 Task: Go to Program & Features. Select Whole Food Market. Add to cart Organic Coffee Beans-3. Select Amazon Health. Add to cart Myrrh essential oil-2. Place order for Isabella Collins, _x000D_
St Rd #41_x000D_
Jasper, Florida(FL), 32052, Cell Number (386) 792-2339
Action: Mouse moved to (30, 84)
Screenshot: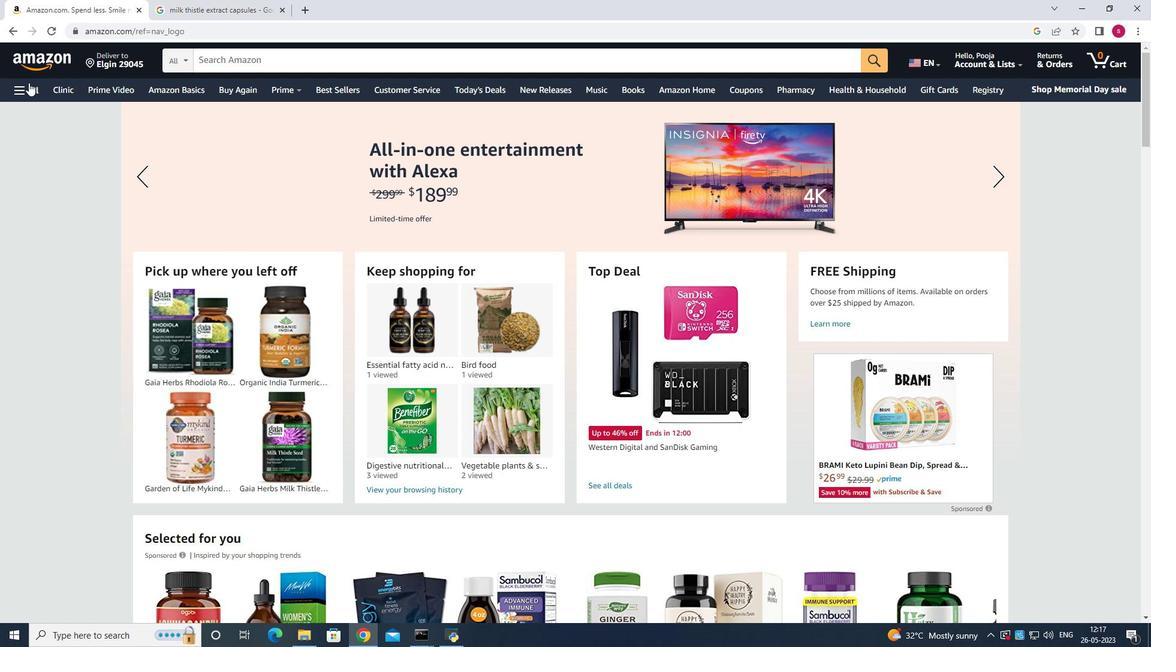 
Action: Mouse pressed left at (30, 84)
Screenshot: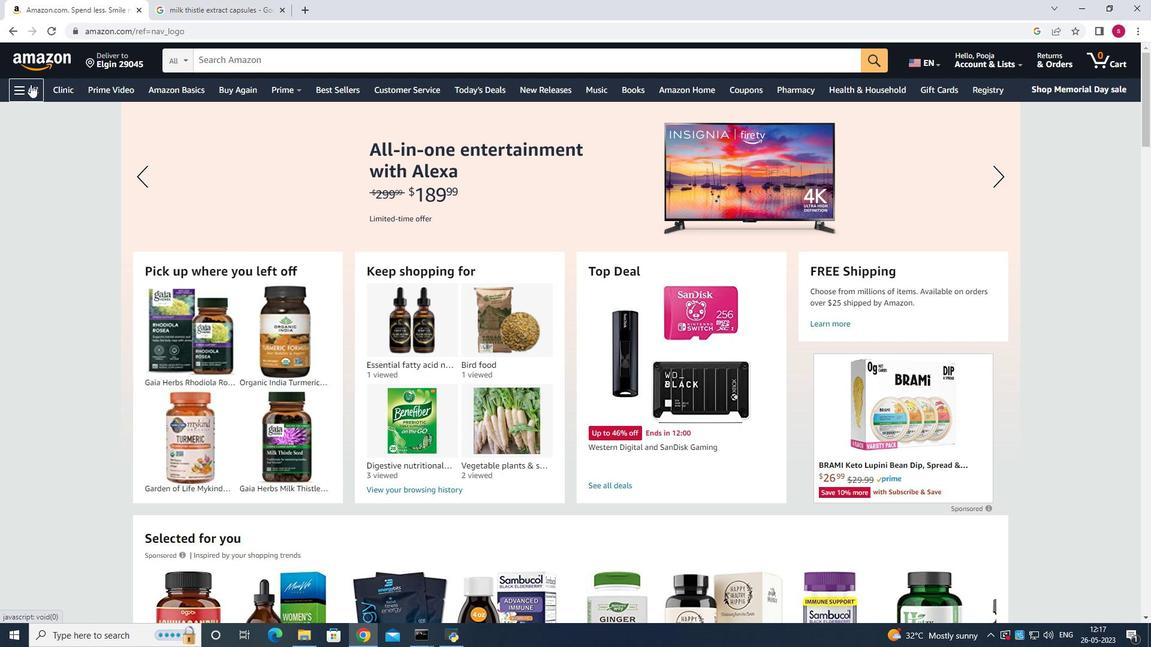 
Action: Mouse moved to (116, 214)
Screenshot: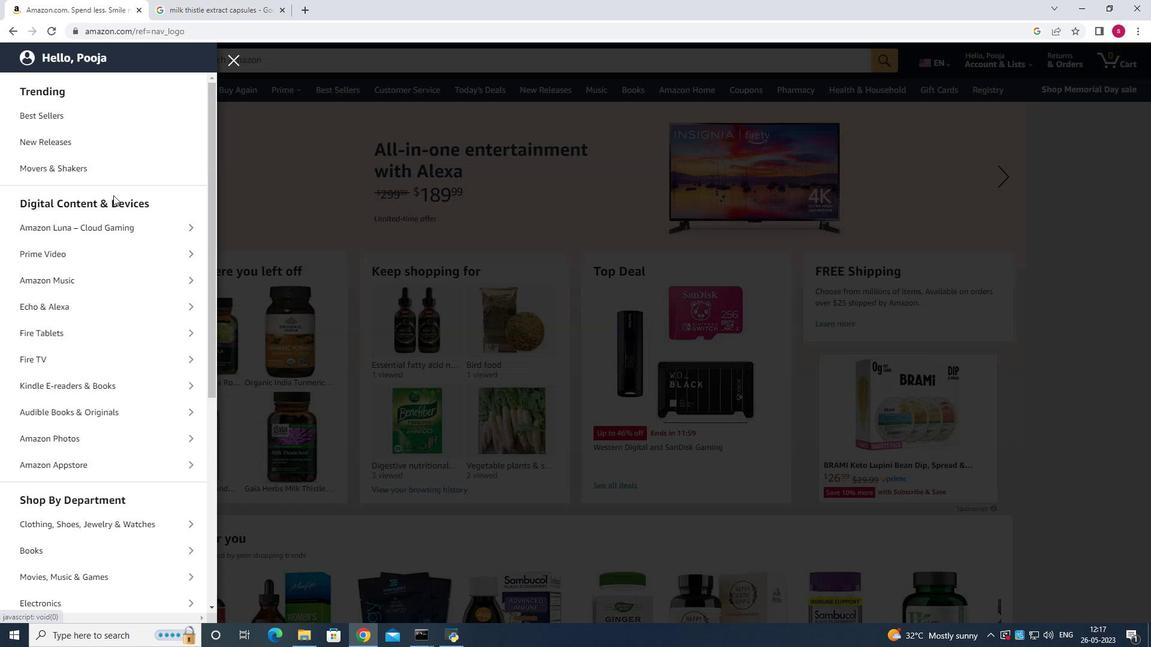 
Action: Mouse scrolled (116, 214) with delta (0, 0)
Screenshot: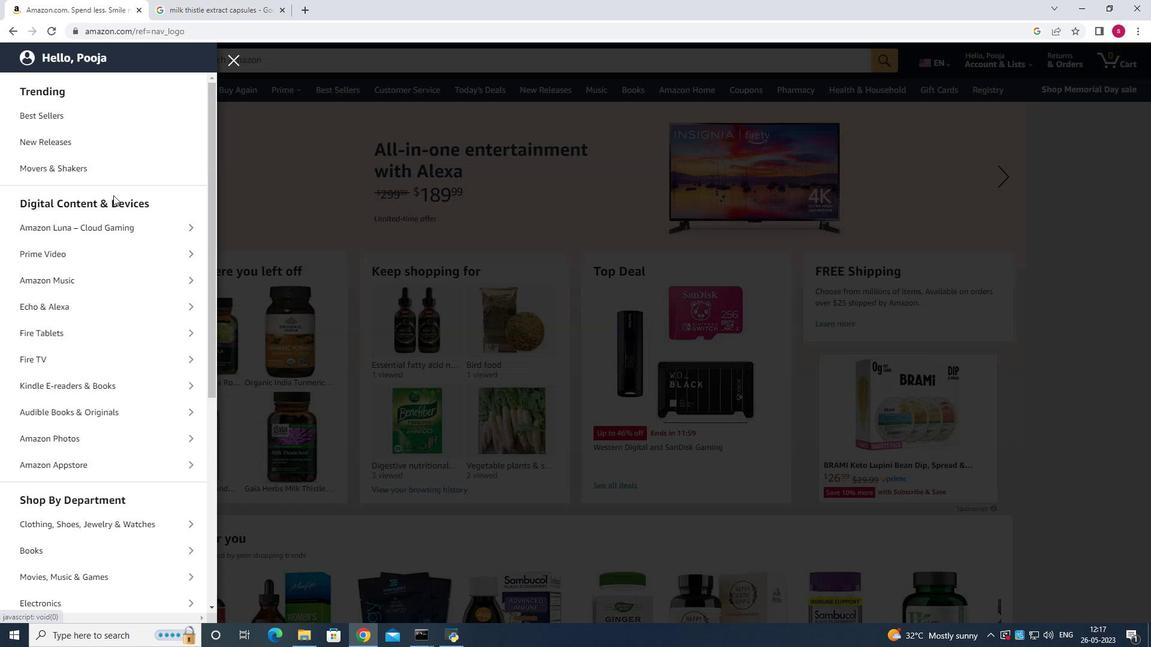 
Action: Mouse moved to (116, 222)
Screenshot: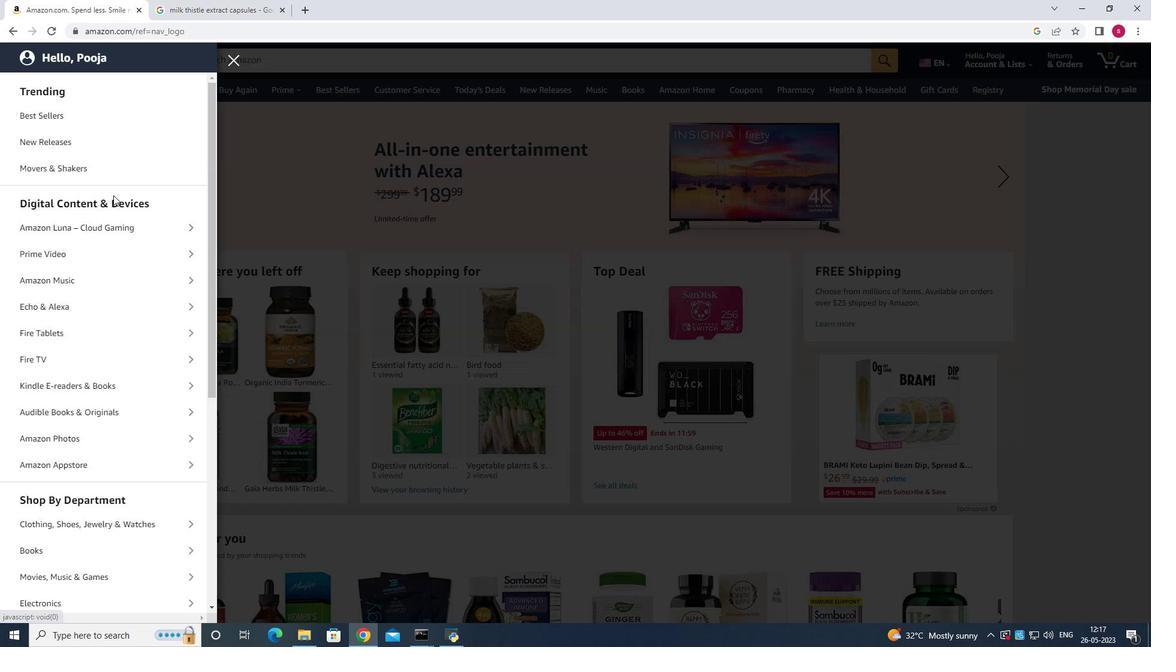 
Action: Mouse scrolled (116, 221) with delta (0, 0)
Screenshot: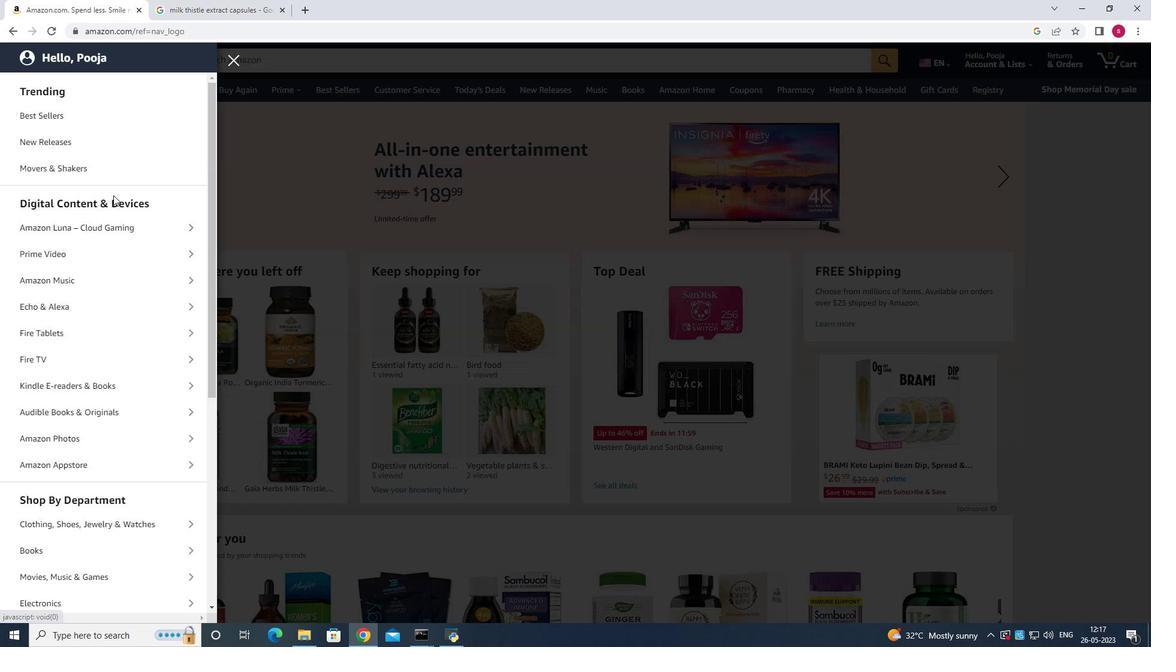 
Action: Mouse scrolled (116, 221) with delta (0, 0)
Screenshot: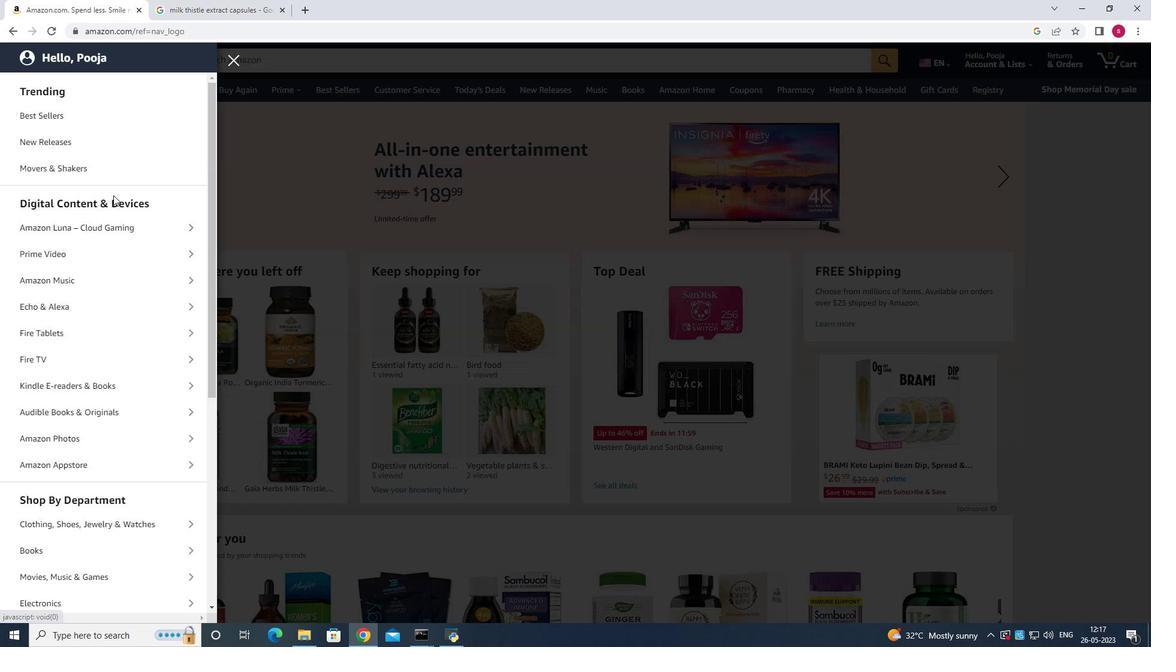 
Action: Mouse scrolled (116, 221) with delta (0, 0)
Screenshot: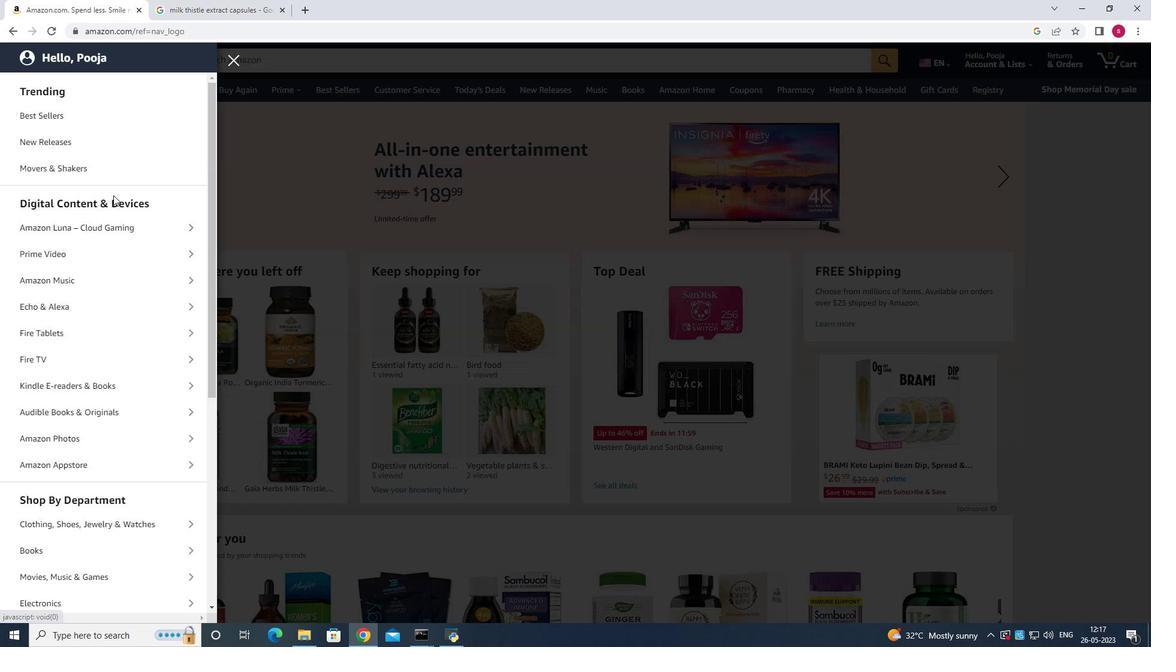
Action: Mouse scrolled (116, 221) with delta (0, 0)
Screenshot: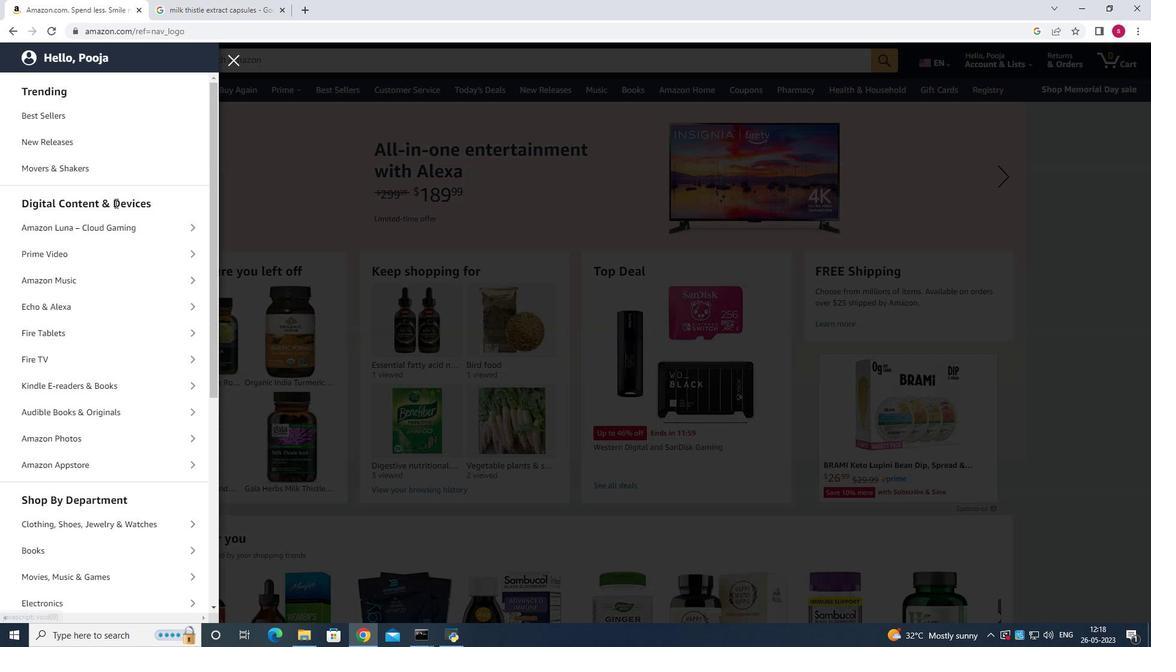 
Action: Mouse moved to (121, 386)
Screenshot: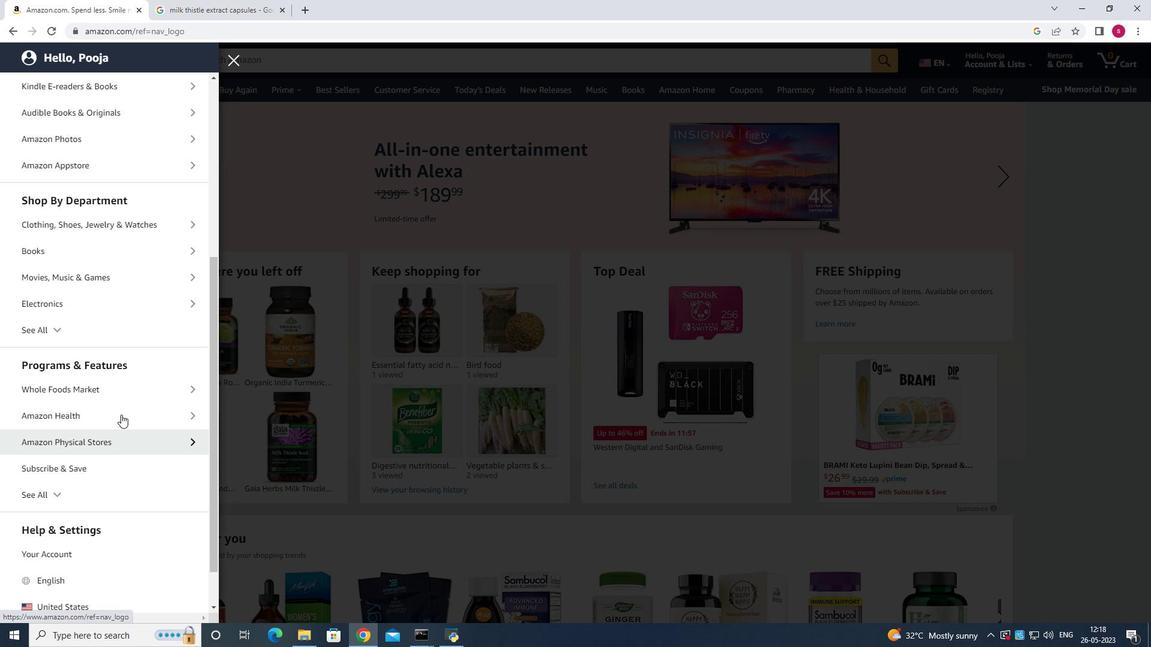 
Action: Mouse pressed left at (121, 386)
Screenshot: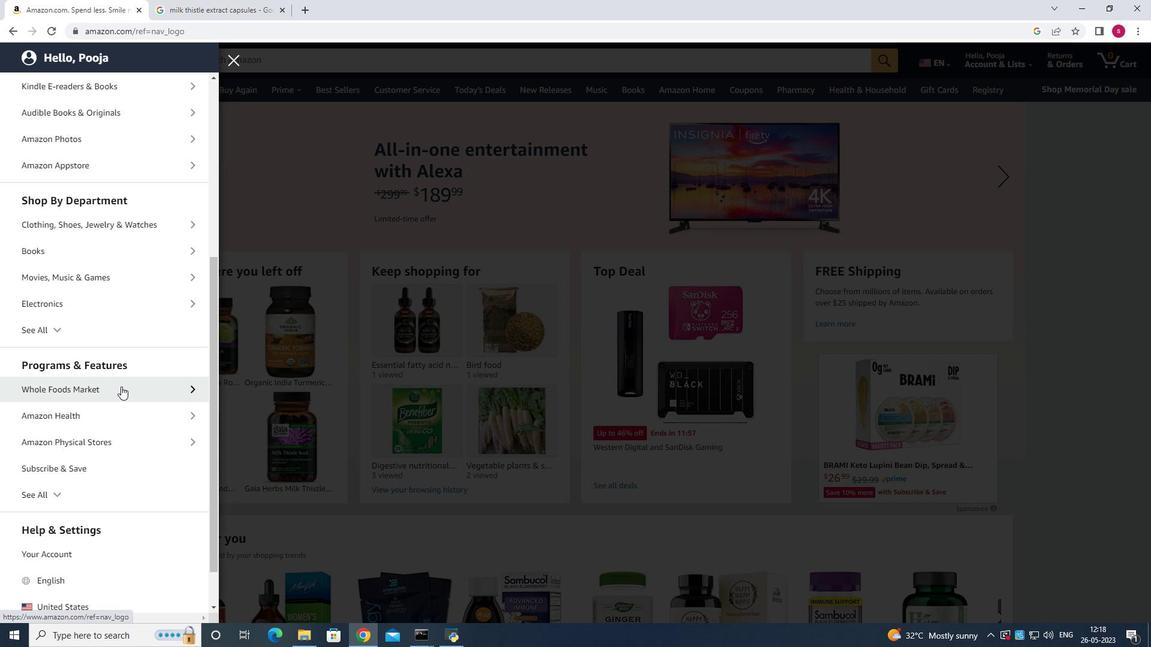 
Action: Mouse moved to (64, 137)
Screenshot: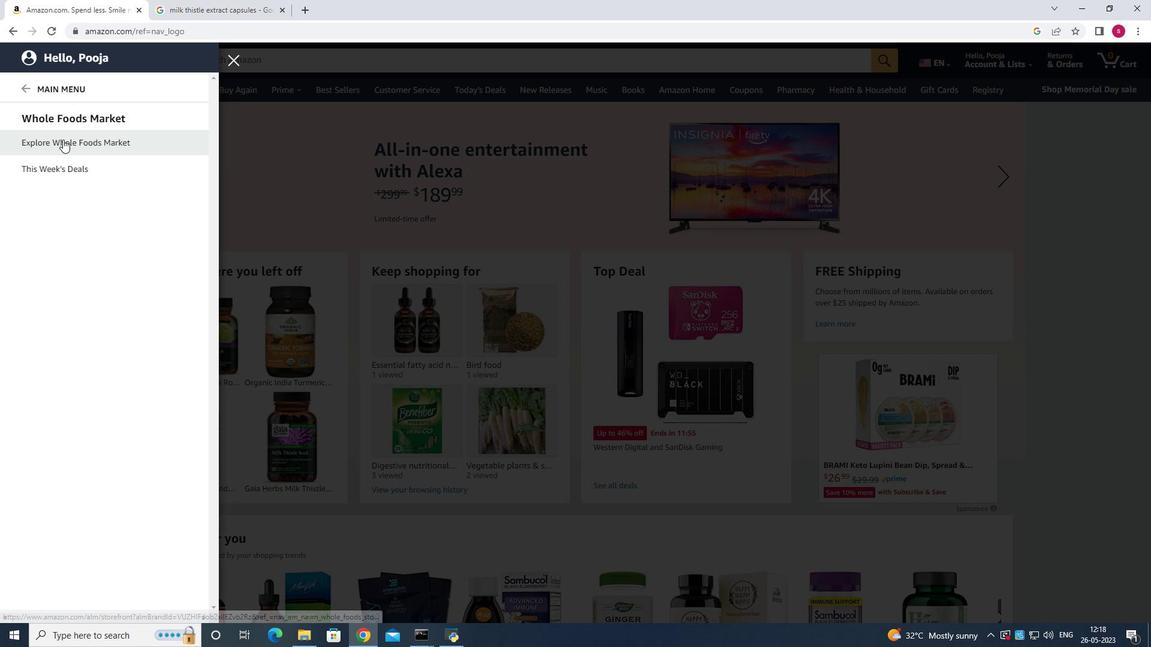 
Action: Mouse pressed left at (64, 137)
Screenshot: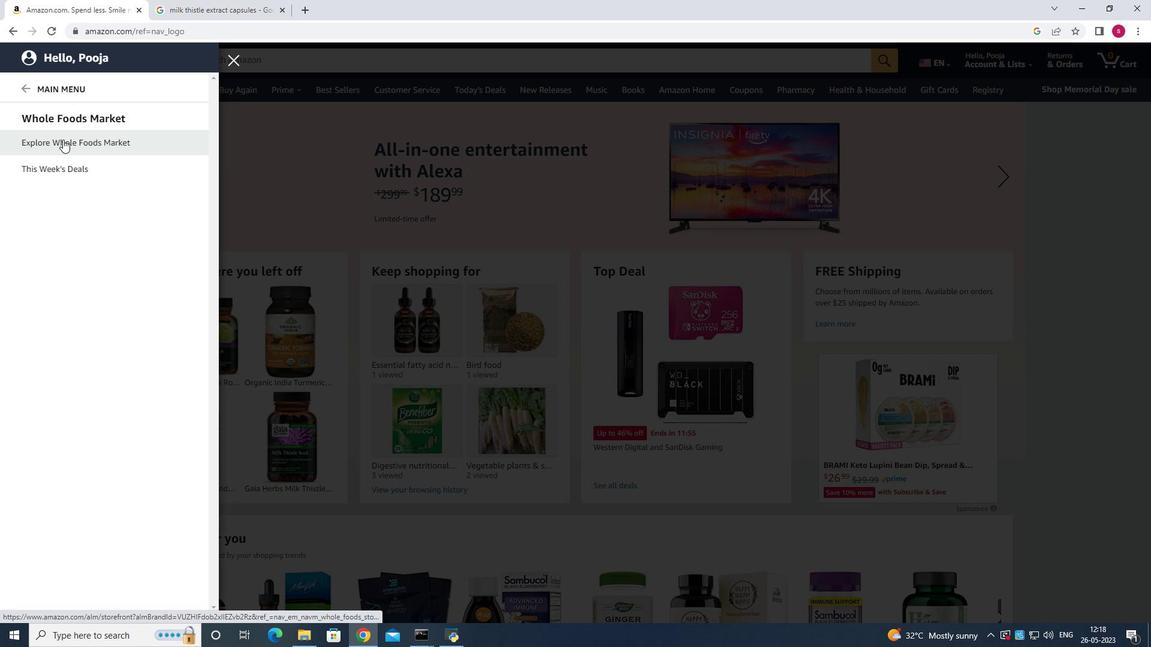 
Action: Mouse moved to (288, 52)
Screenshot: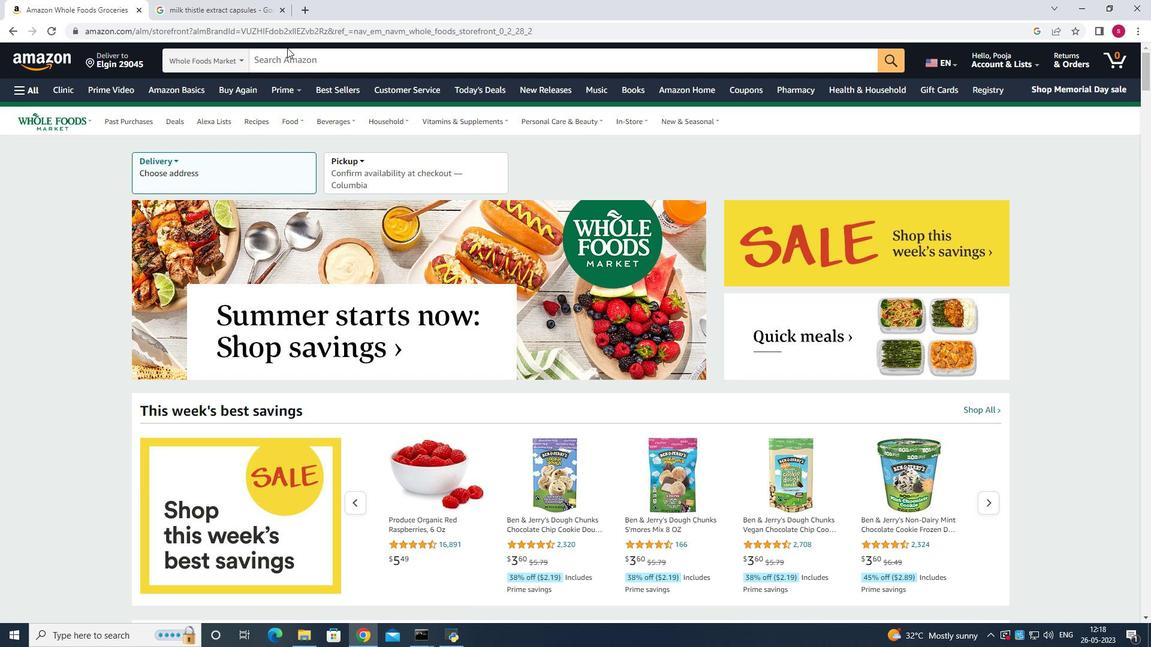 
Action: Mouse pressed left at (288, 52)
Screenshot: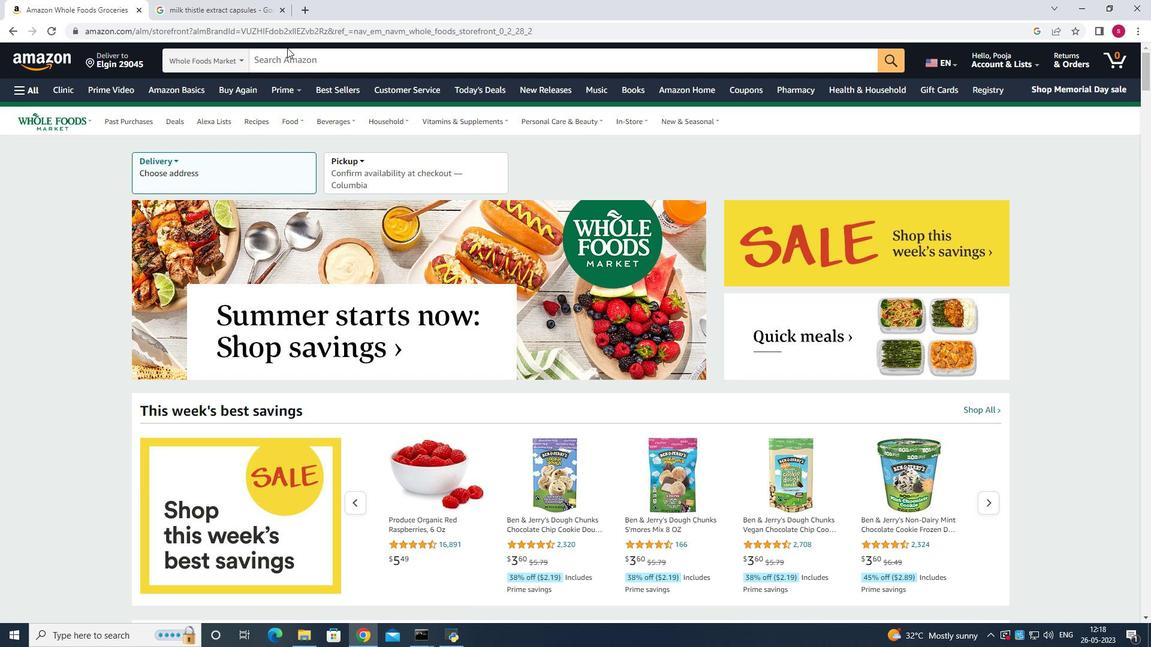 
Action: Mouse moved to (281, 76)
Screenshot: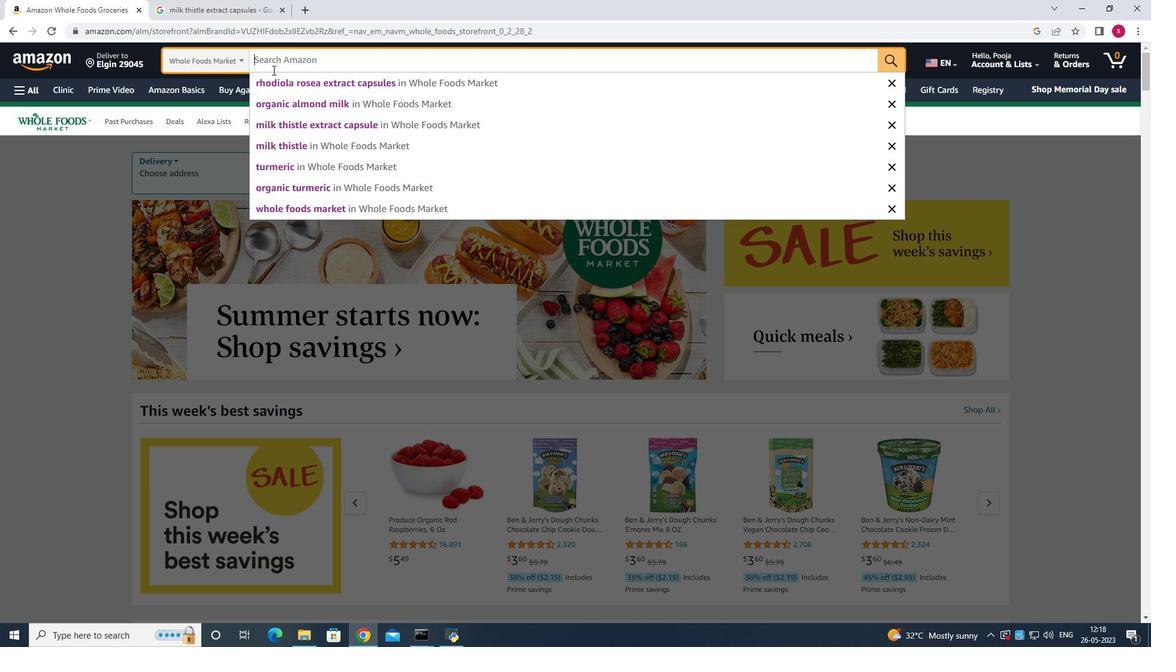 
Action: Key pressed <Key.shift>Coffee<Key.space>beans<Key.enter>
Screenshot: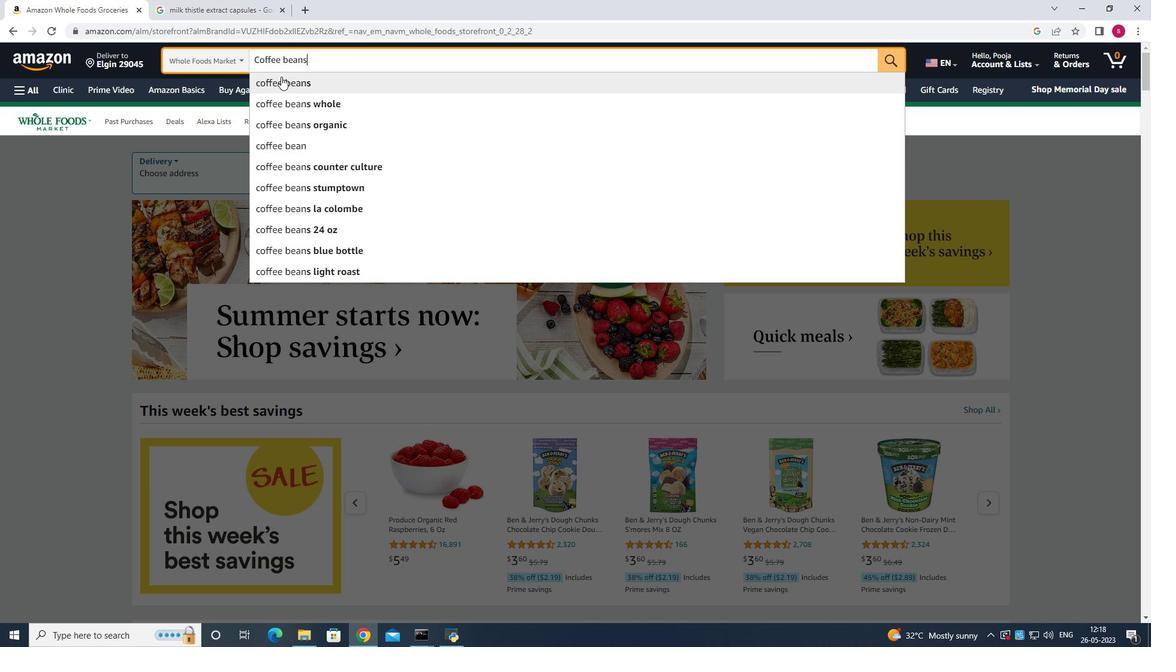 
Action: Mouse scrolled (281, 76) with delta (0, 0)
Screenshot: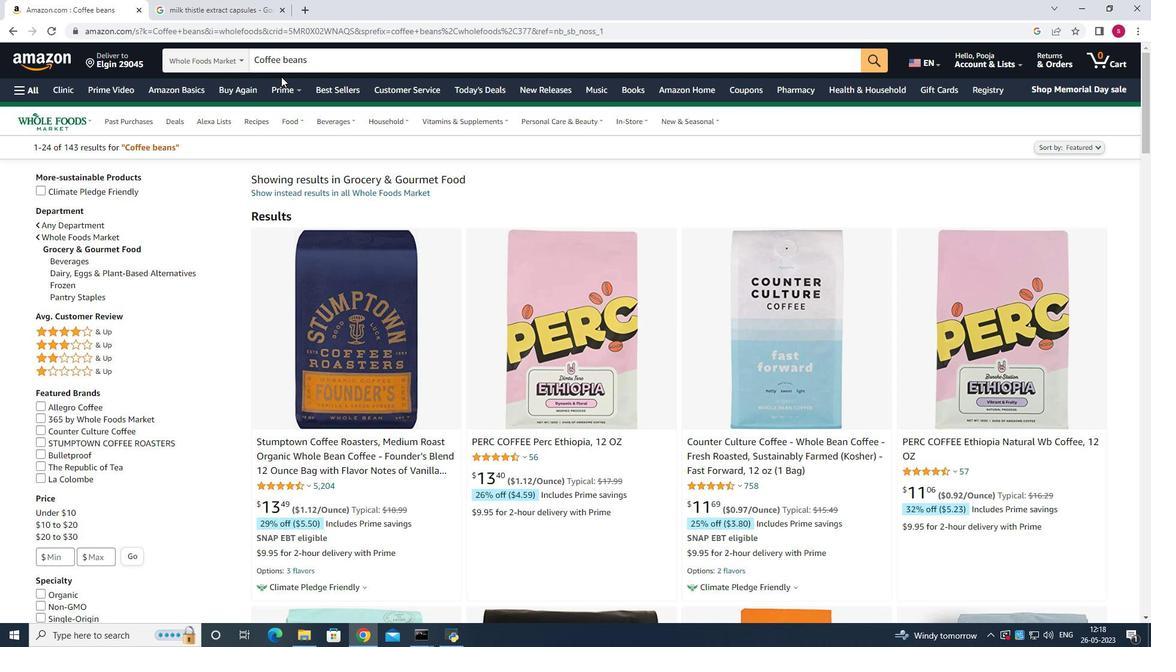 
Action: Mouse moved to (281, 77)
Screenshot: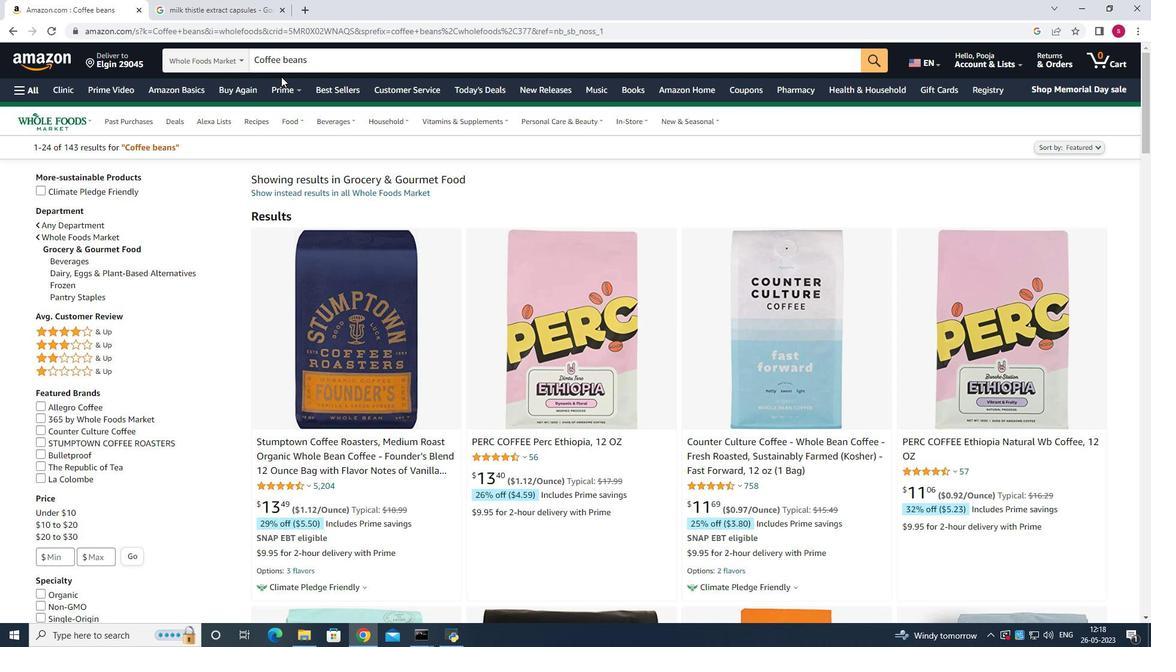 
Action: Mouse scrolled (281, 76) with delta (0, 0)
Screenshot: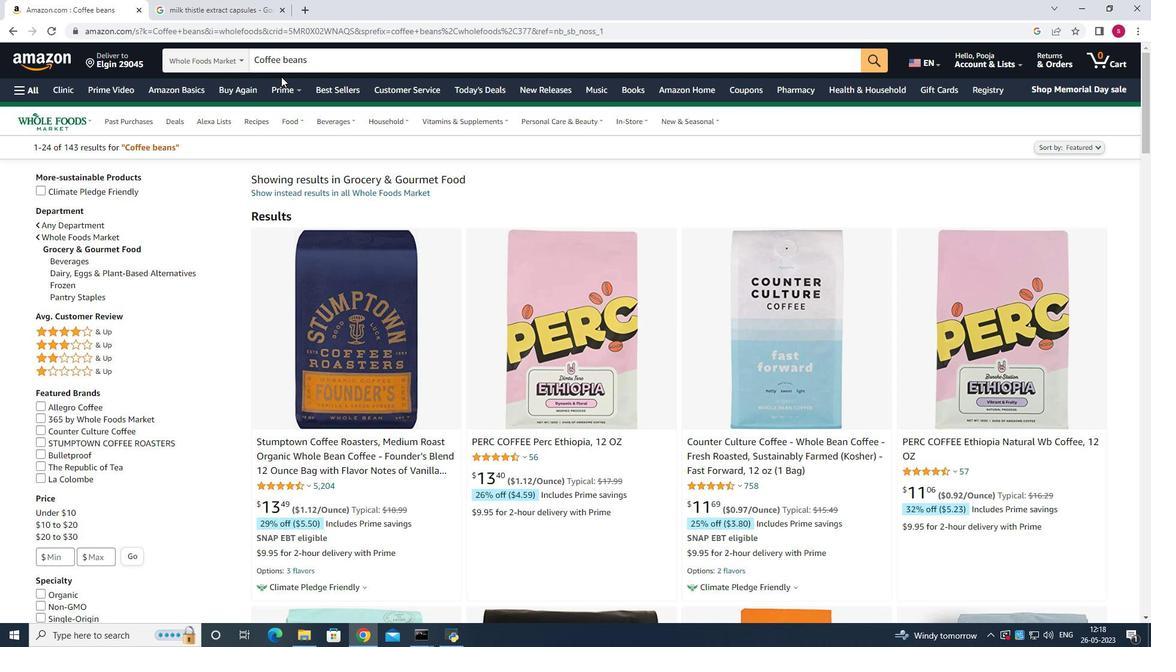 
Action: Mouse moved to (285, 85)
Screenshot: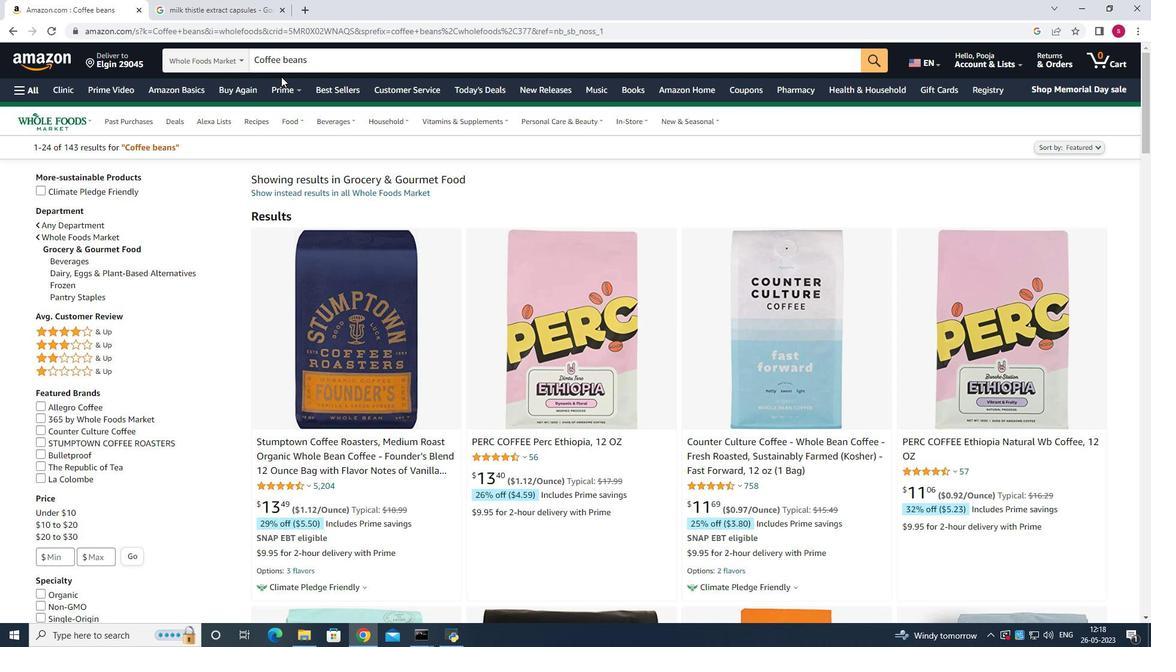 
Action: Mouse scrolled (285, 84) with delta (0, 0)
Screenshot: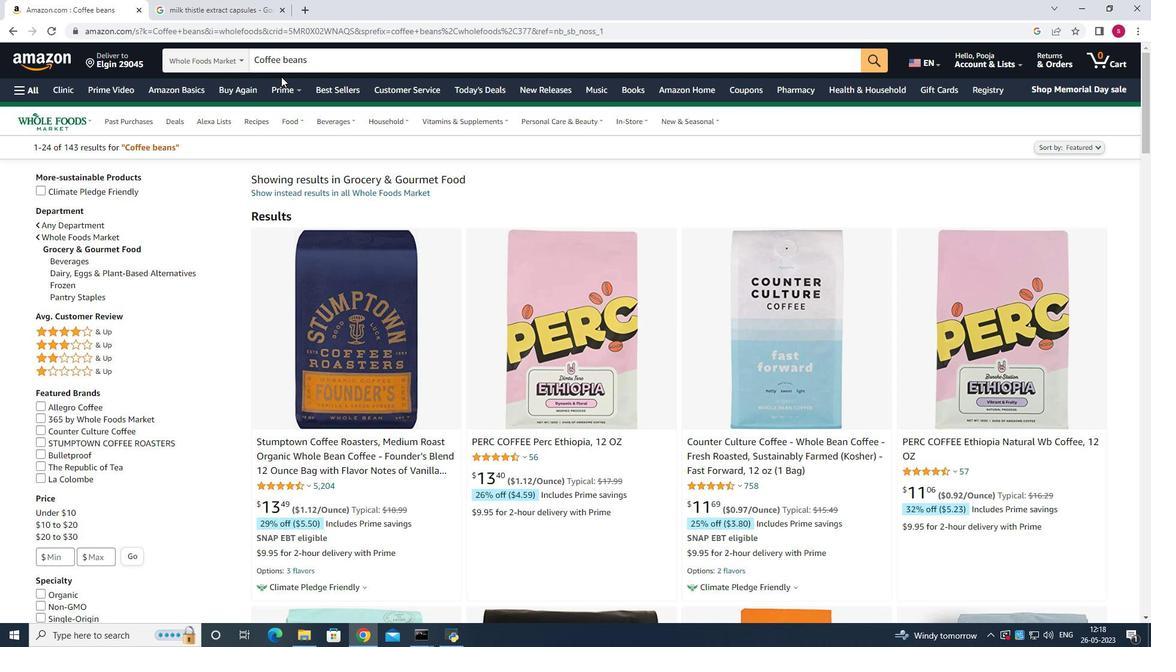 
Action: Mouse moved to (285, 85)
Screenshot: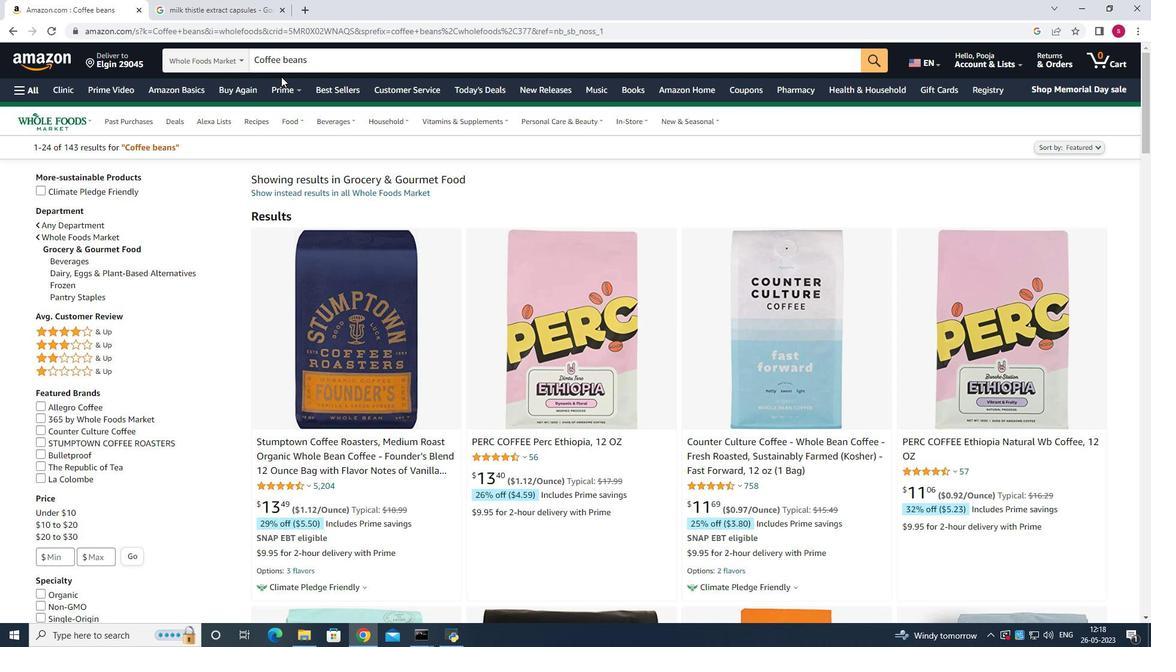 
Action: Mouse scrolled (285, 85) with delta (0, 0)
Screenshot: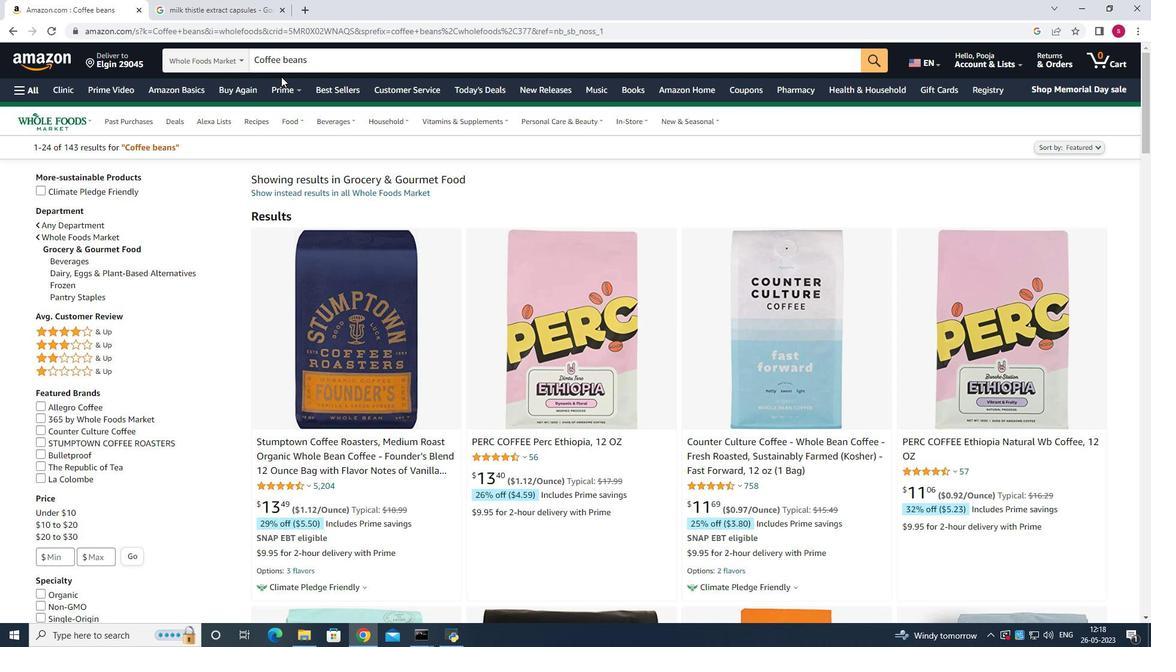 
Action: Mouse scrolled (285, 85) with delta (0, 0)
Screenshot: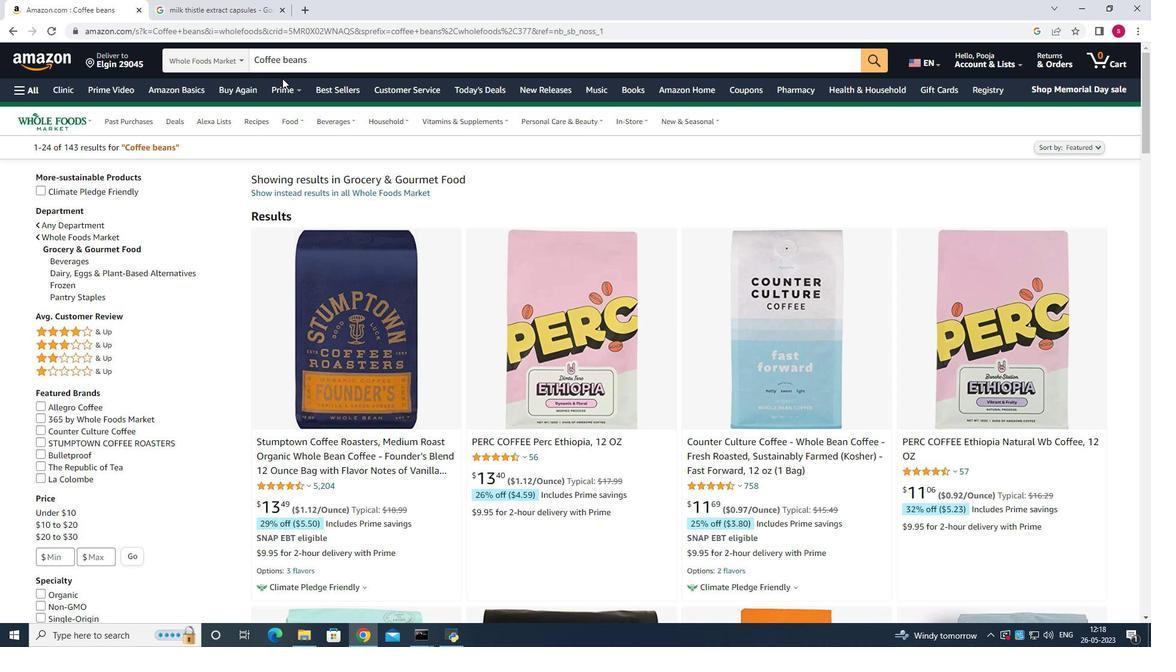 
Action: Mouse scrolled (285, 85) with delta (0, 0)
Screenshot: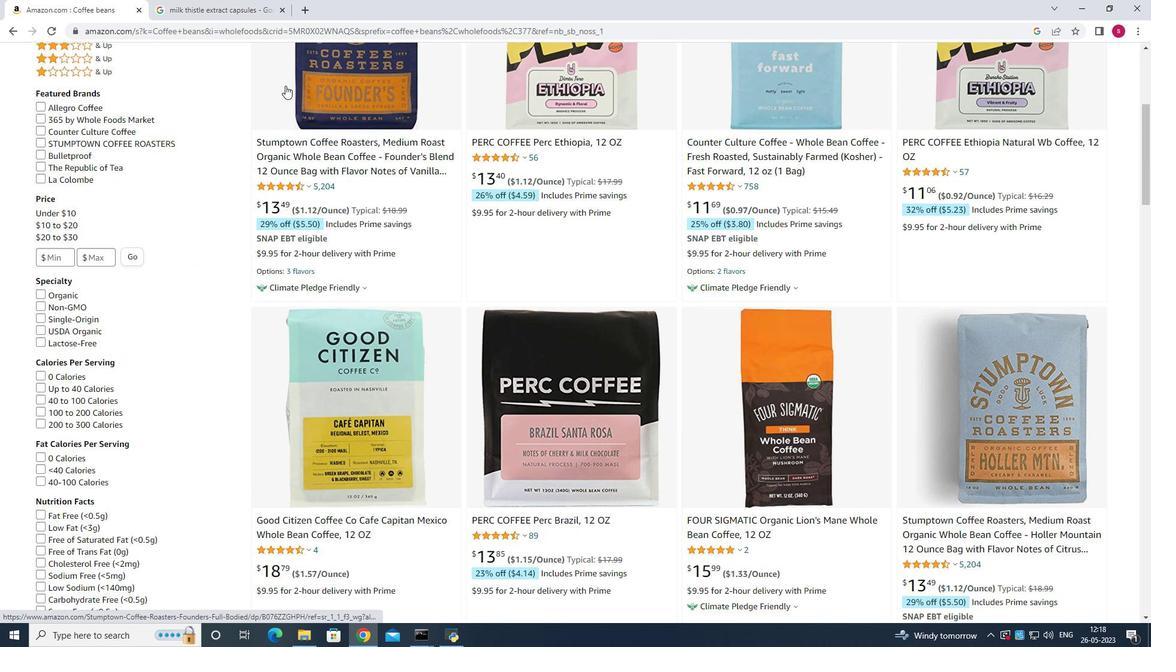 
Action: Mouse scrolled (285, 85) with delta (0, 0)
Screenshot: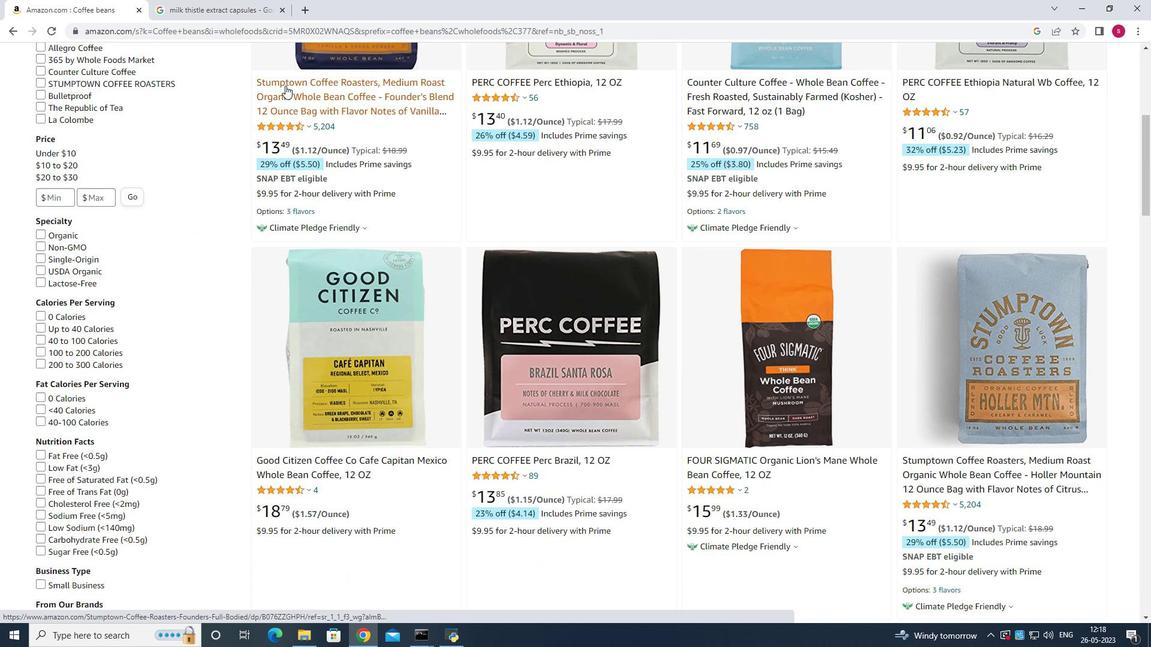 
Action: Mouse scrolled (285, 85) with delta (0, 0)
Screenshot: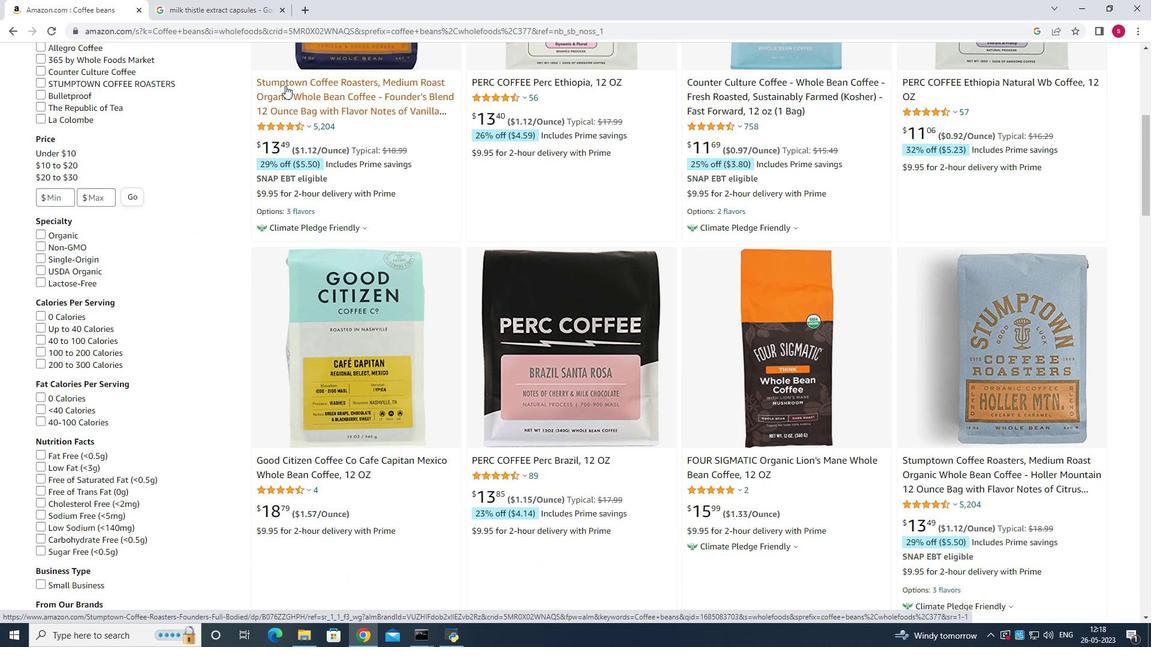 
Action: Mouse scrolled (285, 85) with delta (0, 0)
Screenshot: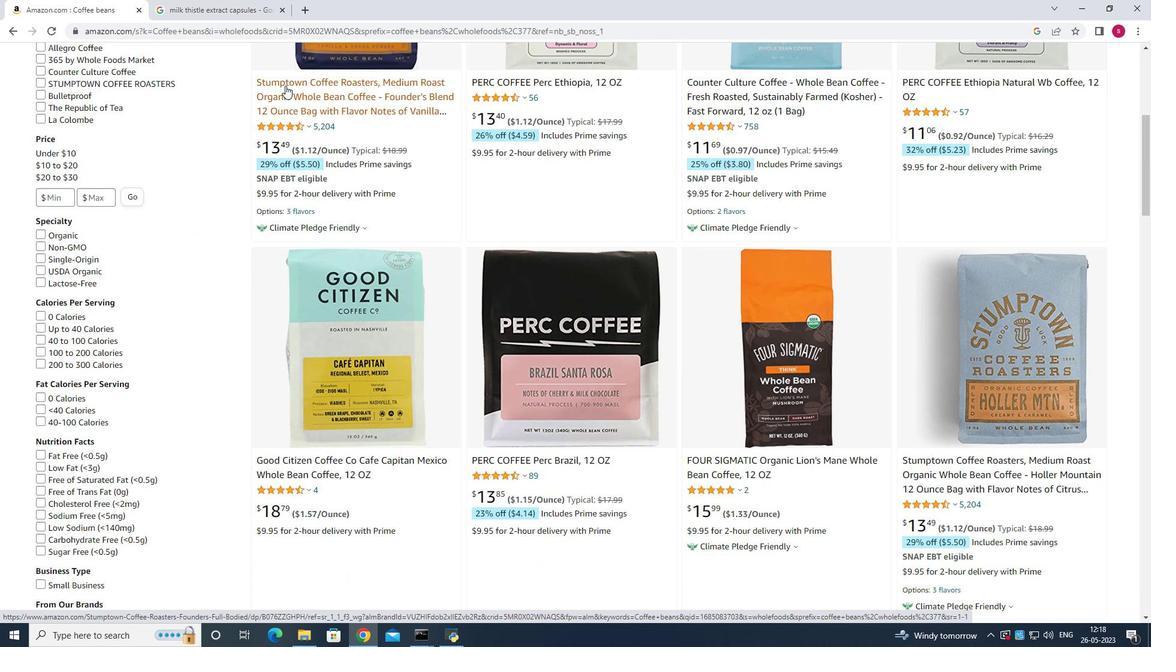 
Action: Mouse scrolled (285, 85) with delta (0, 0)
Screenshot: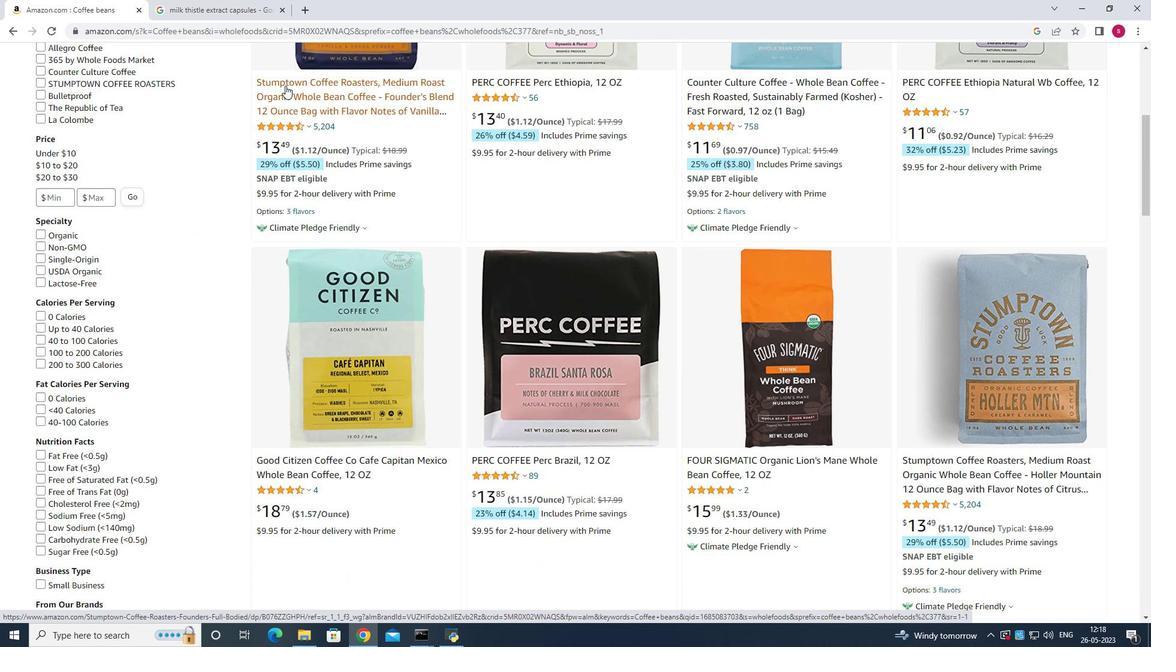 
Action: Mouse scrolled (285, 85) with delta (0, 0)
Screenshot: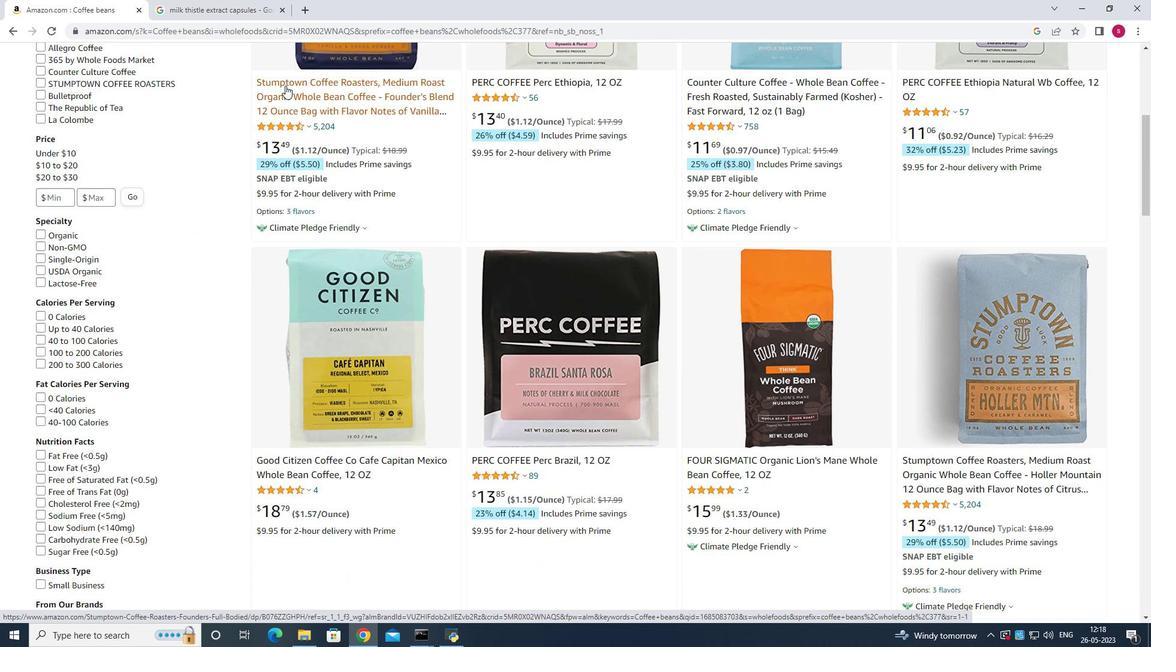 
Action: Mouse scrolled (285, 85) with delta (0, 0)
Screenshot: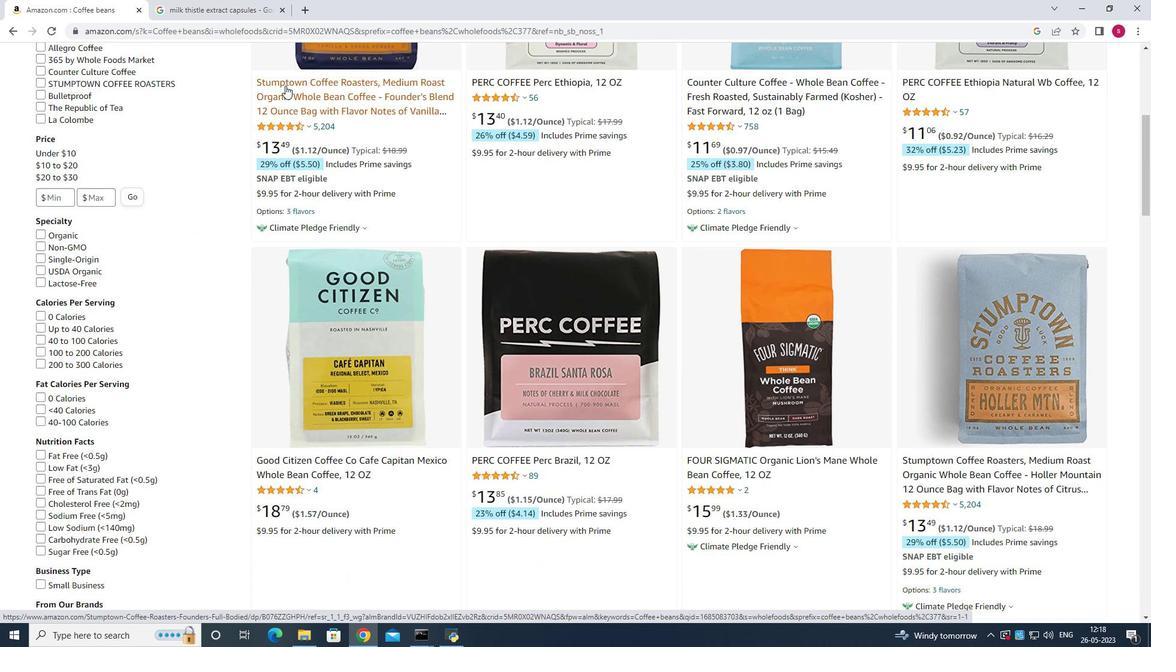 
Action: Mouse scrolled (285, 86) with delta (0, 0)
Screenshot: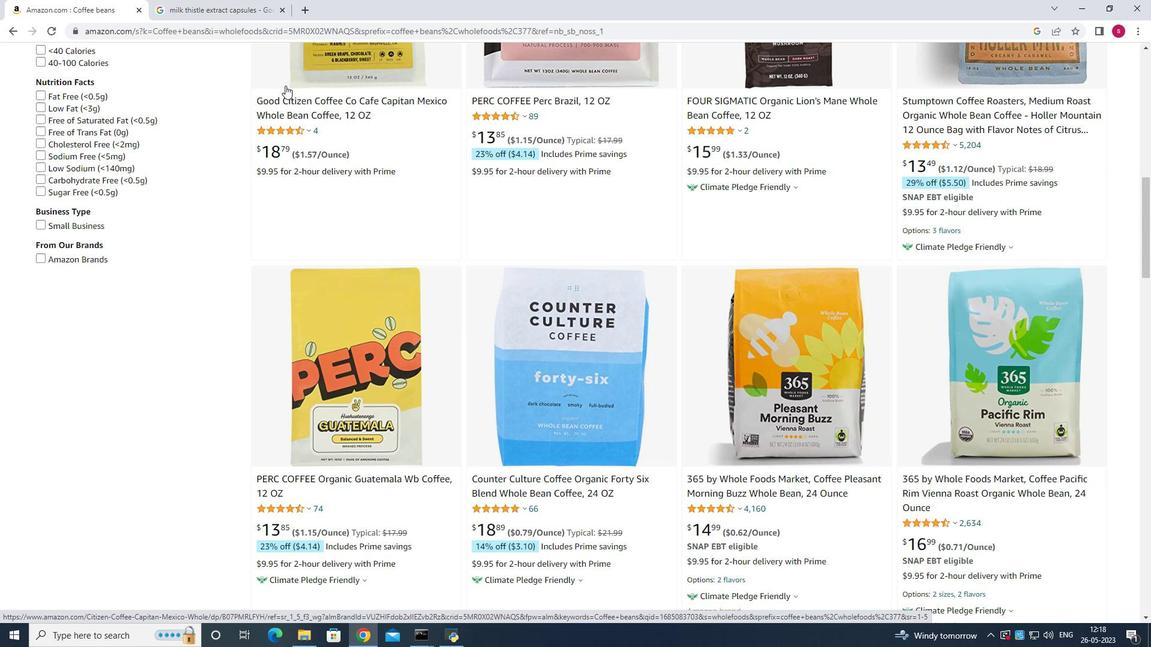 
Action: Mouse scrolled (285, 85) with delta (0, 0)
Screenshot: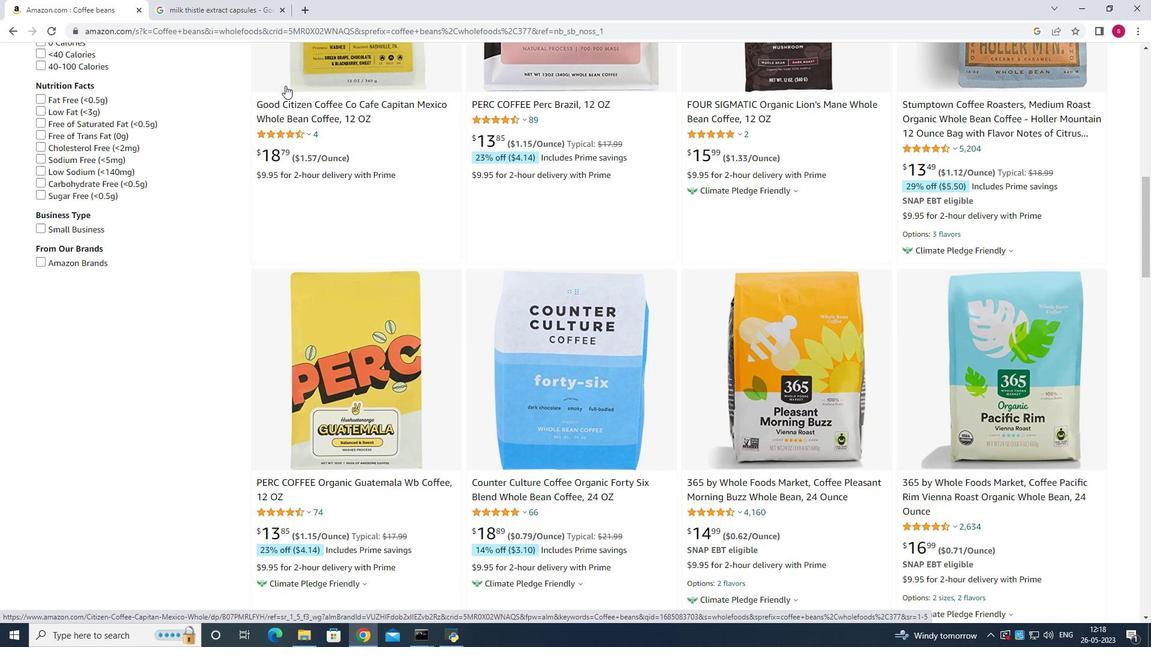 
Action: Mouse scrolled (285, 85) with delta (0, 0)
Screenshot: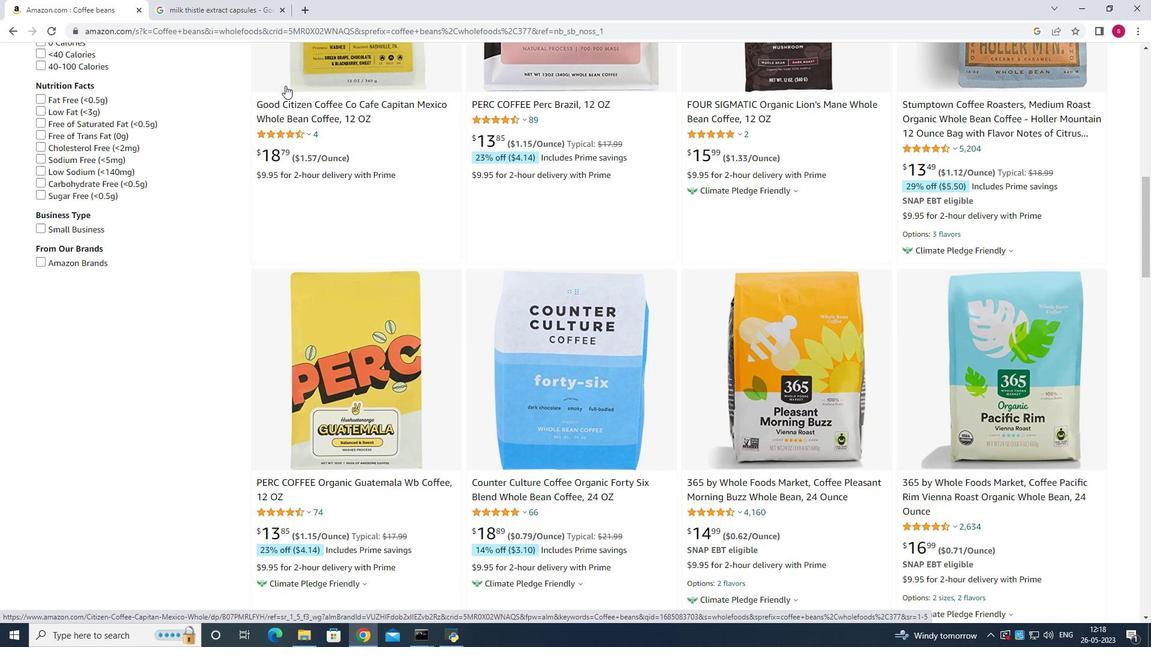 
Action: Mouse scrolled (285, 85) with delta (0, 0)
Screenshot: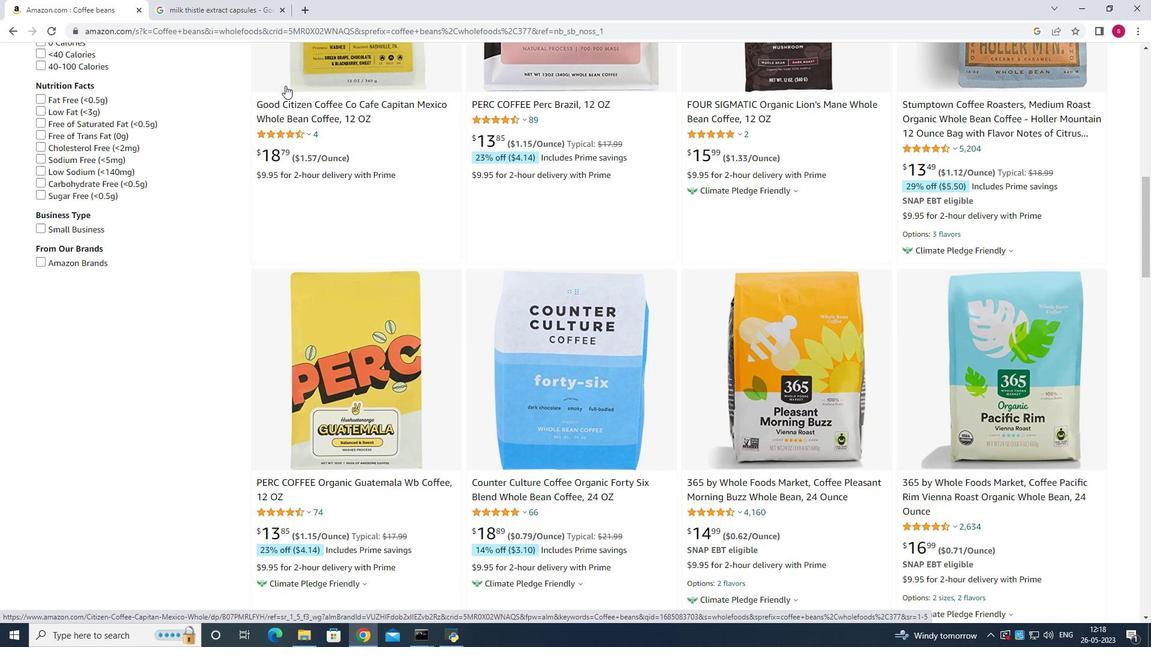
Action: Mouse scrolled (285, 84) with delta (0, -1)
Screenshot: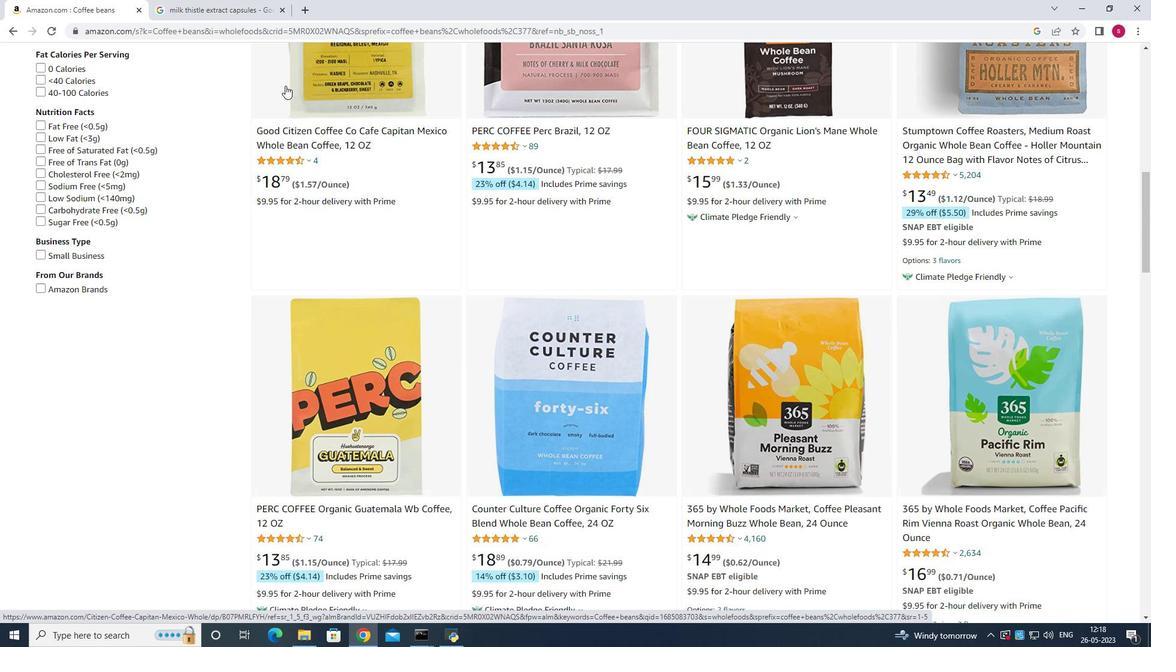 
Action: Mouse scrolled (285, 85) with delta (0, 0)
Screenshot: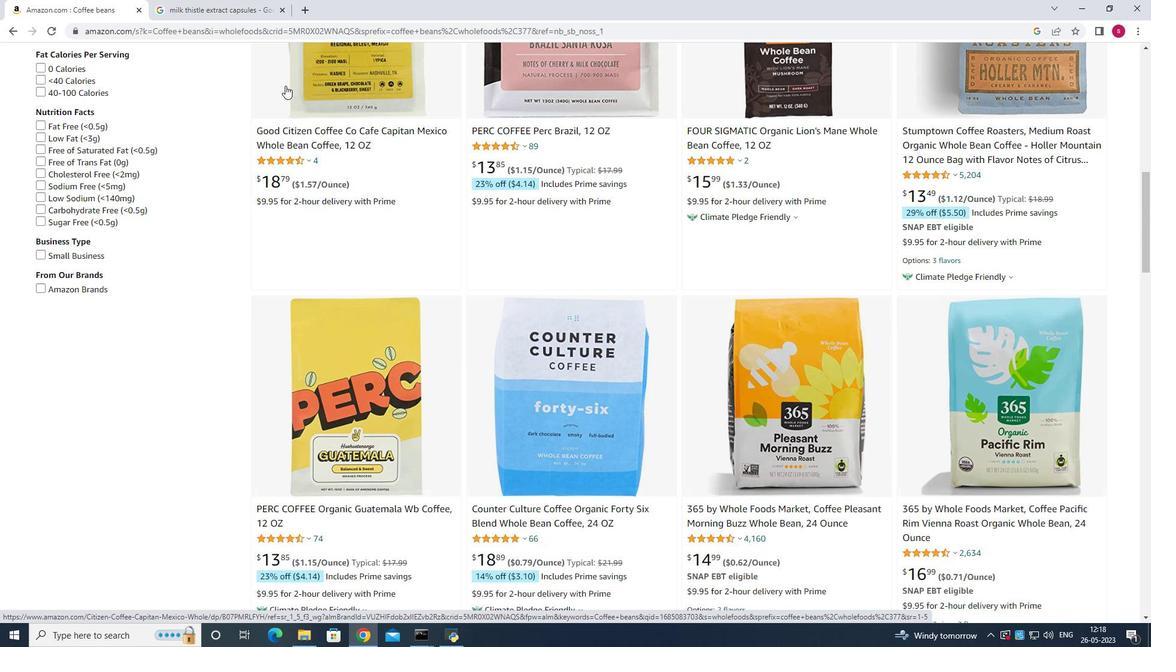 
Action: Mouse scrolled (285, 85) with delta (0, 0)
Screenshot: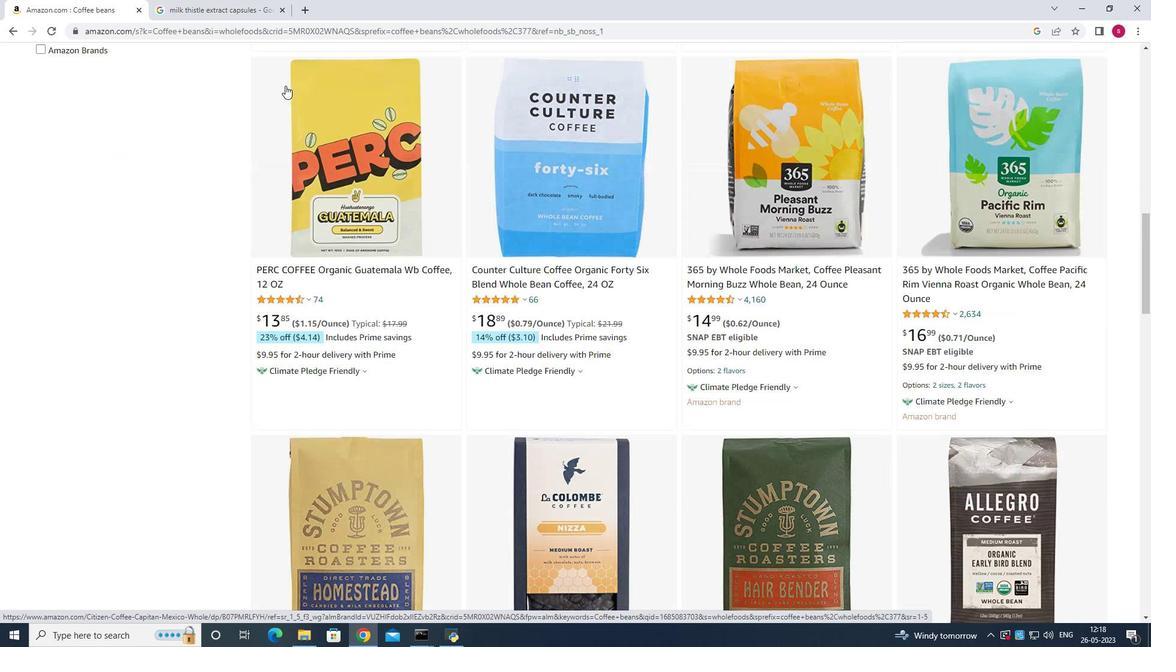 
Action: Mouse scrolled (285, 85) with delta (0, 0)
Screenshot: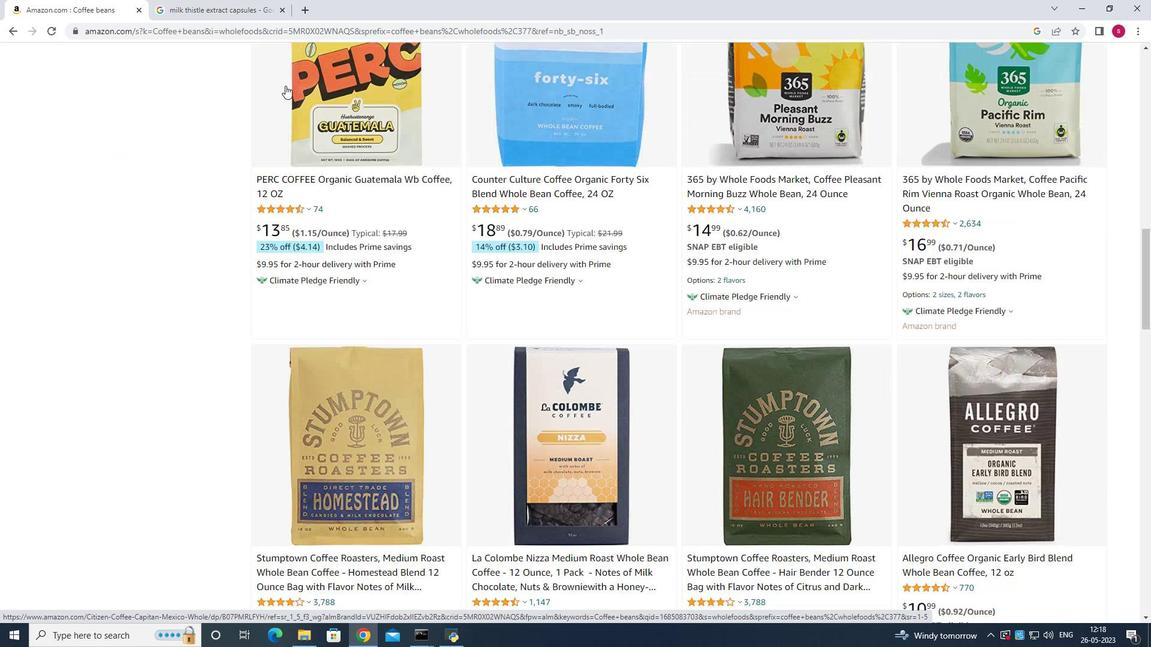 
Action: Mouse scrolled (285, 85) with delta (0, 0)
Screenshot: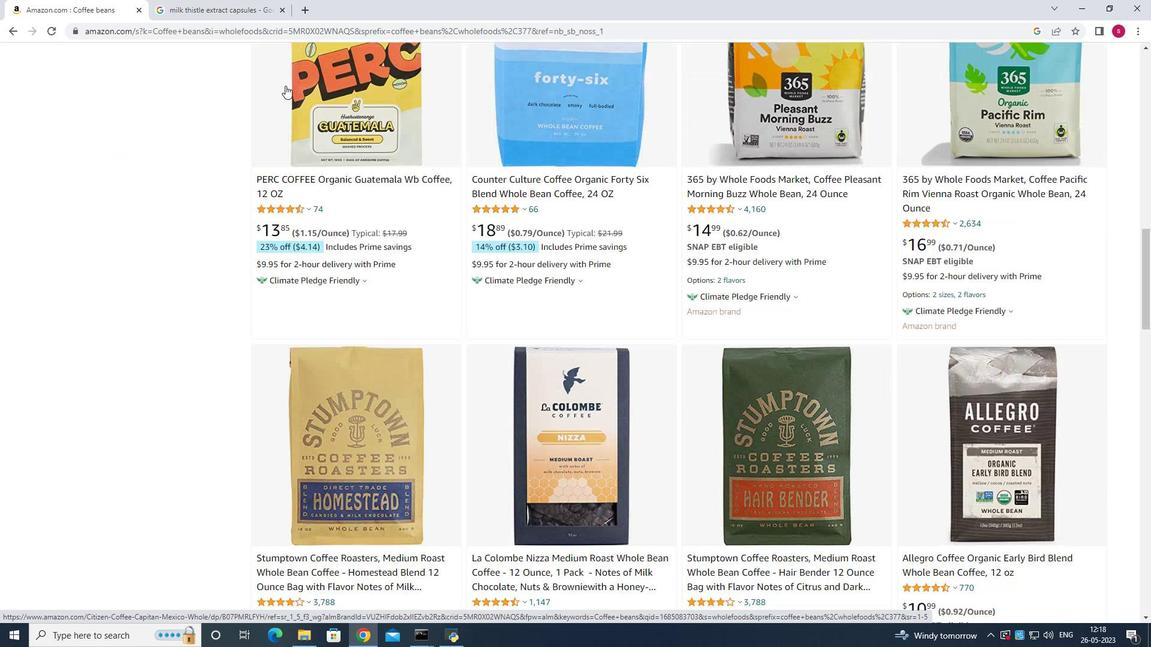 
Action: Mouse scrolled (285, 85) with delta (0, 0)
Screenshot: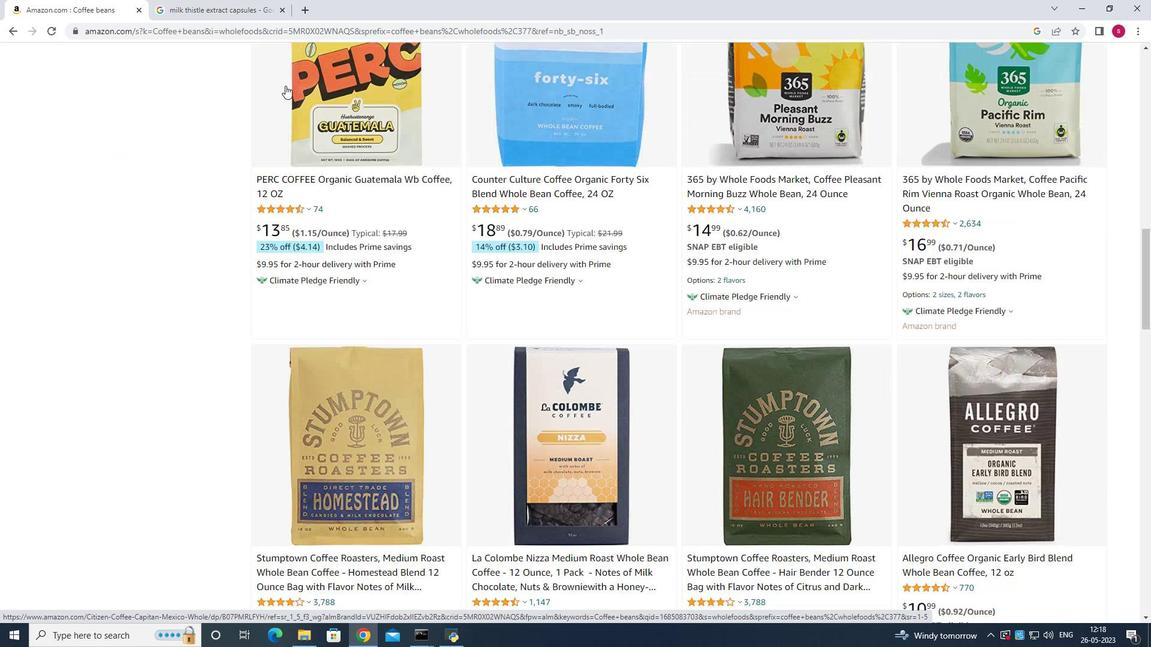 
Action: Mouse scrolled (285, 85) with delta (0, 0)
Screenshot: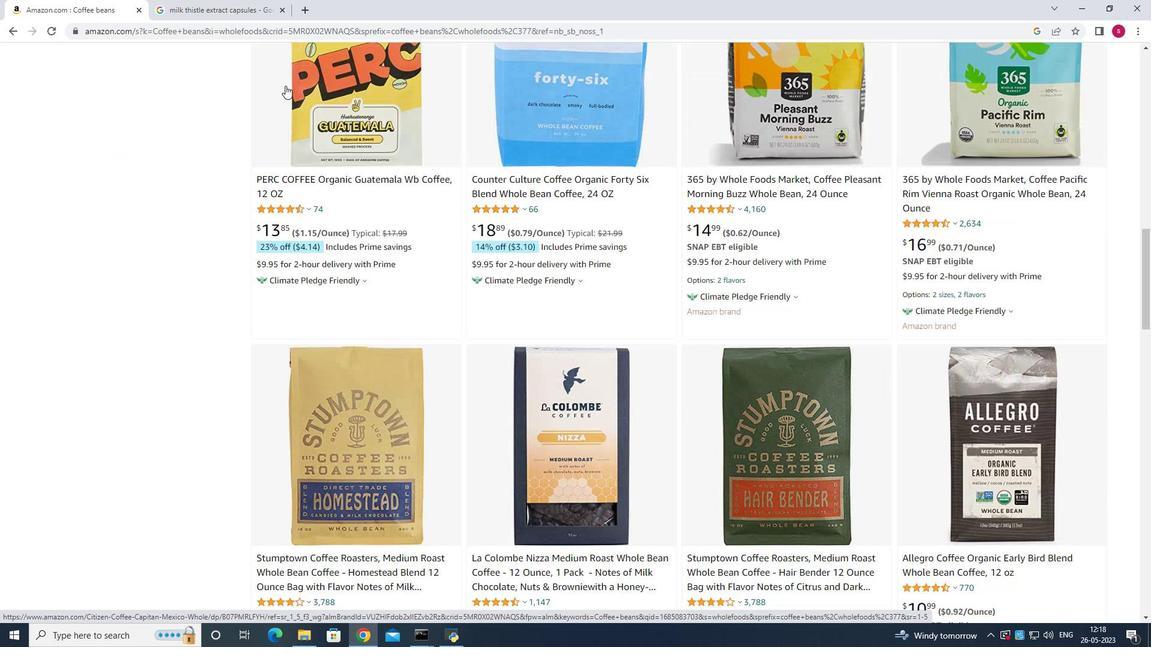 
Action: Mouse scrolled (285, 86) with delta (0, 0)
Screenshot: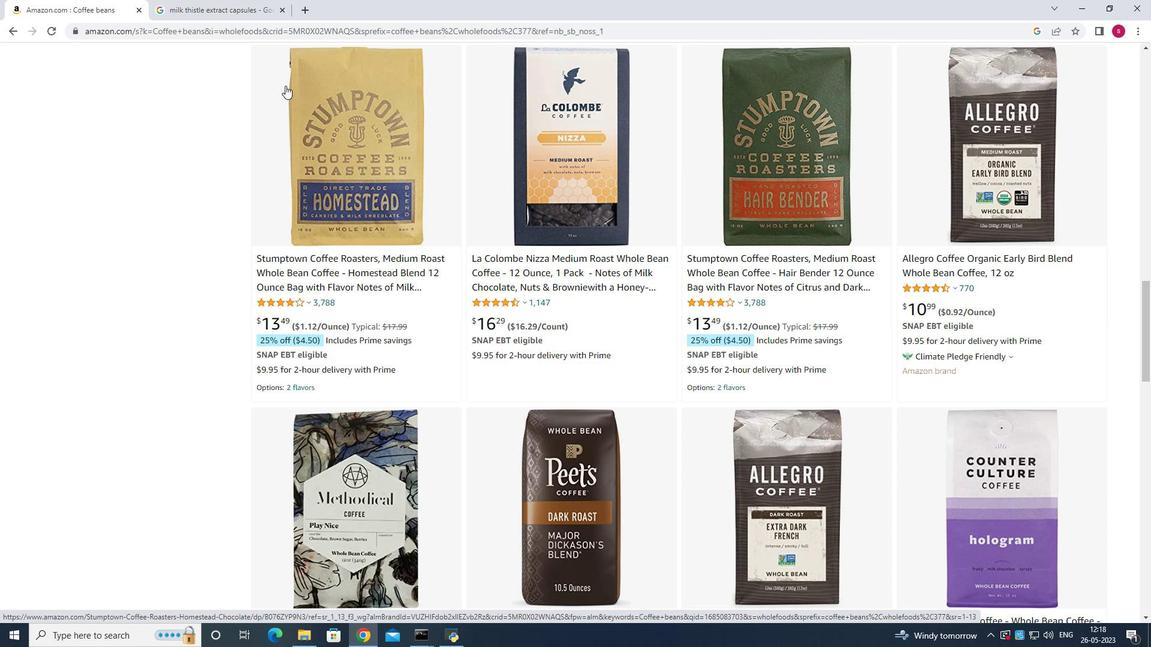 
Action: Mouse scrolled (285, 86) with delta (0, 0)
Screenshot: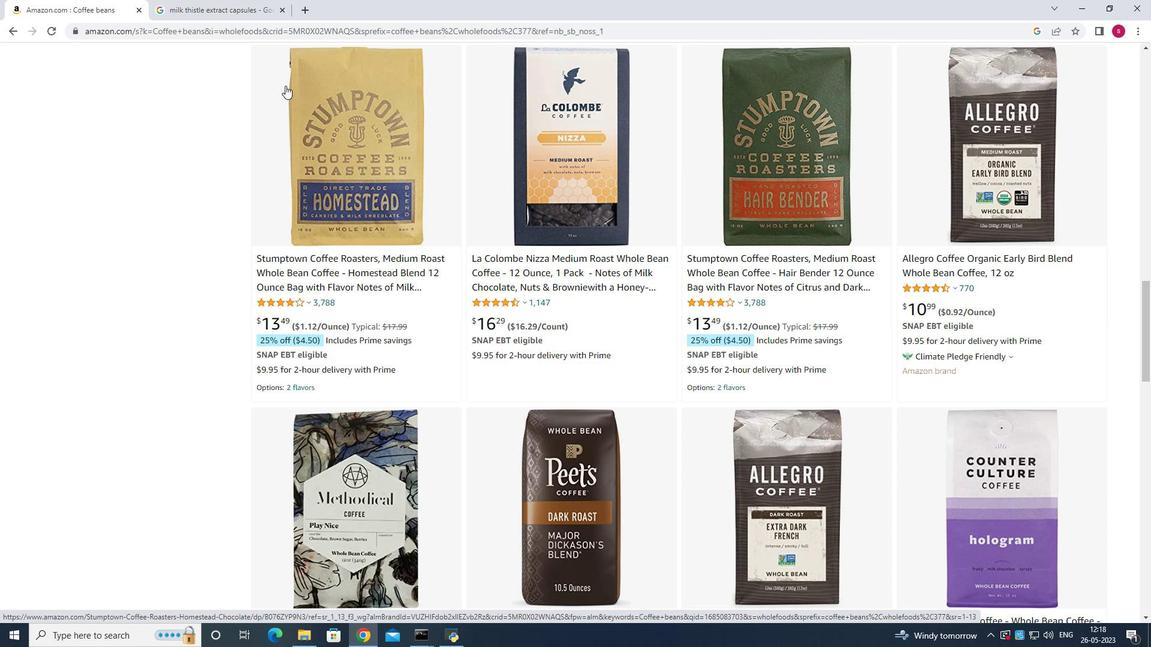 
Action: Mouse scrolled (285, 86) with delta (0, 0)
Screenshot: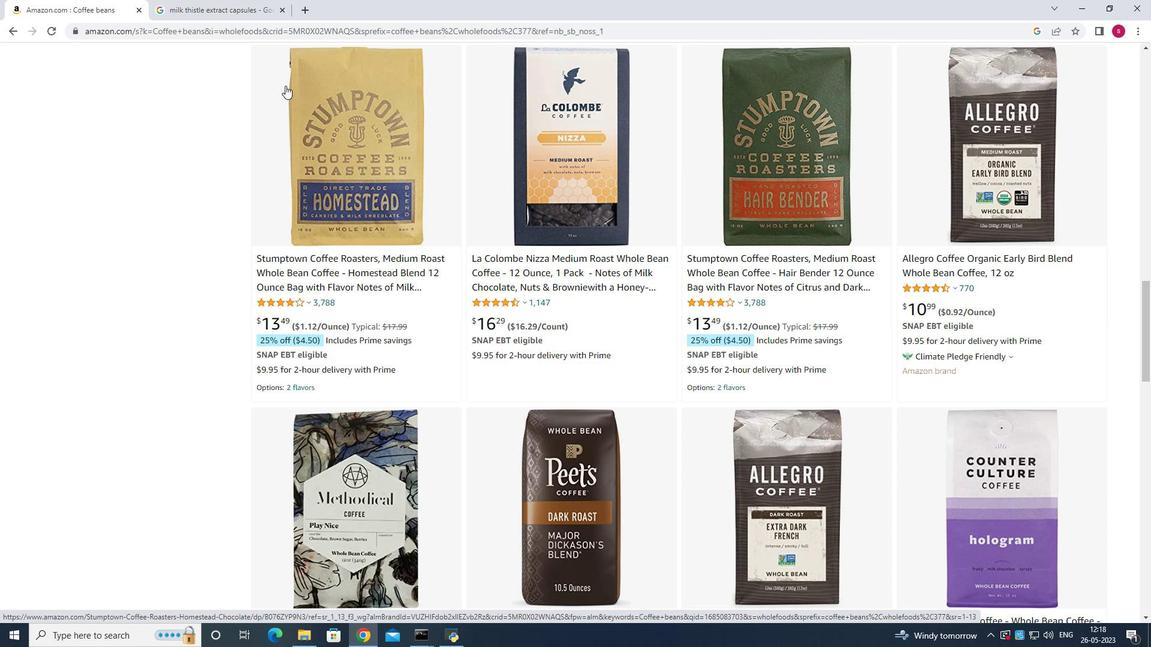 
Action: Mouse scrolled (285, 86) with delta (0, 0)
Screenshot: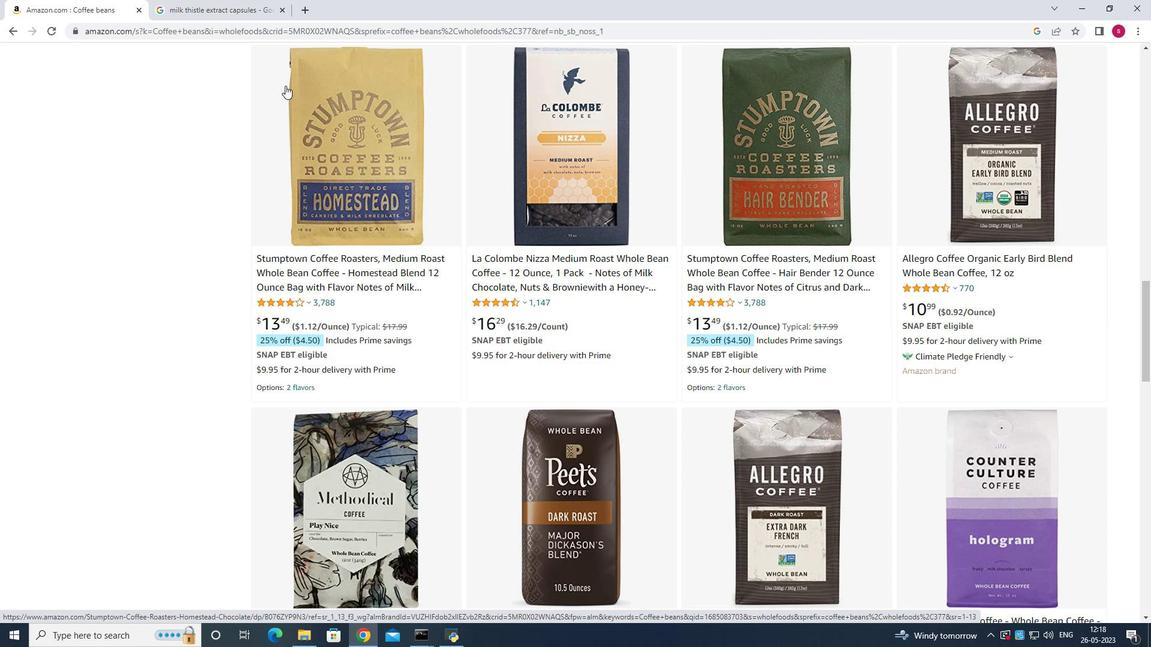 
Action: Mouse scrolled (285, 86) with delta (0, 0)
Screenshot: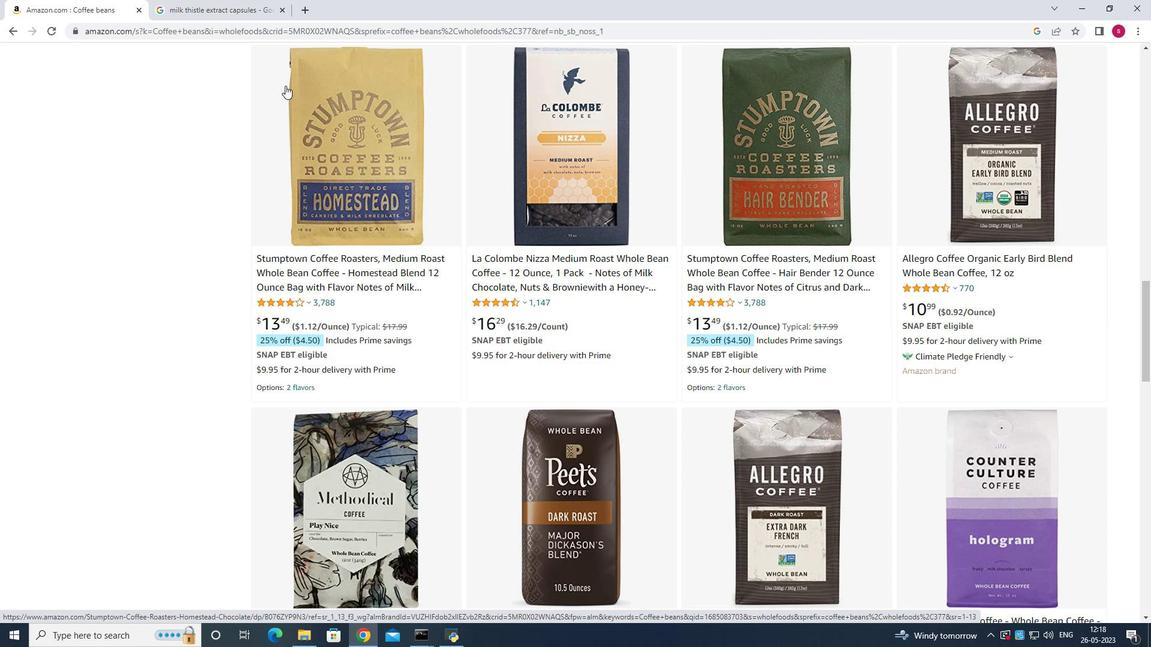 
Action: Mouse scrolled (285, 86) with delta (0, 0)
Screenshot: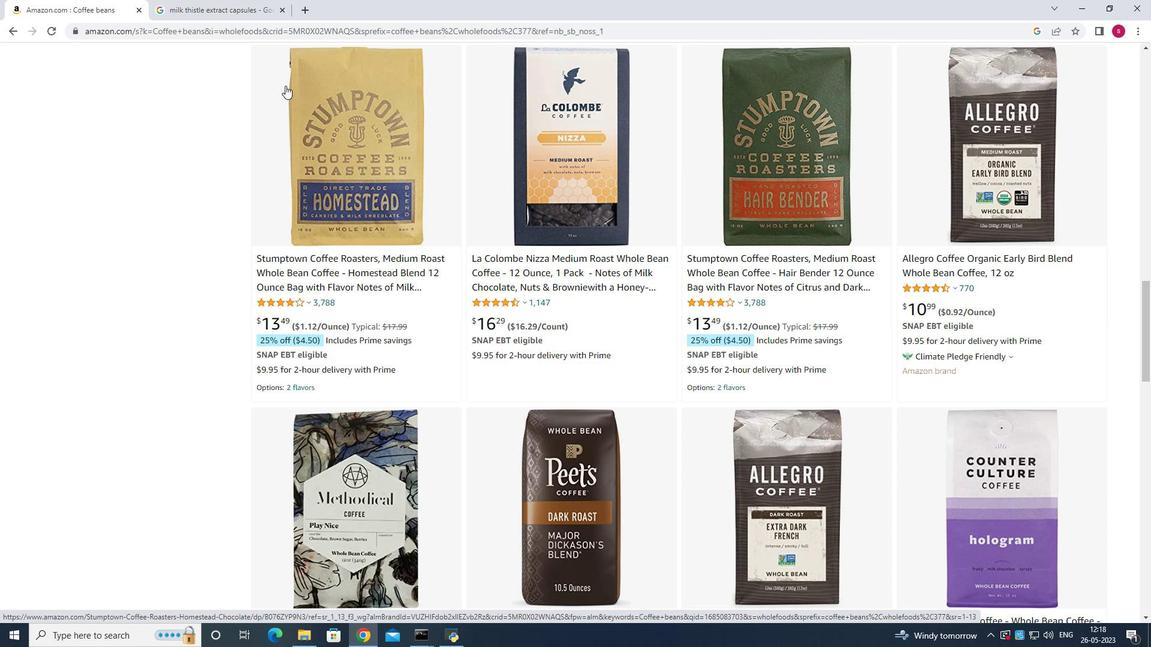
Action: Mouse scrolled (285, 86) with delta (0, 0)
Screenshot: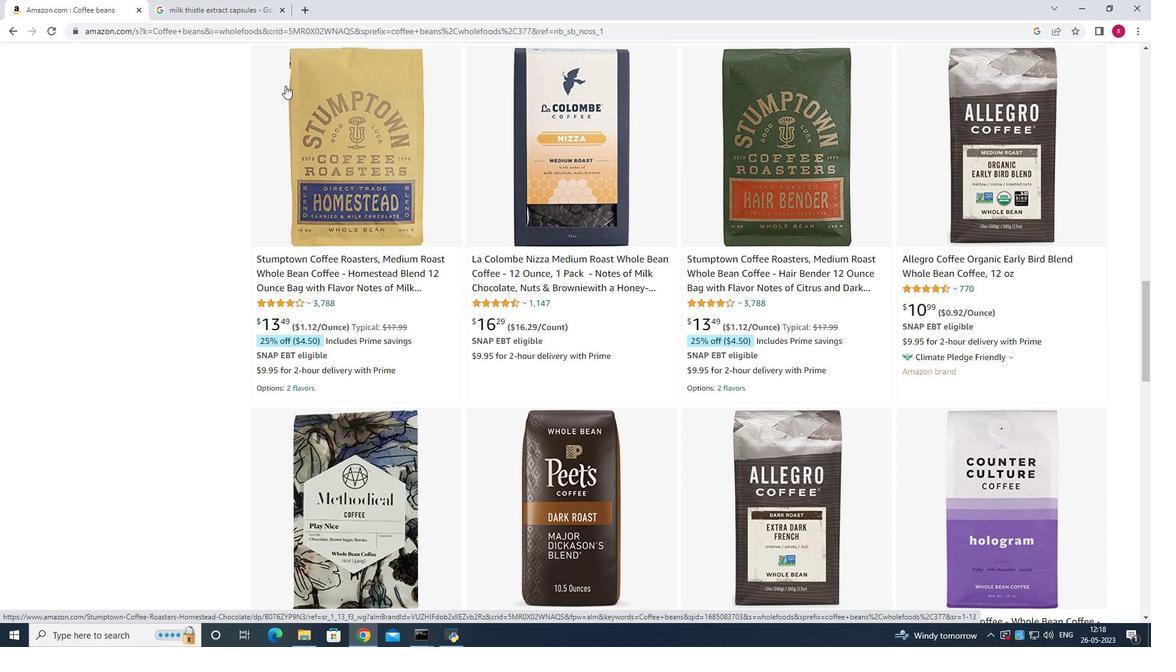 
Action: Mouse scrolled (285, 86) with delta (0, 0)
Screenshot: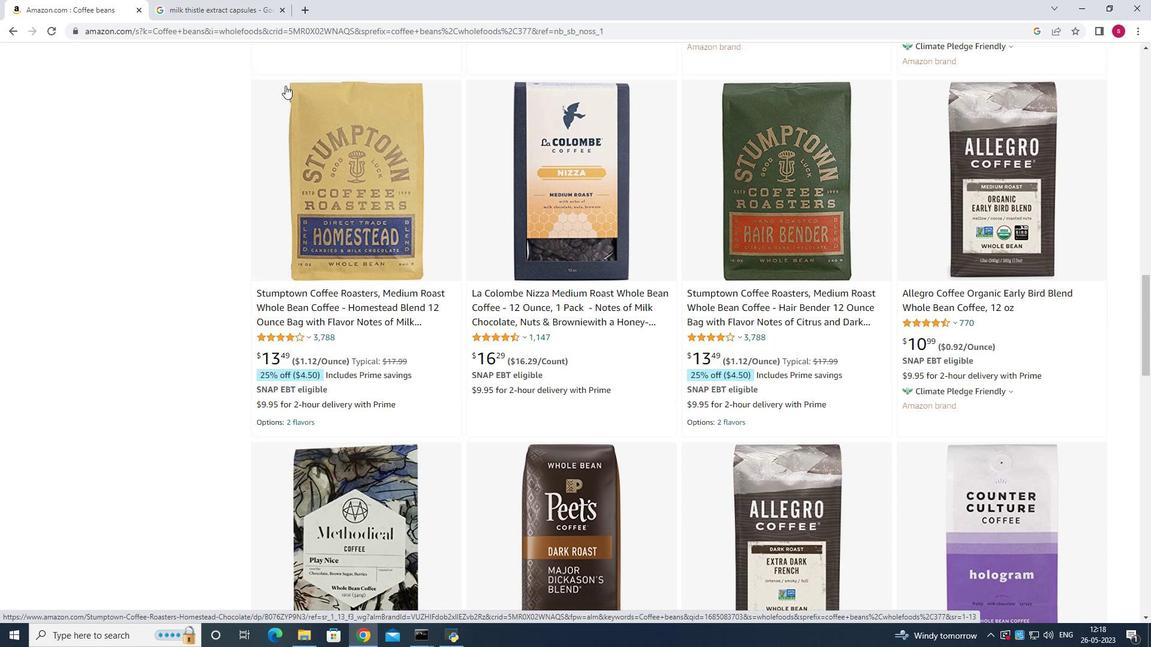 
Action: Mouse scrolled (285, 86) with delta (0, 0)
Screenshot: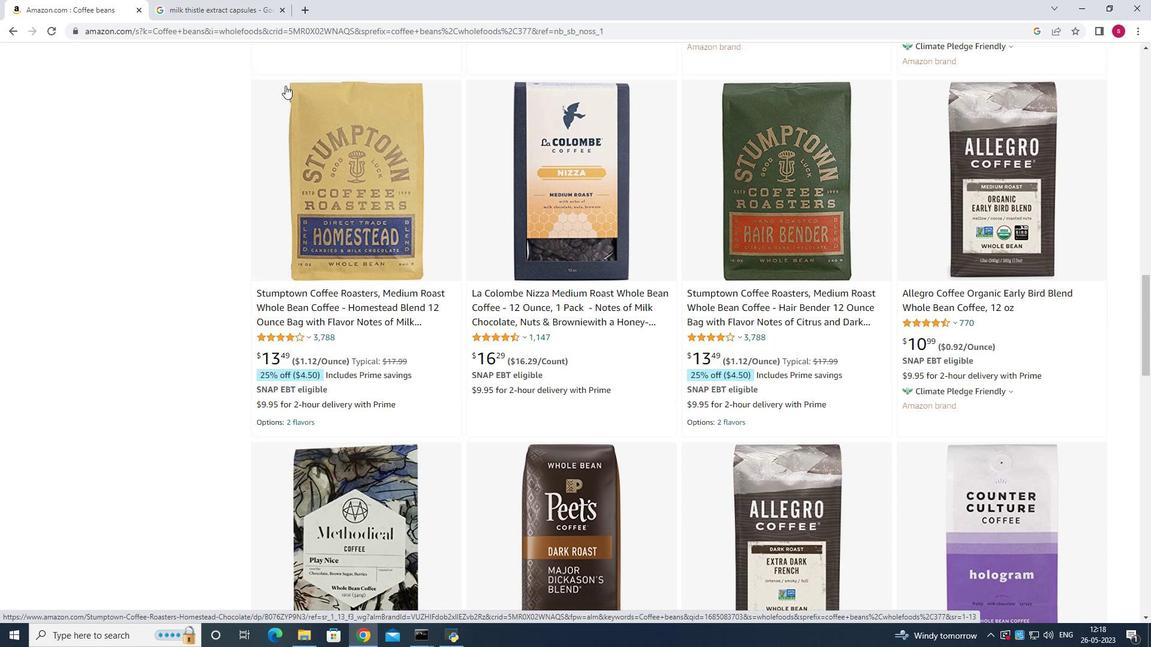 
Action: Mouse scrolled (285, 86) with delta (0, 0)
Screenshot: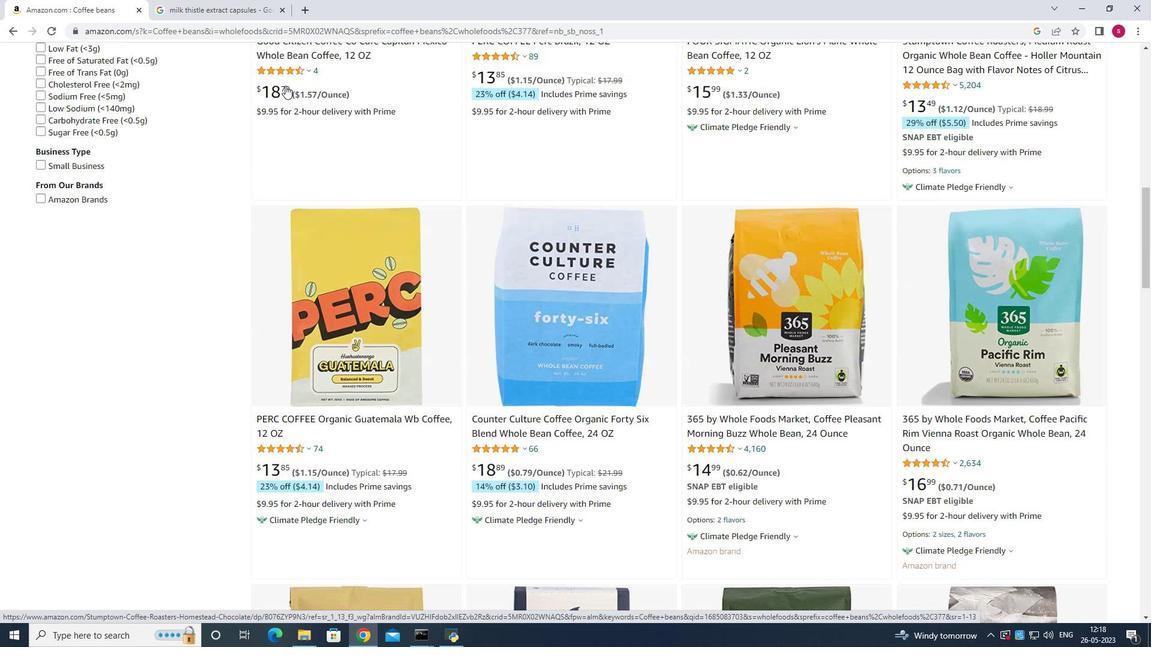 
Action: Mouse scrolled (285, 86) with delta (0, 0)
Screenshot: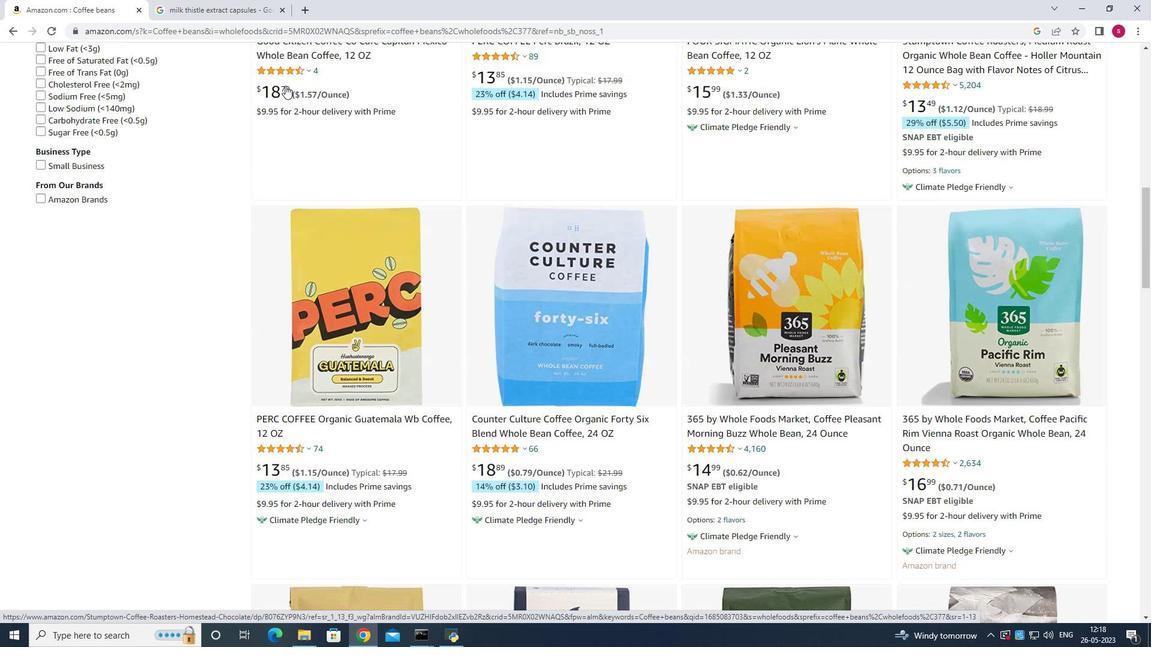 
Action: Mouse scrolled (285, 86) with delta (0, 0)
Screenshot: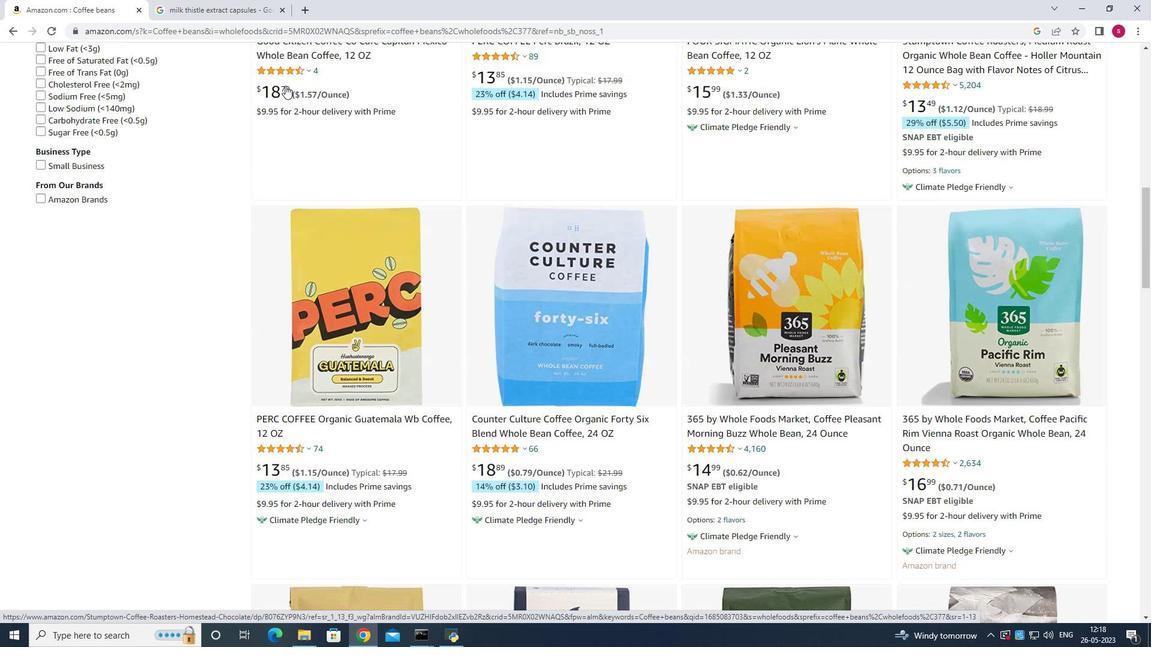 
Action: Mouse scrolled (285, 86) with delta (0, 0)
Screenshot: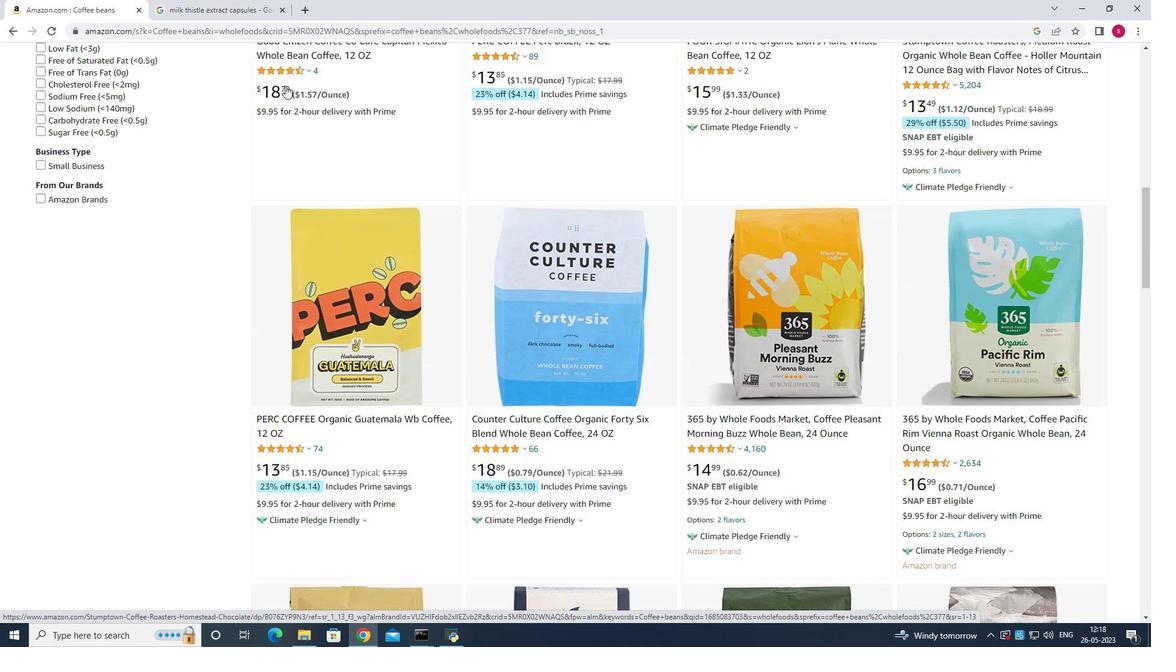 
Action: Mouse scrolled (285, 86) with delta (0, 0)
Screenshot: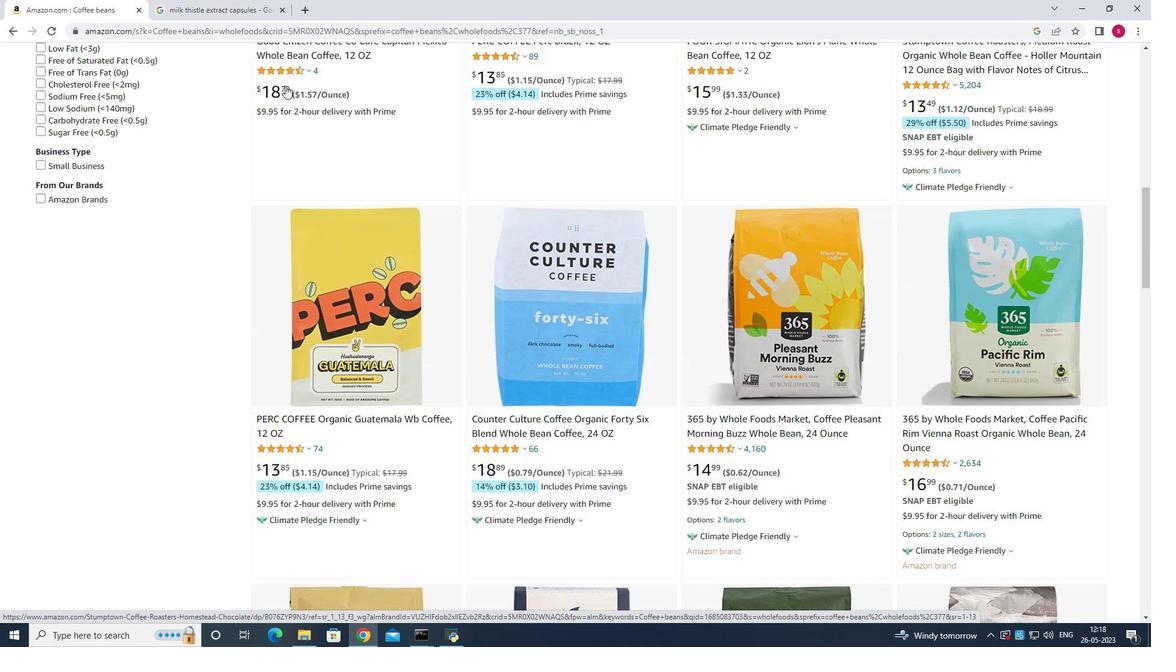 
Action: Mouse scrolled (285, 86) with delta (0, 0)
Screenshot: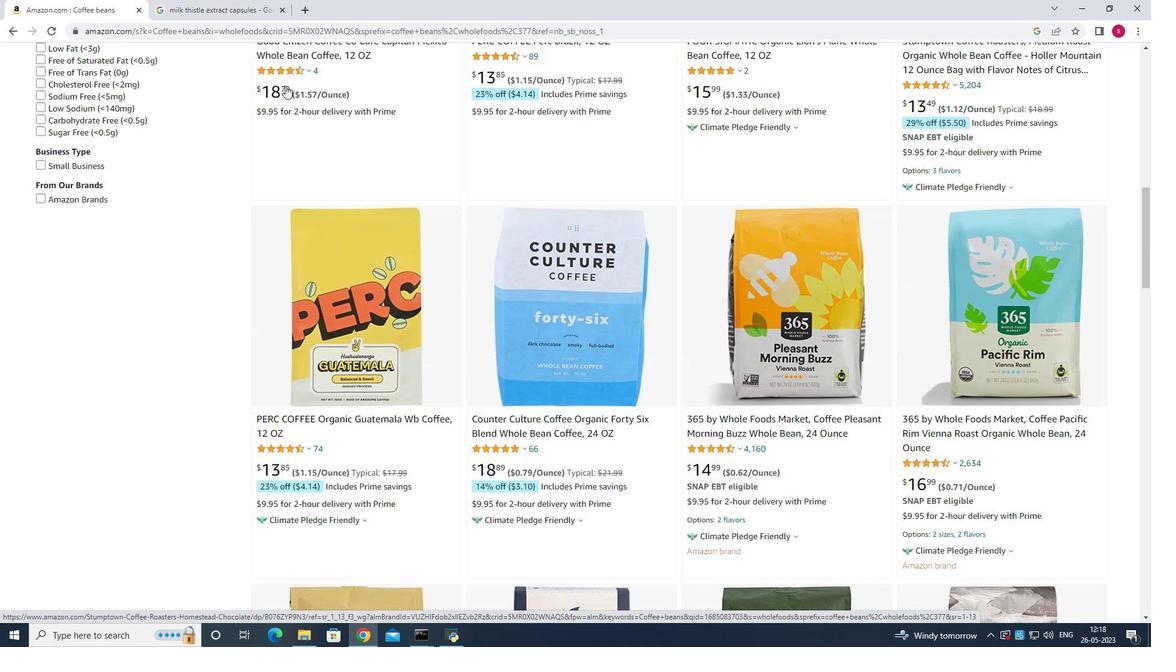 
Action: Mouse scrolled (285, 86) with delta (0, 0)
Screenshot: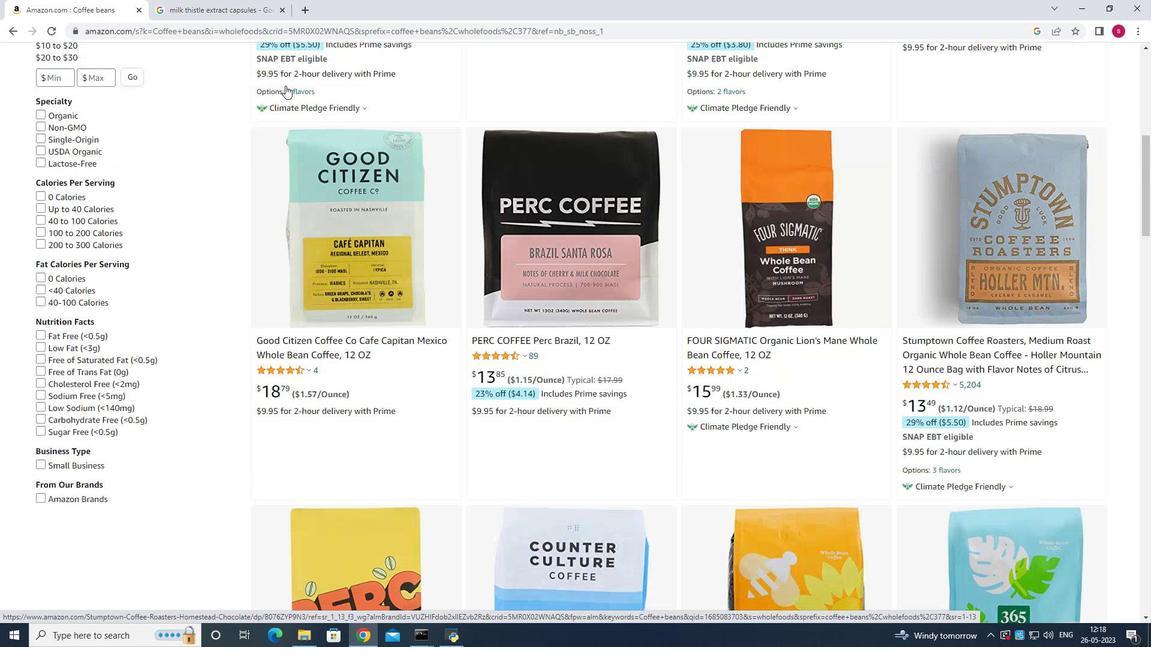 
Action: Mouse scrolled (285, 86) with delta (0, 0)
Screenshot: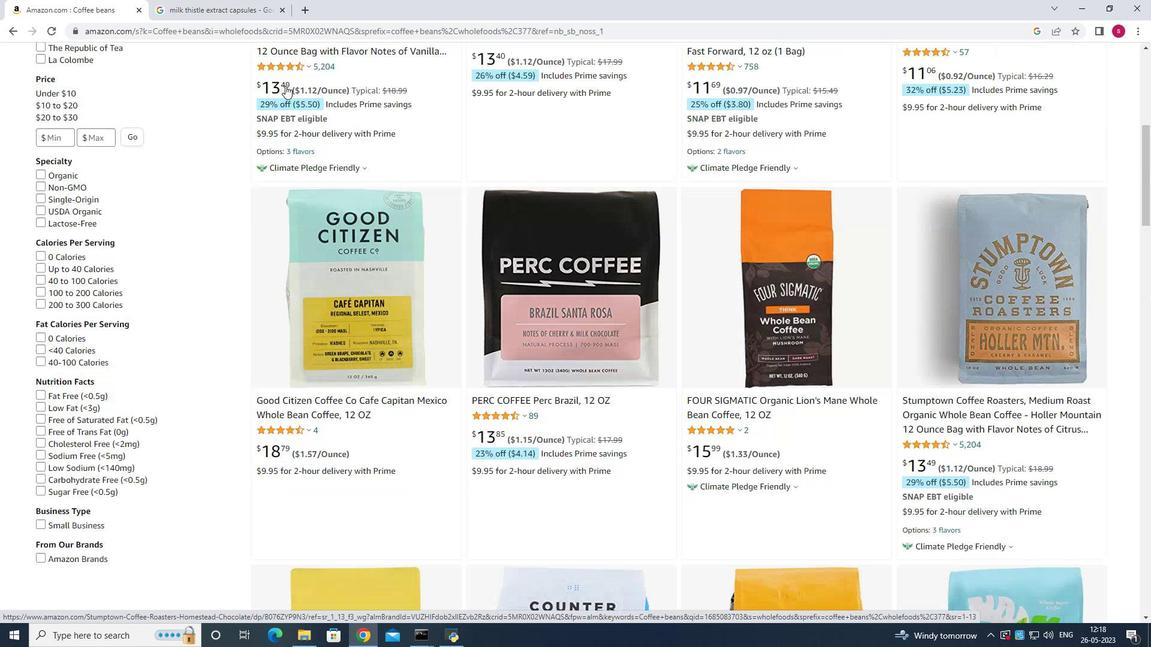 
Action: Mouse scrolled (285, 86) with delta (0, 0)
Screenshot: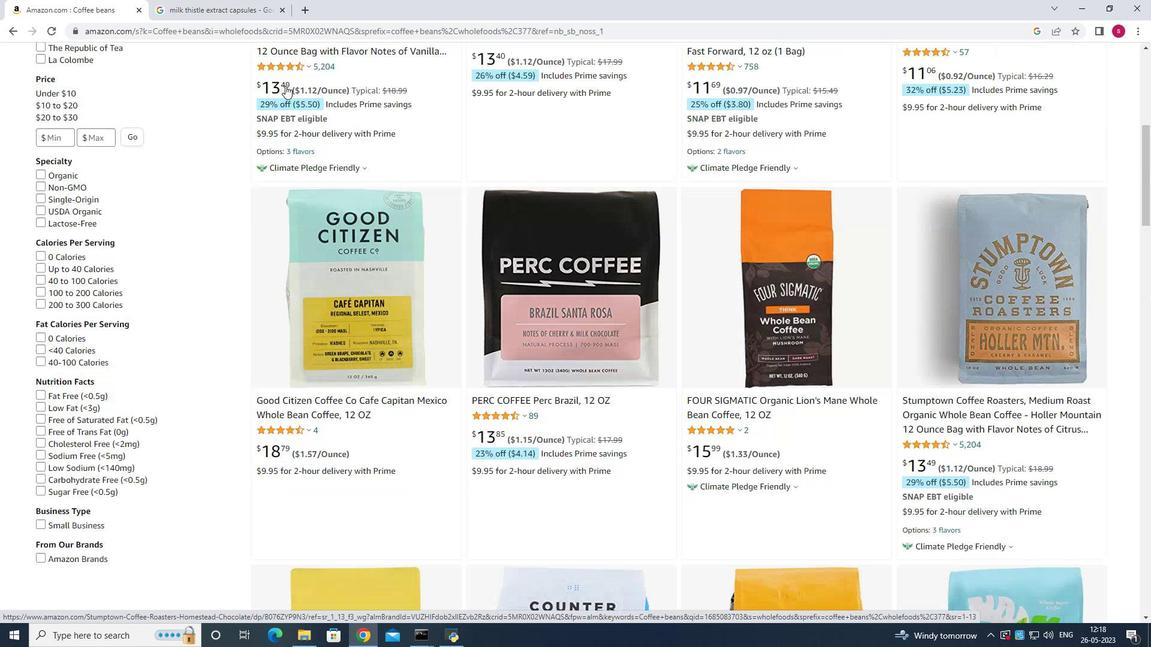
Action: Mouse scrolled (285, 86) with delta (0, 0)
Screenshot: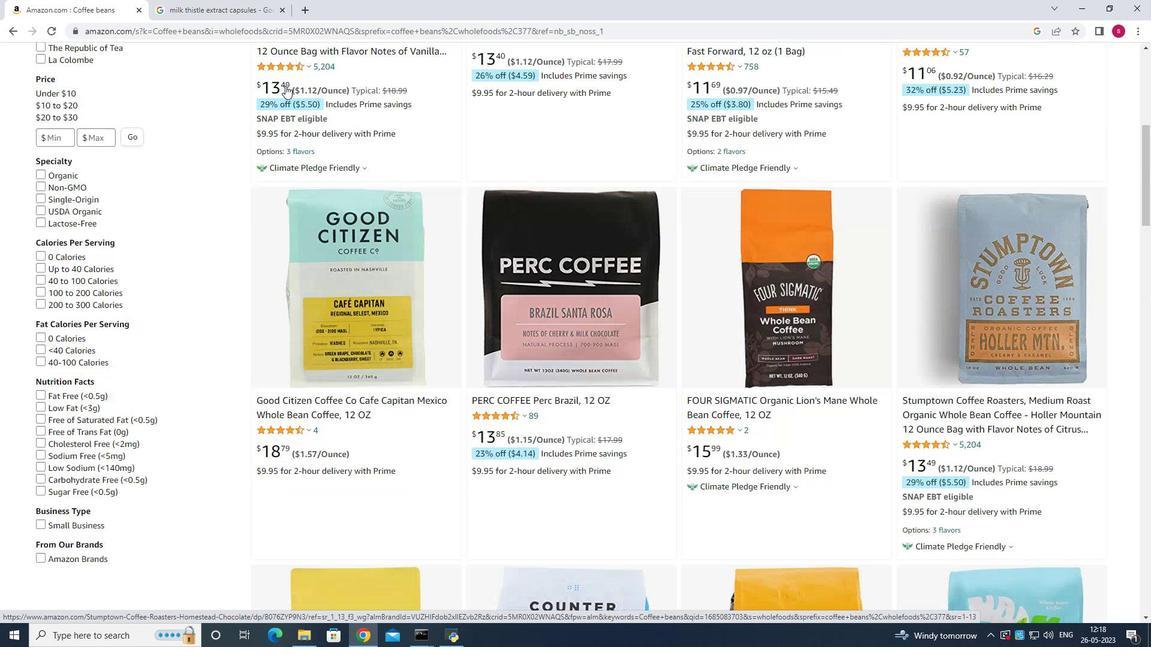 
Action: Mouse scrolled (285, 86) with delta (0, 0)
Screenshot: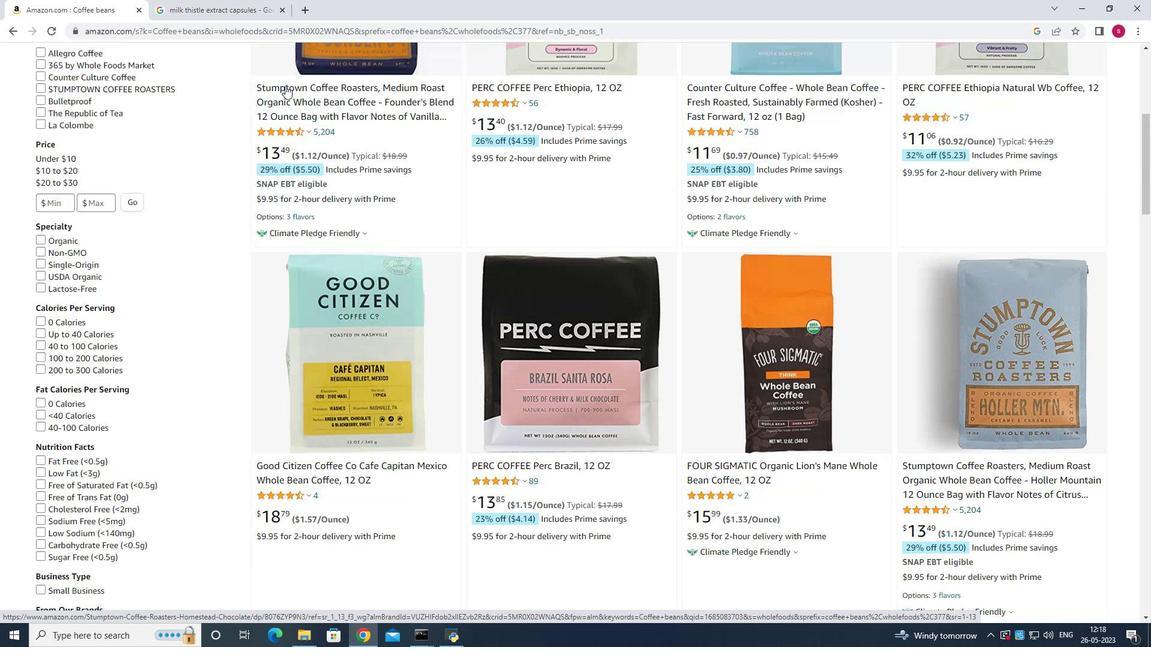 
Action: Mouse scrolled (285, 86) with delta (0, 0)
Screenshot: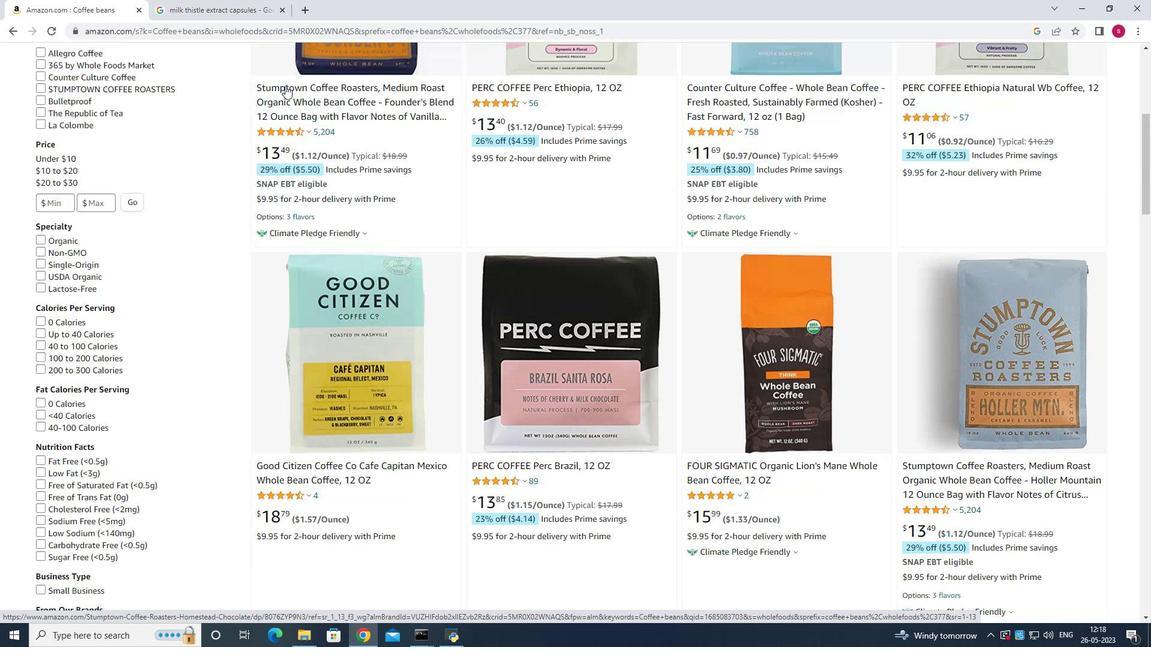 
Action: Mouse scrolled (285, 86) with delta (0, 0)
Screenshot: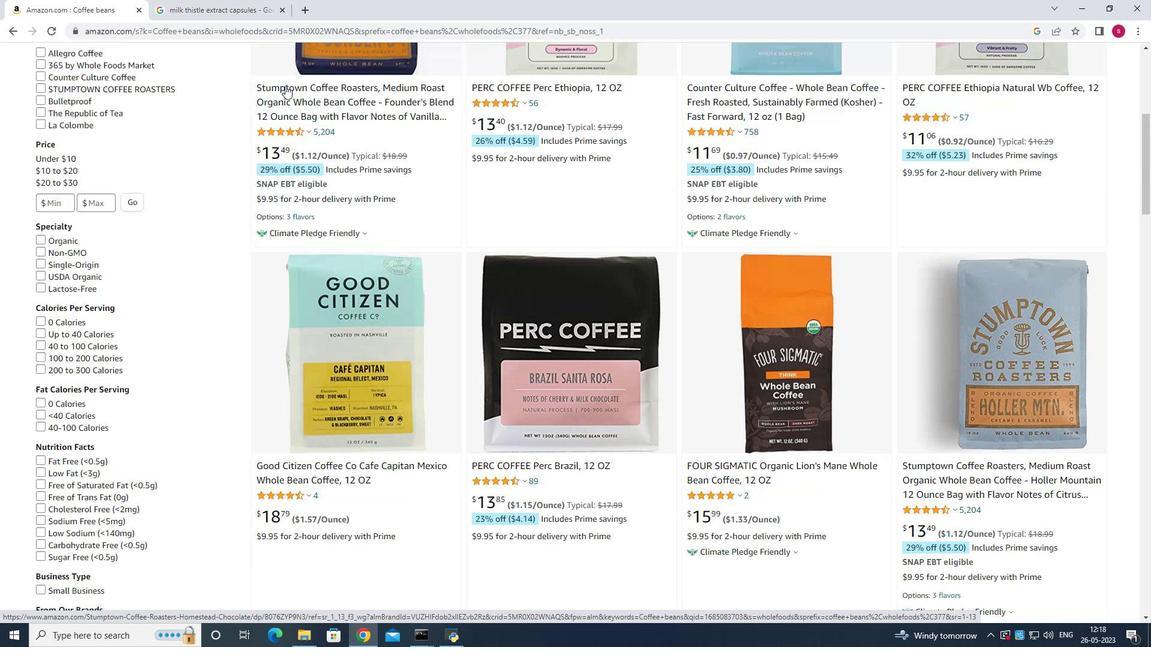 
Action: Mouse scrolled (285, 86) with delta (0, 0)
Screenshot: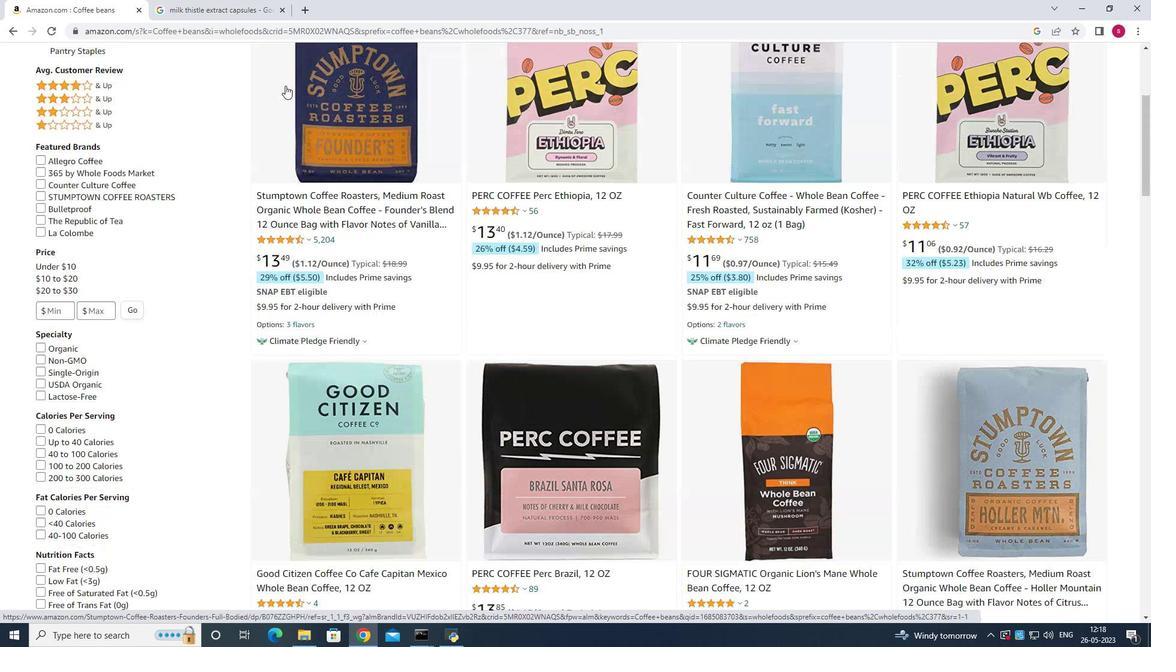 
Action: Mouse scrolled (285, 86) with delta (0, 0)
Screenshot: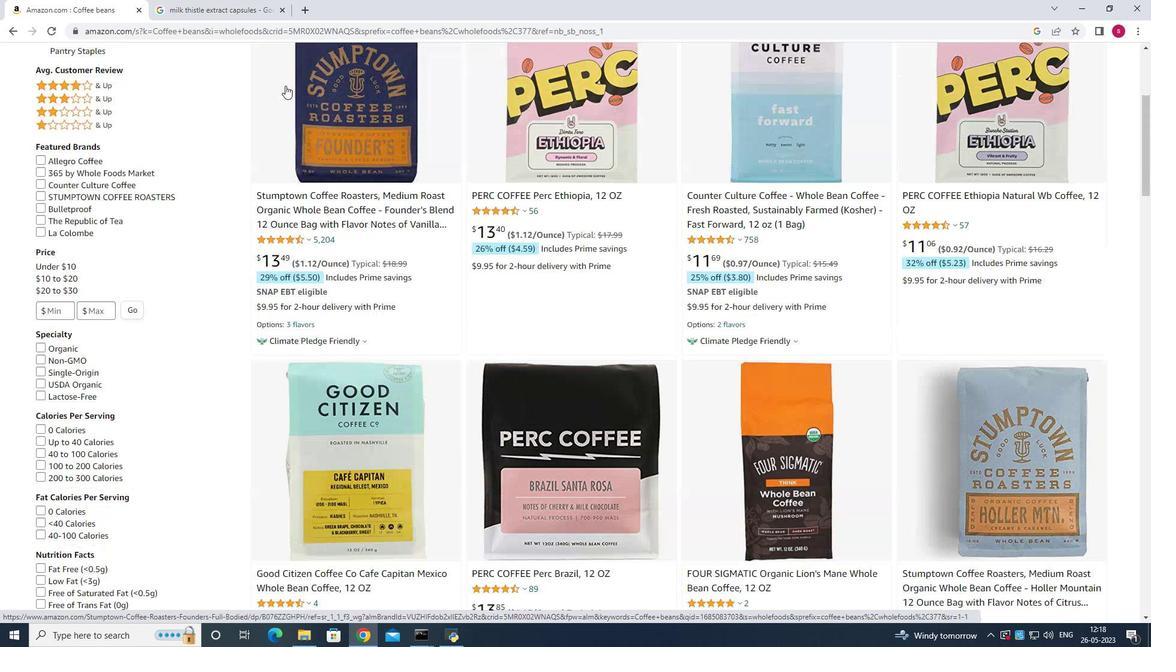 
Action: Mouse scrolled (285, 86) with delta (0, 0)
Screenshot: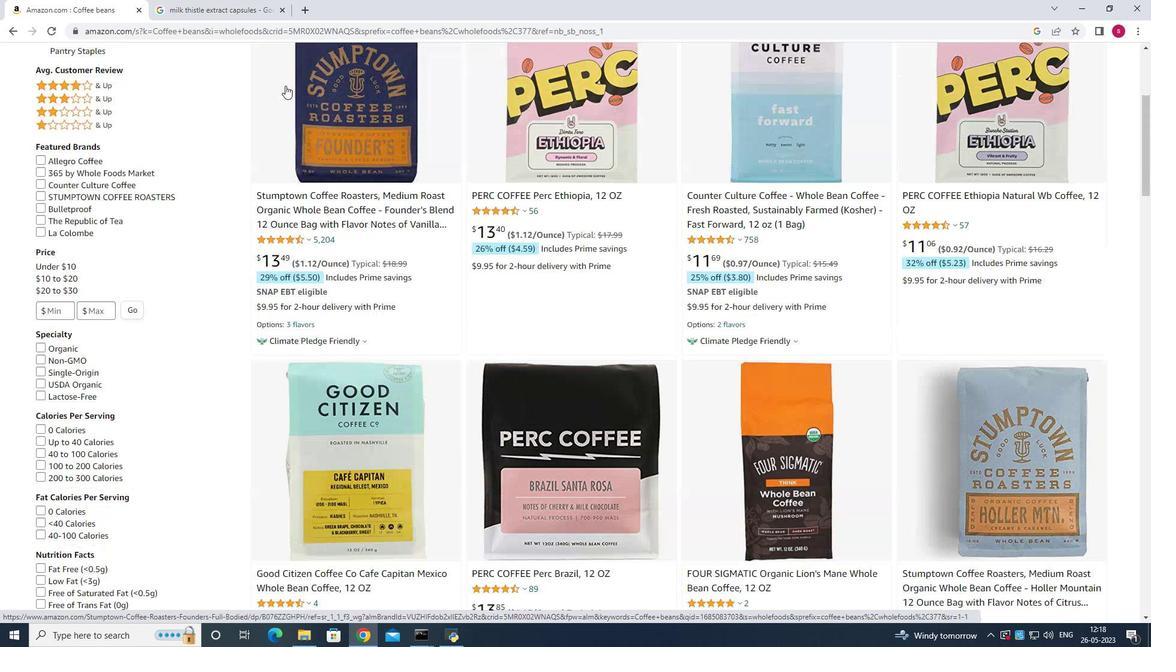 
Action: Mouse scrolled (285, 86) with delta (0, 0)
Screenshot: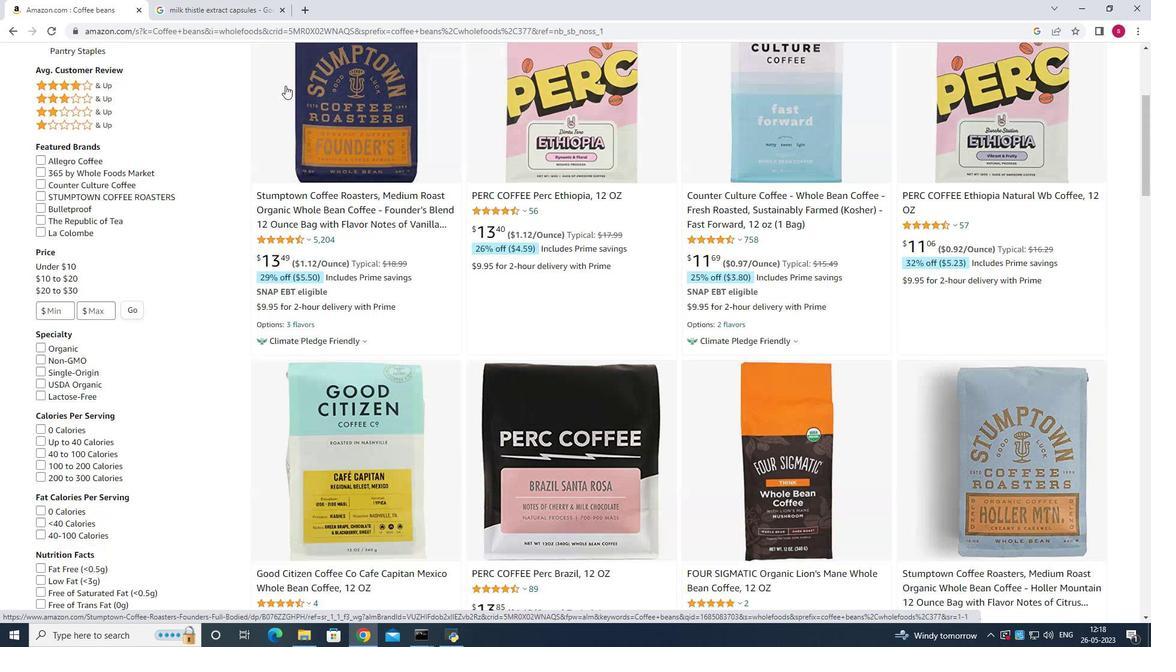 
Action: Mouse scrolled (285, 86) with delta (0, 0)
Screenshot: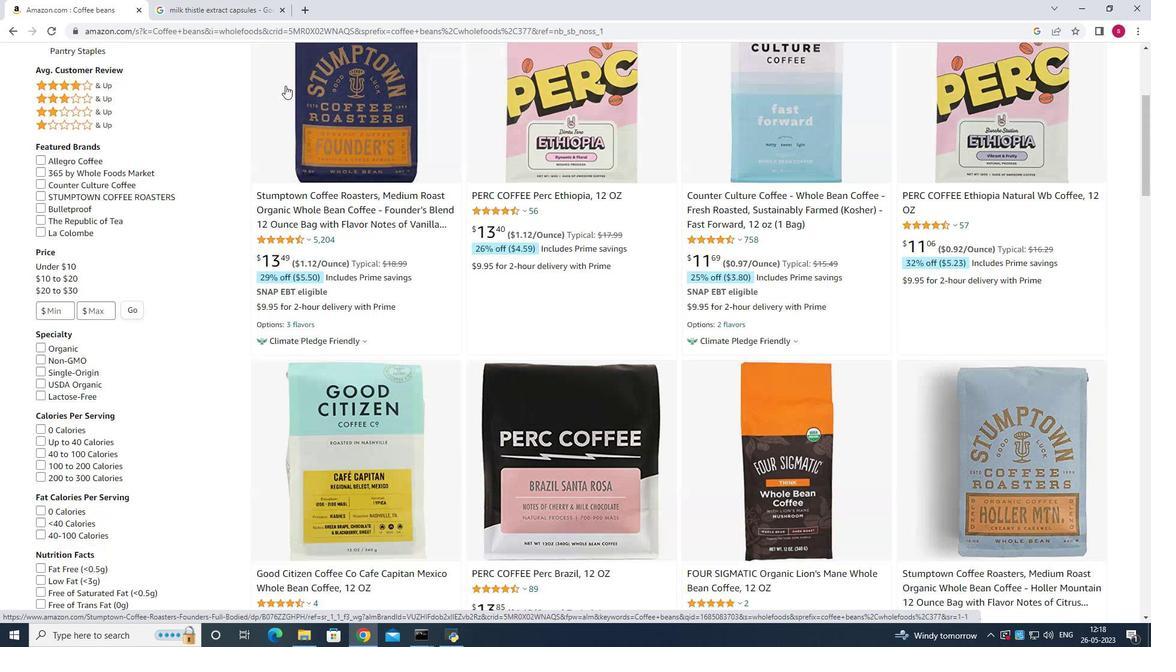 
Action: Mouse scrolled (285, 86) with delta (0, 0)
Screenshot: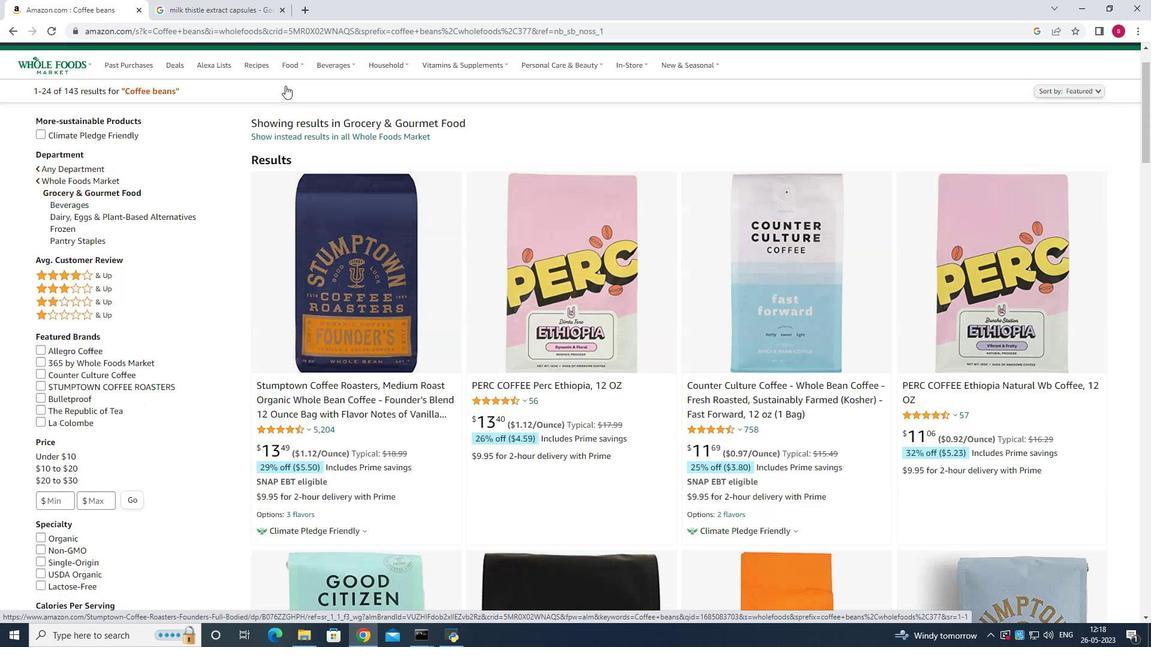 
Action: Mouse scrolled (285, 86) with delta (0, 0)
Screenshot: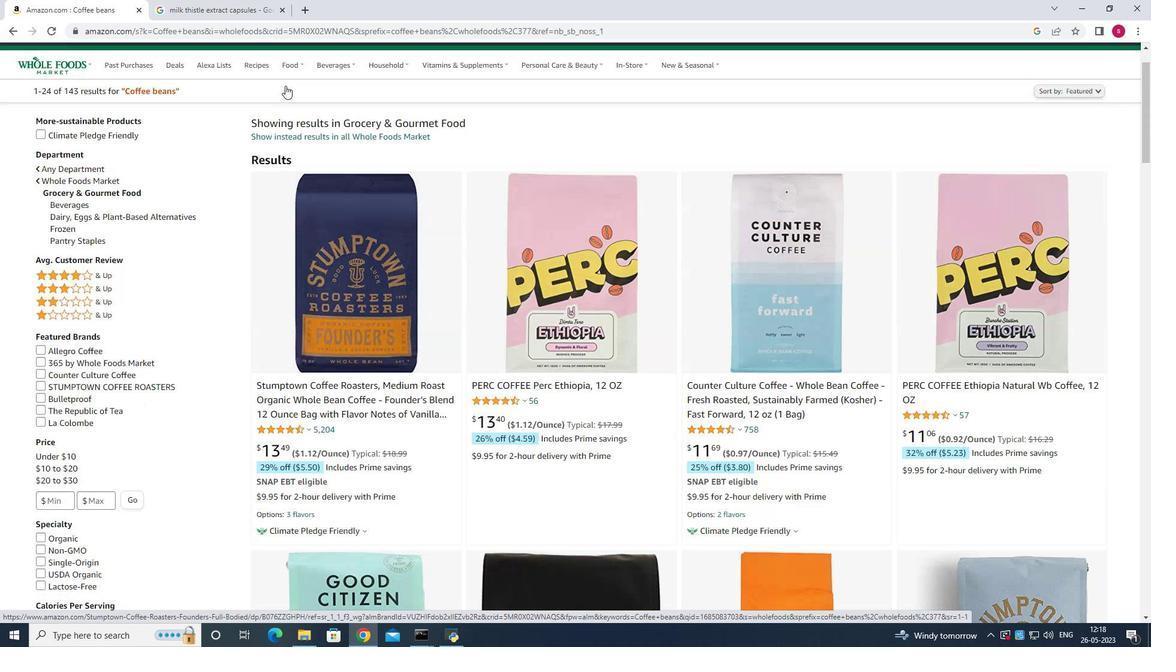 
Action: Mouse scrolled (285, 86) with delta (0, 0)
Screenshot: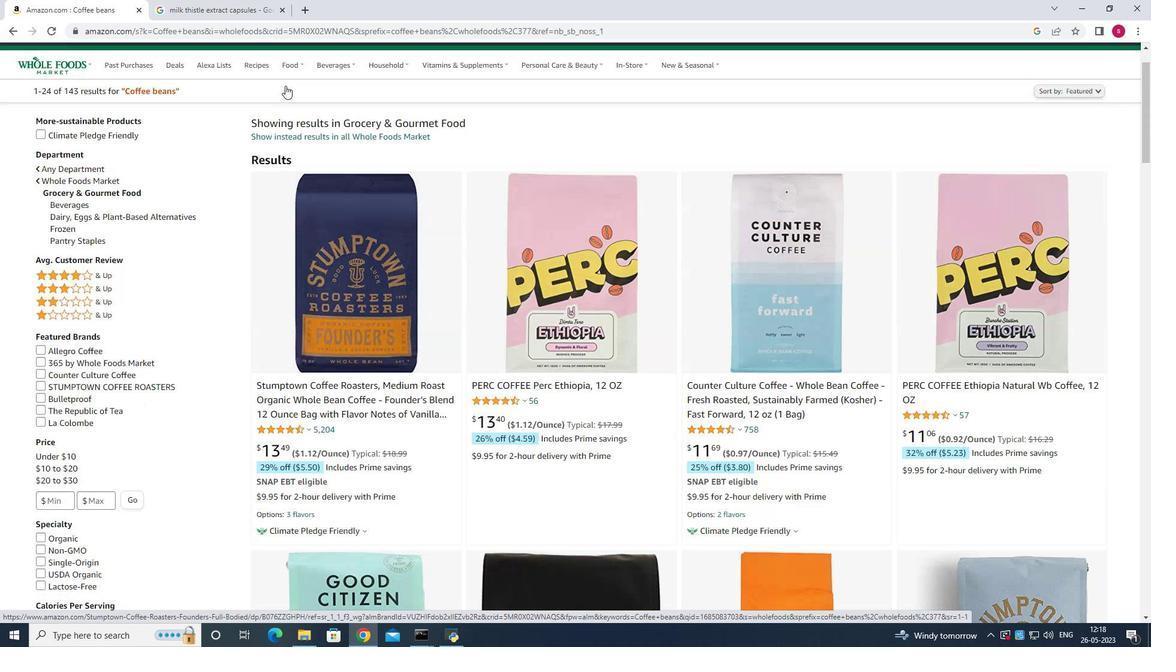 
Action: Mouse scrolled (285, 86) with delta (0, 0)
Screenshot: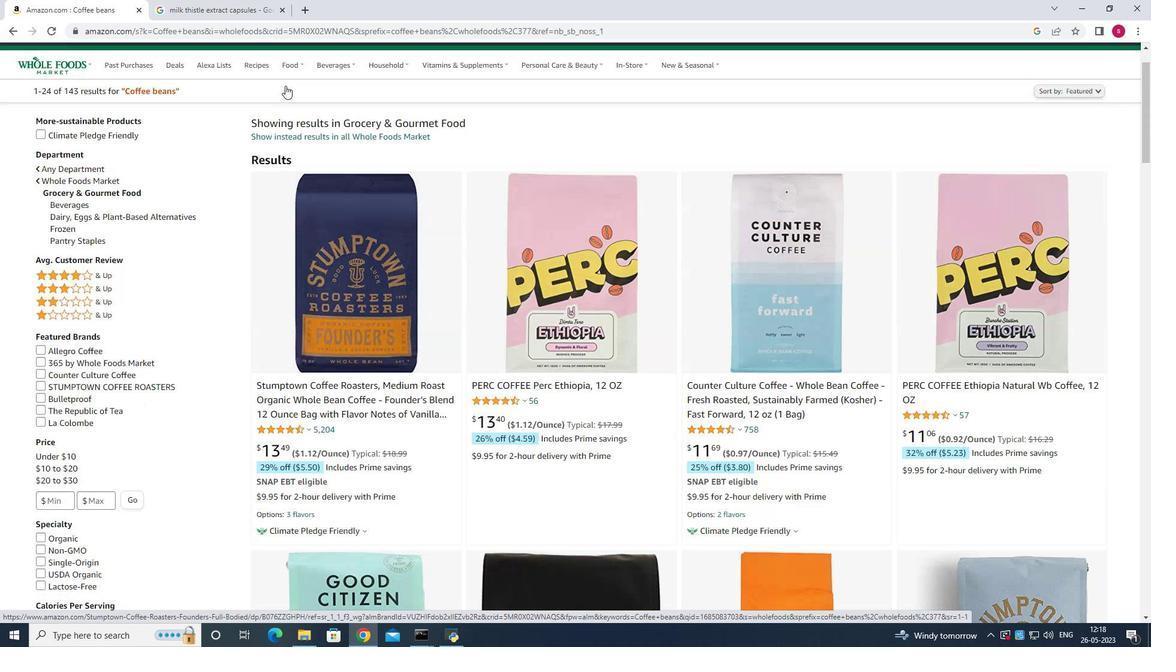 
Action: Mouse scrolled (285, 86) with delta (0, 0)
Screenshot: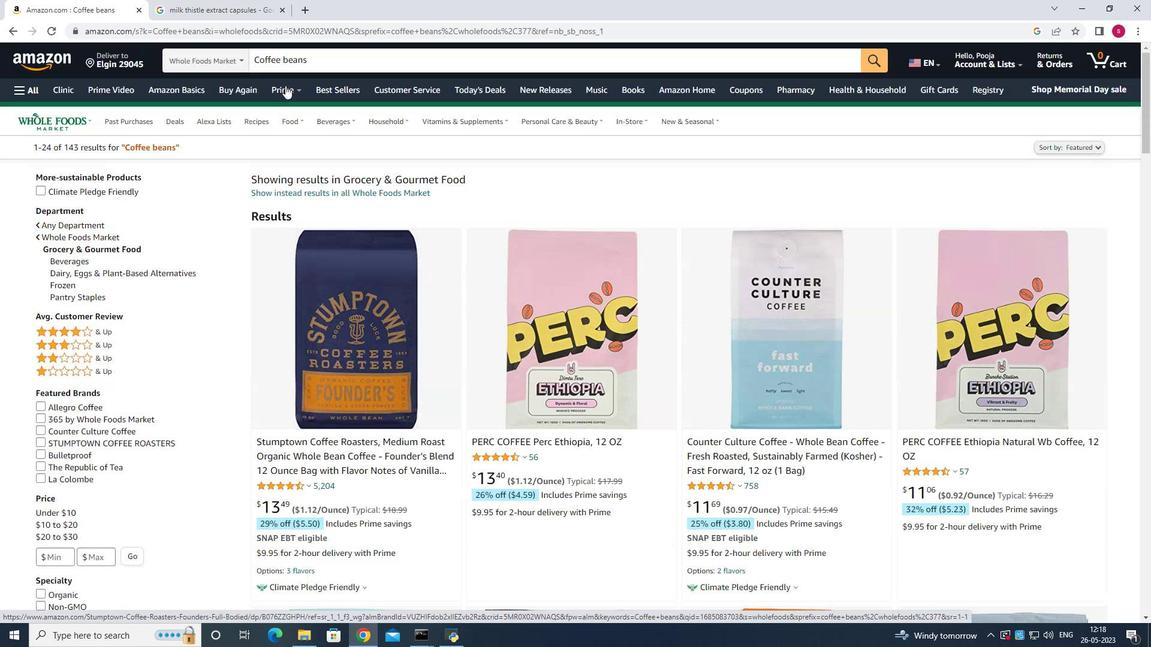 
Action: Mouse scrolled (285, 86) with delta (0, 0)
Screenshot: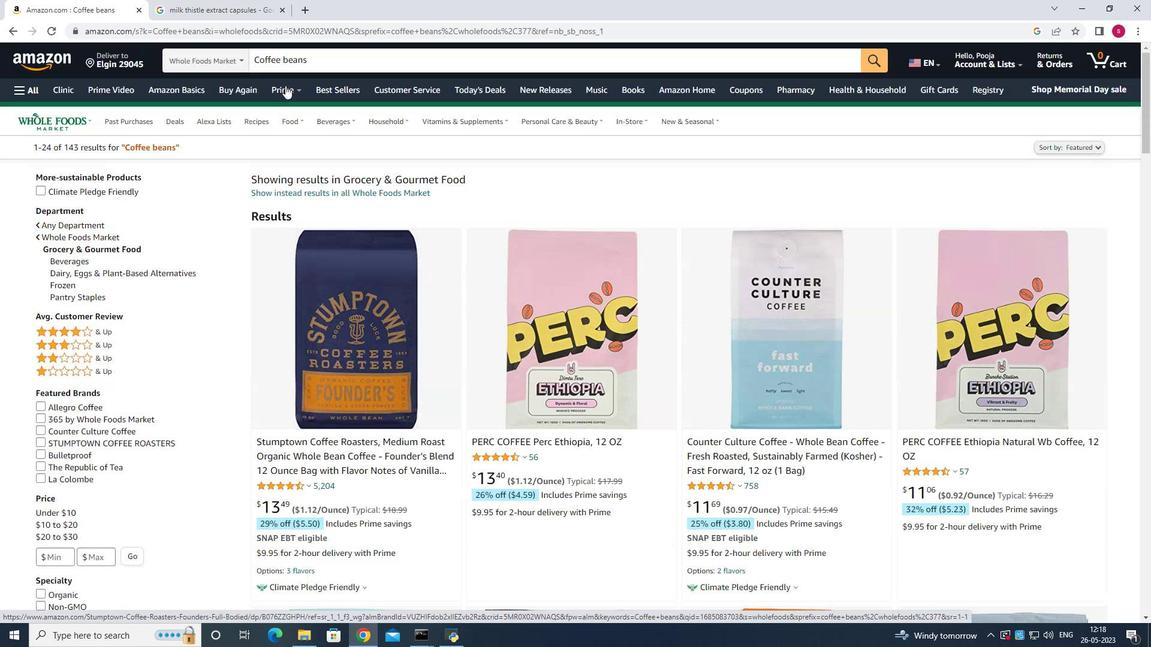 
Action: Mouse scrolled (285, 86) with delta (0, 0)
Screenshot: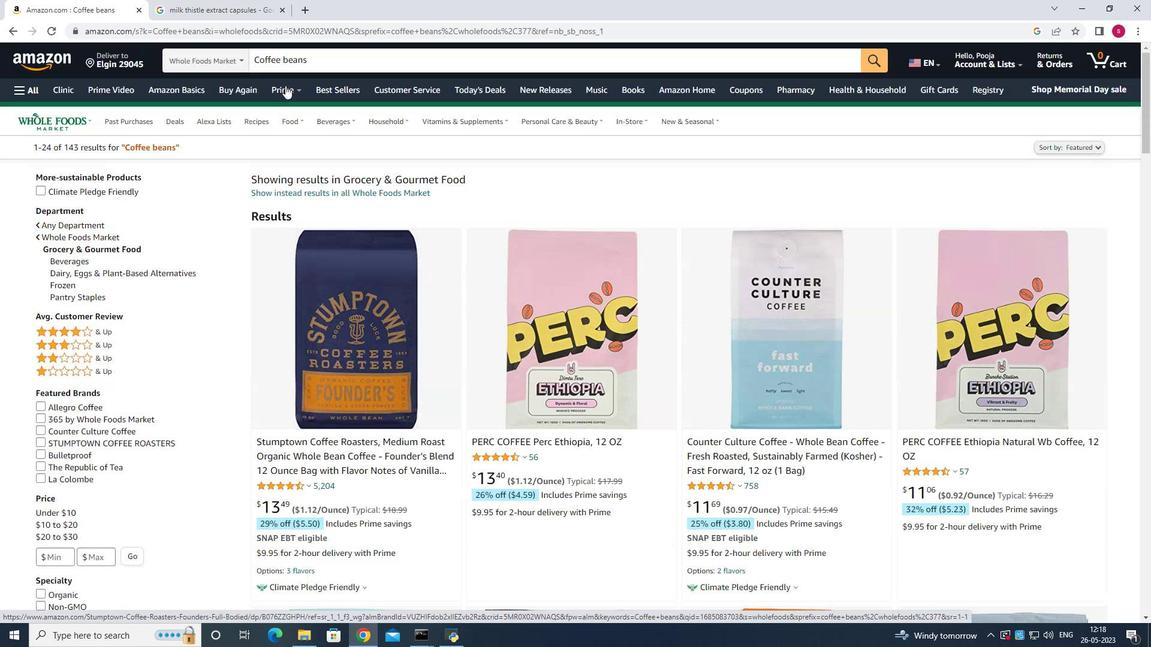 
Action: Mouse scrolled (285, 86) with delta (0, 0)
Screenshot: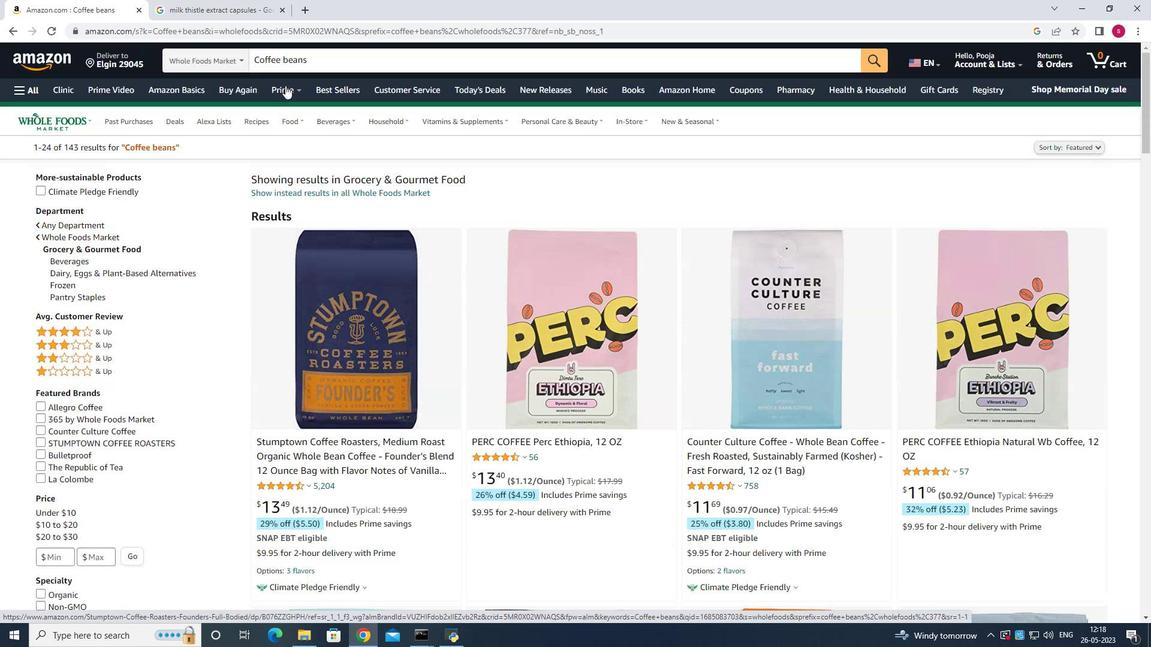 
Action: Mouse scrolled (285, 86) with delta (0, 0)
Screenshot: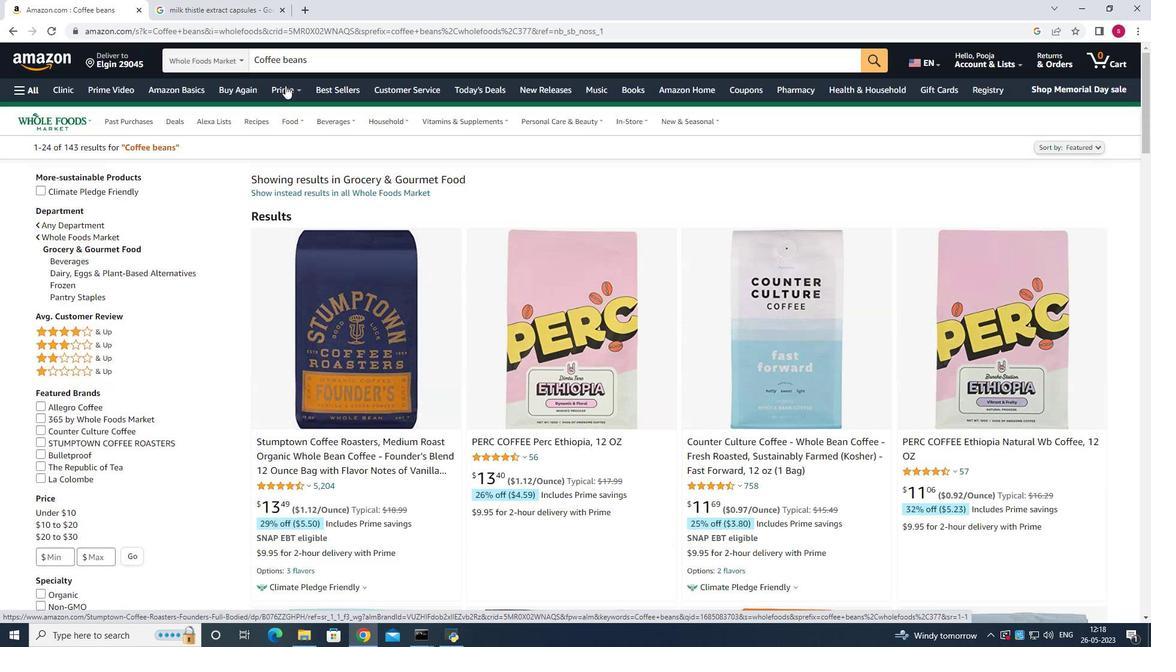 
Action: Mouse moved to (251, 61)
Screenshot: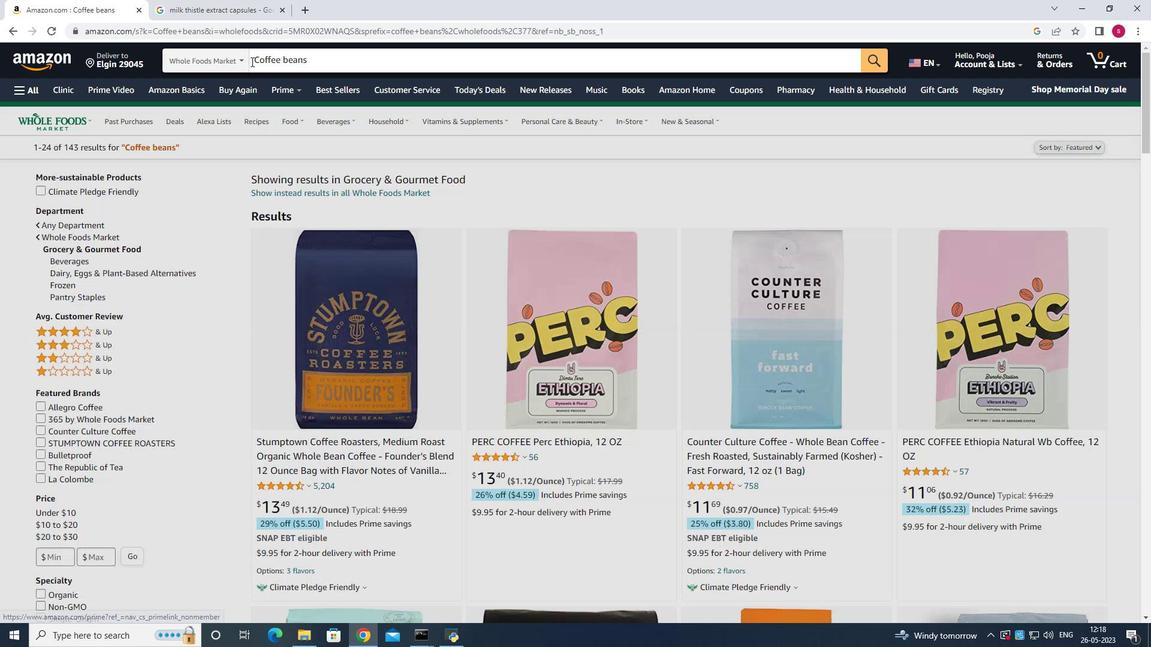 
Action: Mouse pressed left at (251, 61)
Screenshot: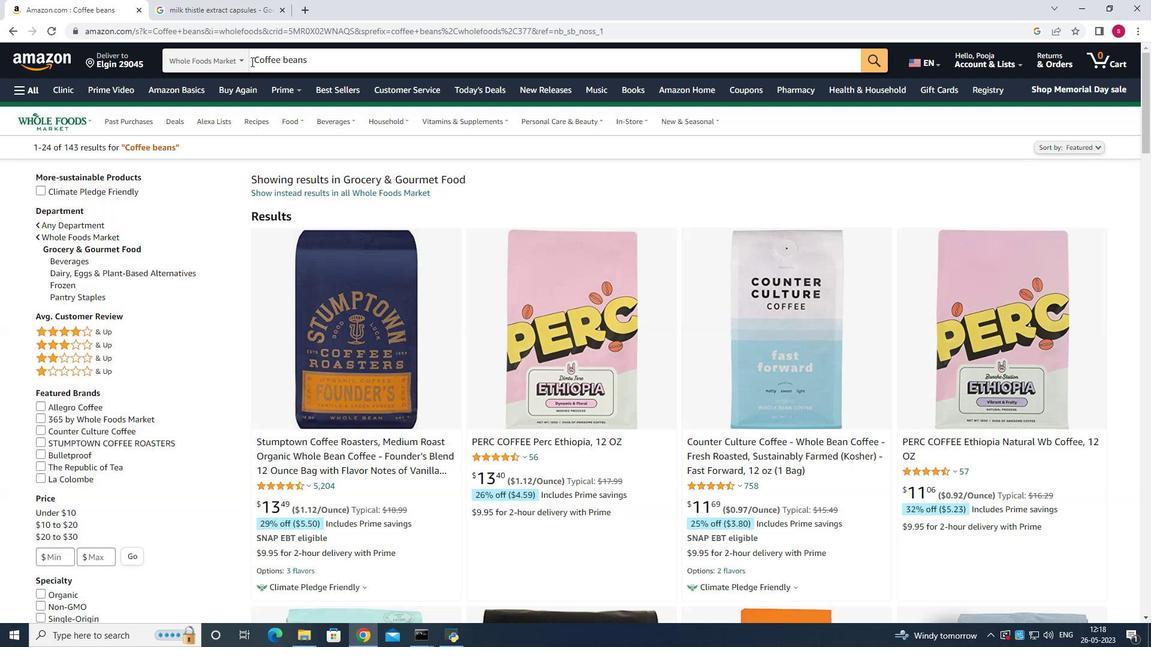 
Action: Mouse moved to (319, 235)
Screenshot: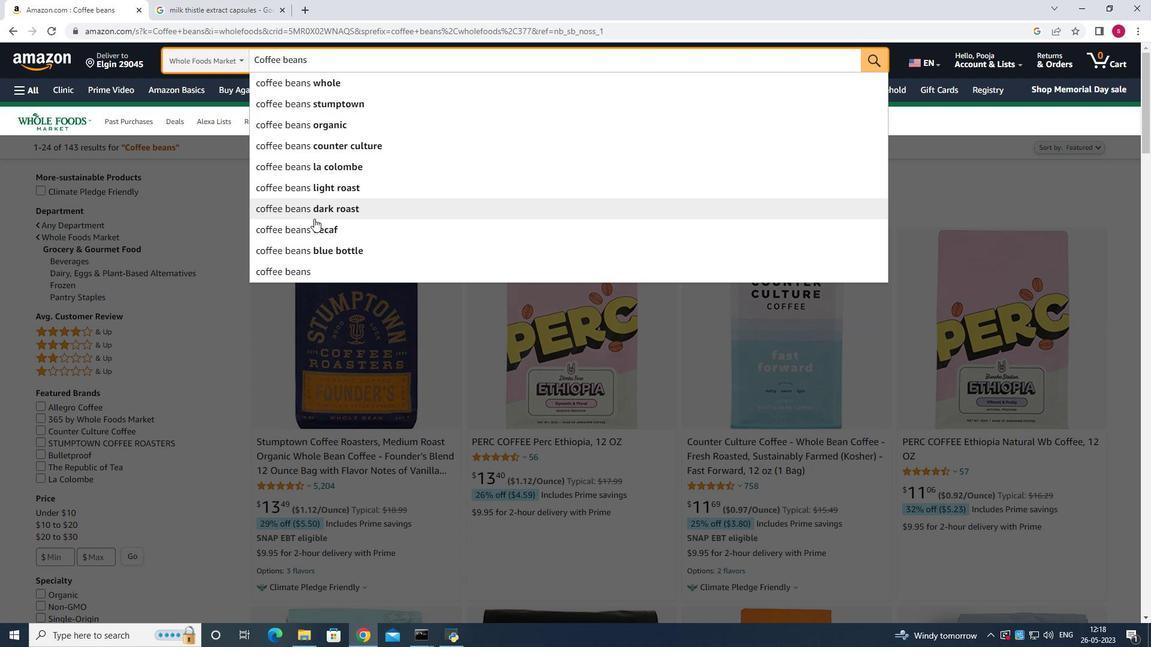 
Action: Key pressed organic<Key.space><Key.enter>
Screenshot: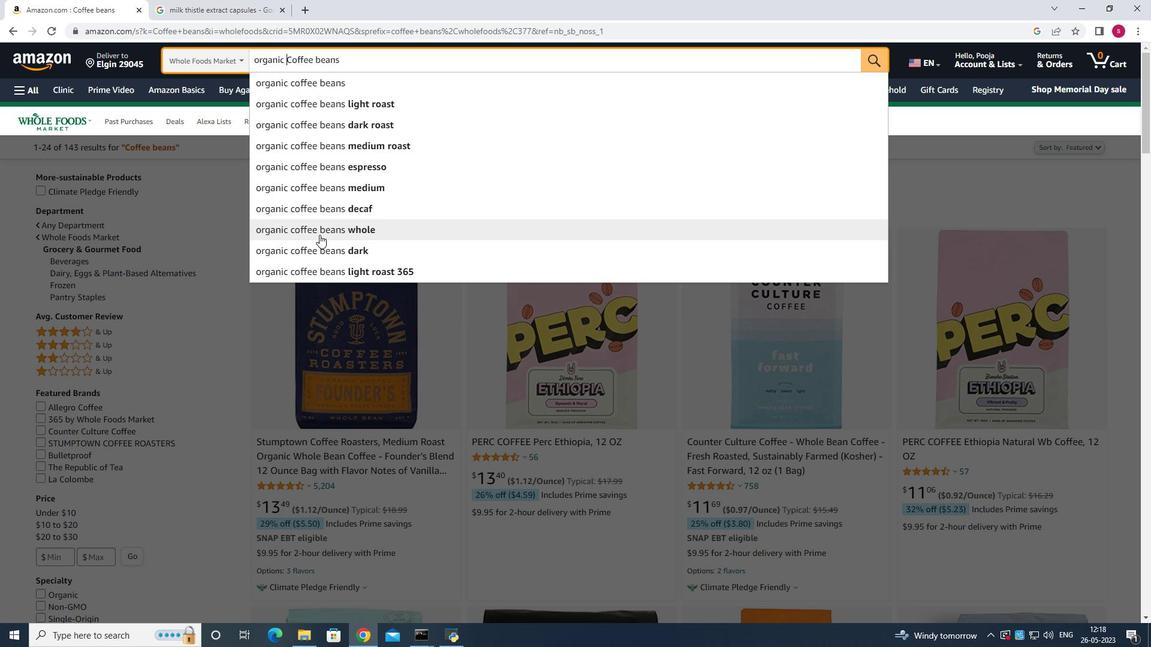 
Action: Mouse moved to (324, 236)
Screenshot: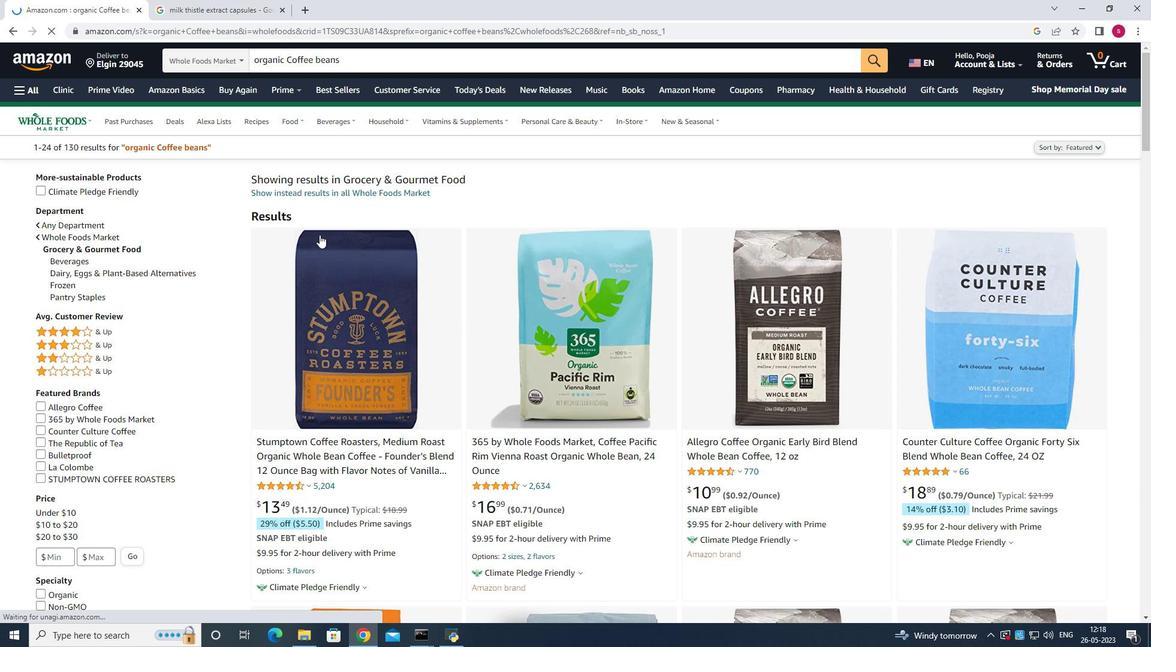 
Action: Mouse scrolled (324, 236) with delta (0, 0)
Screenshot: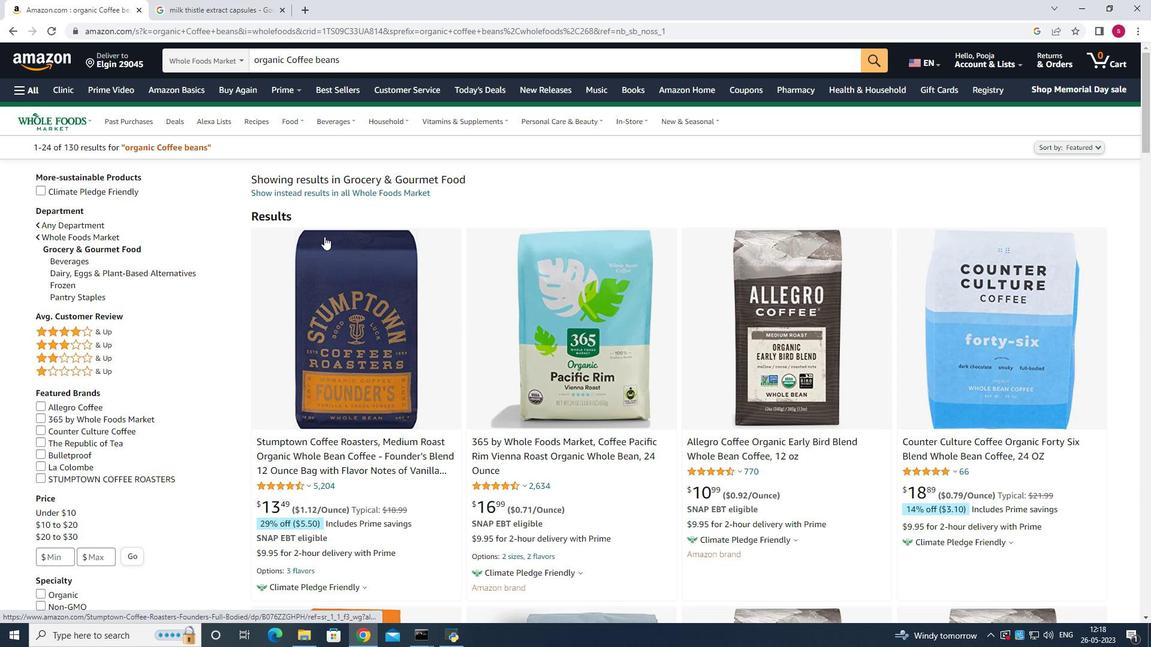 
Action: Mouse scrolled (324, 236) with delta (0, 0)
Screenshot: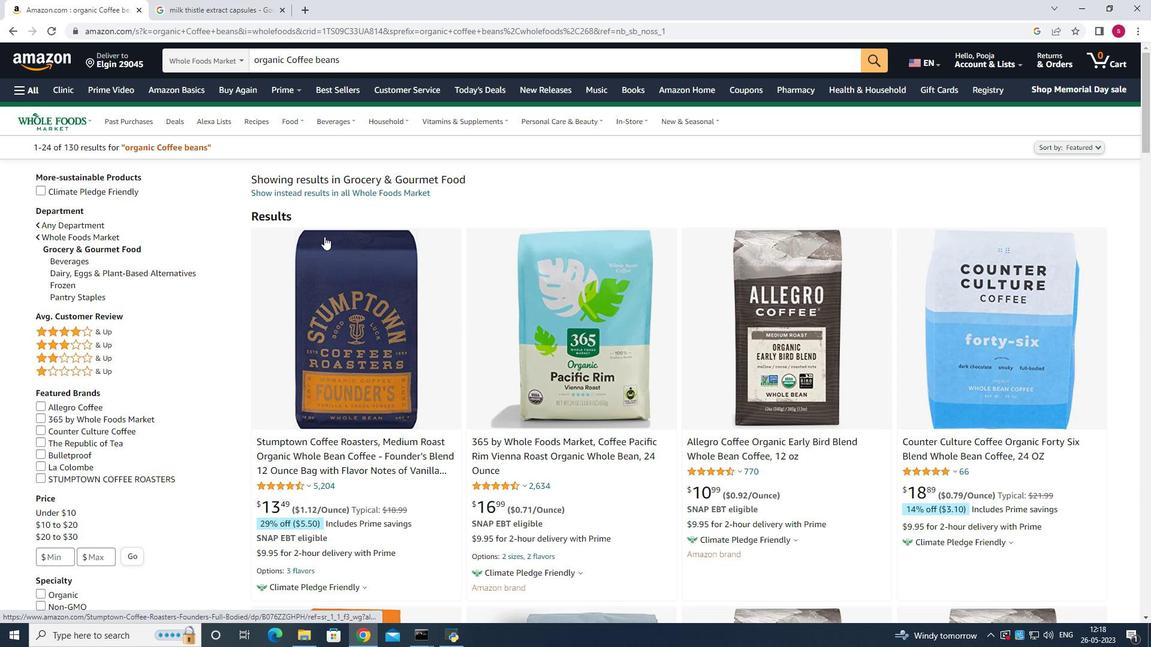 
Action: Mouse scrolled (324, 236) with delta (0, 0)
Screenshot: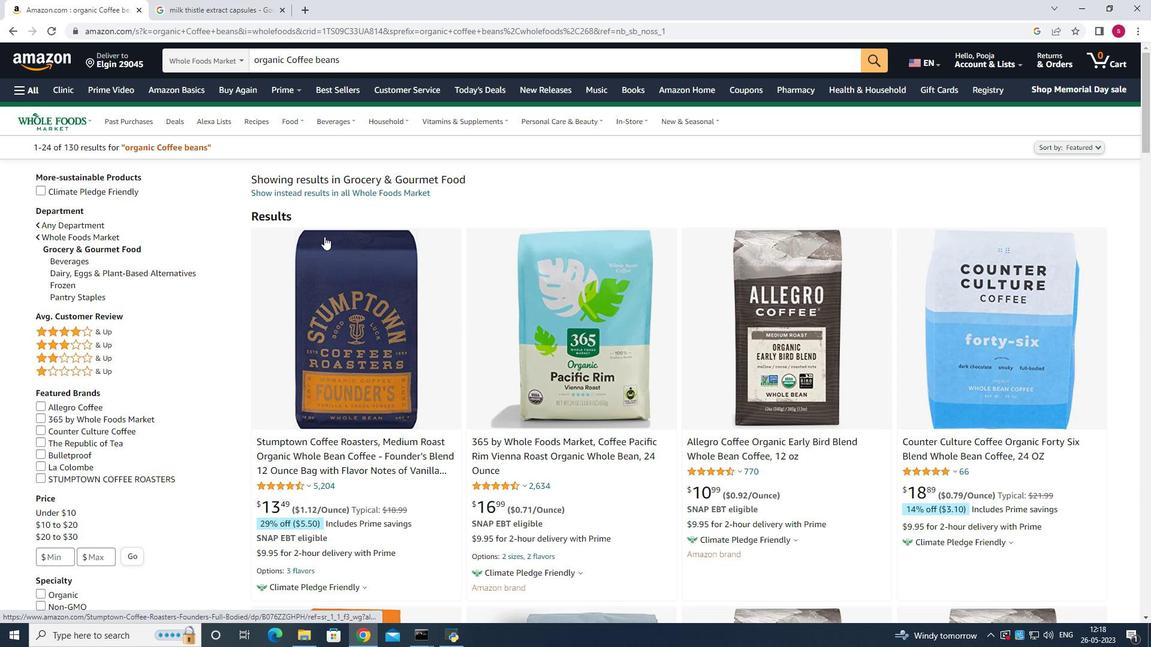 
Action: Mouse scrolled (324, 236) with delta (0, 0)
Screenshot: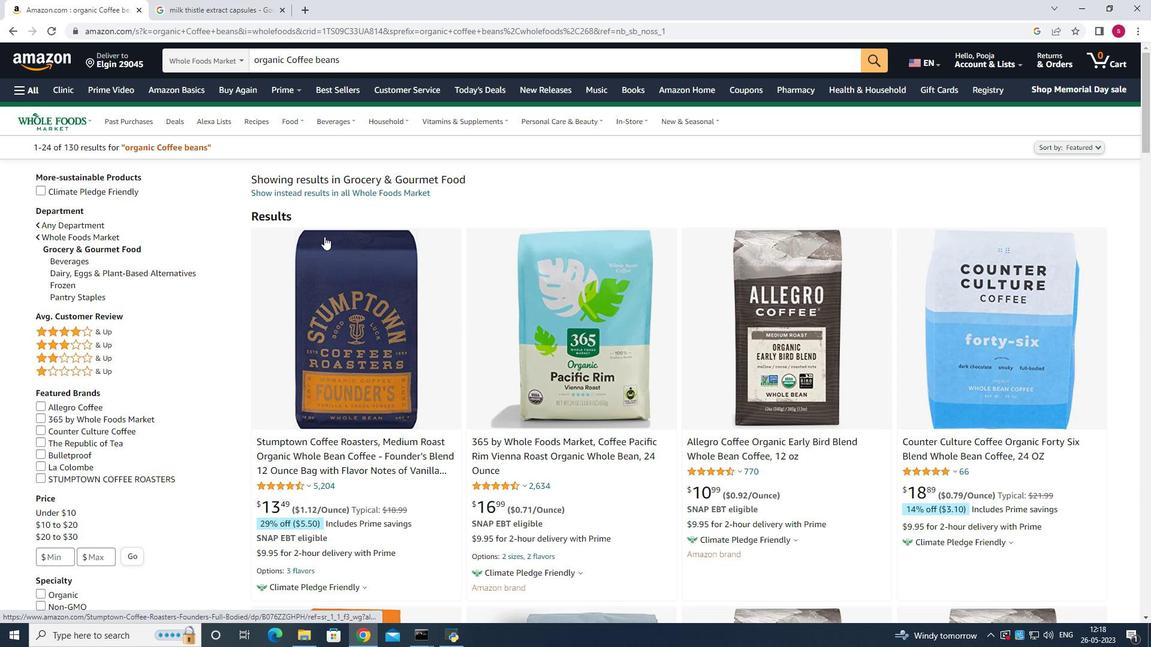 
Action: Mouse scrolled (324, 236) with delta (0, 0)
Screenshot: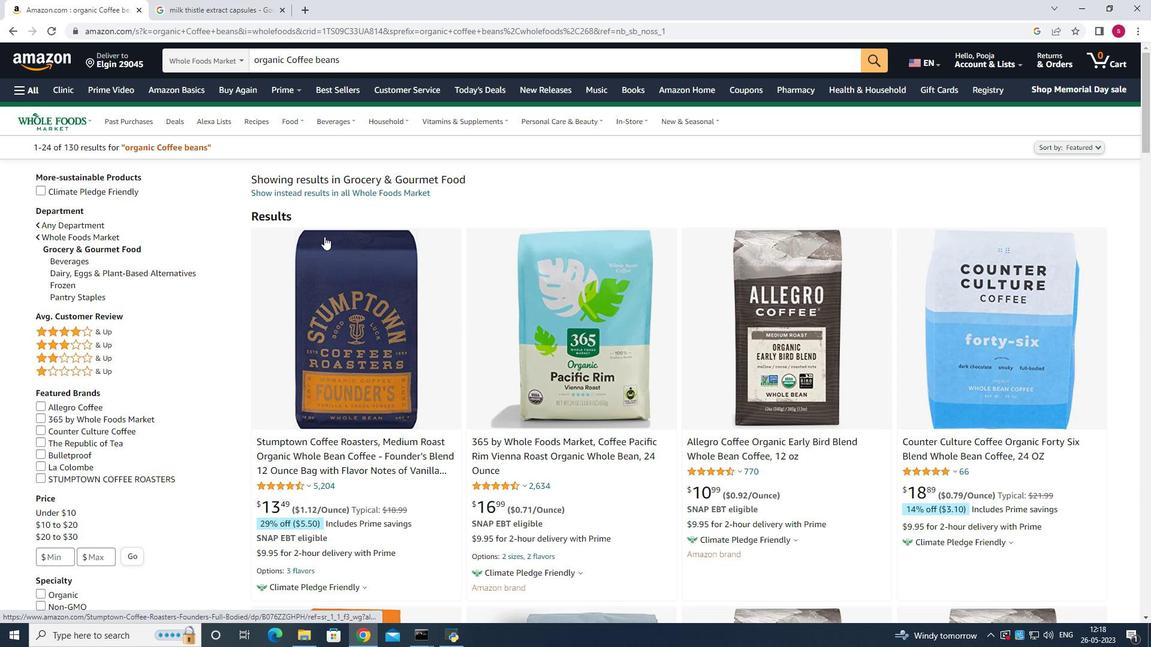
Action: Mouse scrolled (324, 236) with delta (0, 0)
Screenshot: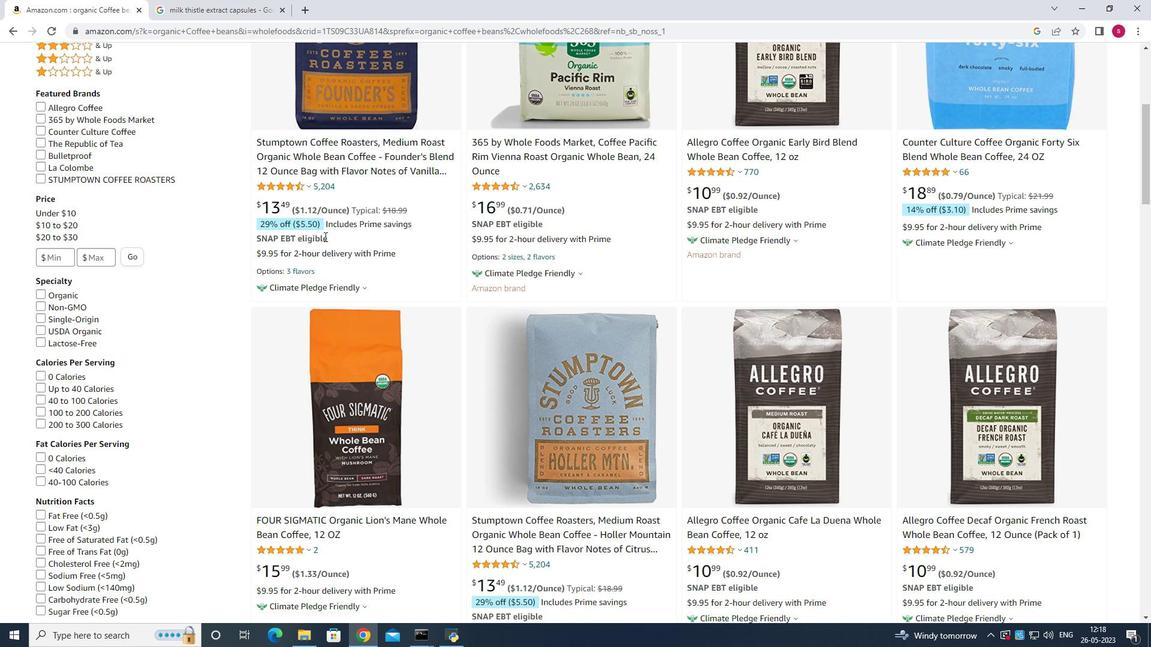 
Action: Mouse scrolled (324, 236) with delta (0, 0)
Screenshot: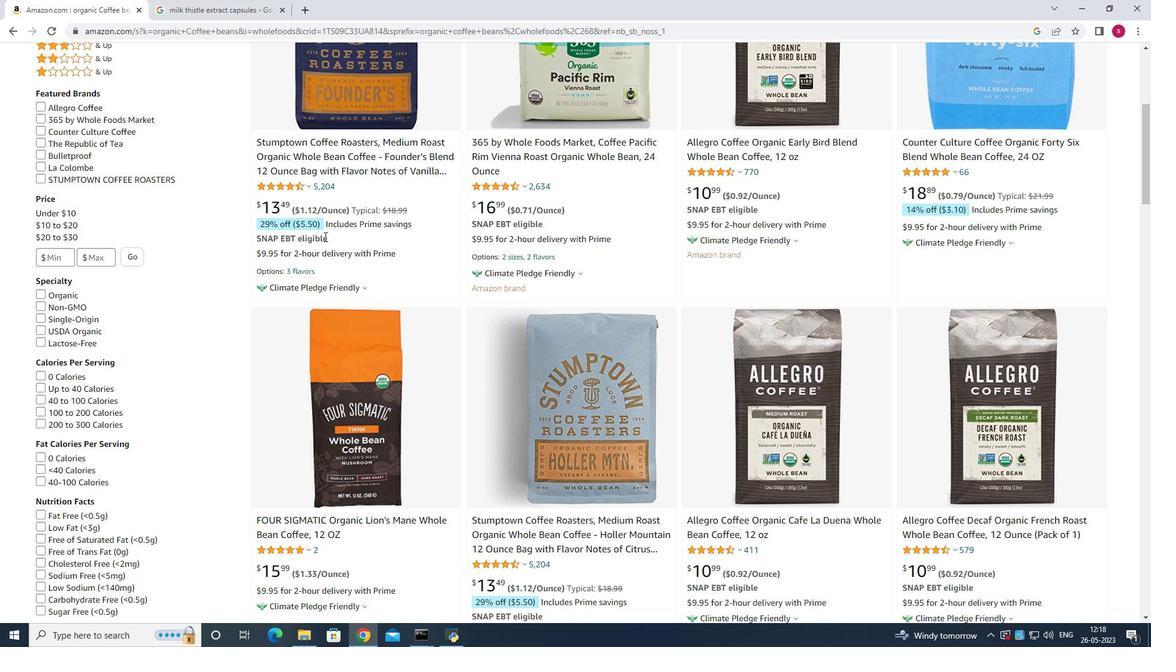 
Action: Mouse scrolled (324, 236) with delta (0, 0)
Screenshot: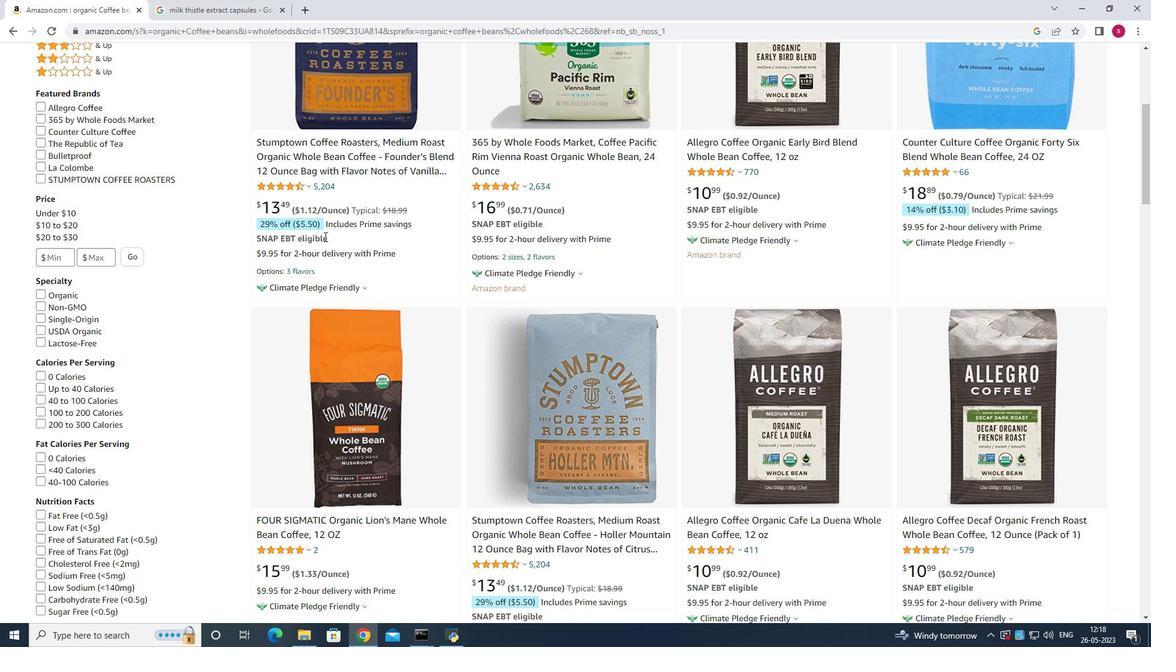 
Action: Mouse scrolled (324, 236) with delta (0, 0)
Screenshot: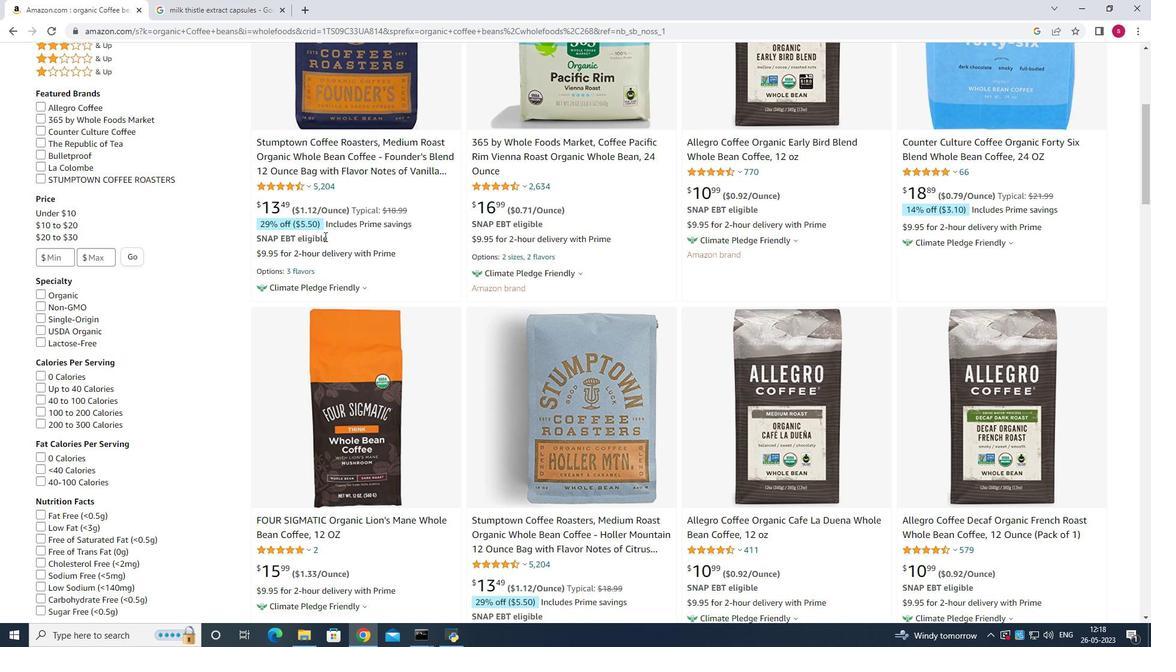 
Action: Mouse moved to (324, 236)
Screenshot: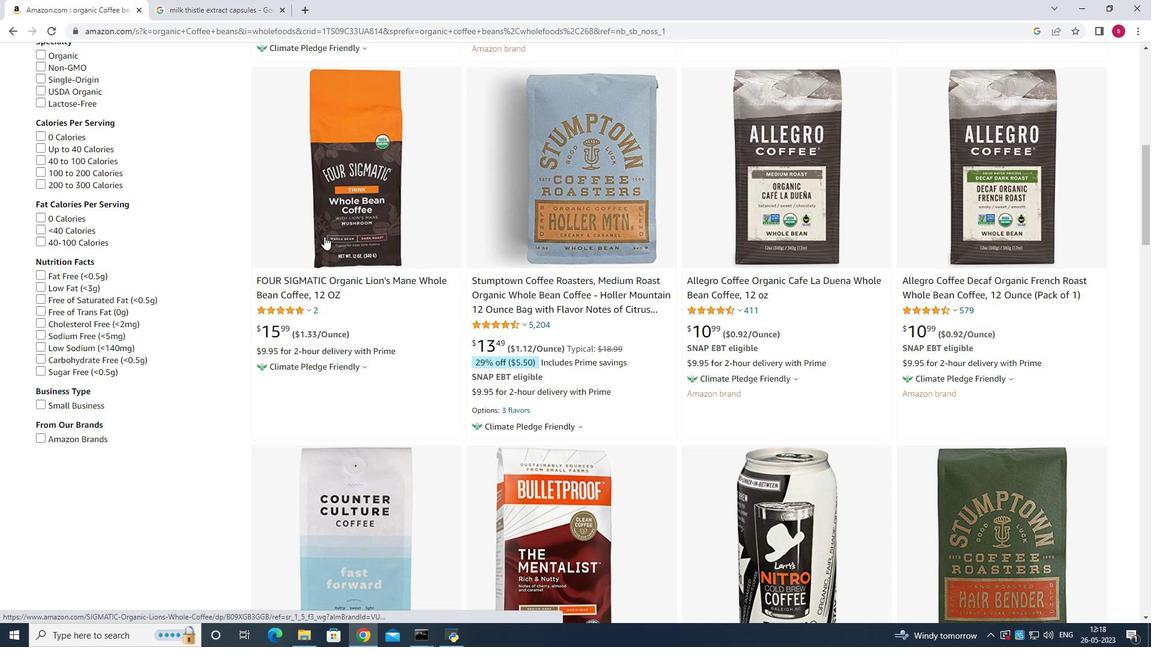 
Action: Mouse scrolled (324, 236) with delta (0, 0)
Screenshot: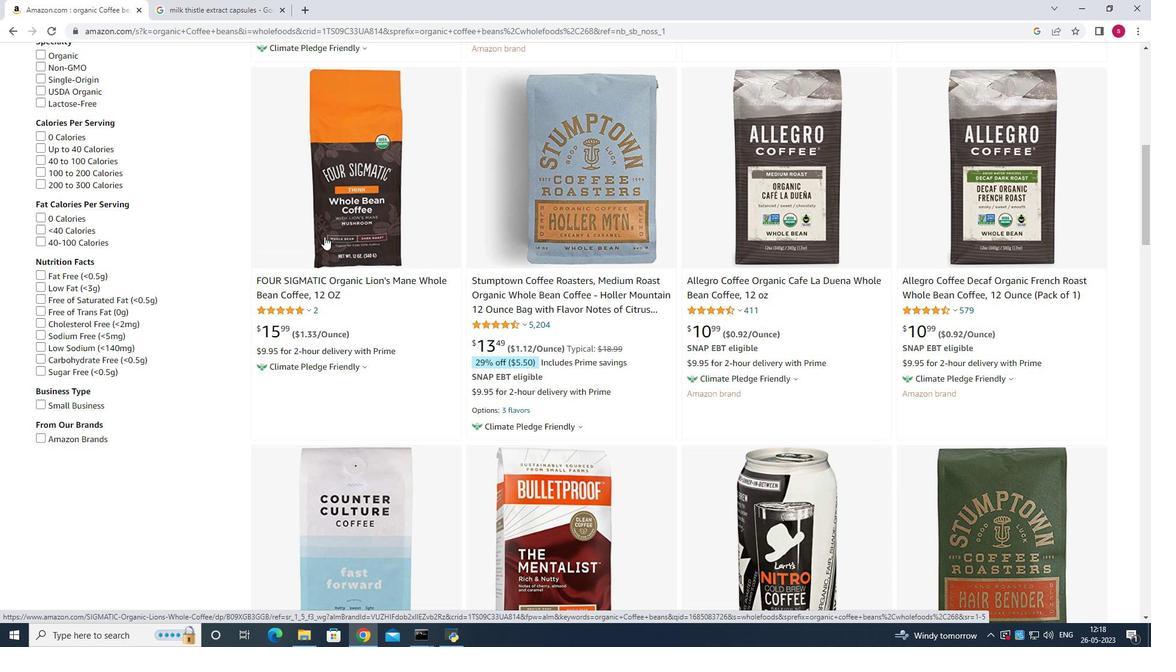 
Action: Mouse scrolled (324, 236) with delta (0, 0)
Screenshot: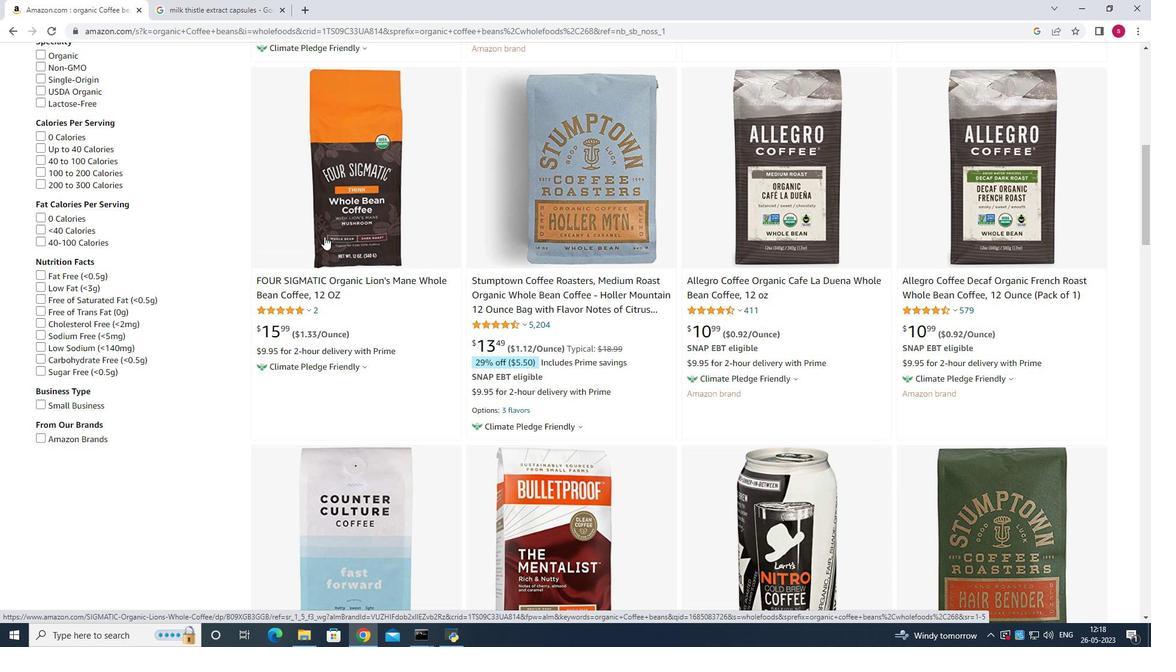 
Action: Mouse scrolled (324, 236) with delta (0, 0)
Screenshot: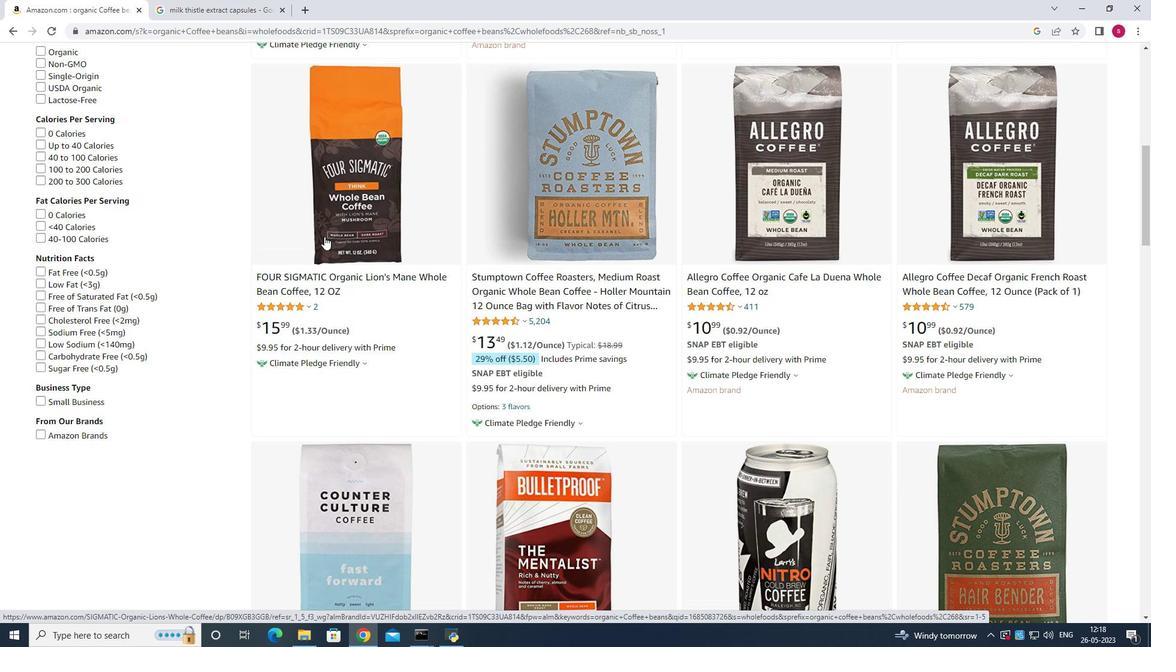 
Action: Mouse scrolled (324, 236) with delta (0, 0)
Screenshot: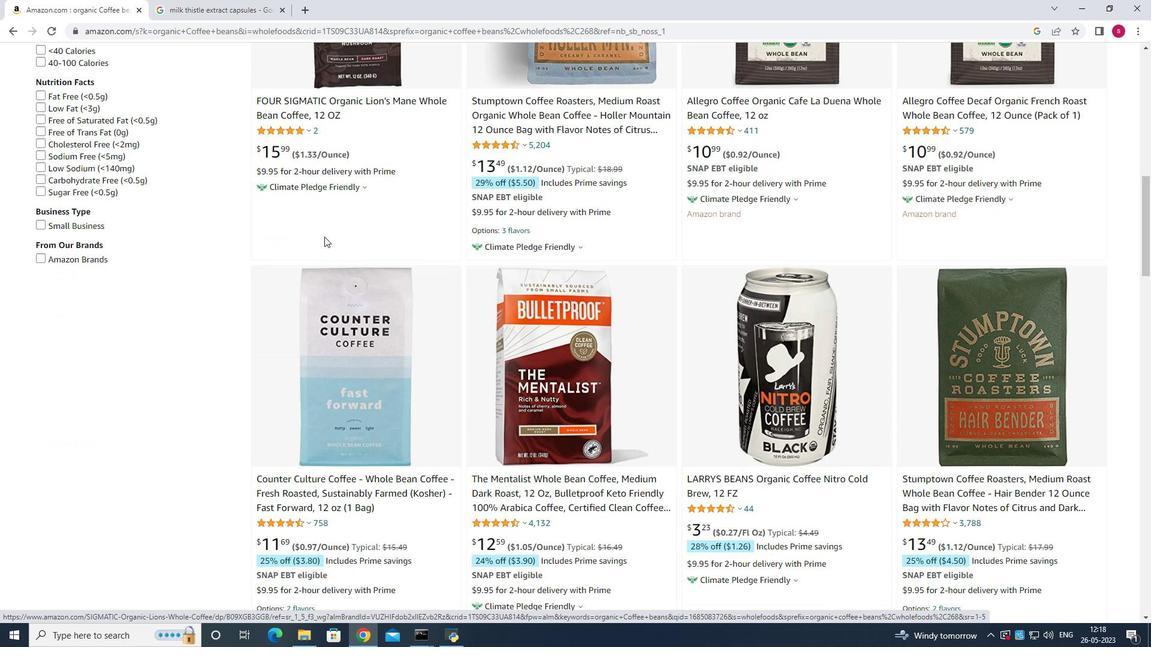 
Action: Mouse scrolled (324, 236) with delta (0, 0)
Screenshot: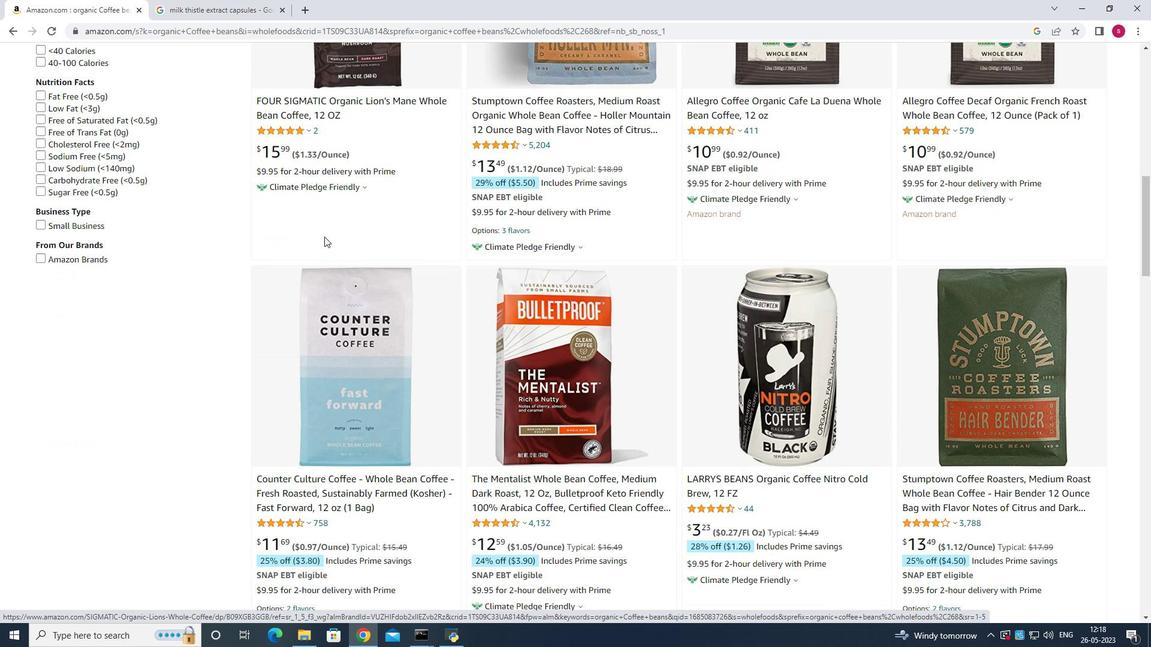 
Action: Mouse scrolled (324, 236) with delta (0, 0)
Screenshot: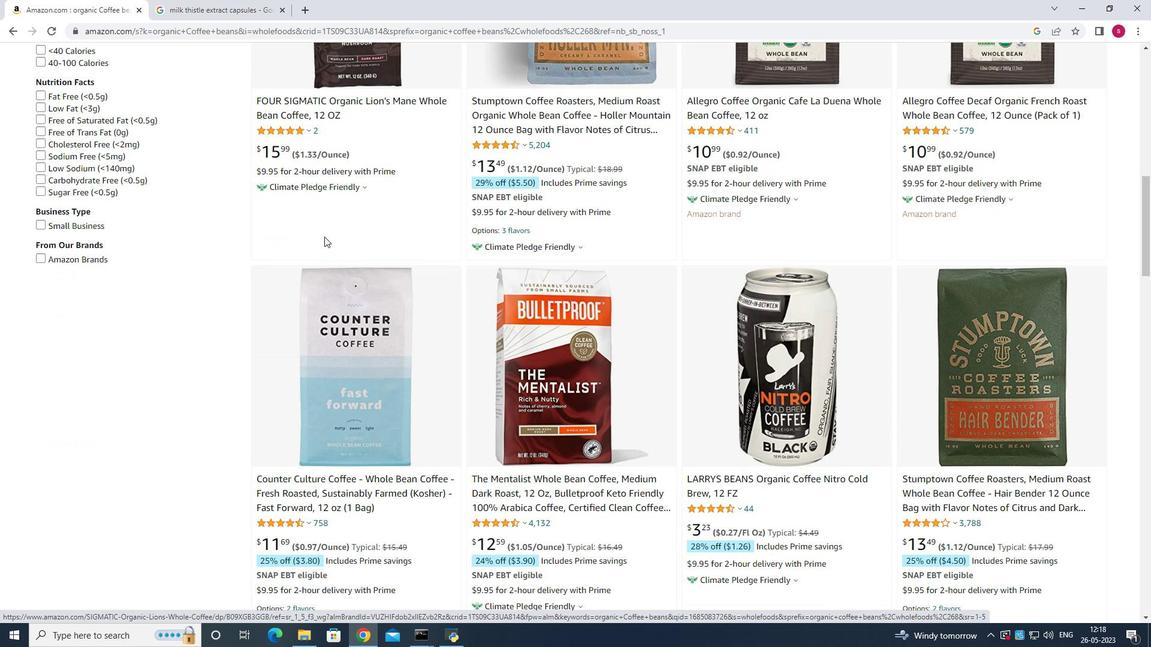 
Action: Mouse scrolled (324, 236) with delta (0, 0)
Screenshot: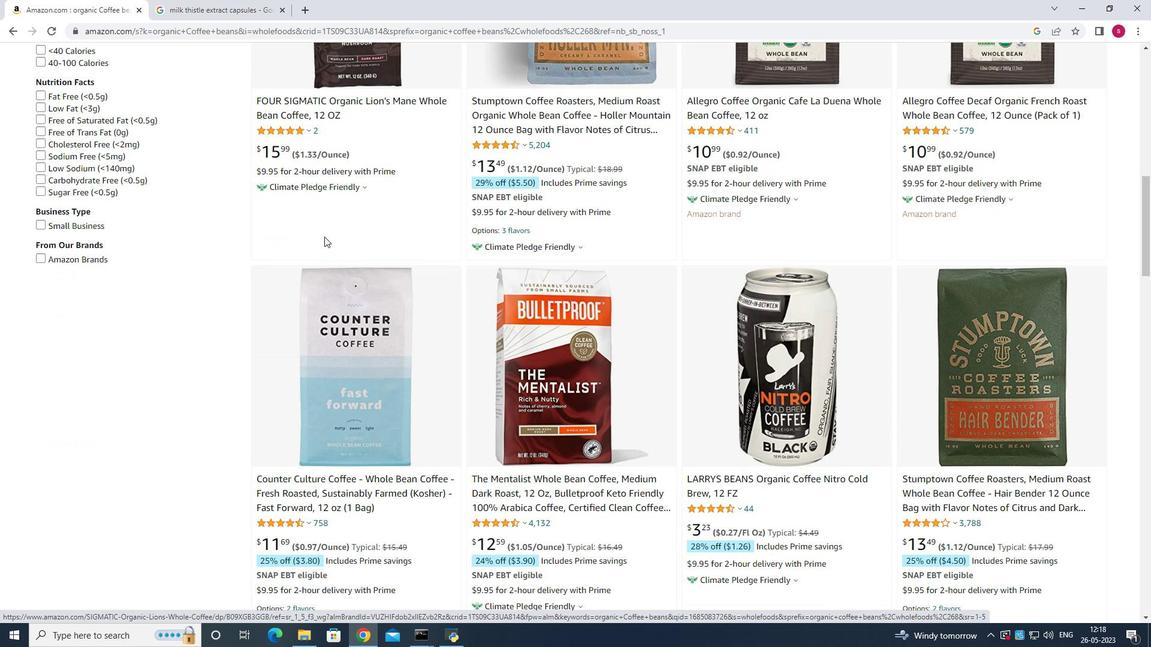 
Action: Mouse scrolled (324, 236) with delta (0, 0)
Screenshot: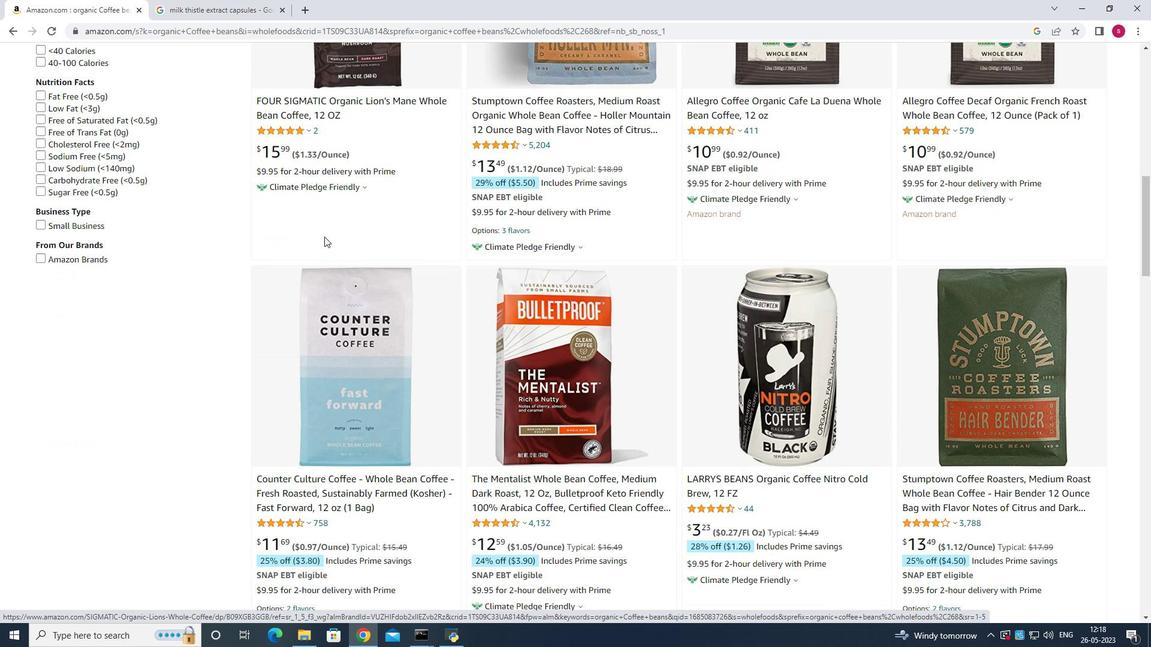 
Action: Mouse moved to (323, 236)
Screenshot: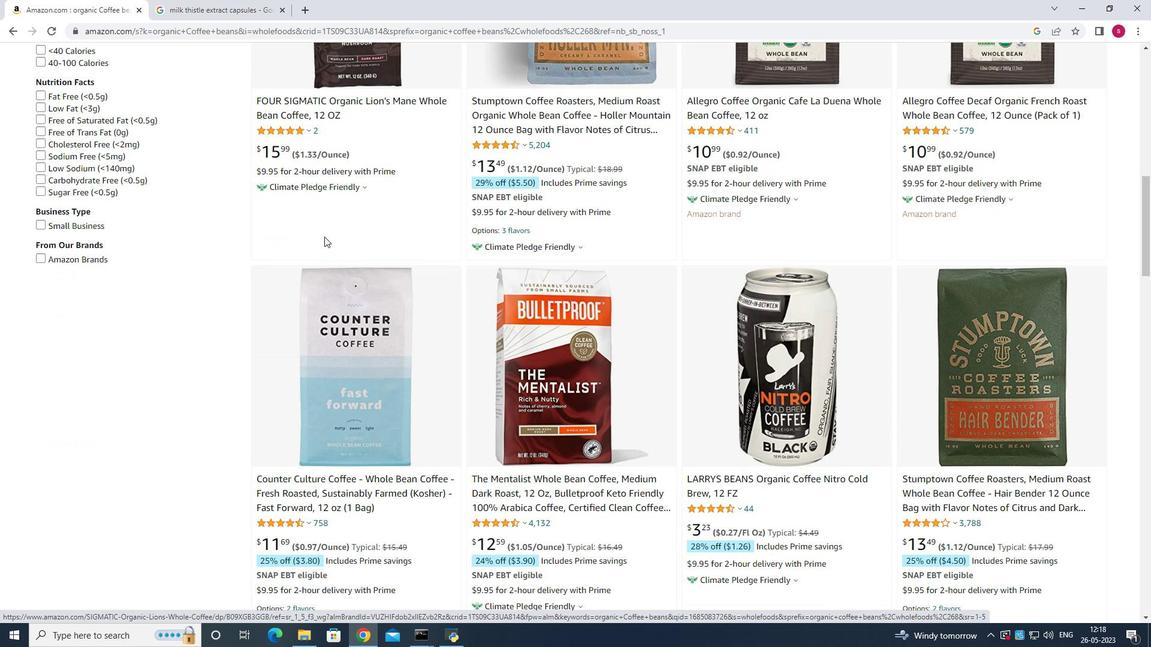 
Action: Mouse scrolled (323, 236) with delta (0, 0)
Screenshot: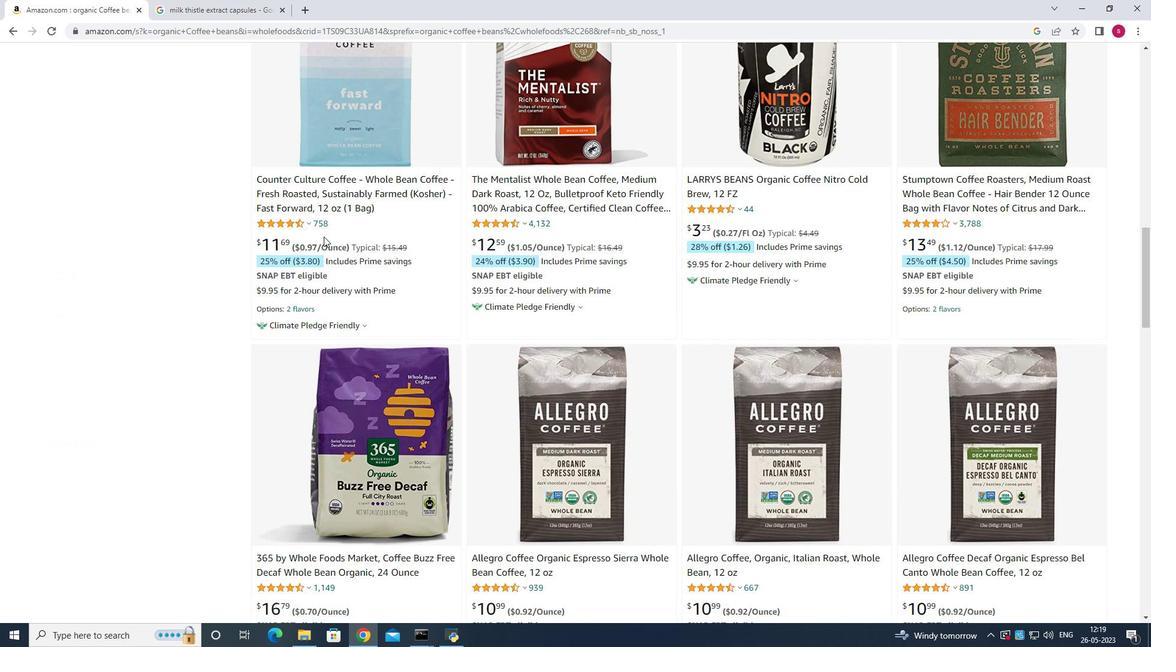 
Action: Mouse scrolled (323, 236) with delta (0, 0)
Screenshot: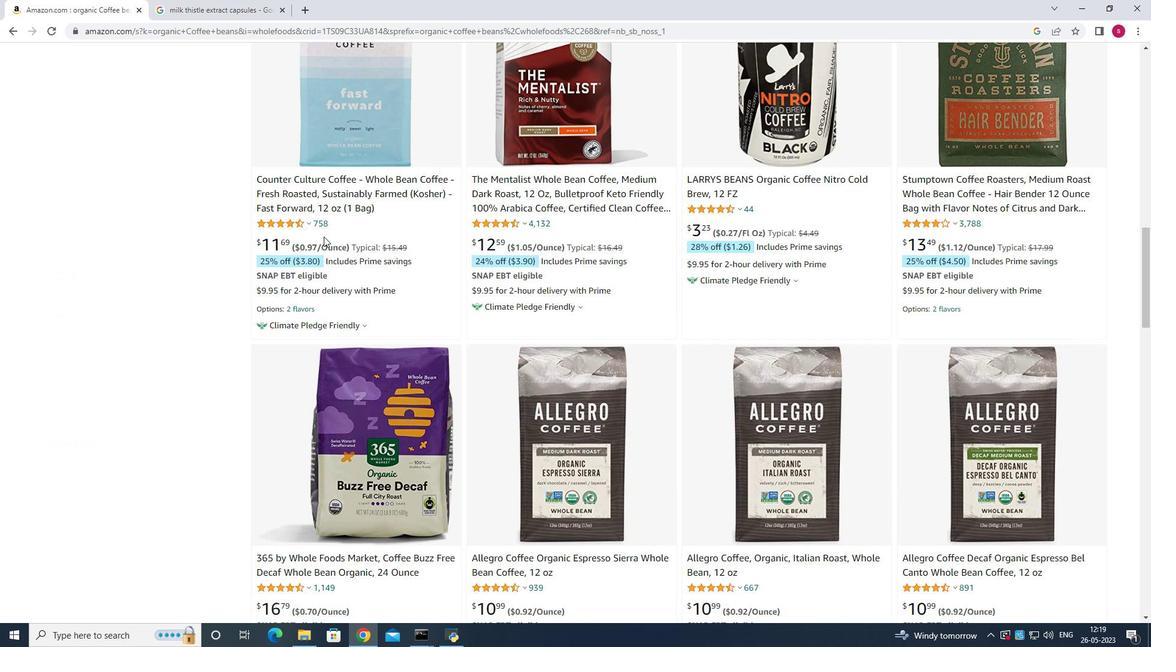 
Action: Mouse scrolled (323, 236) with delta (0, 0)
Screenshot: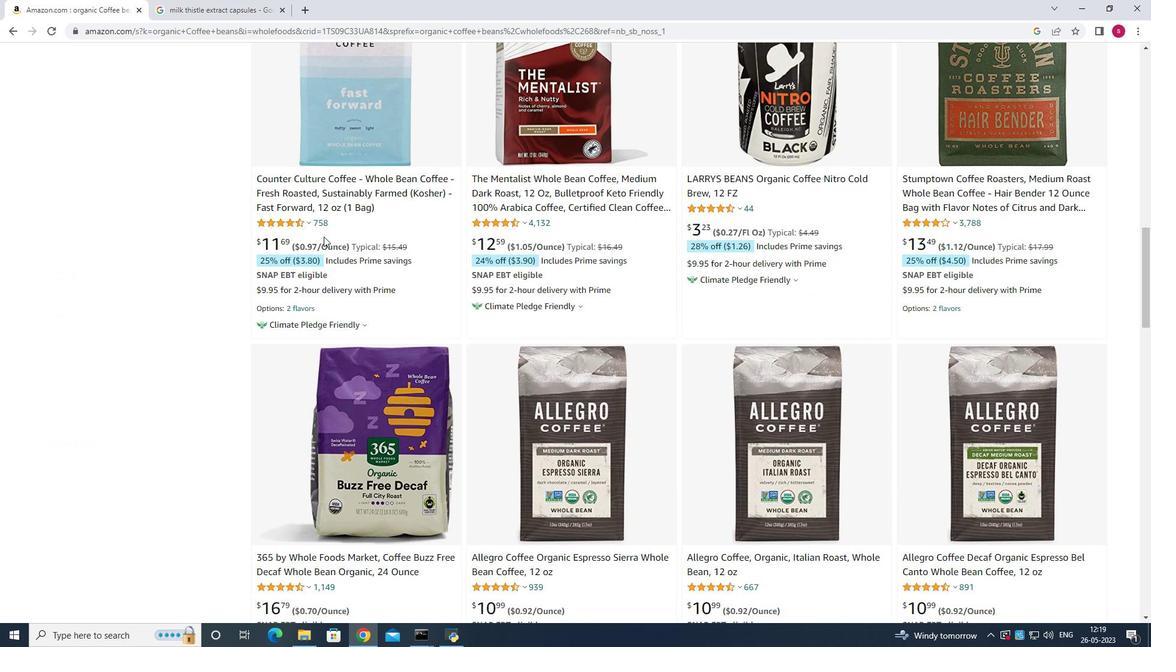 
Action: Mouse scrolled (323, 236) with delta (0, 0)
Screenshot: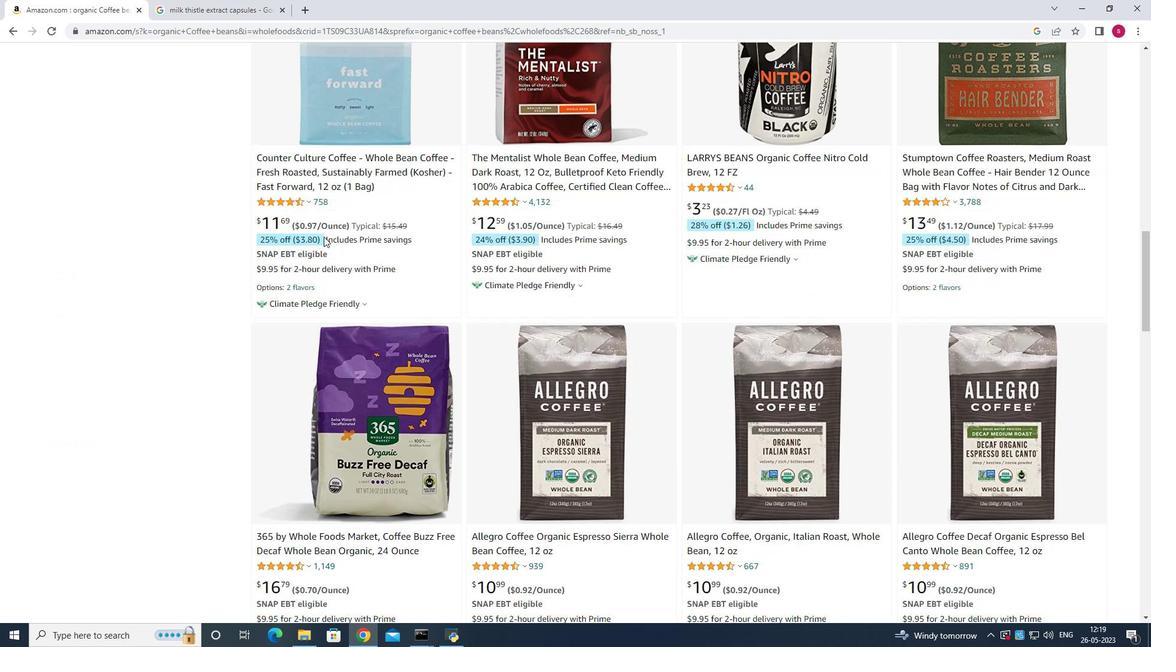 
Action: Mouse scrolled (323, 236) with delta (0, 0)
Screenshot: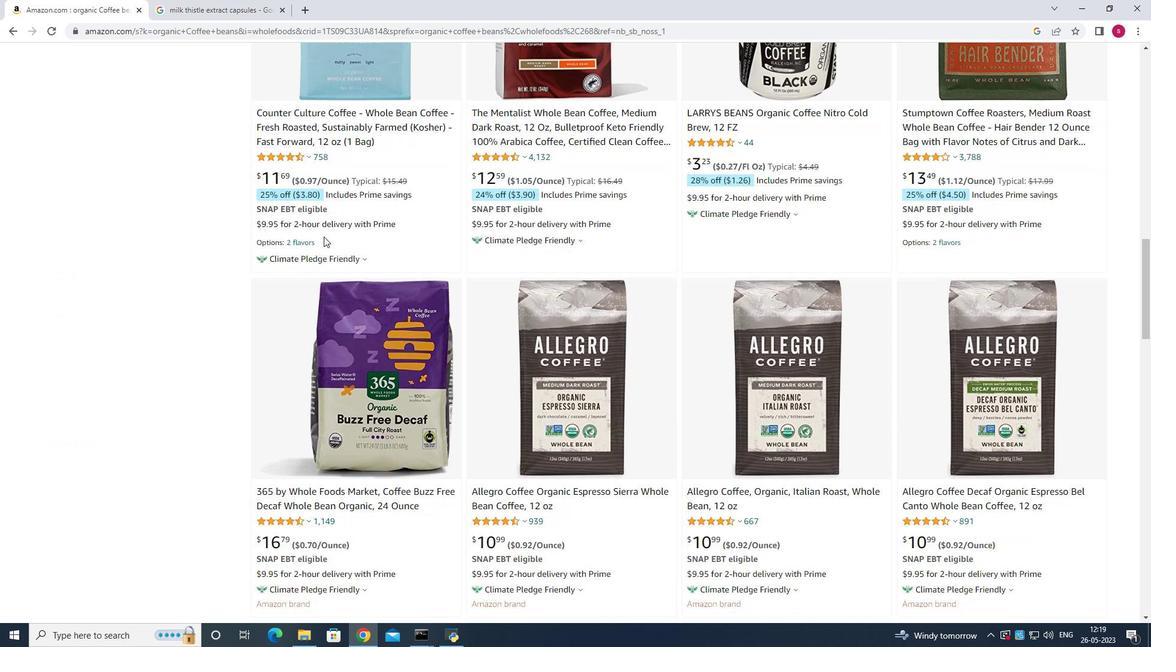 
Action: Mouse moved to (319, 239)
Screenshot: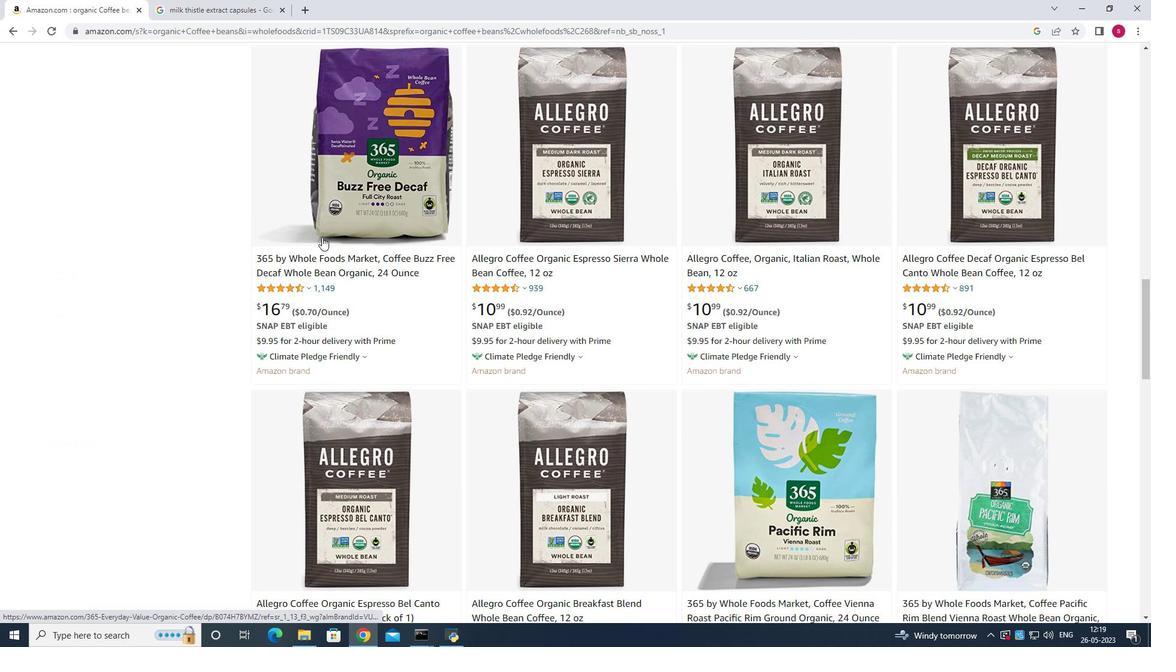 
Action: Mouse scrolled (319, 239) with delta (0, 0)
Screenshot: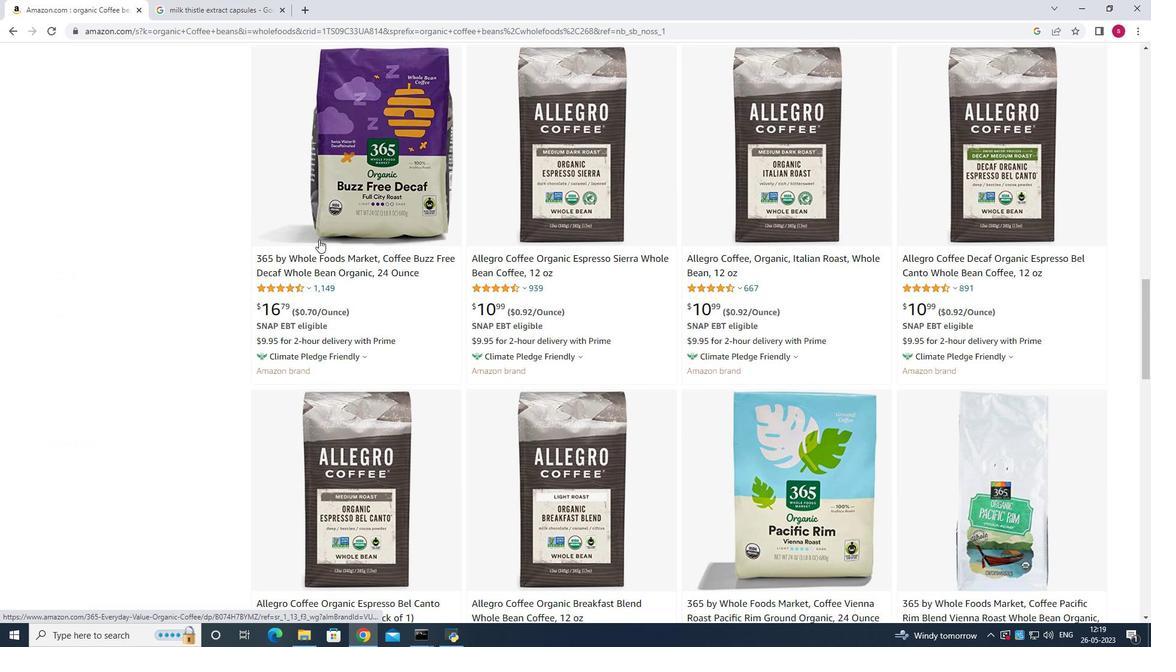 
Action: Mouse scrolled (319, 239) with delta (0, 0)
Screenshot: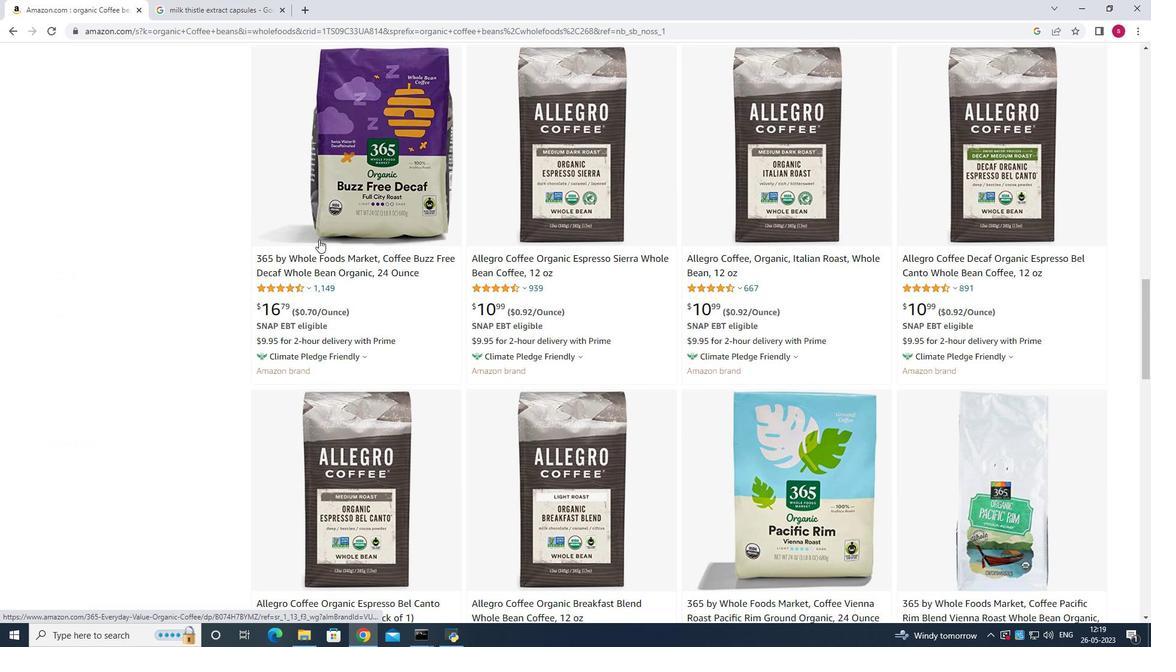 
Action: Mouse scrolled (319, 239) with delta (0, 0)
Screenshot: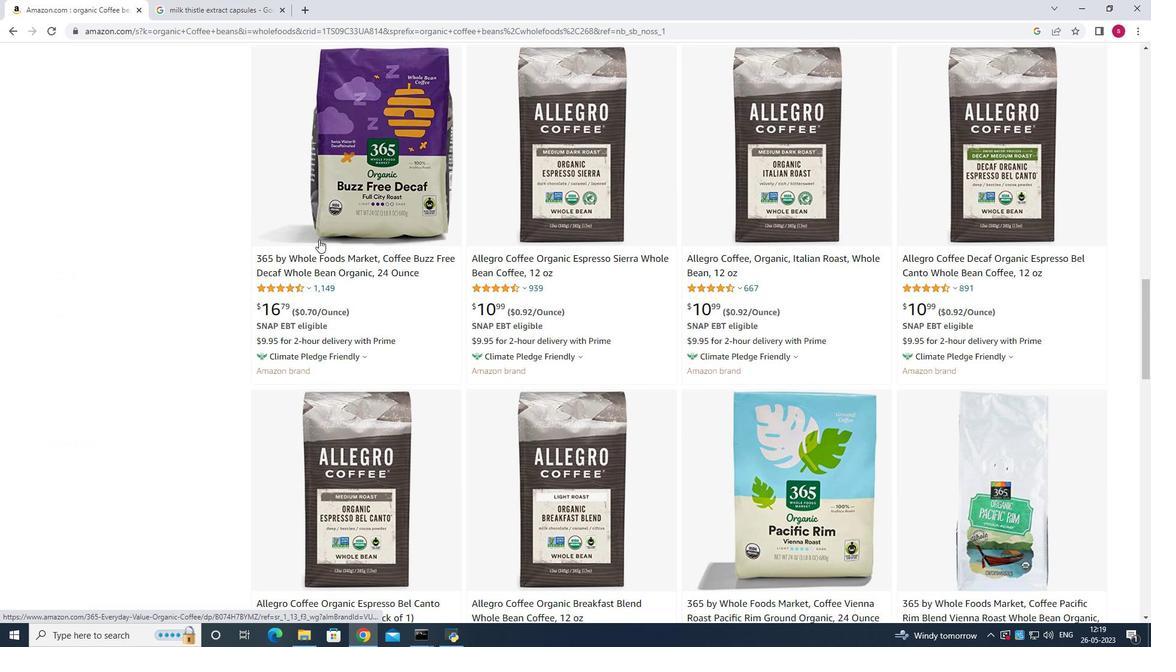 
Action: Mouse scrolled (319, 239) with delta (0, 0)
Screenshot: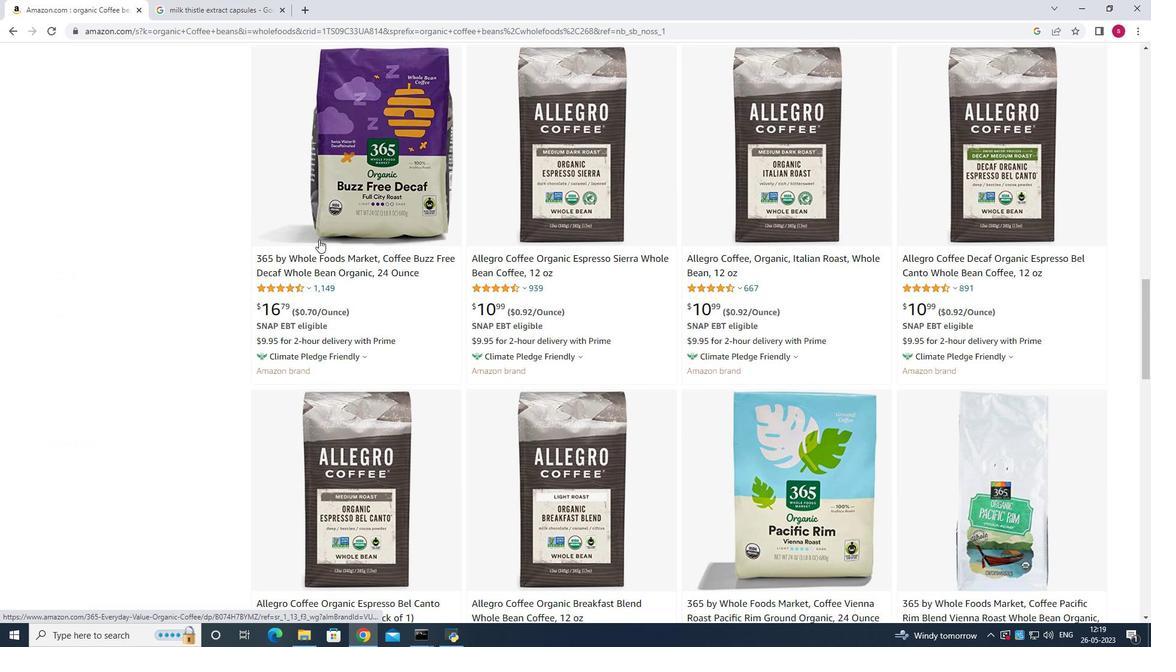 
Action: Mouse scrolled (319, 239) with delta (0, 0)
Screenshot: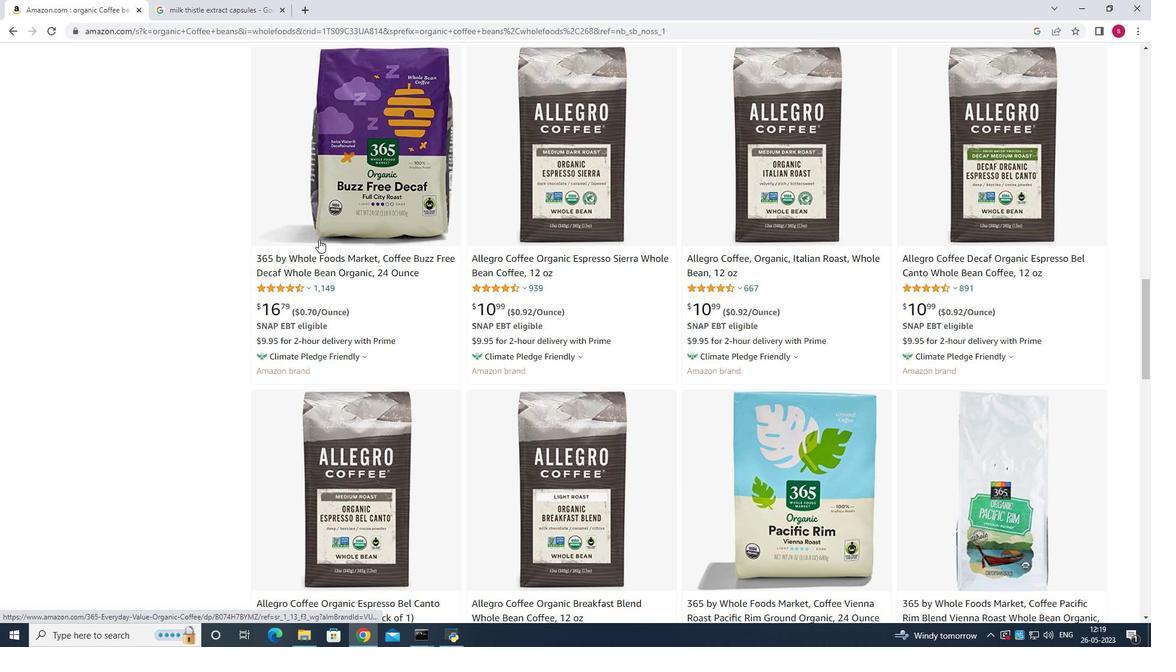 
Action: Mouse scrolled (319, 239) with delta (0, 0)
Screenshot: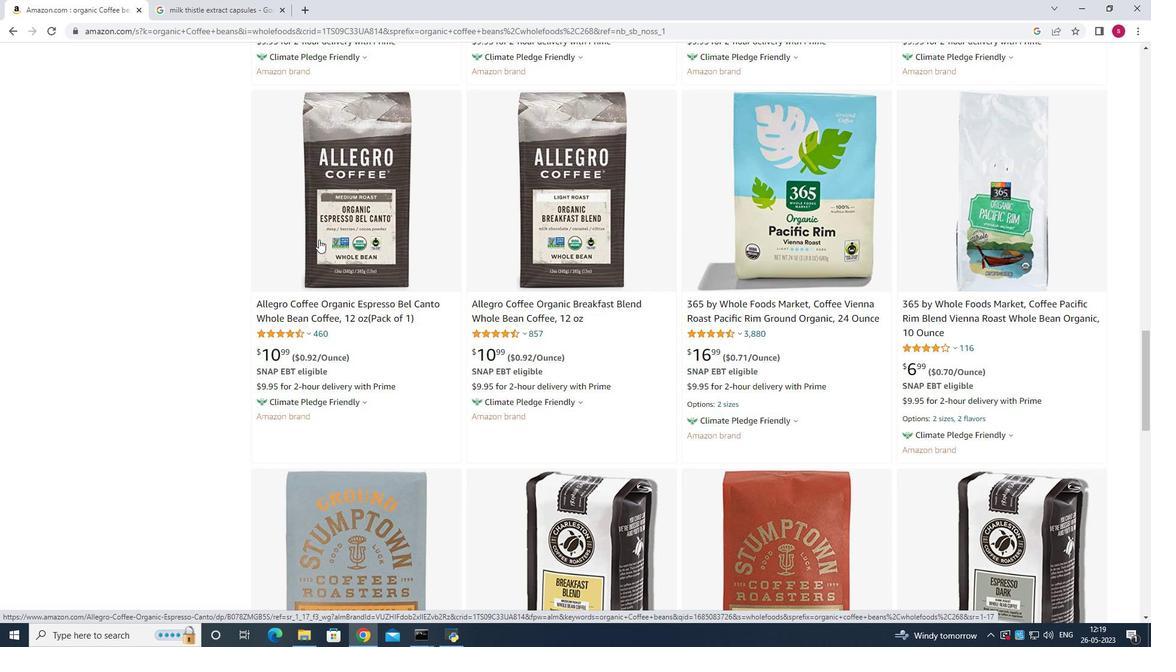 
Action: Mouse scrolled (319, 239) with delta (0, 0)
Screenshot: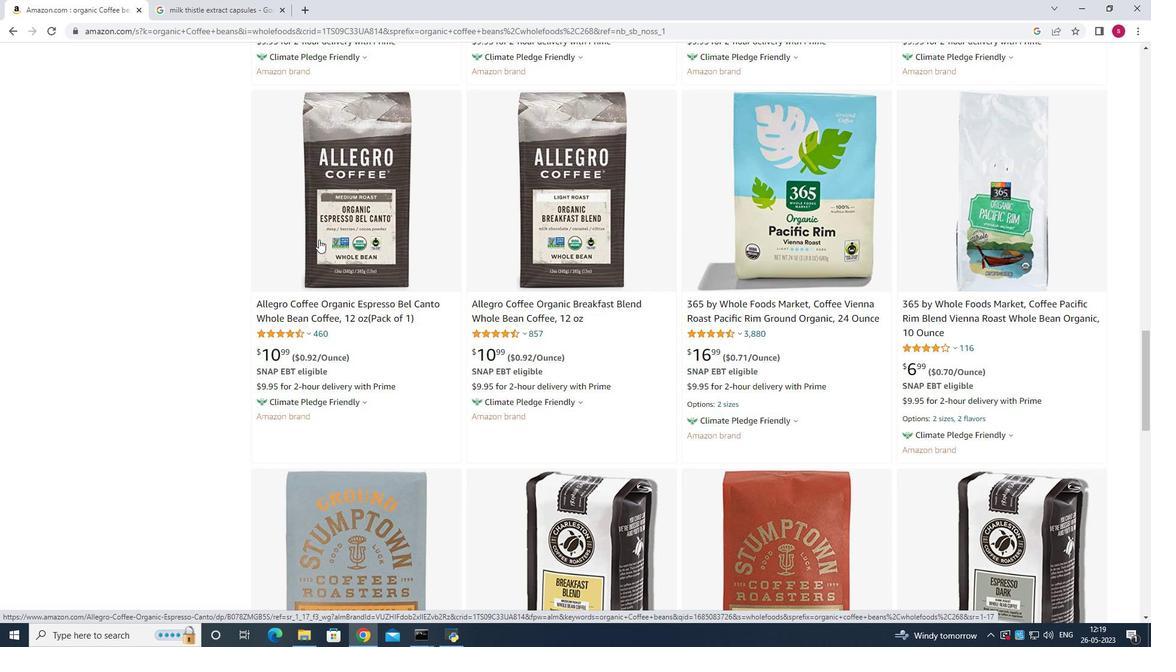 
Action: Mouse scrolled (319, 239) with delta (0, 0)
Screenshot: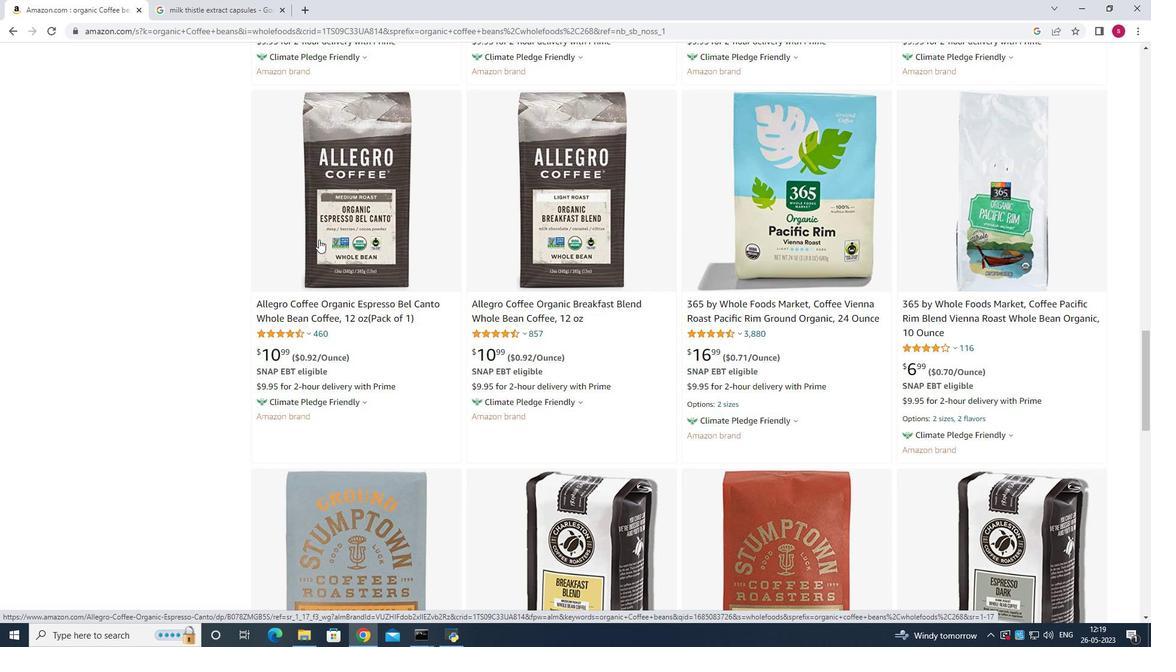 
Action: Mouse scrolled (319, 239) with delta (0, 0)
Screenshot: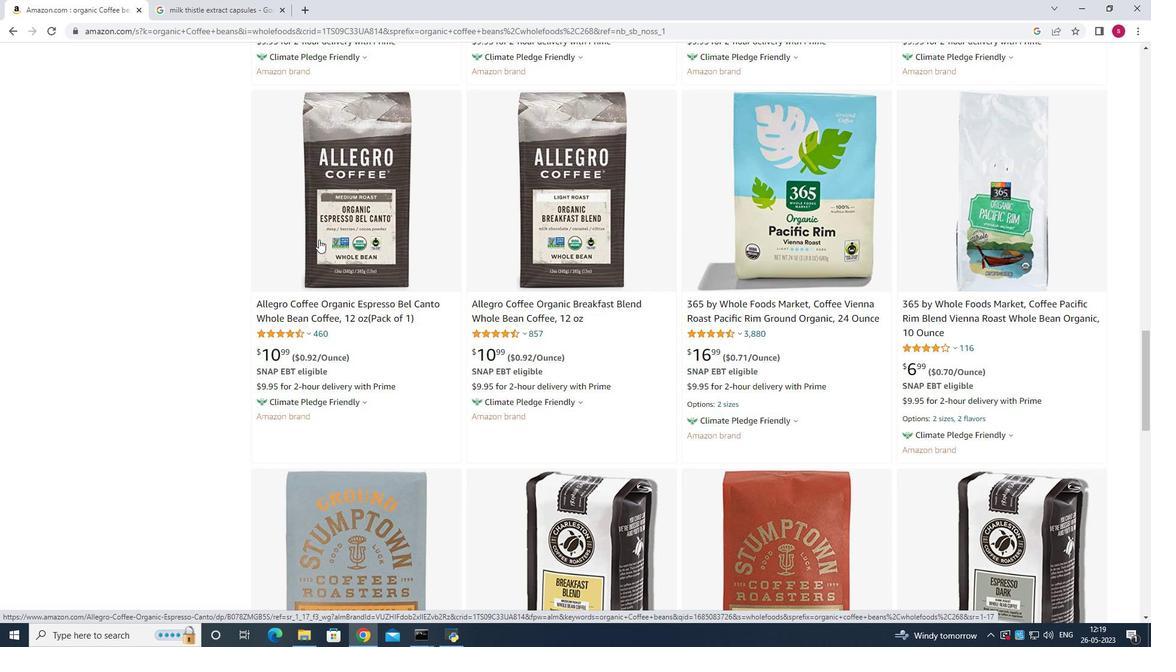 
Action: Mouse scrolled (319, 239) with delta (0, 0)
Screenshot: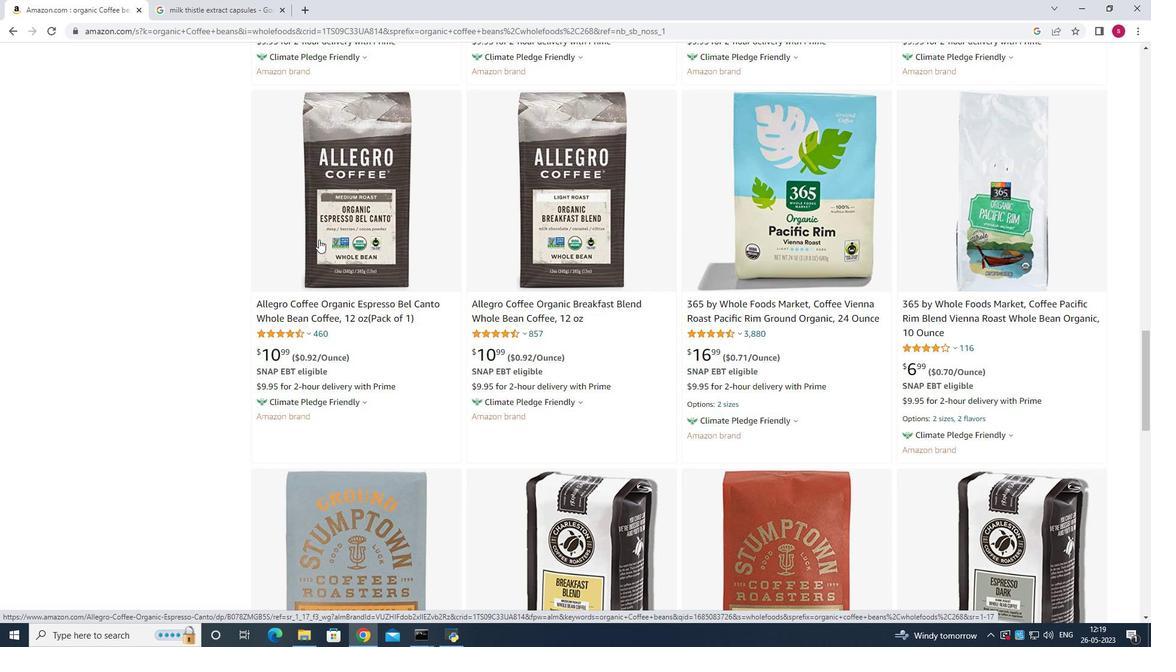
Action: Mouse scrolled (319, 239) with delta (0, 0)
Screenshot: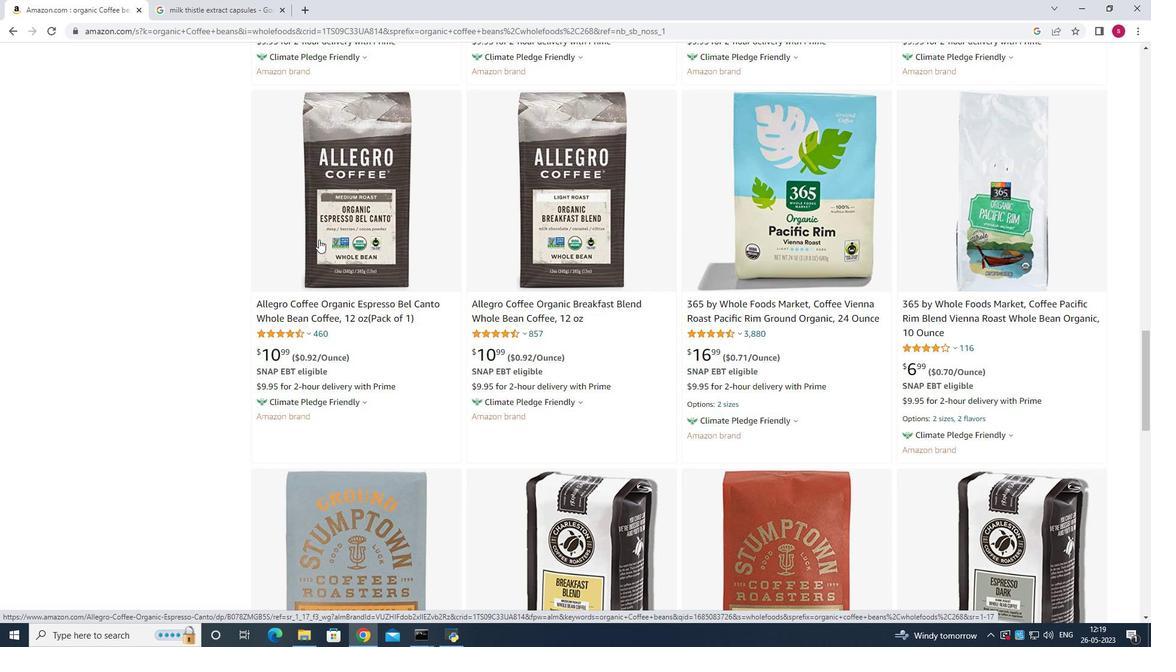 
Action: Mouse scrolled (319, 240) with delta (0, 0)
Screenshot: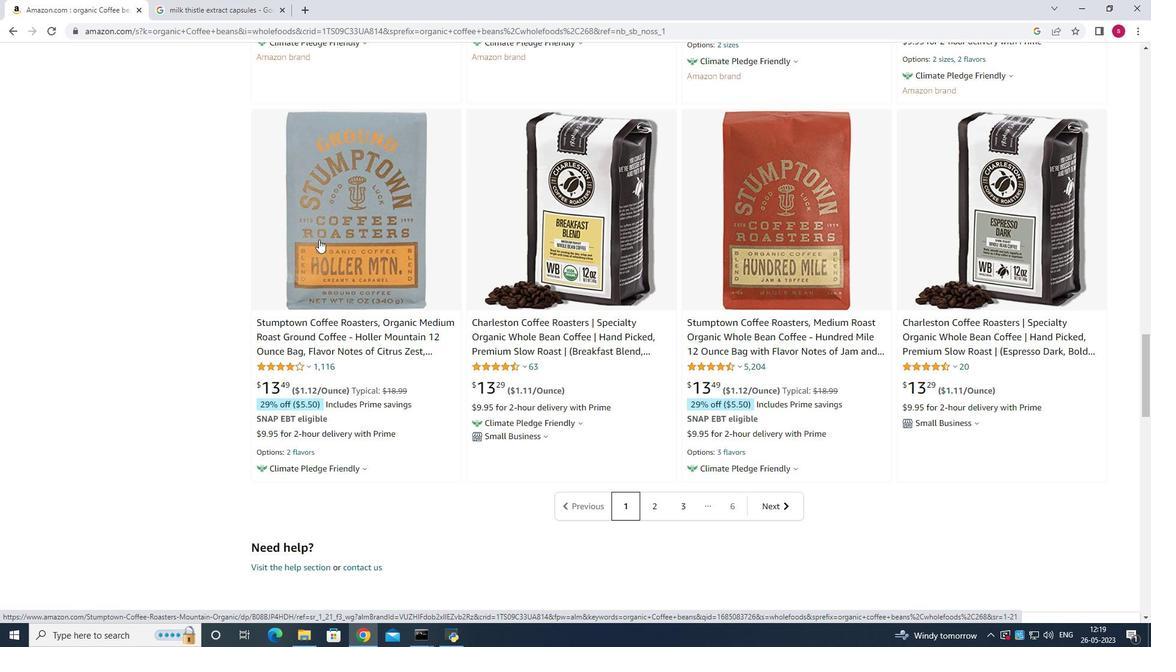 
Action: Mouse scrolled (319, 240) with delta (0, 0)
Screenshot: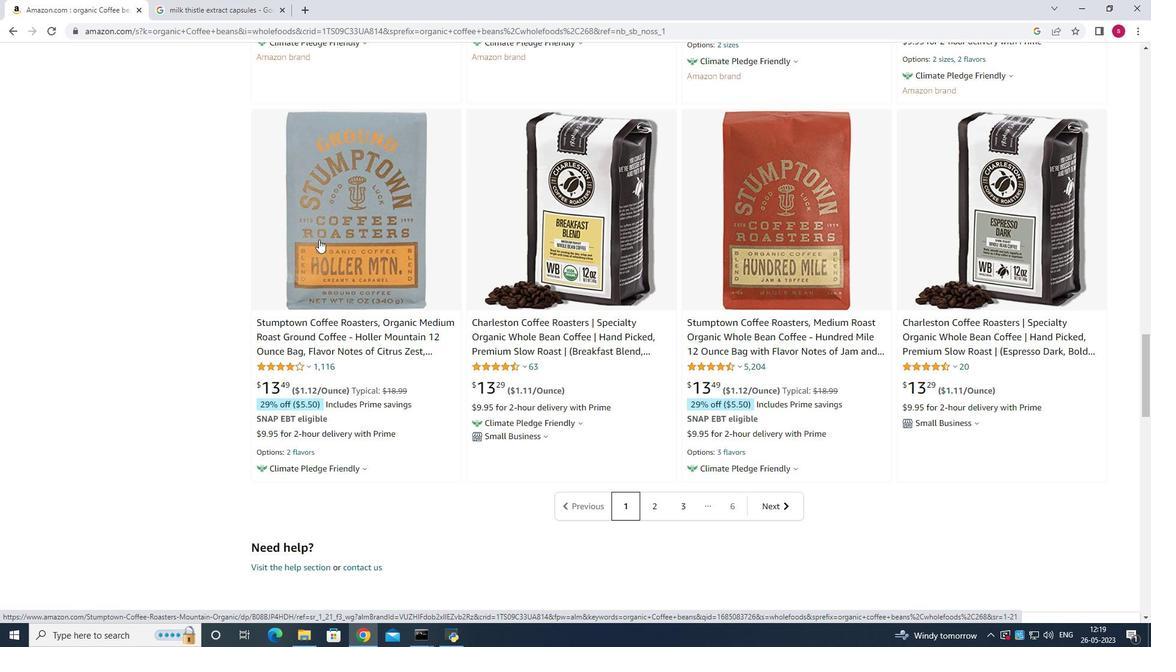 
Action: Mouse moved to (563, 283)
Screenshot: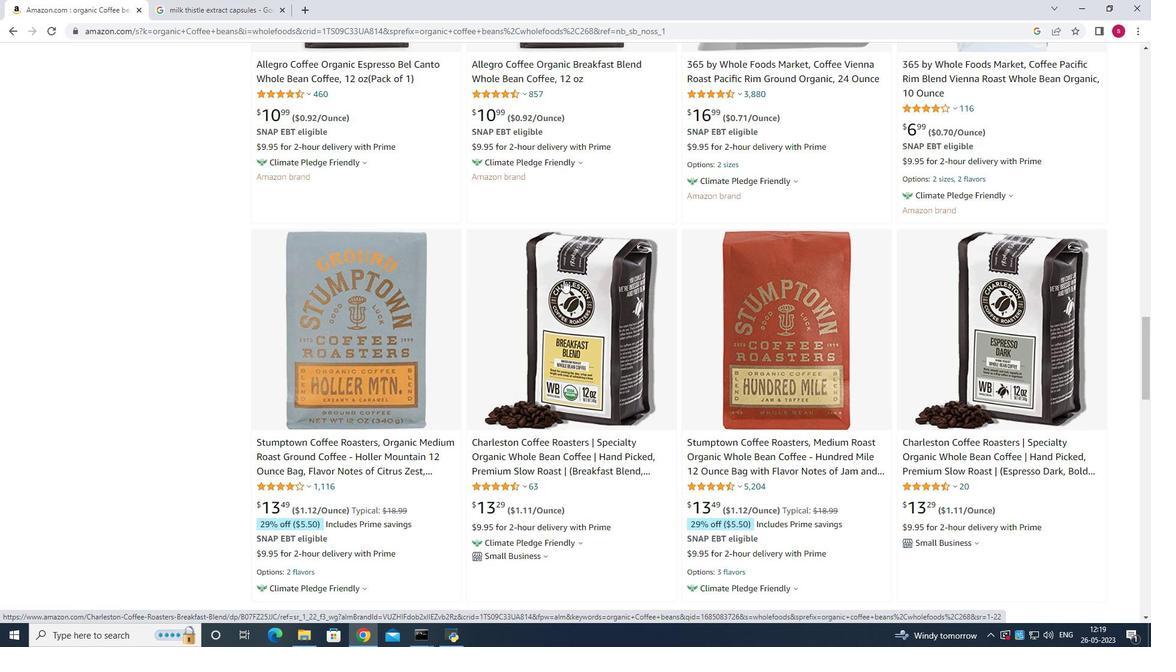 
Action: Mouse scrolled (563, 283) with delta (0, 0)
Screenshot: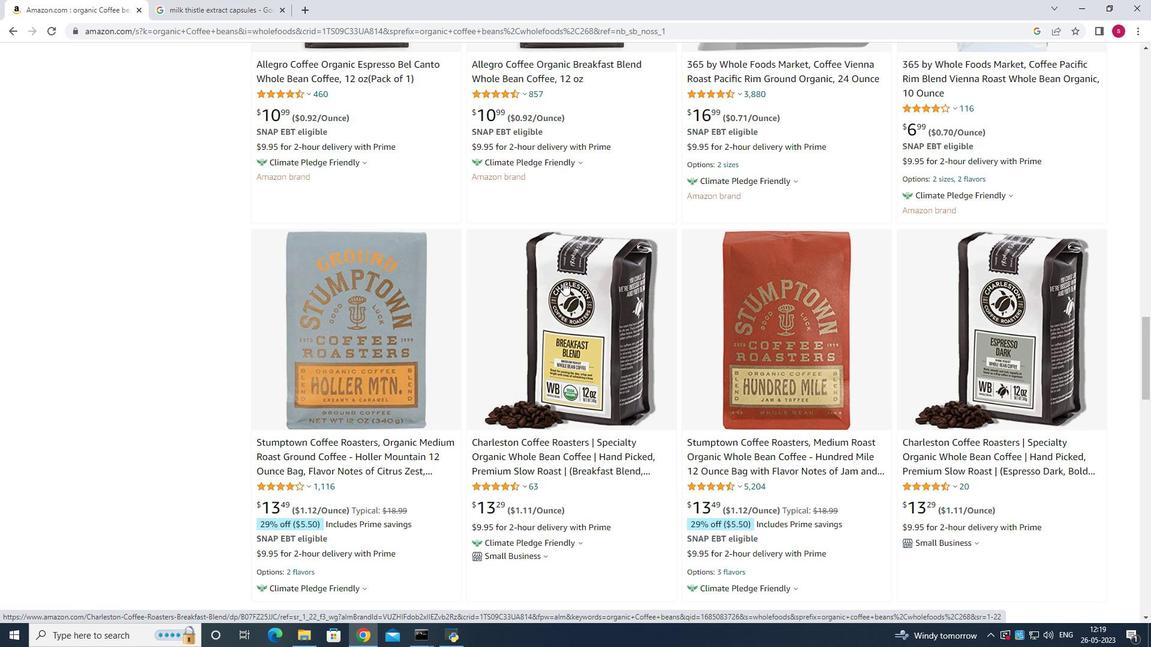 
Action: Mouse scrolled (563, 283) with delta (0, 0)
Screenshot: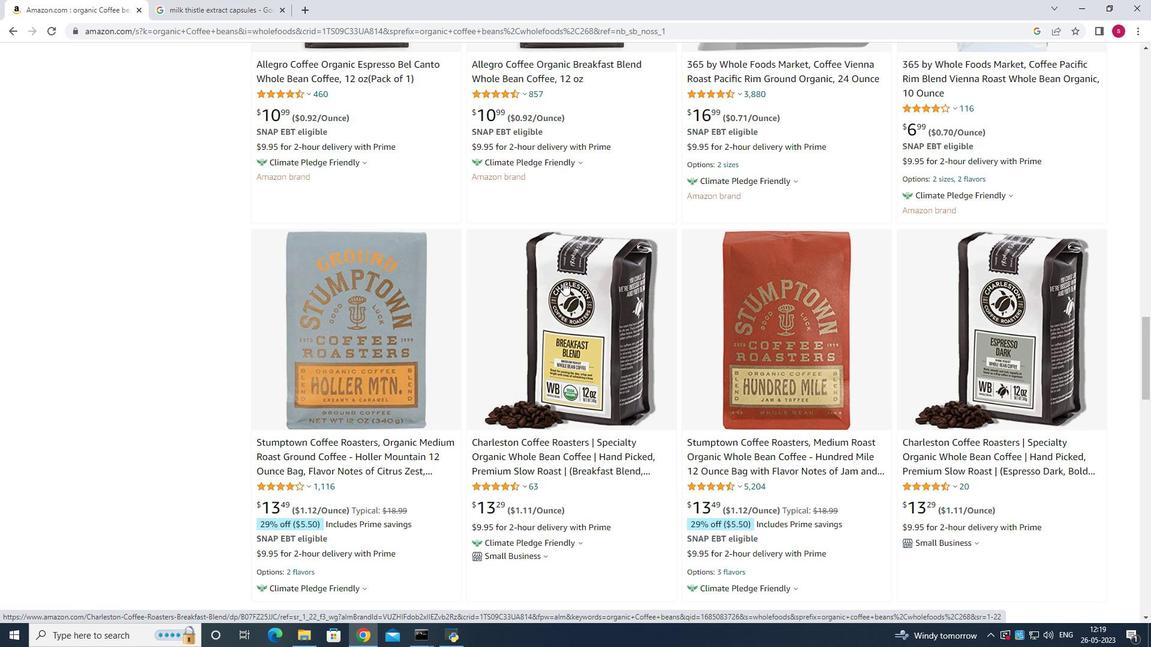 
Action: Mouse scrolled (563, 283) with delta (0, 0)
Screenshot: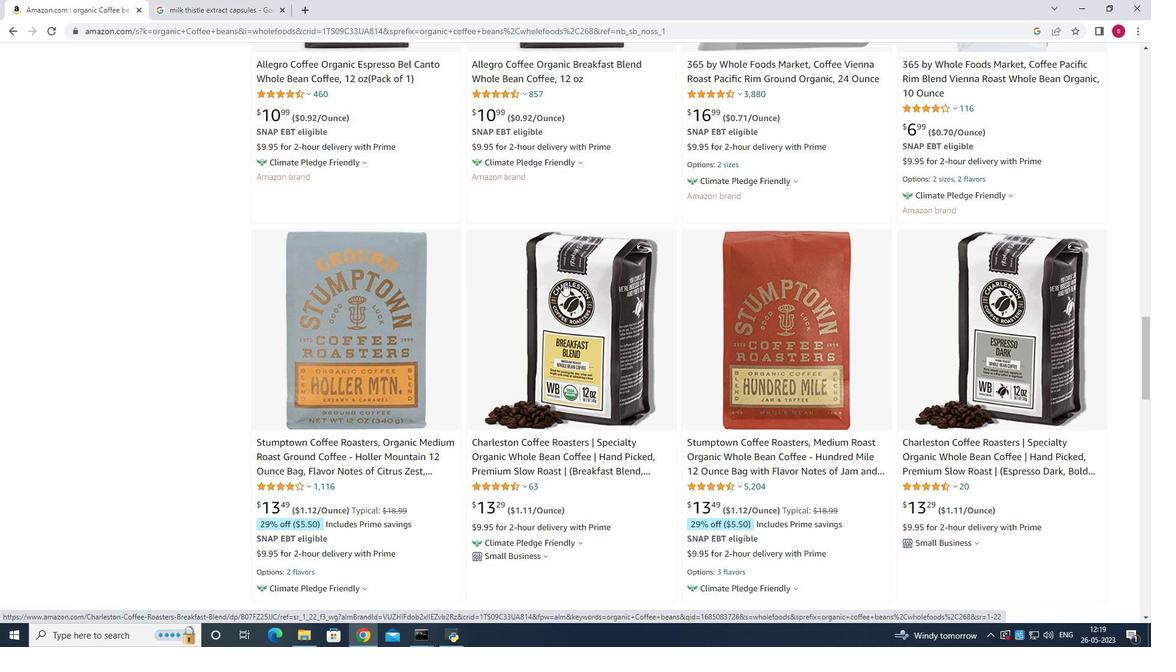 
Action: Mouse scrolled (563, 283) with delta (0, 0)
Screenshot: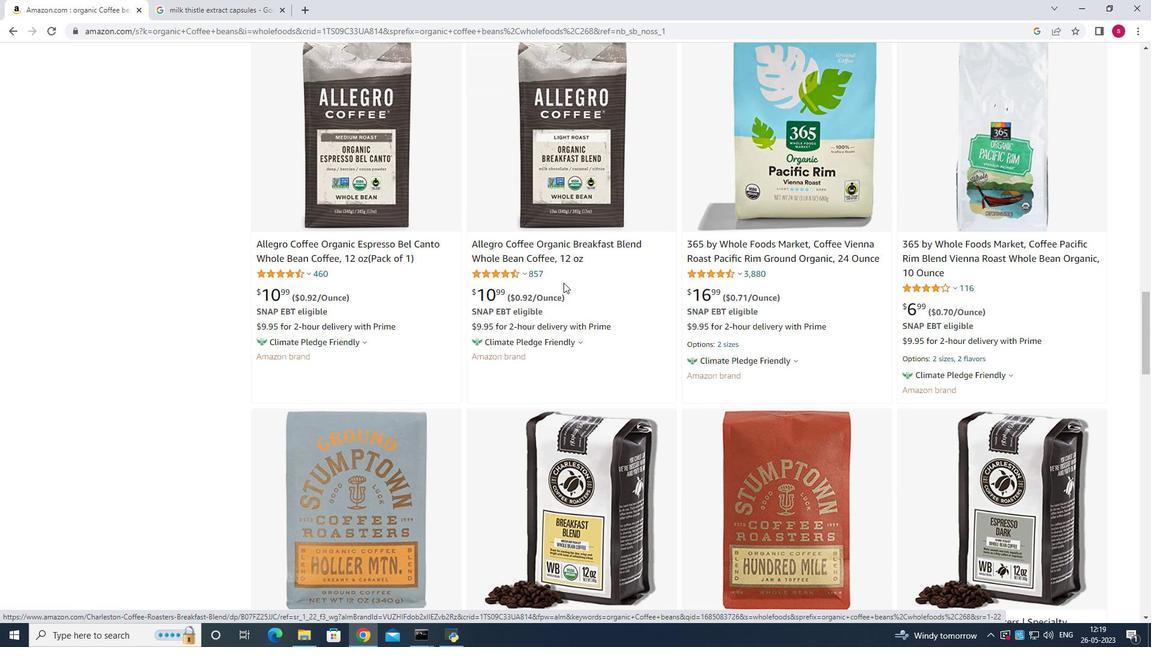 
Action: Mouse scrolled (563, 283) with delta (0, 0)
Screenshot: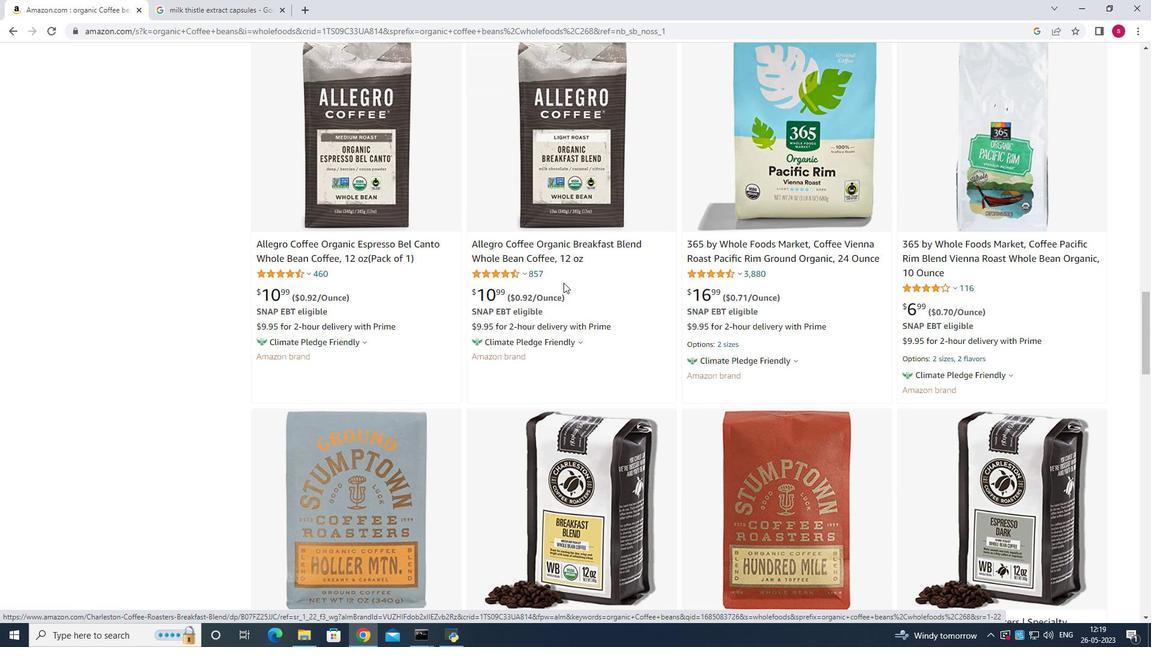 
Action: Mouse scrolled (563, 283) with delta (0, 0)
Screenshot: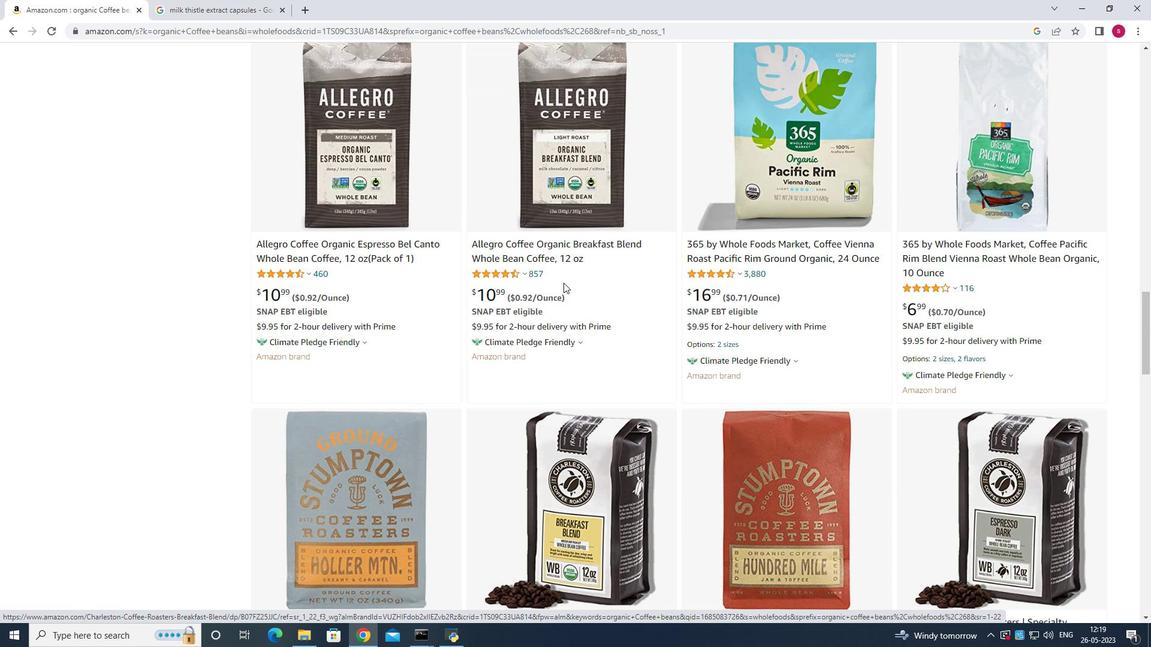 
Action: Mouse scrolled (563, 283) with delta (0, 0)
Screenshot: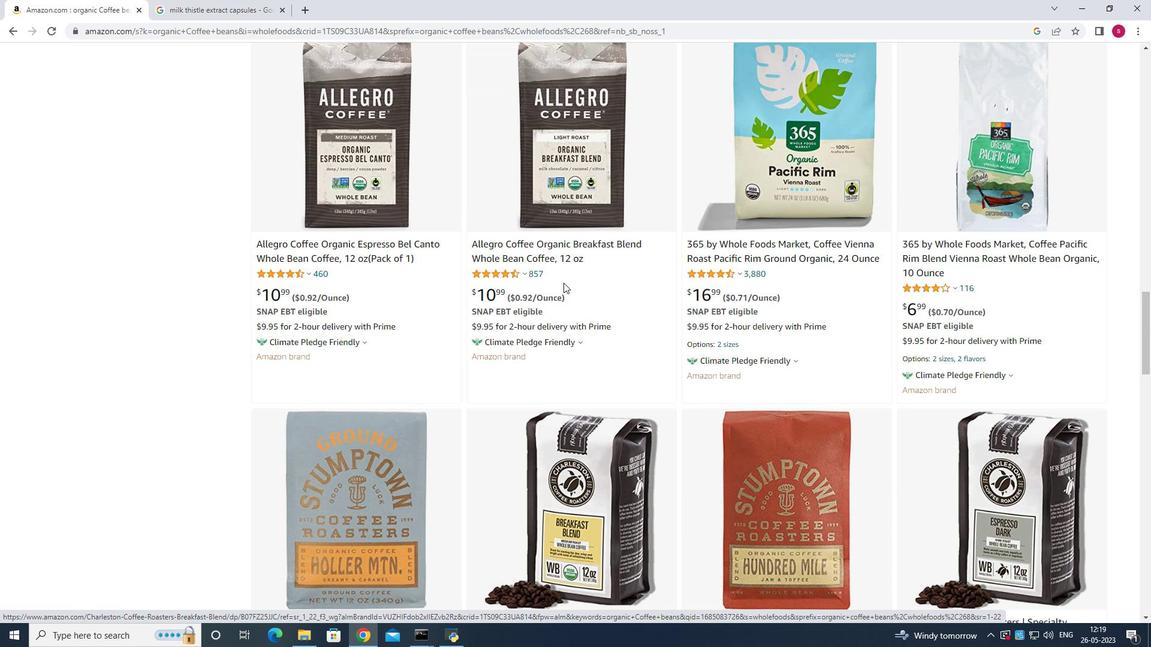 
Action: Mouse scrolled (563, 283) with delta (0, 0)
Screenshot: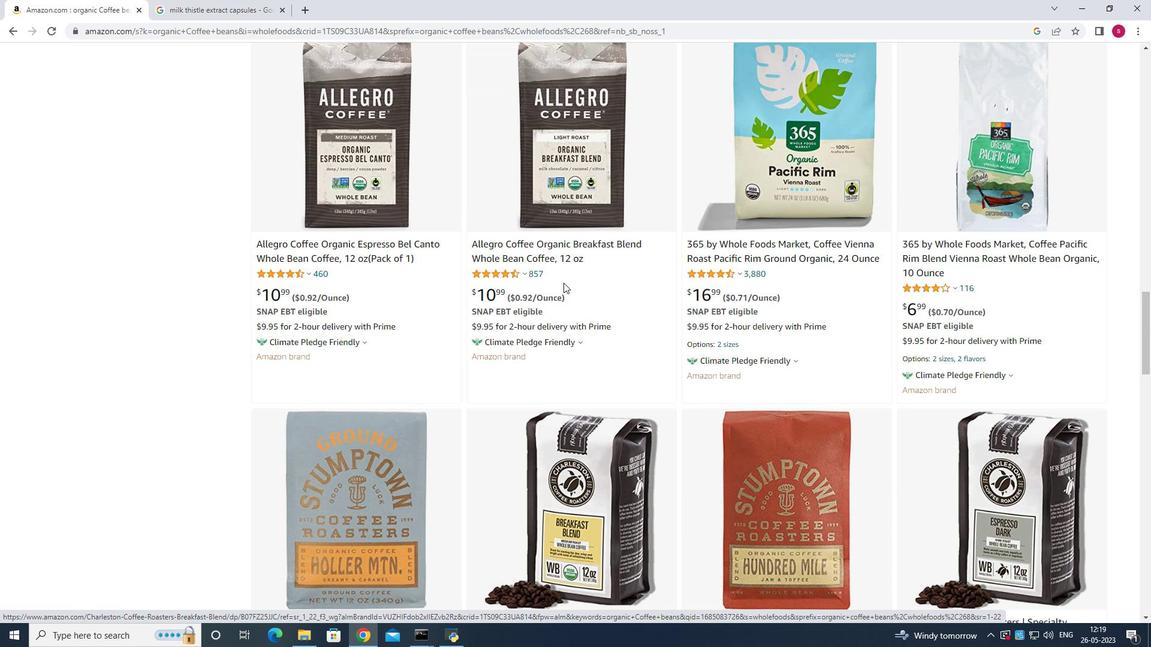 
Action: Mouse scrolled (563, 283) with delta (0, 0)
Screenshot: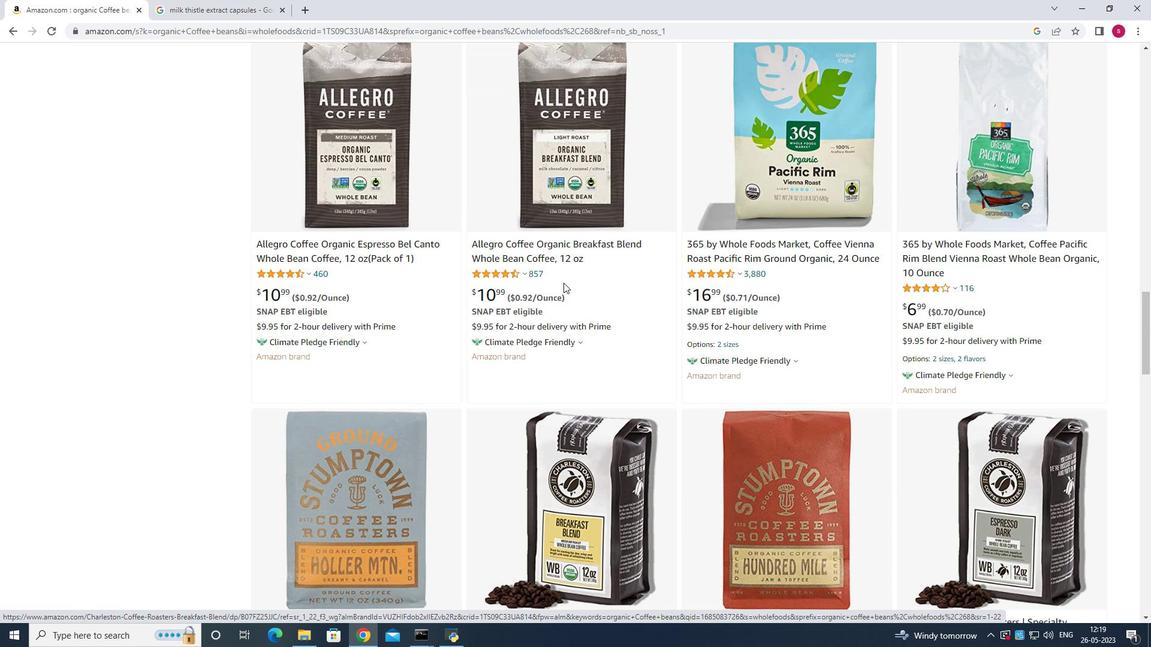 
Action: Mouse scrolled (563, 283) with delta (0, 0)
Screenshot: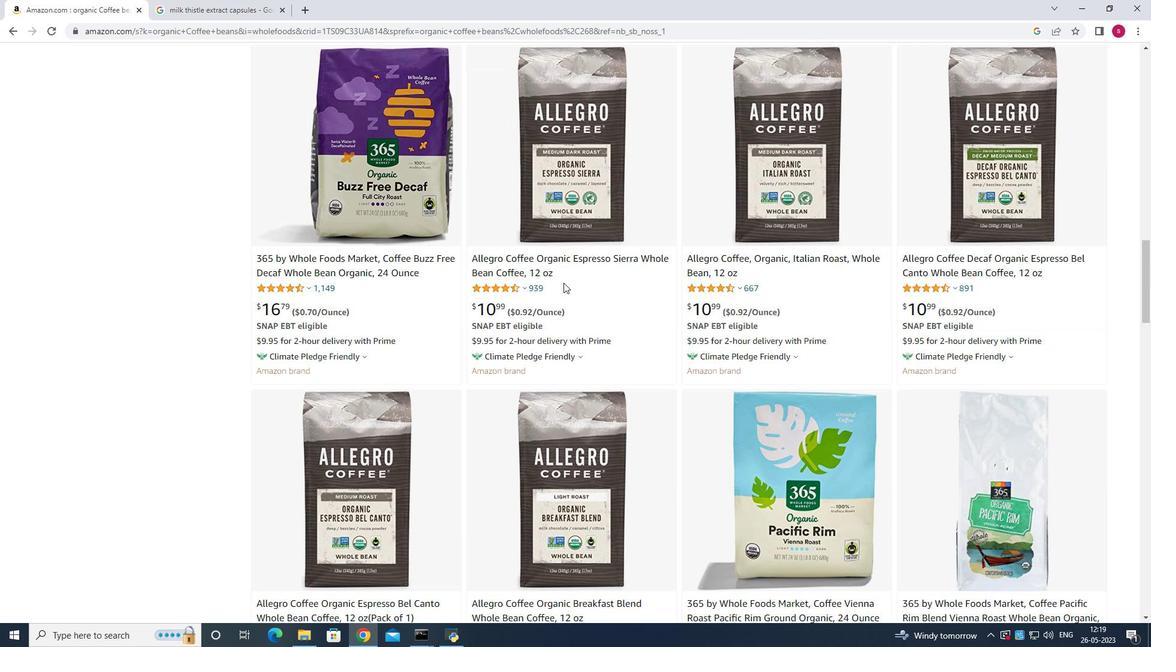 
Action: Mouse scrolled (563, 283) with delta (0, 0)
Screenshot: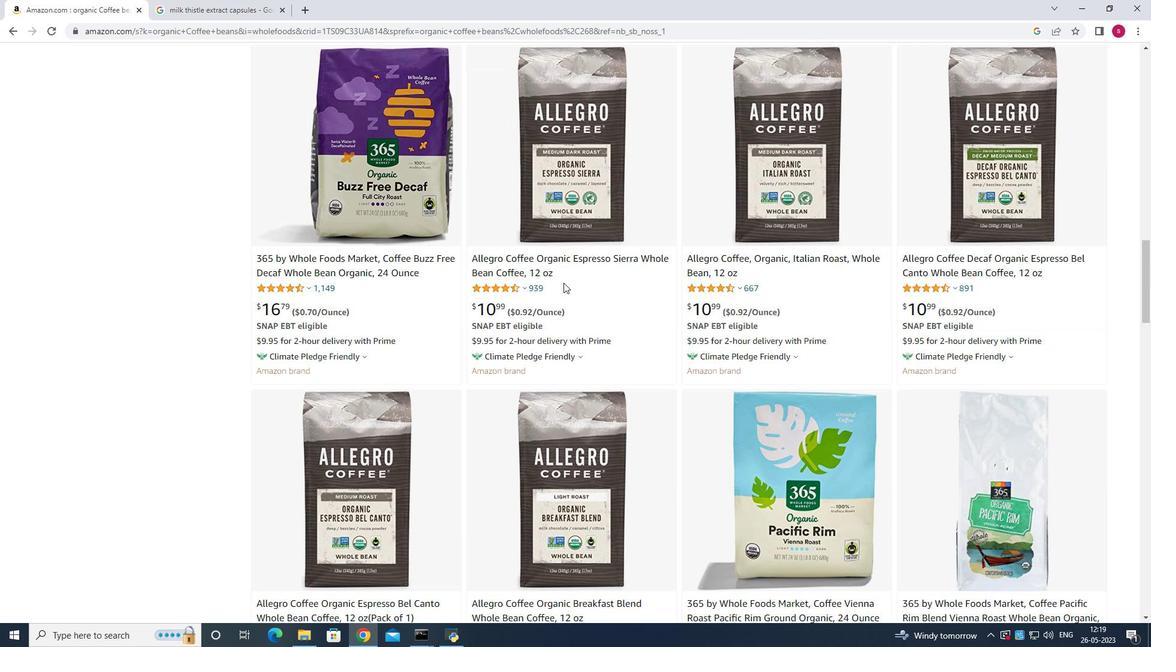 
Action: Mouse scrolled (563, 283) with delta (0, 0)
Screenshot: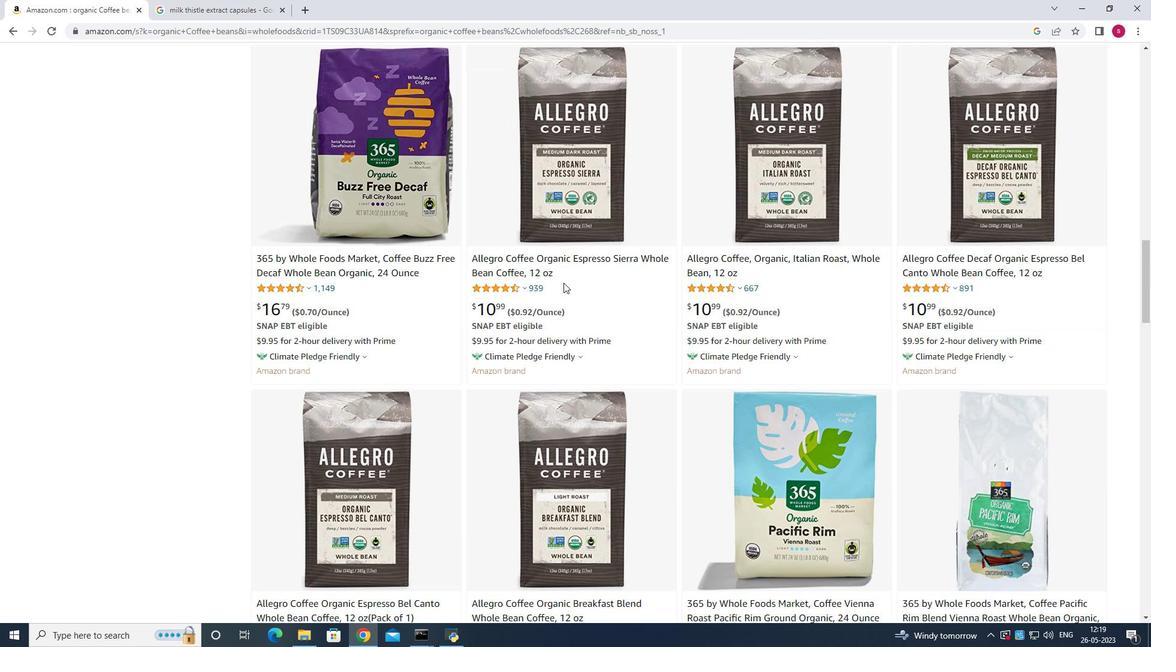 
Action: Mouse scrolled (563, 283) with delta (0, 0)
Screenshot: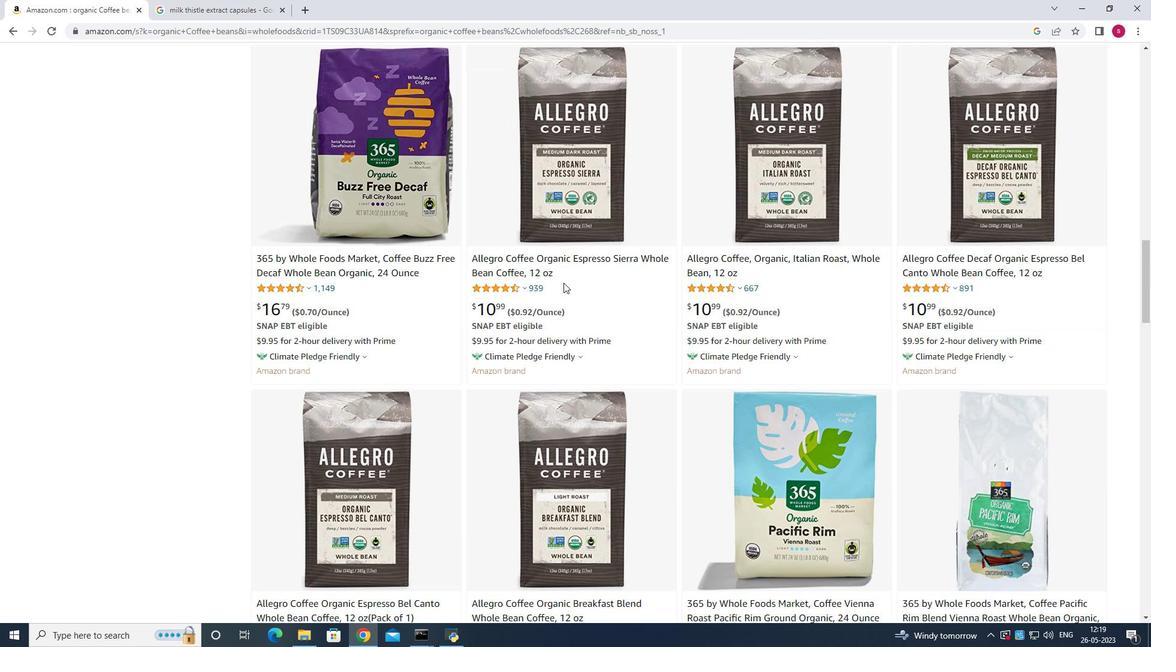 
Action: Mouse scrolled (563, 283) with delta (0, 0)
Screenshot: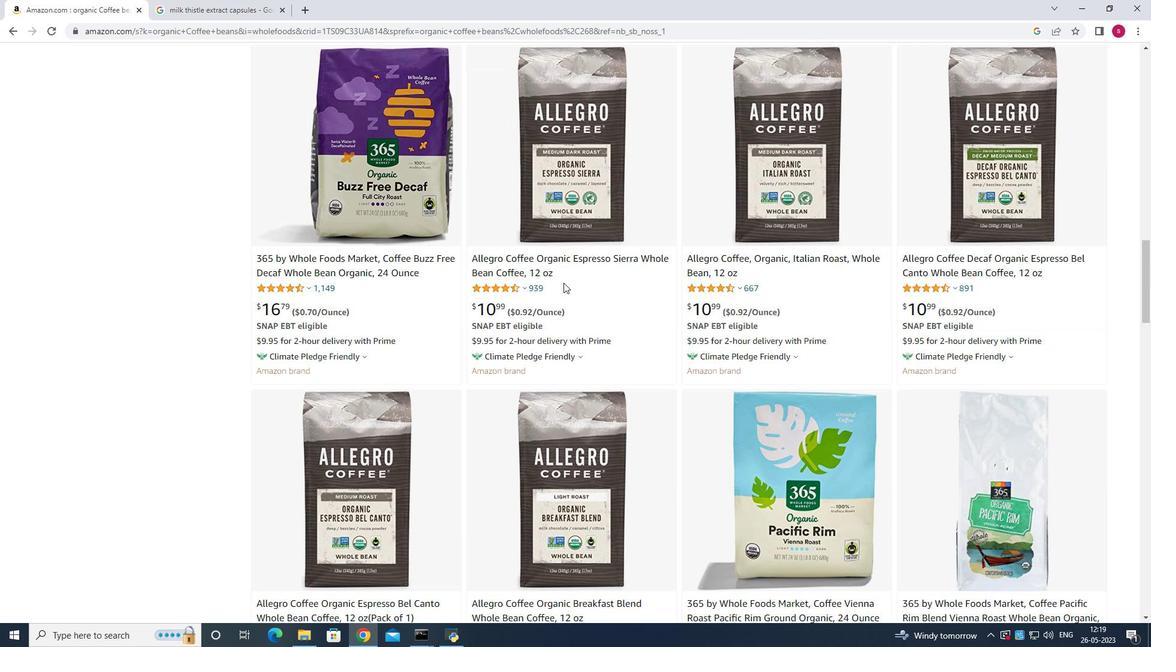 
Action: Mouse scrolled (563, 283) with delta (0, 0)
Screenshot: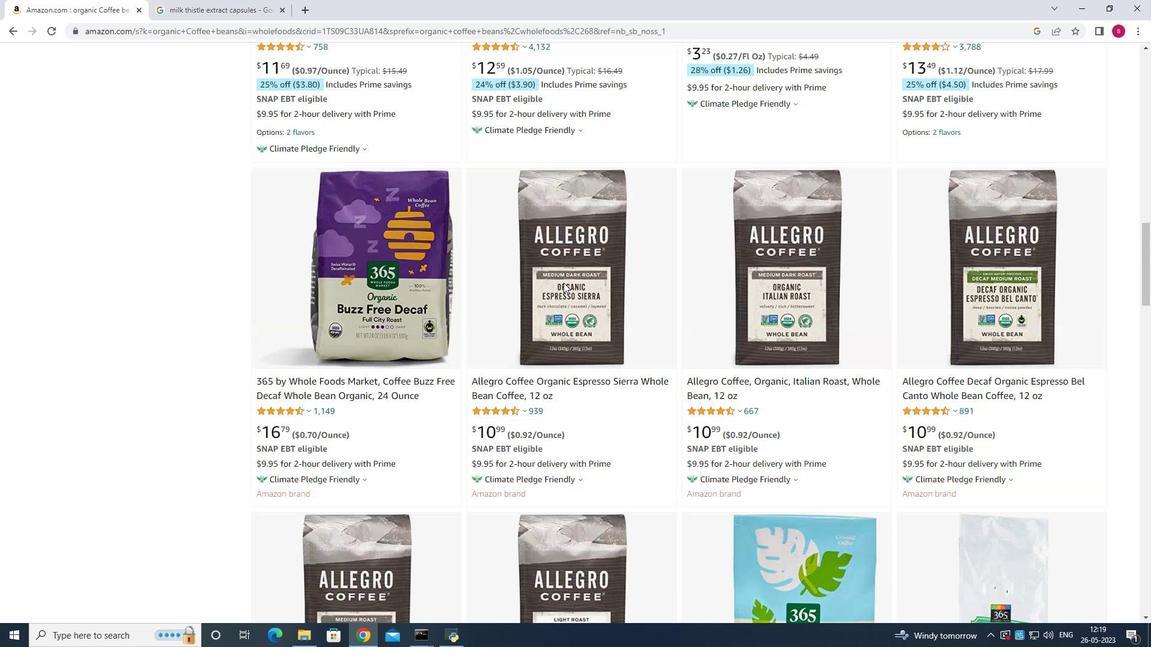 
Action: Mouse scrolled (563, 283) with delta (0, 0)
Screenshot: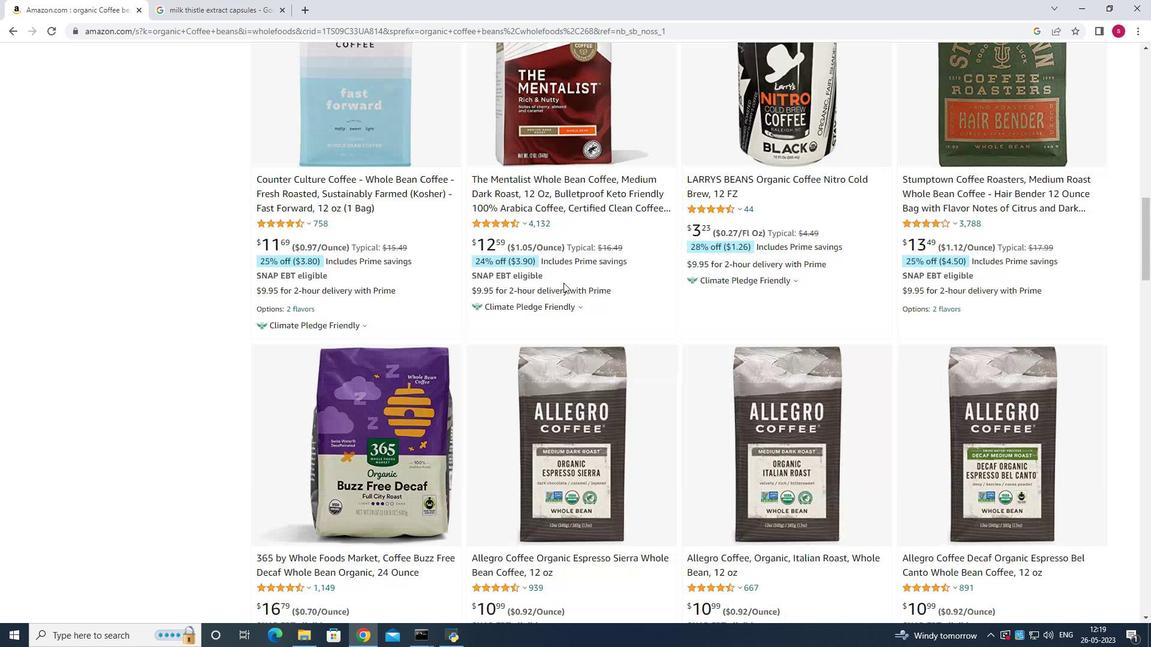 
Action: Mouse scrolled (563, 283) with delta (0, 0)
Screenshot: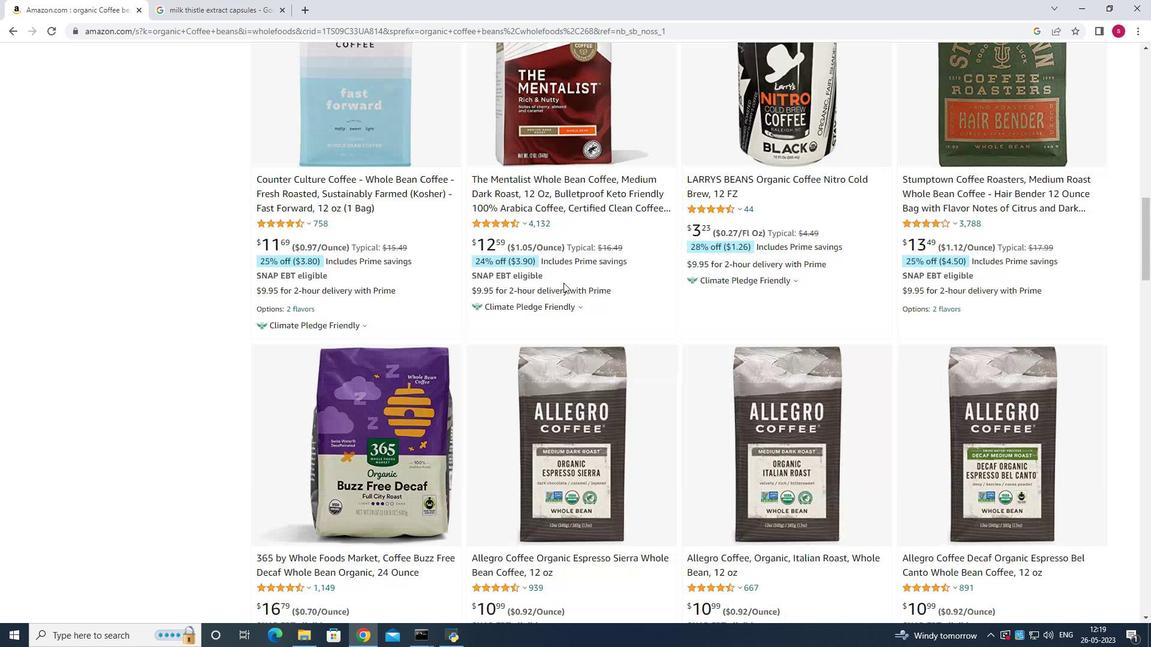 
Action: Mouse scrolled (563, 283) with delta (0, 0)
Screenshot: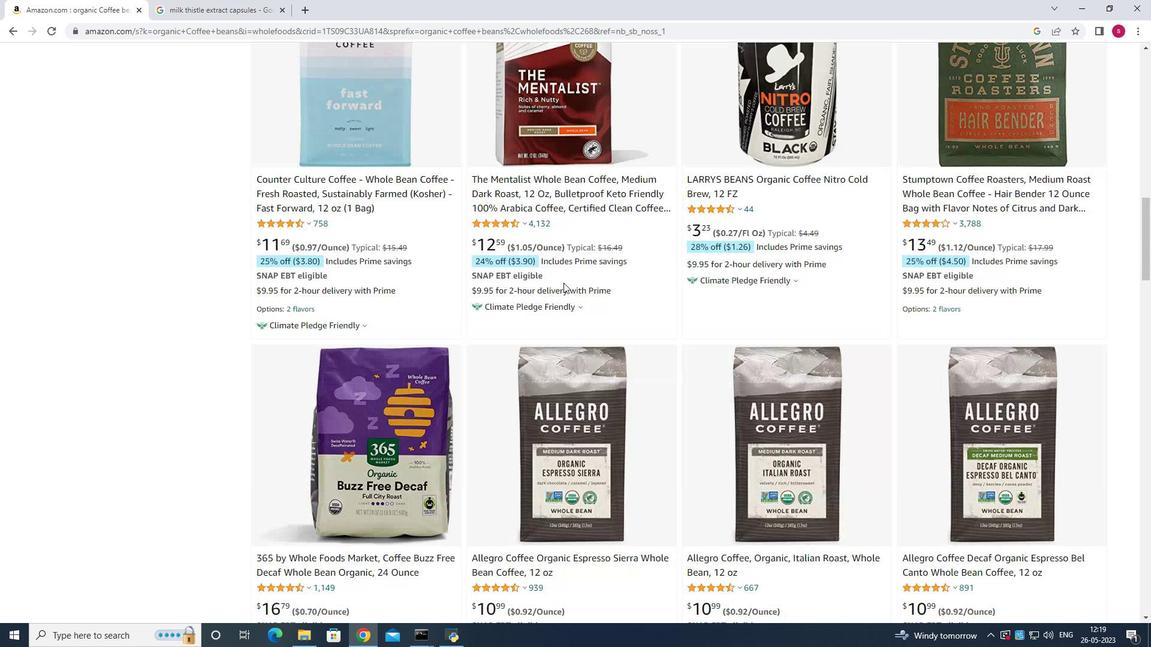 
Action: Mouse scrolled (563, 283) with delta (0, 0)
Screenshot: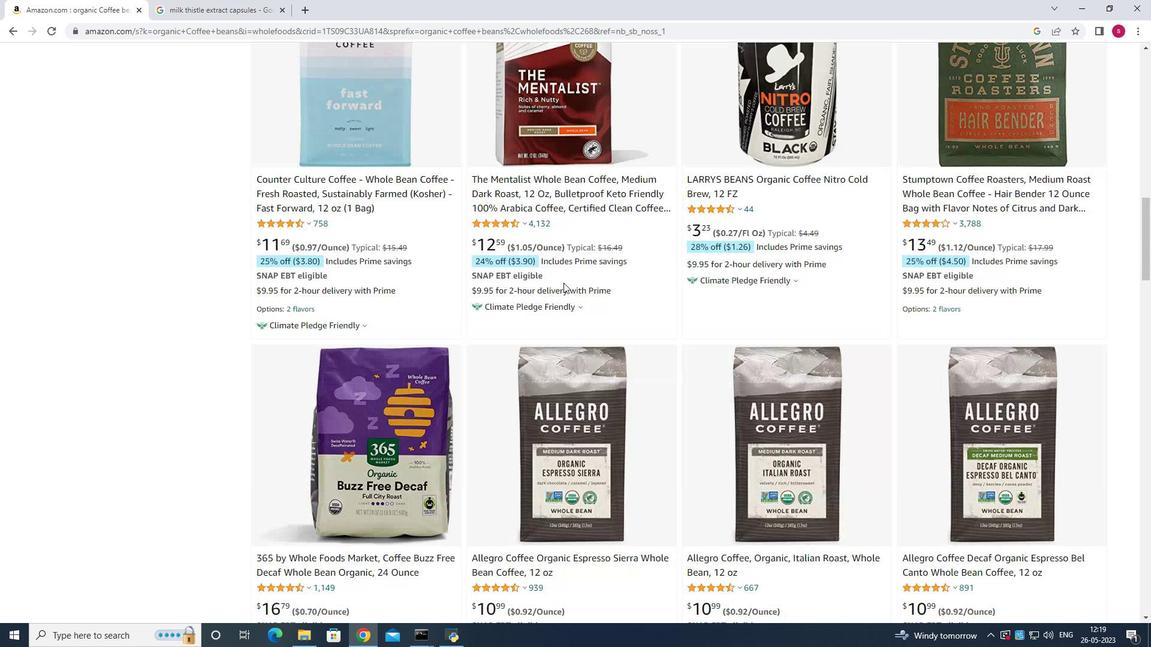 
Action: Mouse scrolled (563, 283) with delta (0, 0)
Screenshot: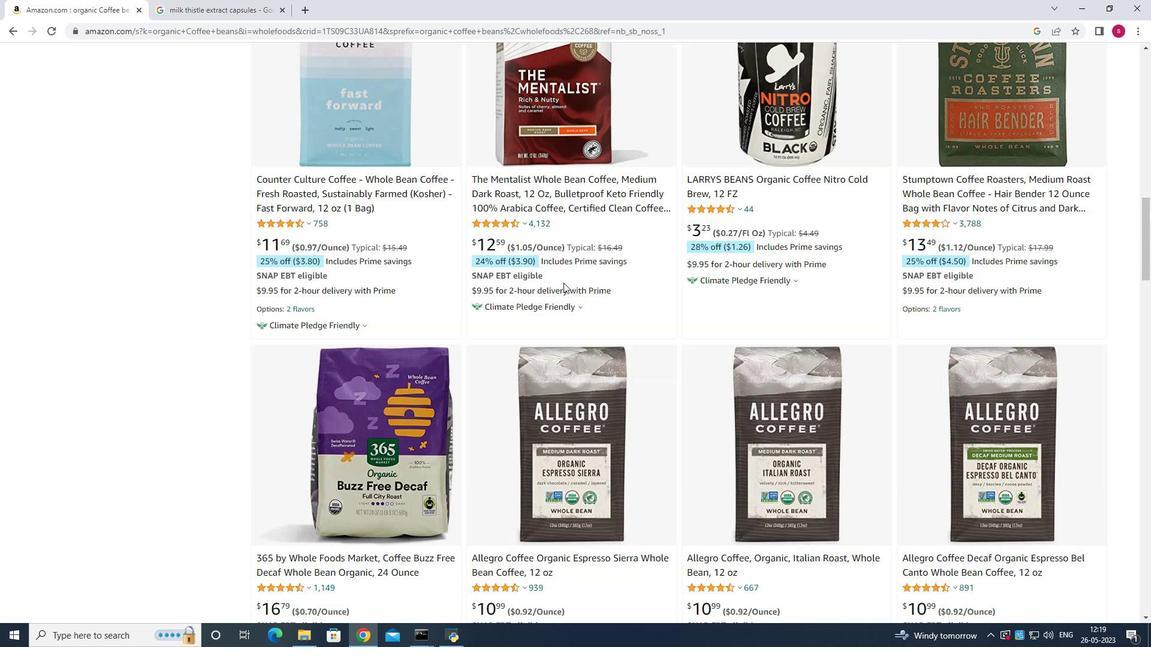 
Action: Mouse scrolled (563, 283) with delta (0, 0)
Screenshot: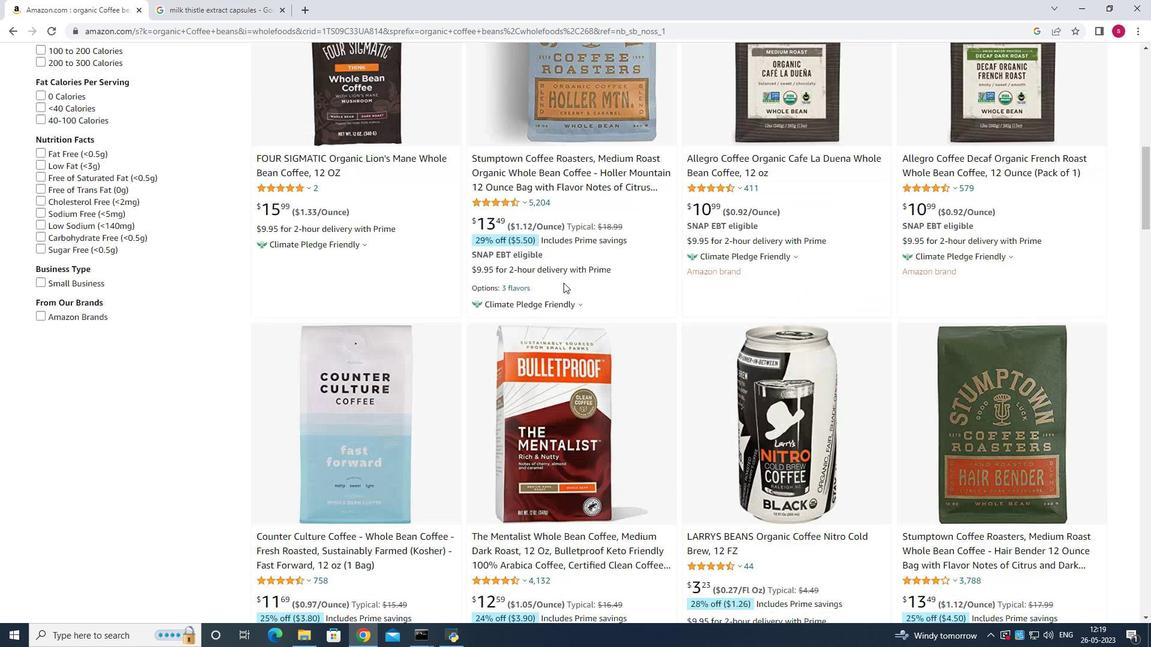 
Action: Mouse scrolled (563, 283) with delta (0, 0)
Screenshot: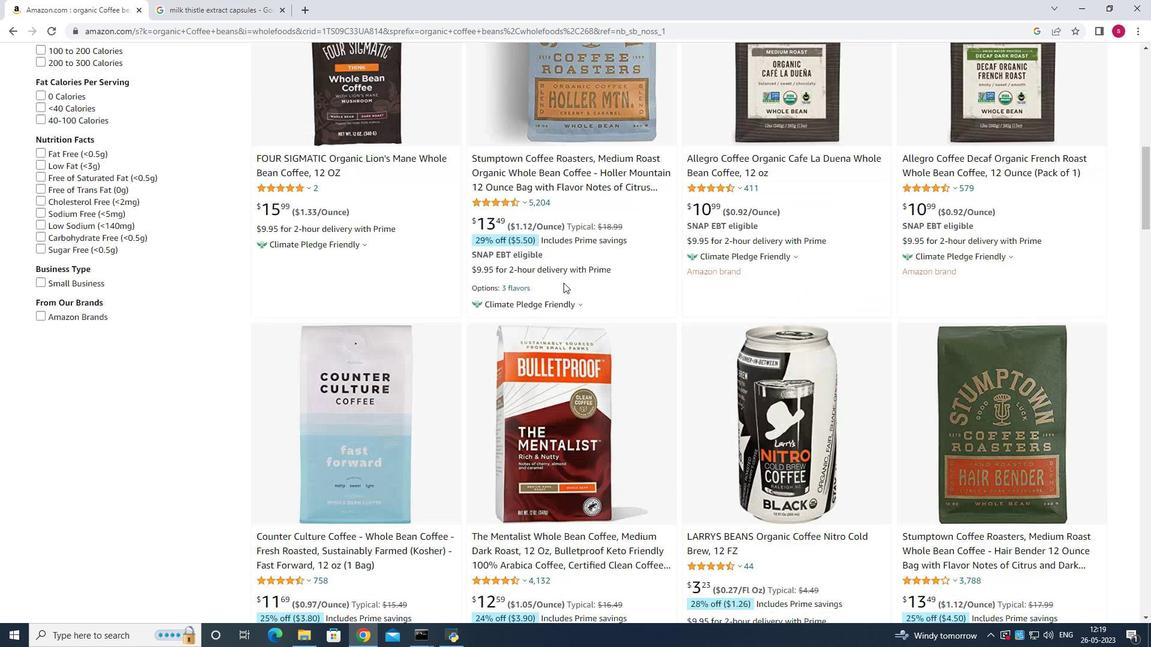
Action: Mouse scrolled (563, 283) with delta (0, 0)
Screenshot: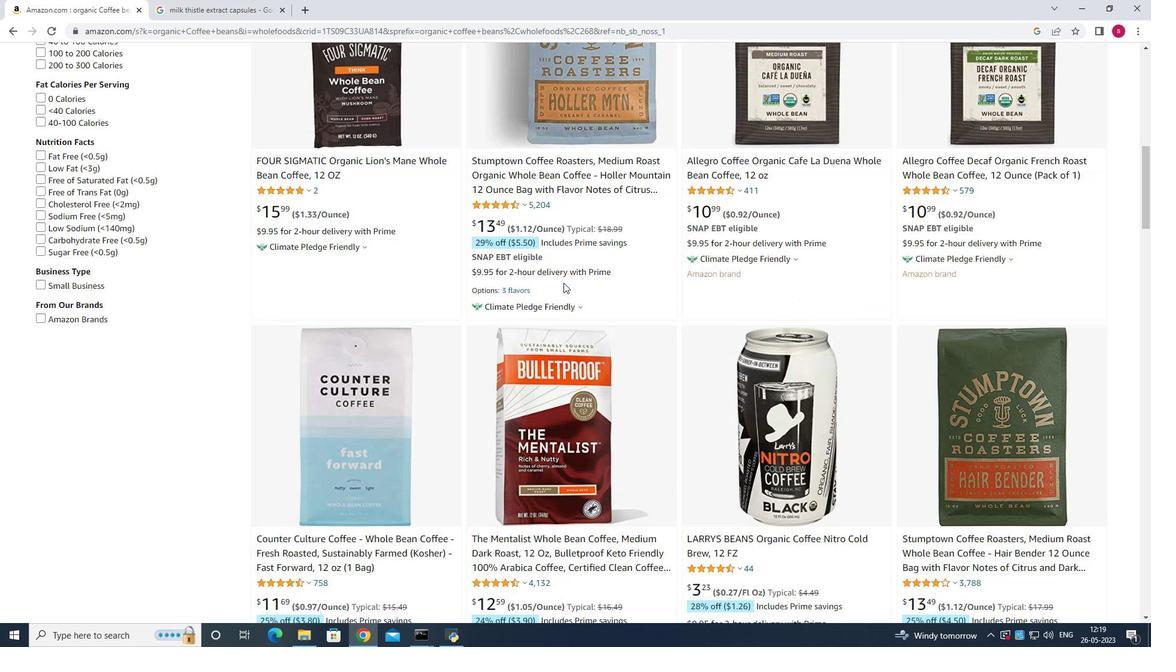 
Action: Mouse scrolled (563, 283) with delta (0, 0)
Screenshot: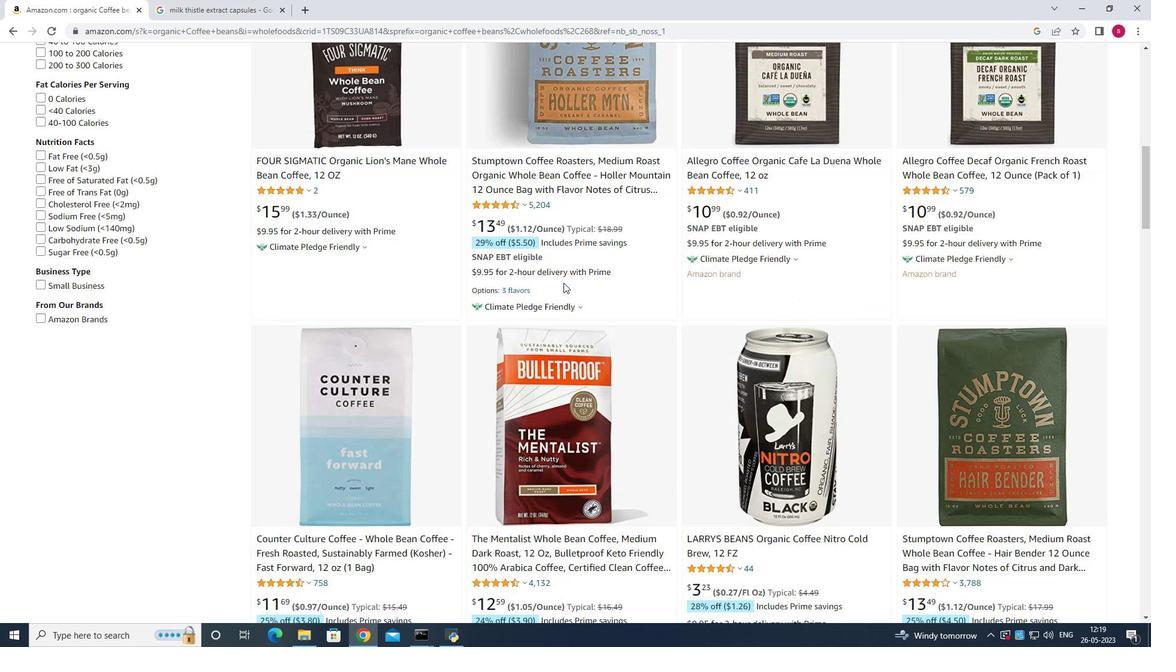 
Action: Mouse scrolled (563, 283) with delta (0, 0)
Screenshot: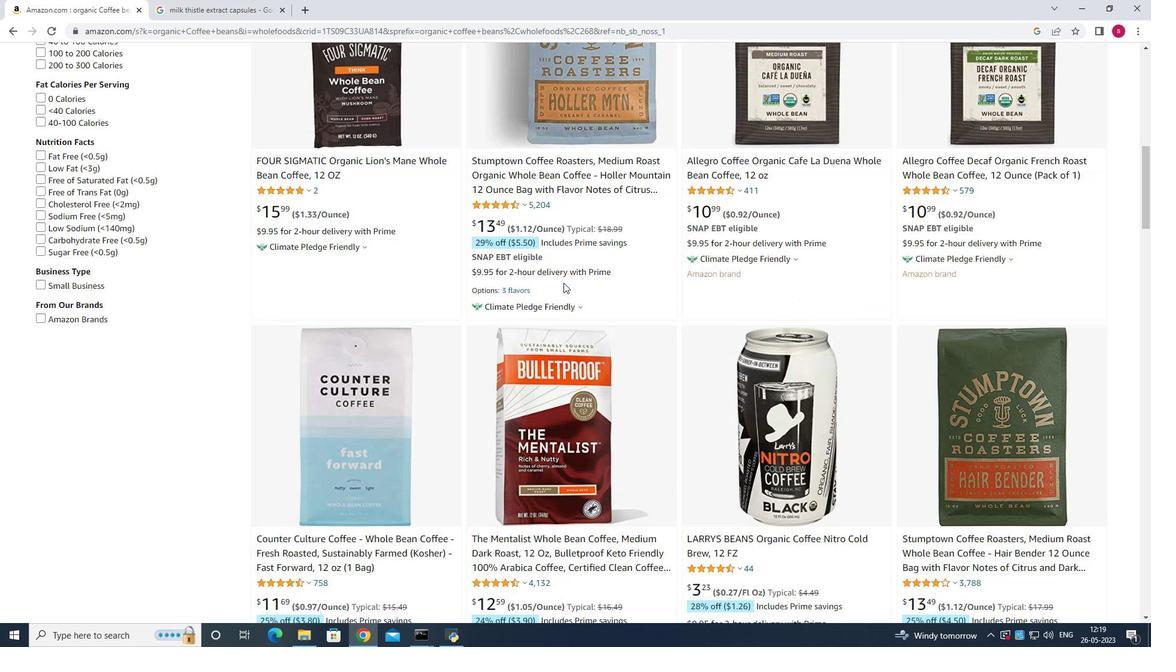
Action: Mouse scrolled (563, 283) with delta (0, 0)
Screenshot: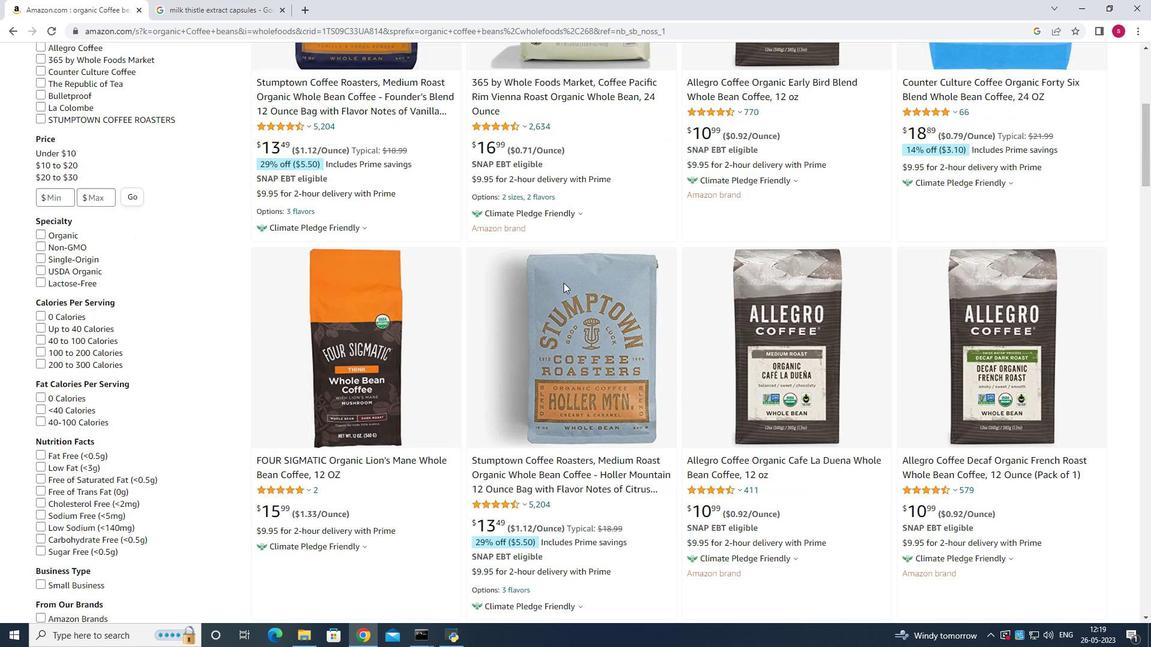 
Action: Mouse scrolled (563, 283) with delta (0, 0)
Screenshot: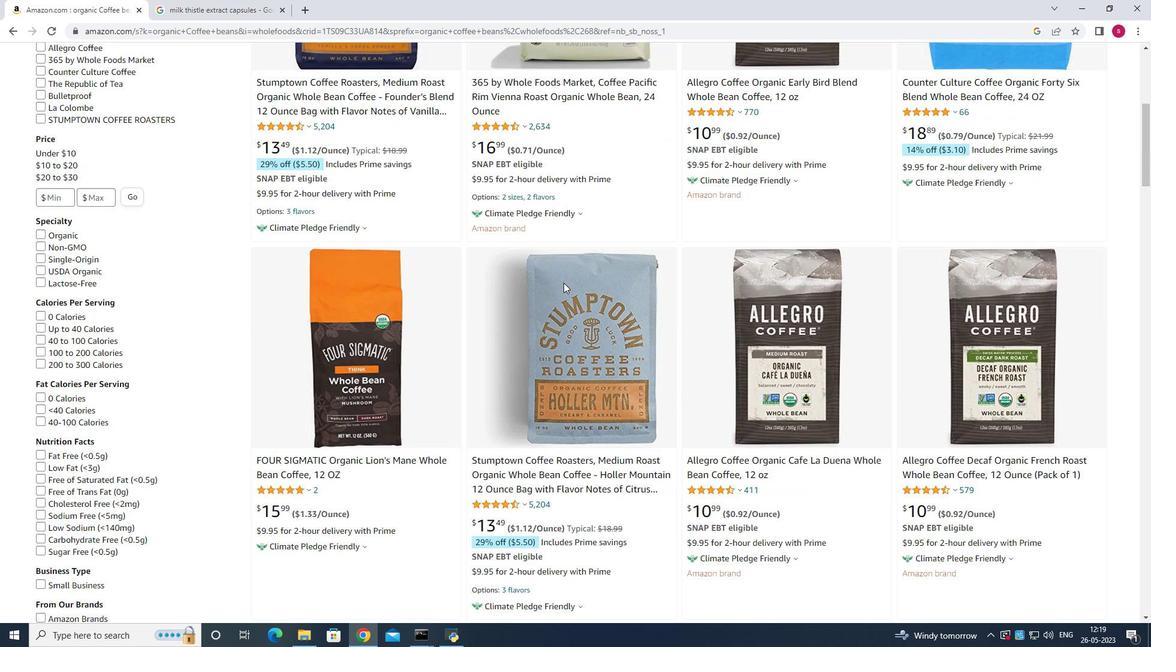 
Action: Mouse scrolled (563, 283) with delta (0, 0)
Screenshot: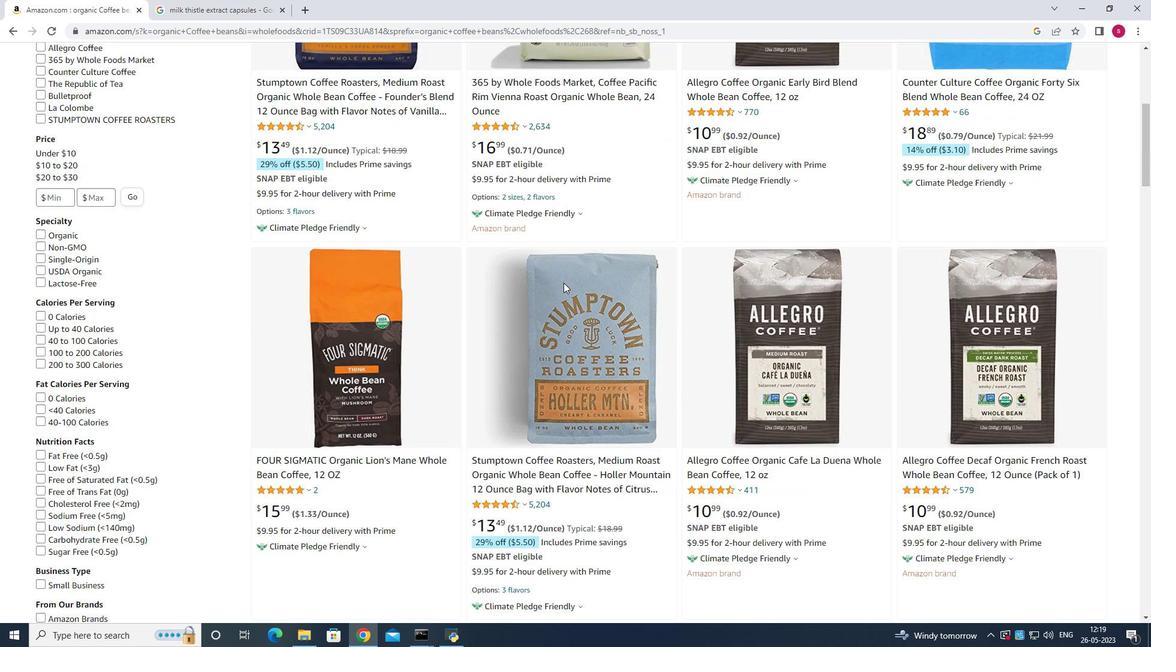 
Action: Mouse scrolled (563, 283) with delta (0, 0)
Screenshot: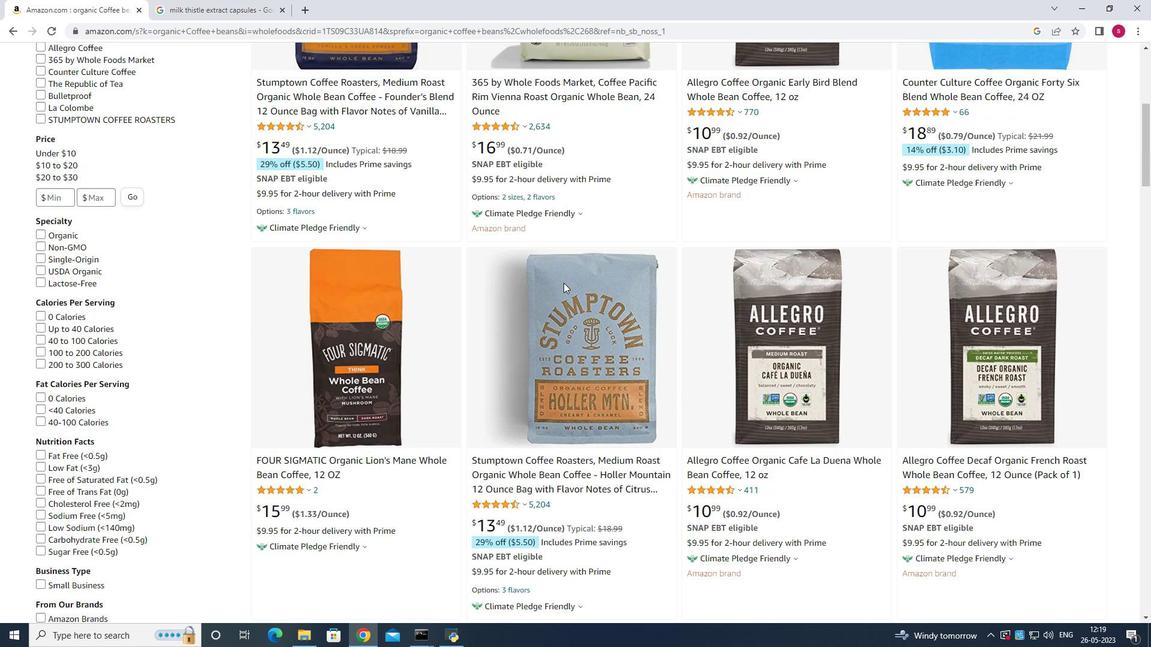 
Action: Mouse scrolled (563, 283) with delta (0, 0)
Screenshot: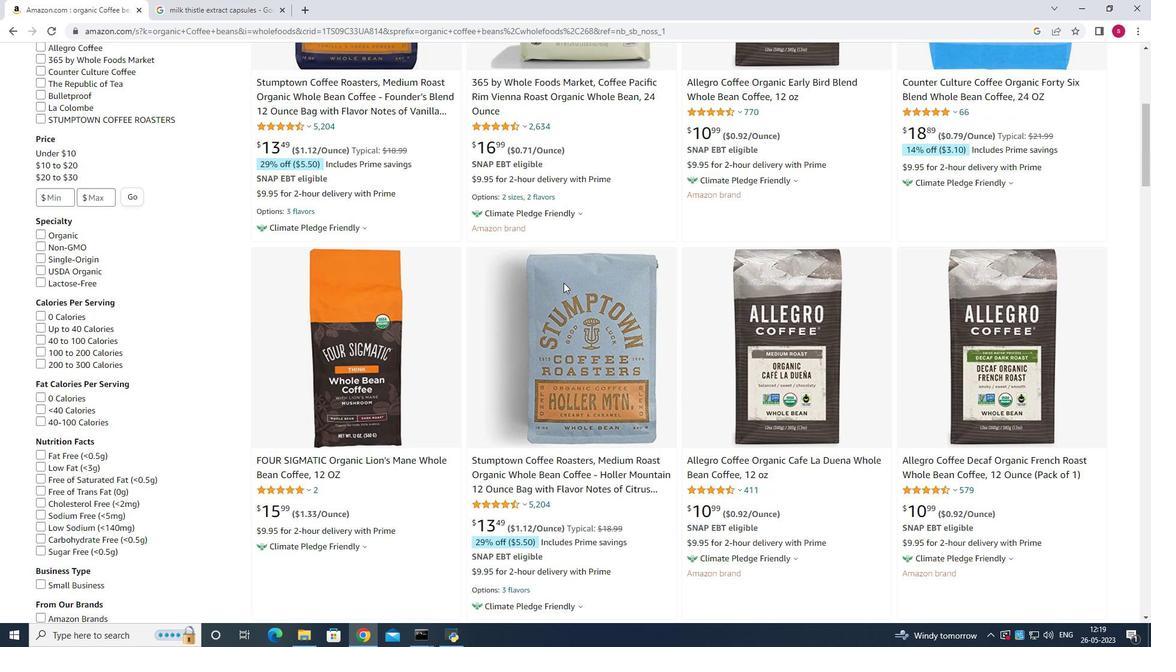 
Action: Mouse scrolled (563, 283) with delta (0, 0)
Screenshot: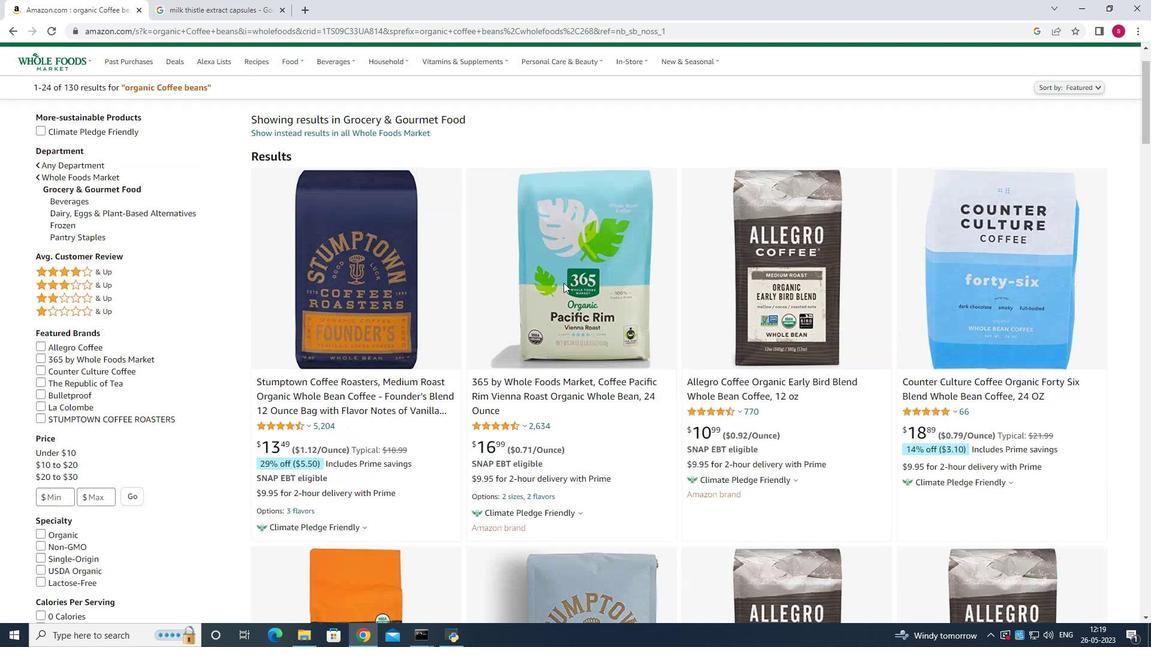 
Action: Mouse scrolled (563, 283) with delta (0, 0)
Screenshot: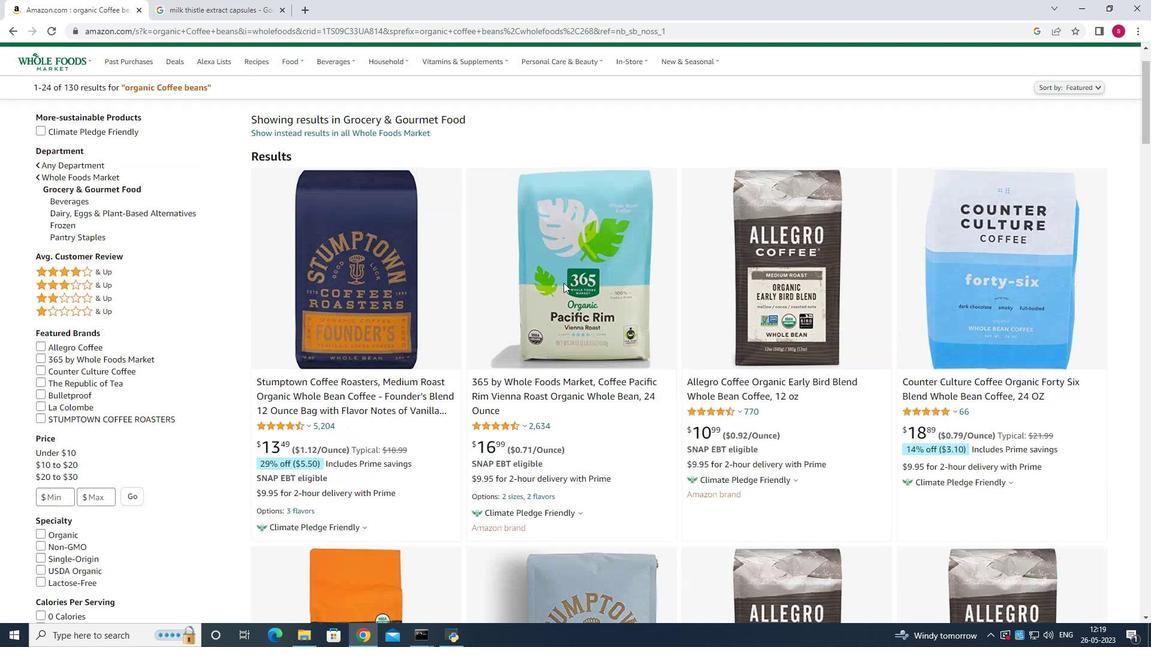 
Action: Mouse scrolled (563, 283) with delta (0, 0)
Screenshot: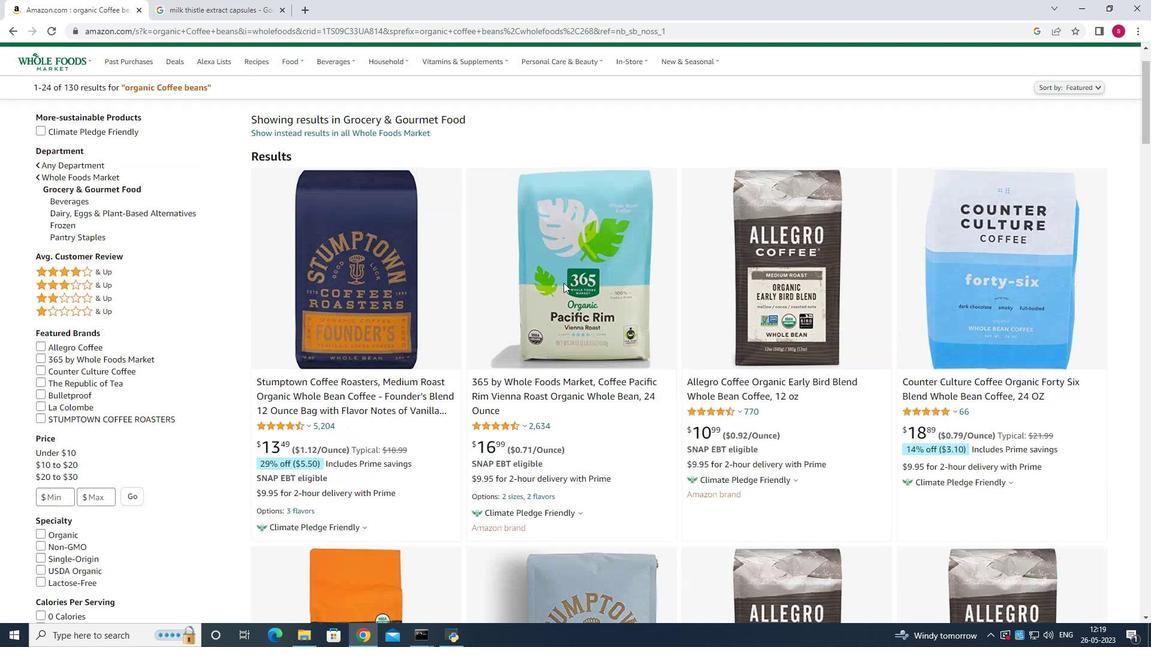
Action: Mouse scrolled (563, 283) with delta (0, 0)
Screenshot: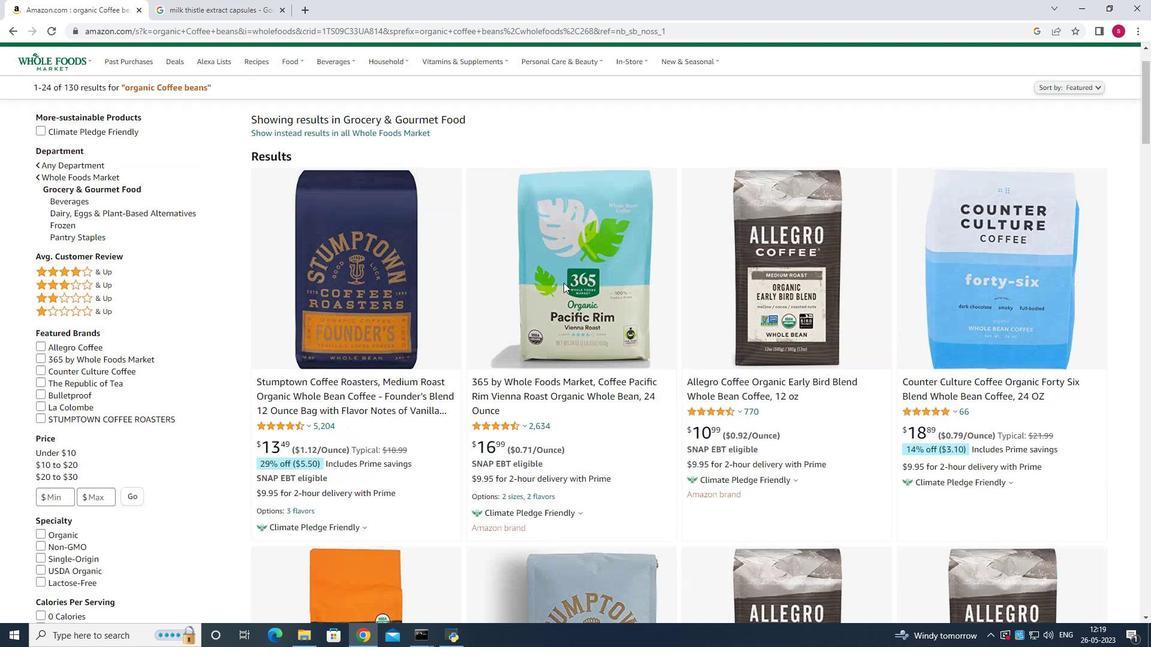
Action: Mouse scrolled (563, 283) with delta (0, 0)
Screenshot: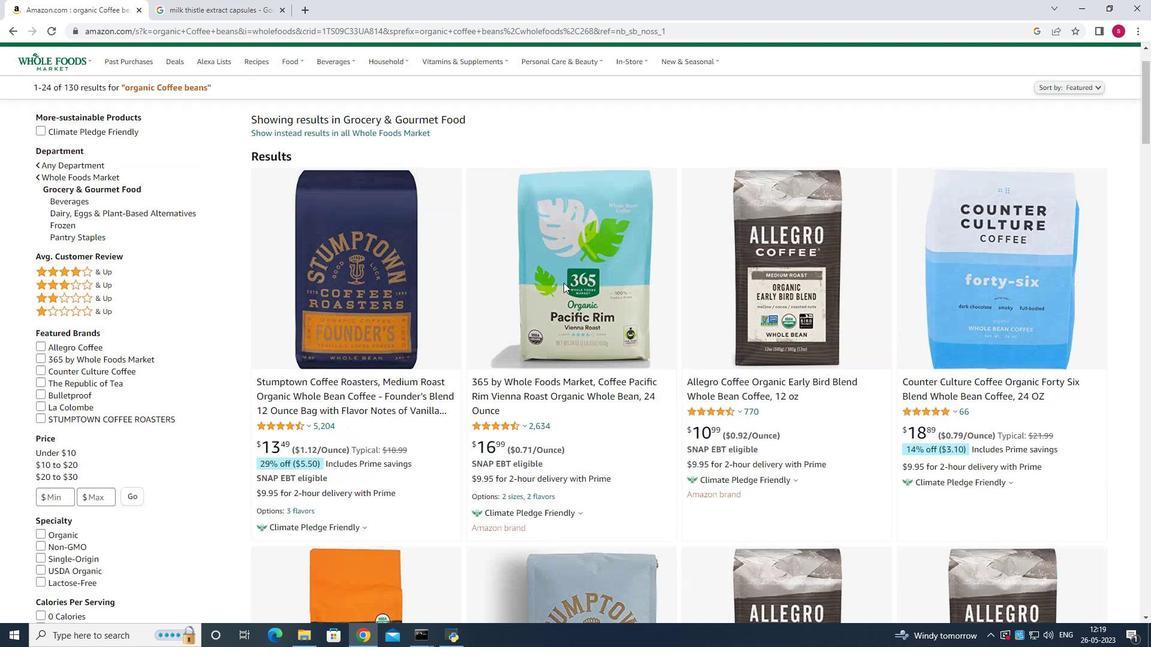 
Action: Mouse scrolled (563, 283) with delta (0, 0)
Screenshot: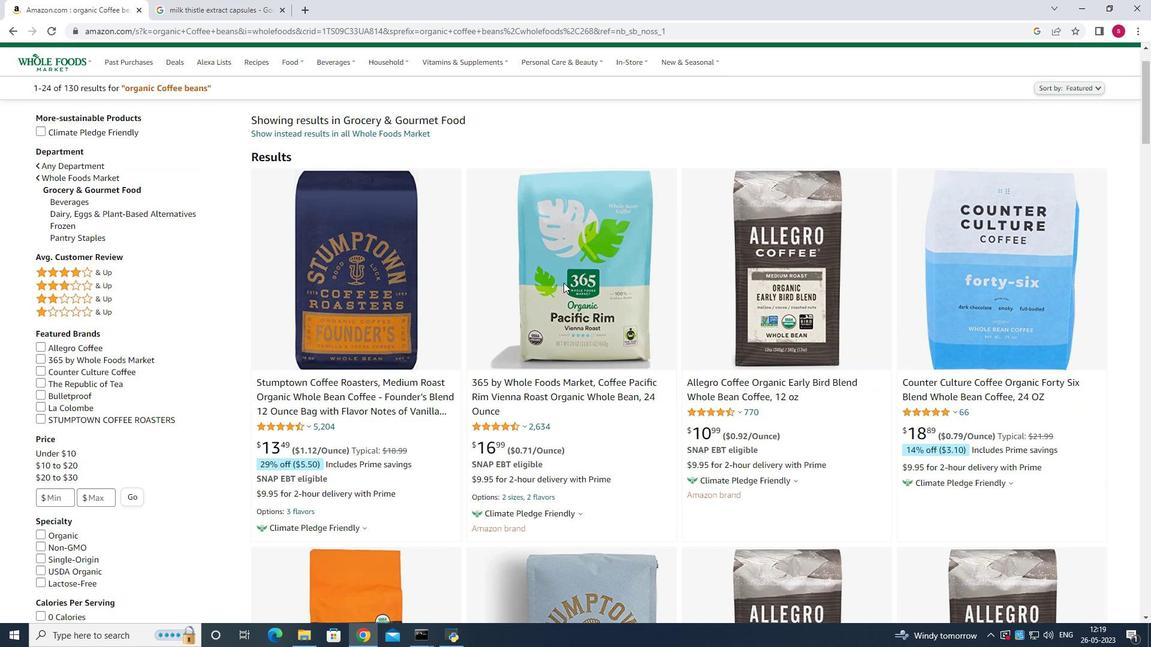 
Action: Mouse scrolled (563, 283) with delta (0, 0)
Screenshot: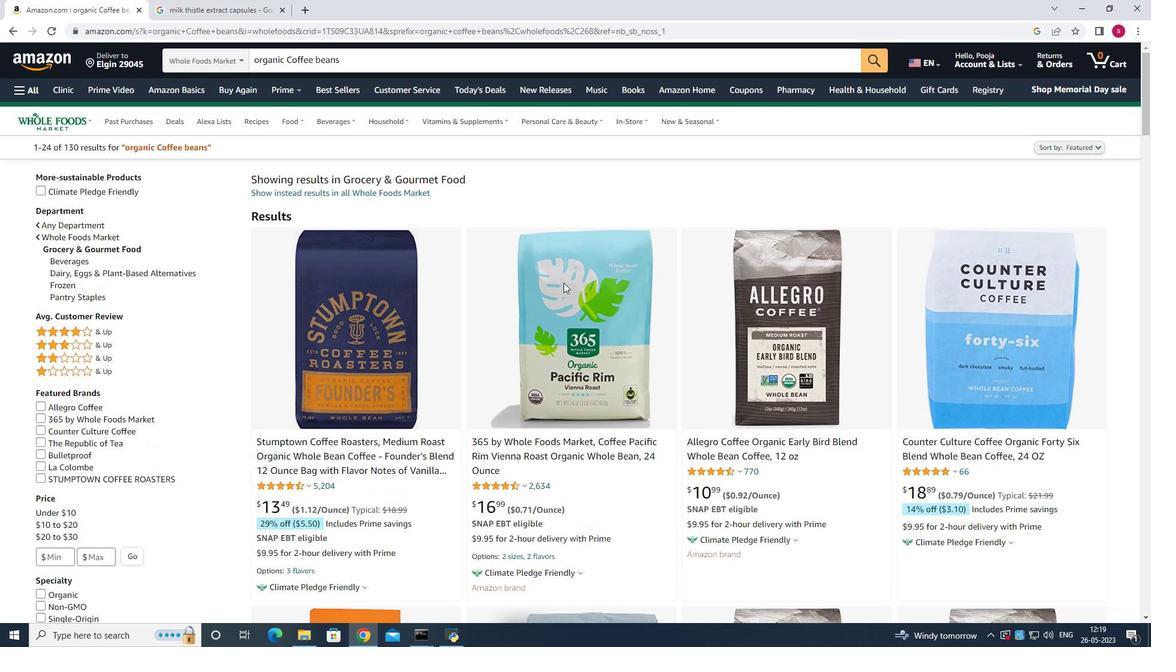 
Action: Mouse scrolled (563, 283) with delta (0, 0)
Screenshot: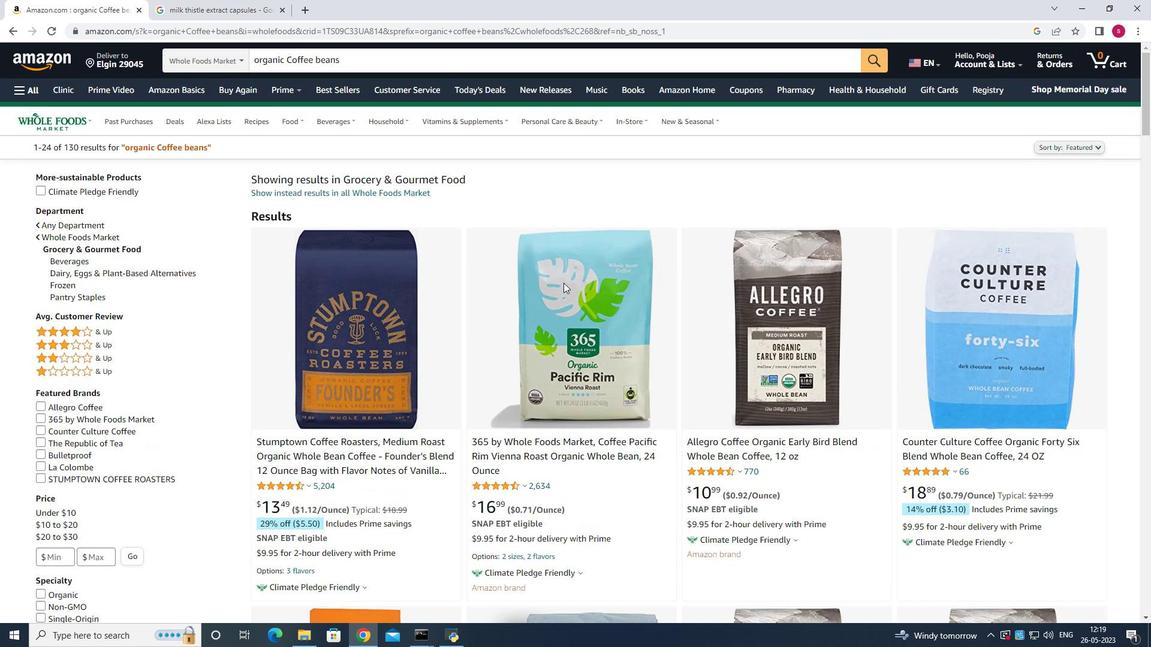 
Action: Mouse scrolled (563, 283) with delta (0, 0)
Screenshot: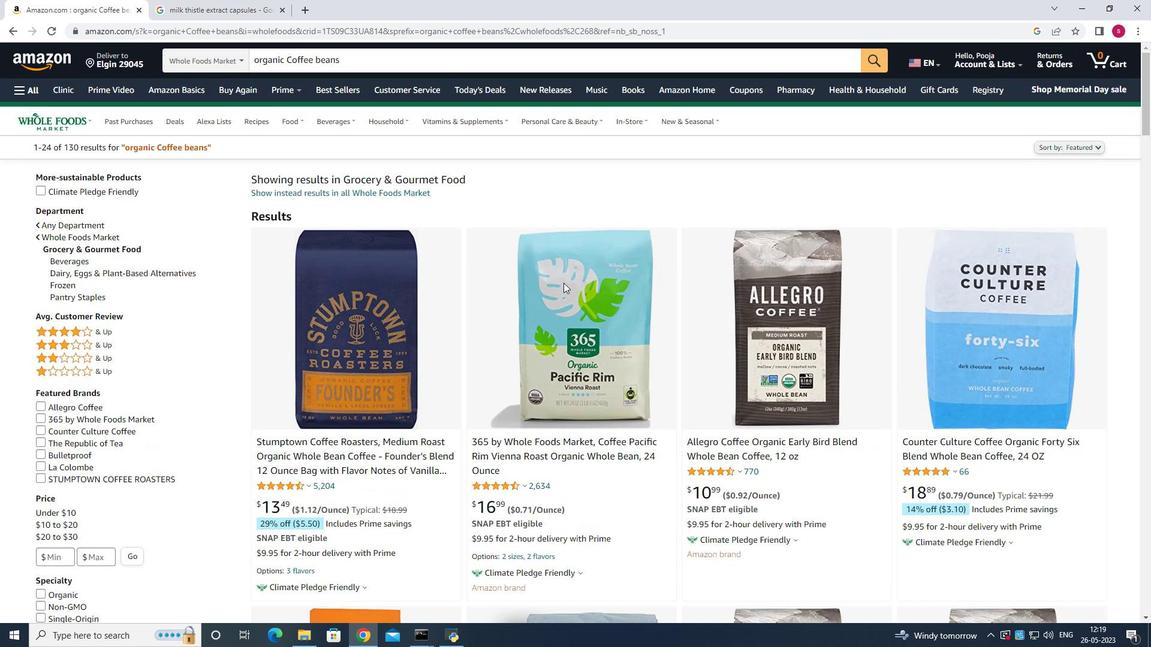 
Action: Mouse scrolled (563, 283) with delta (0, 0)
Screenshot: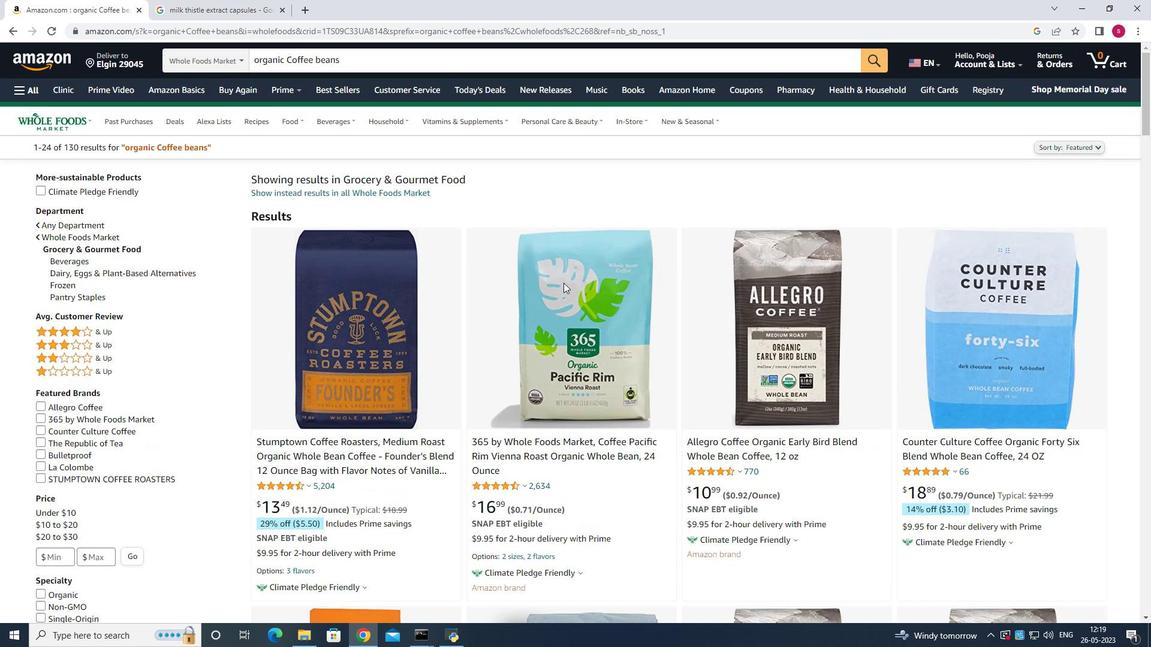 
Action: Mouse scrolled (563, 283) with delta (0, 0)
Screenshot: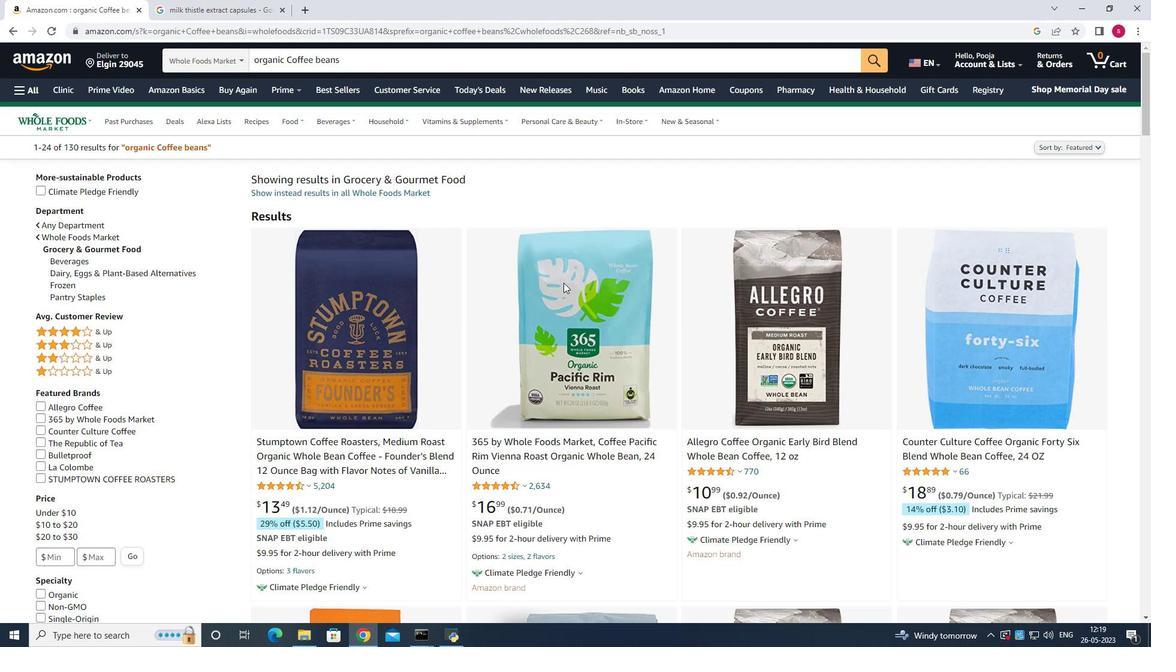 
Action: Mouse scrolled (563, 282) with delta (0, 0)
Screenshot: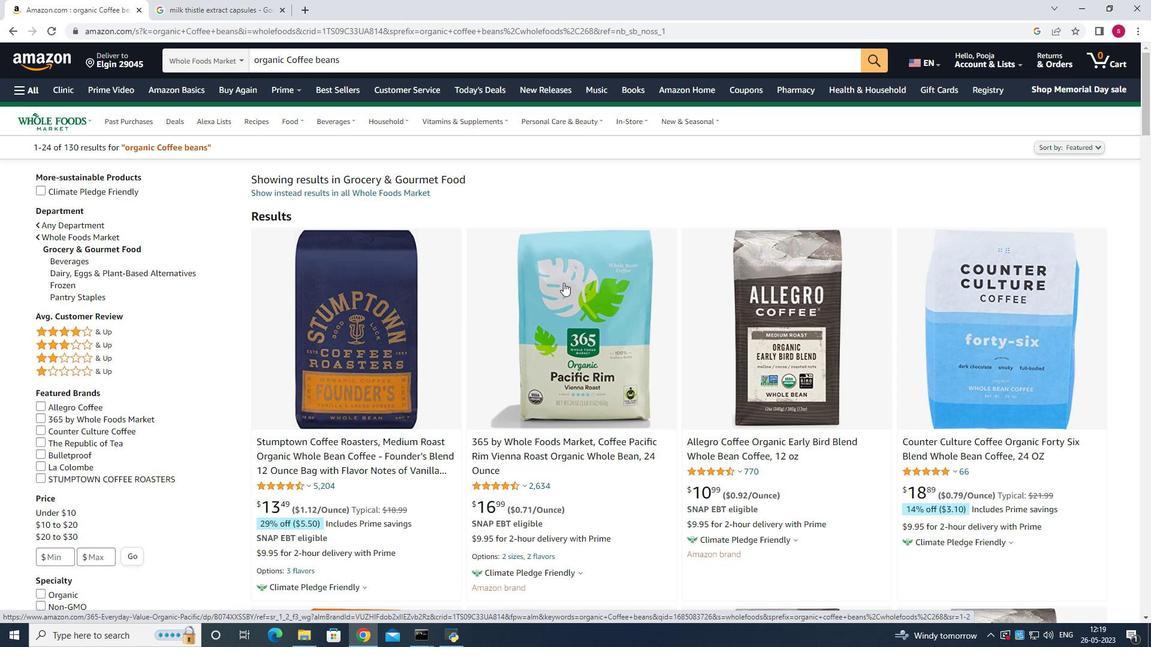 
Action: Mouse scrolled (563, 282) with delta (0, 0)
Screenshot: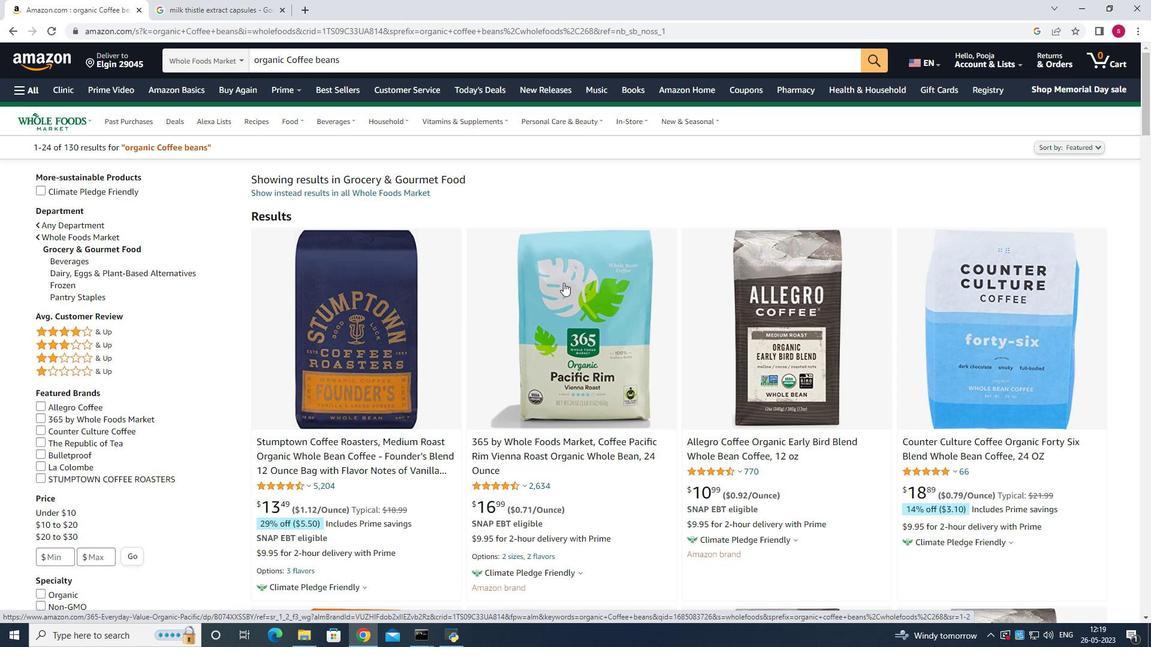 
Action: Mouse scrolled (563, 282) with delta (0, 0)
Screenshot: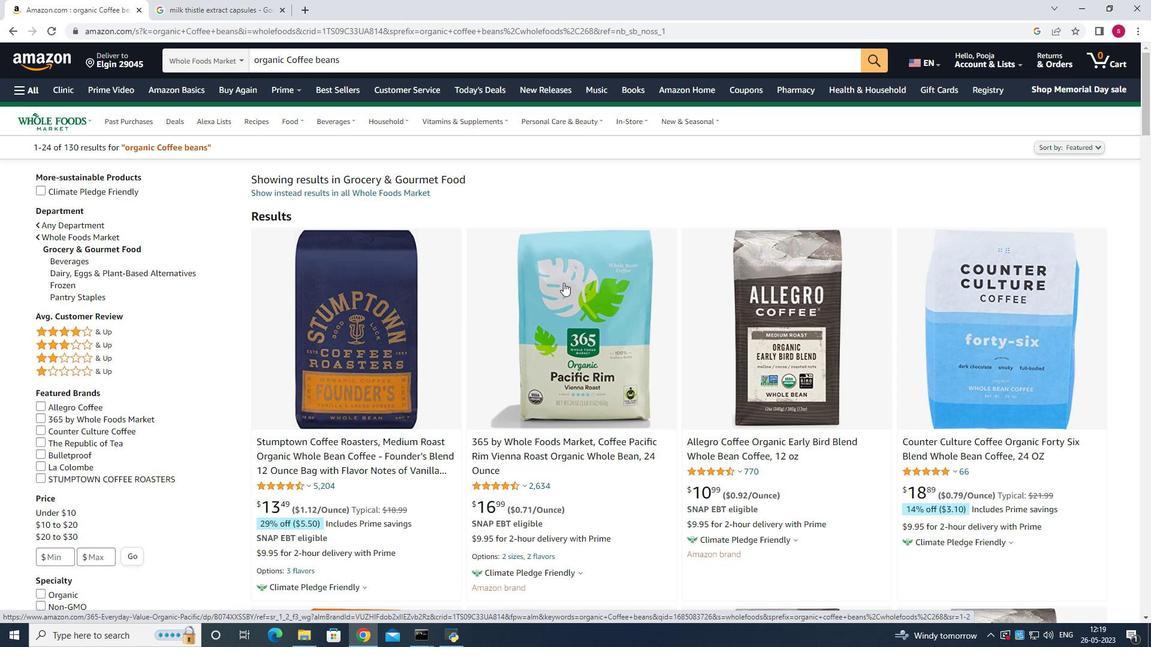 
Action: Mouse scrolled (563, 282) with delta (0, 0)
Screenshot: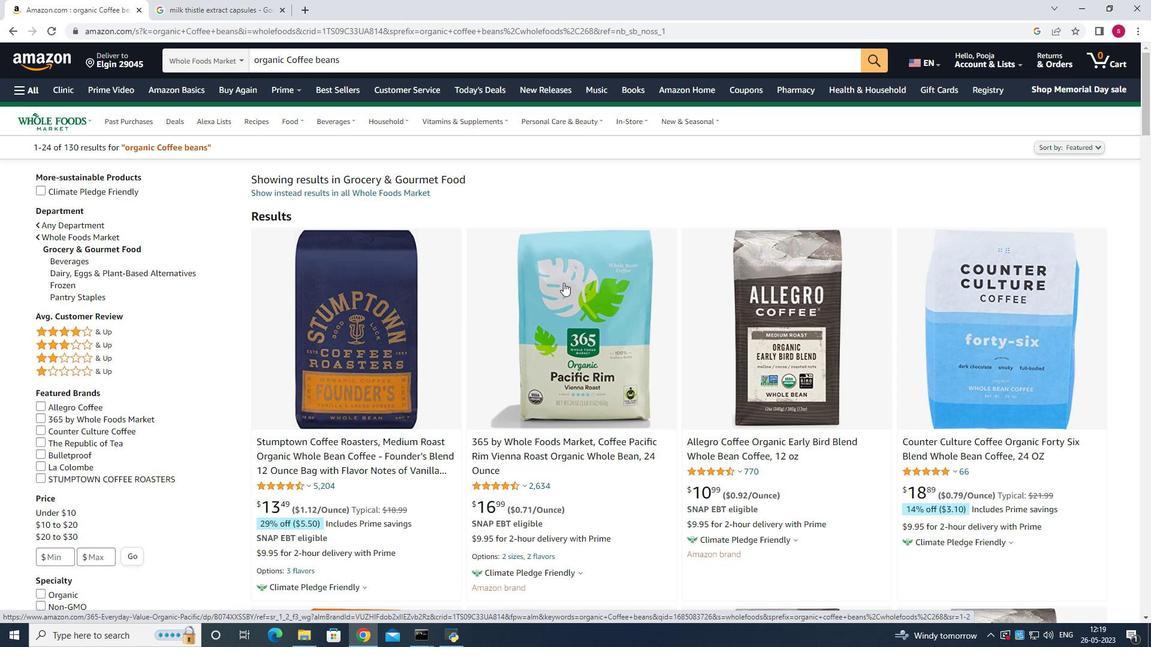 
Action: Mouse scrolled (563, 282) with delta (0, 0)
Screenshot: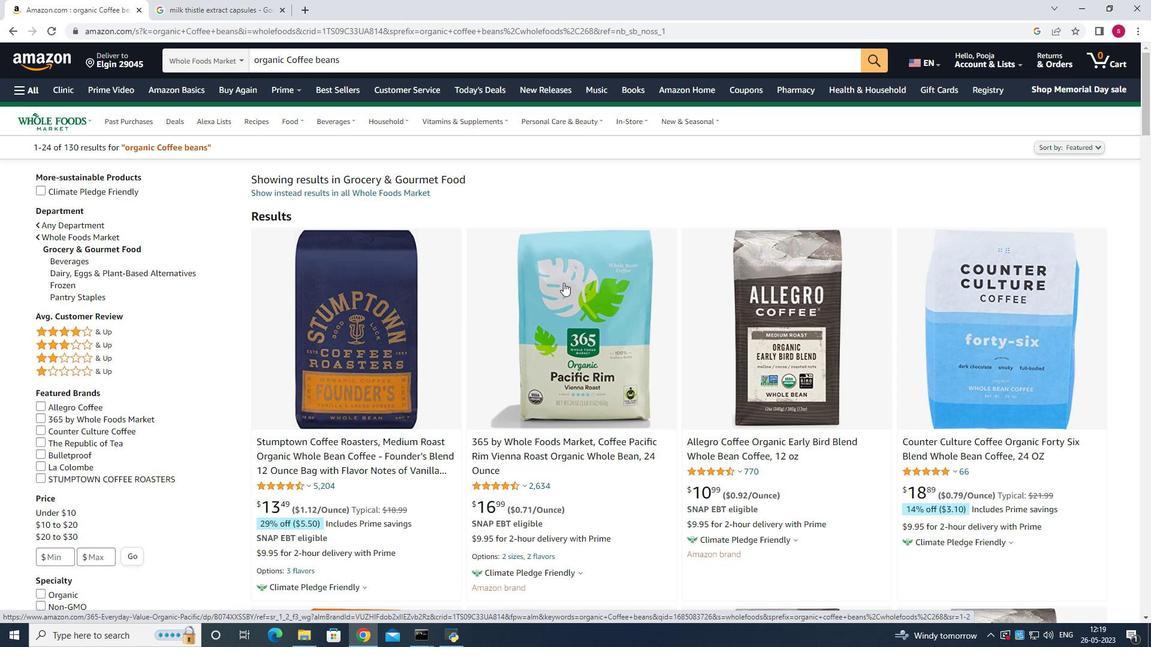 
Action: Mouse moved to (563, 283)
Screenshot: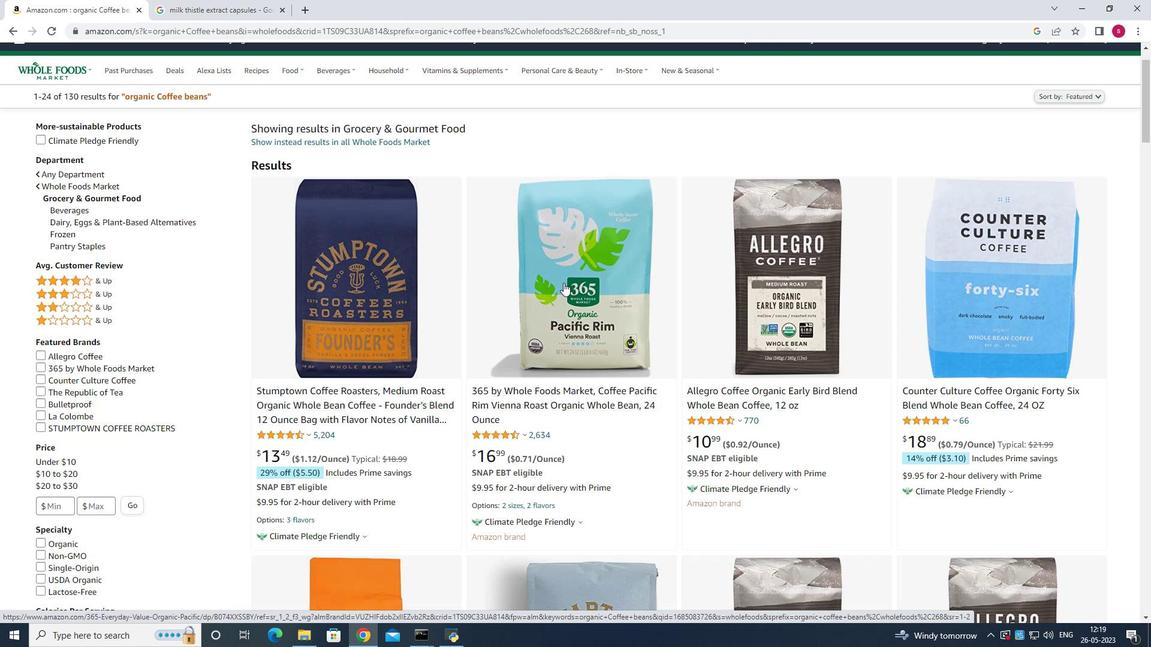 
Action: Mouse scrolled (563, 284) with delta (0, 0)
Screenshot: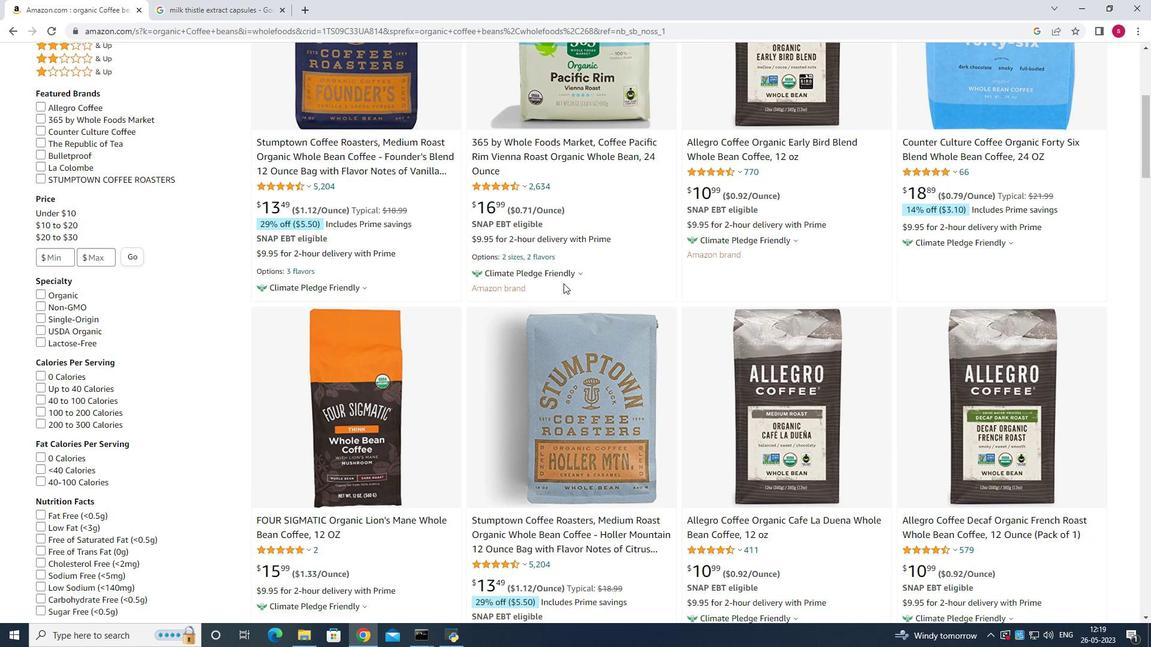 
Action: Mouse scrolled (563, 284) with delta (0, 0)
Screenshot: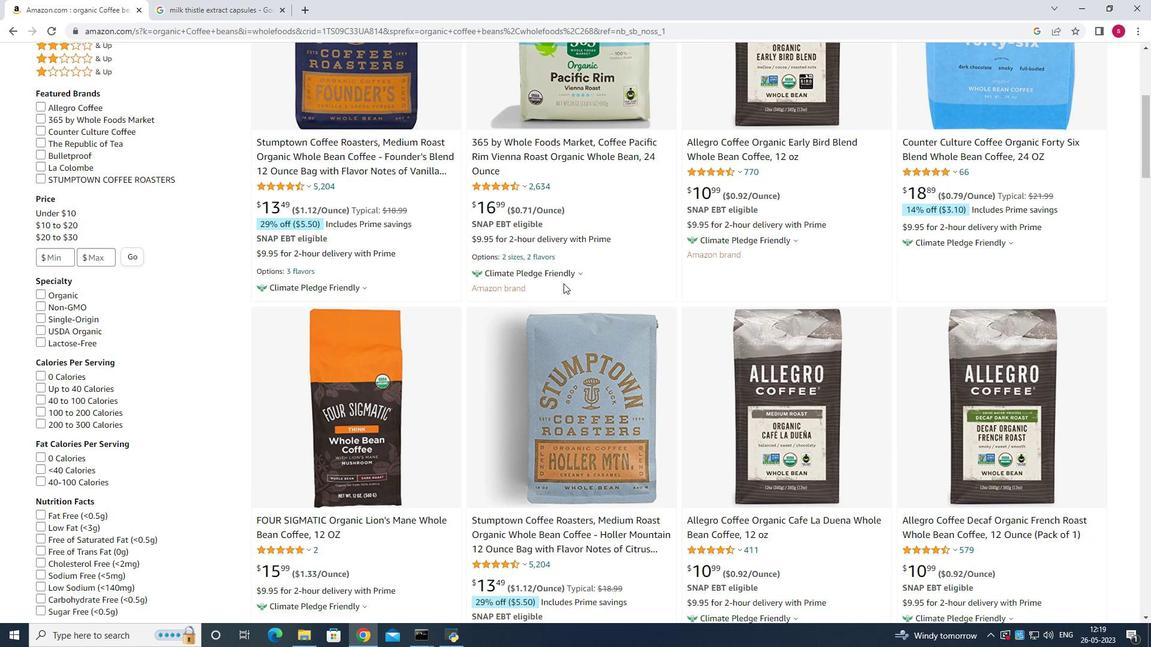 
Action: Mouse scrolled (563, 284) with delta (0, 0)
Screenshot: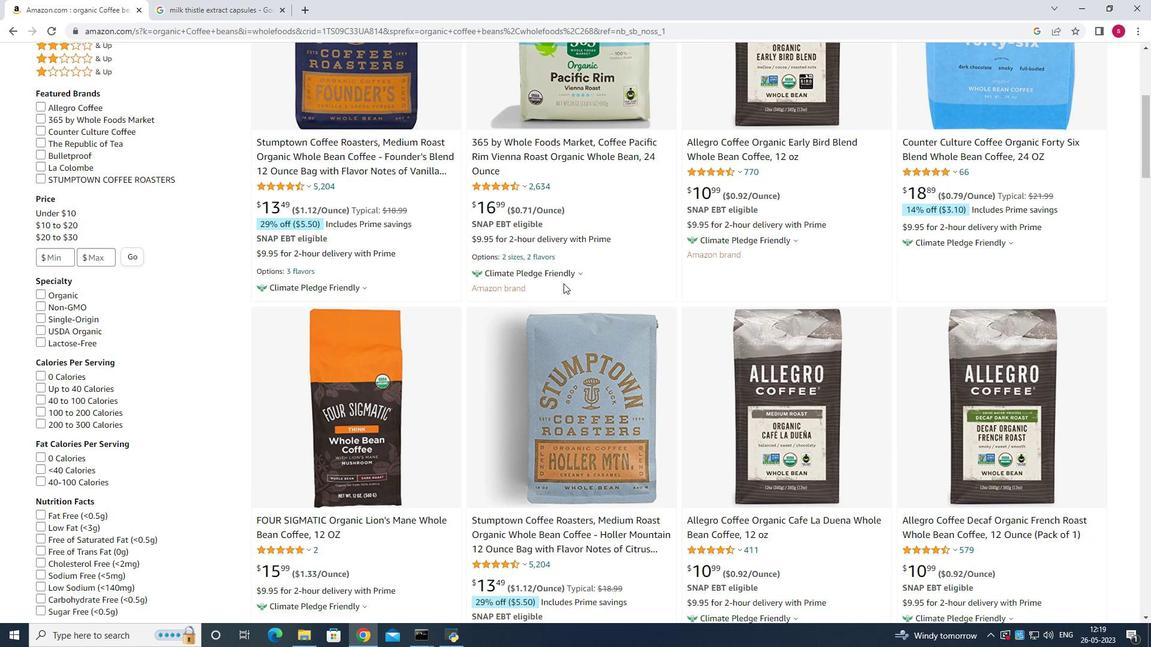 
Action: Mouse scrolled (563, 284) with delta (0, 0)
Screenshot: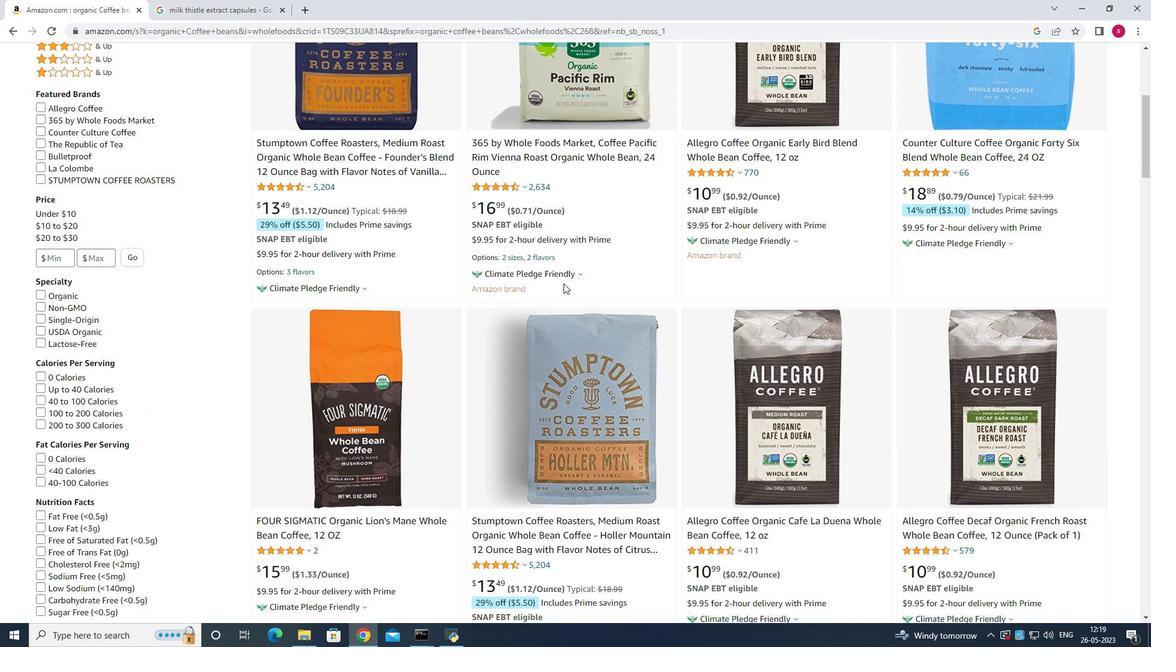 
Action: Mouse scrolled (563, 284) with delta (0, 0)
Screenshot: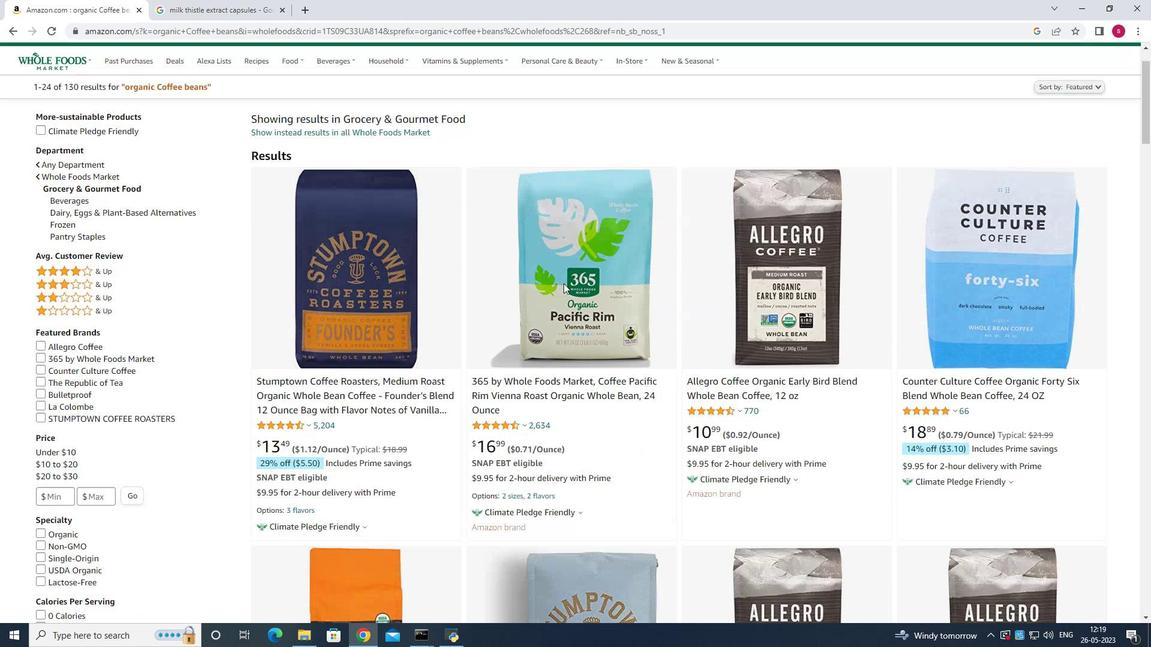 
Action: Mouse scrolled (563, 284) with delta (0, 0)
Screenshot: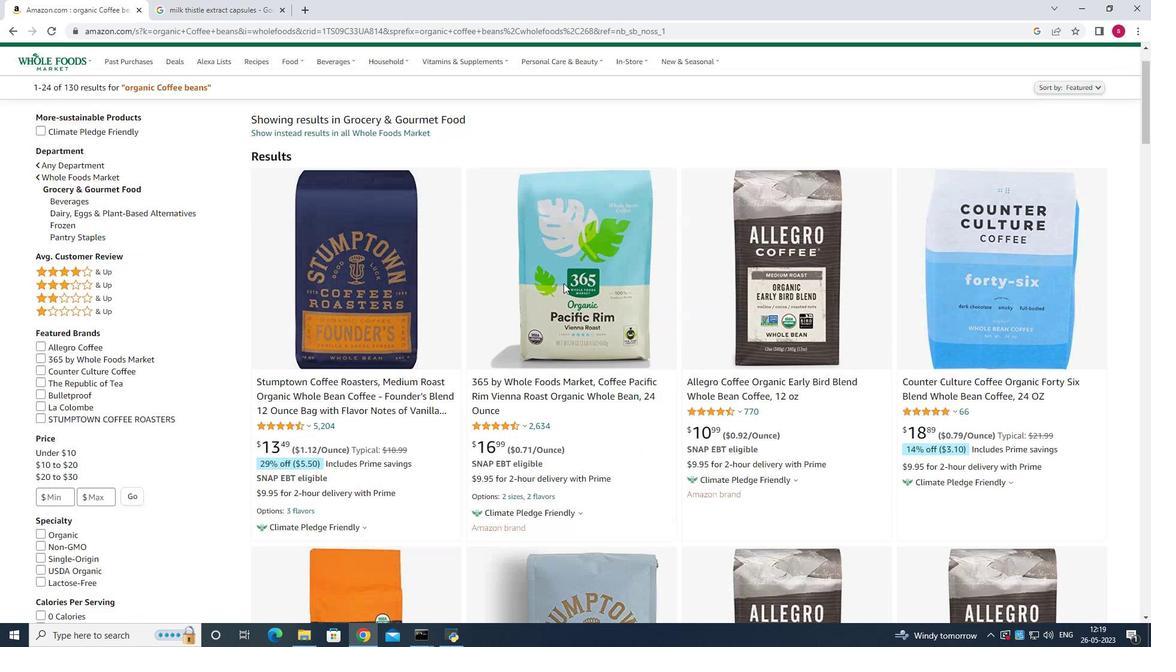 
Action: Mouse scrolled (563, 284) with delta (0, 0)
Screenshot: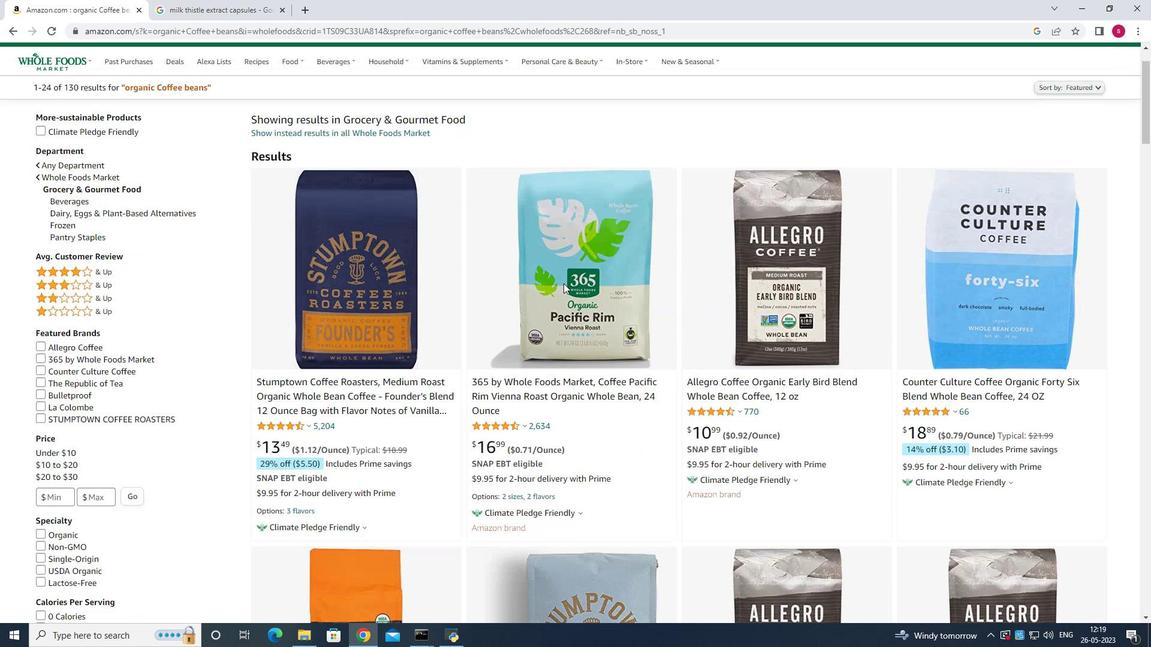
Action: Mouse scrolled (563, 284) with delta (0, 0)
Screenshot: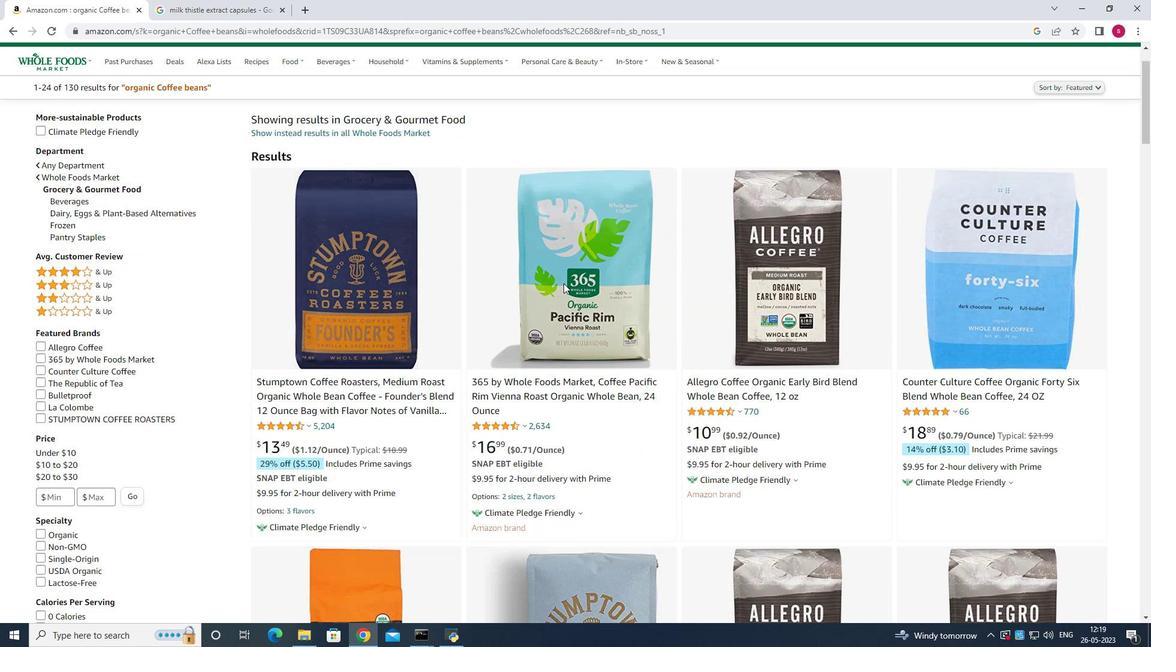 
Action: Mouse scrolled (563, 284) with delta (0, 0)
Screenshot: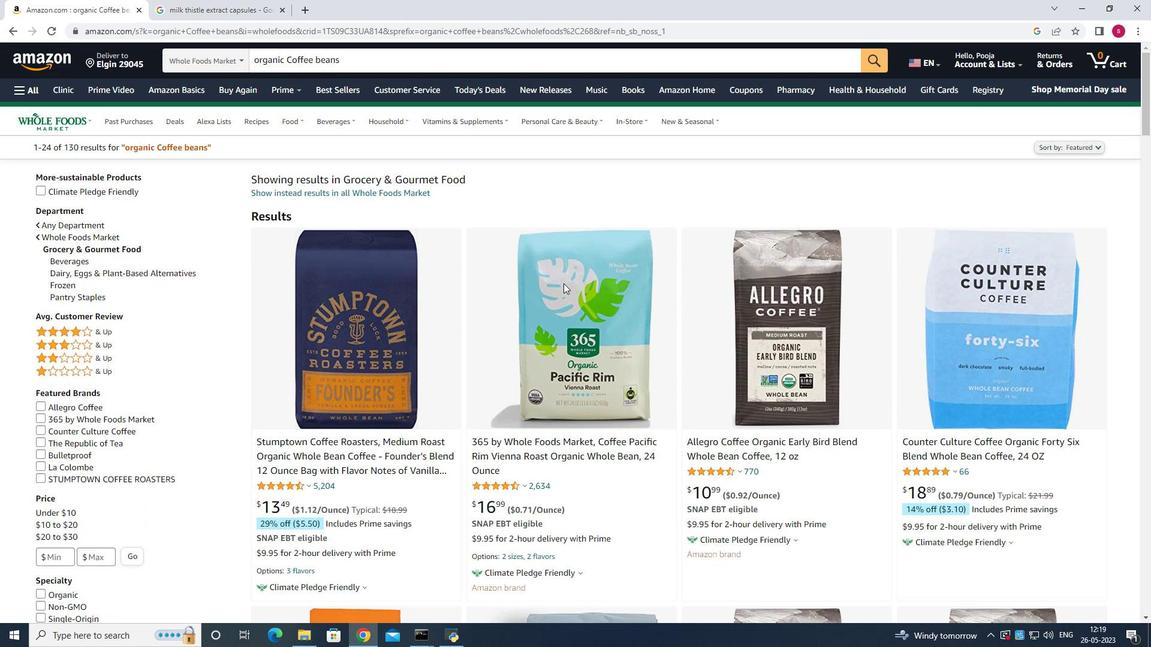 
Action: Mouse scrolled (563, 284) with delta (0, 0)
Screenshot: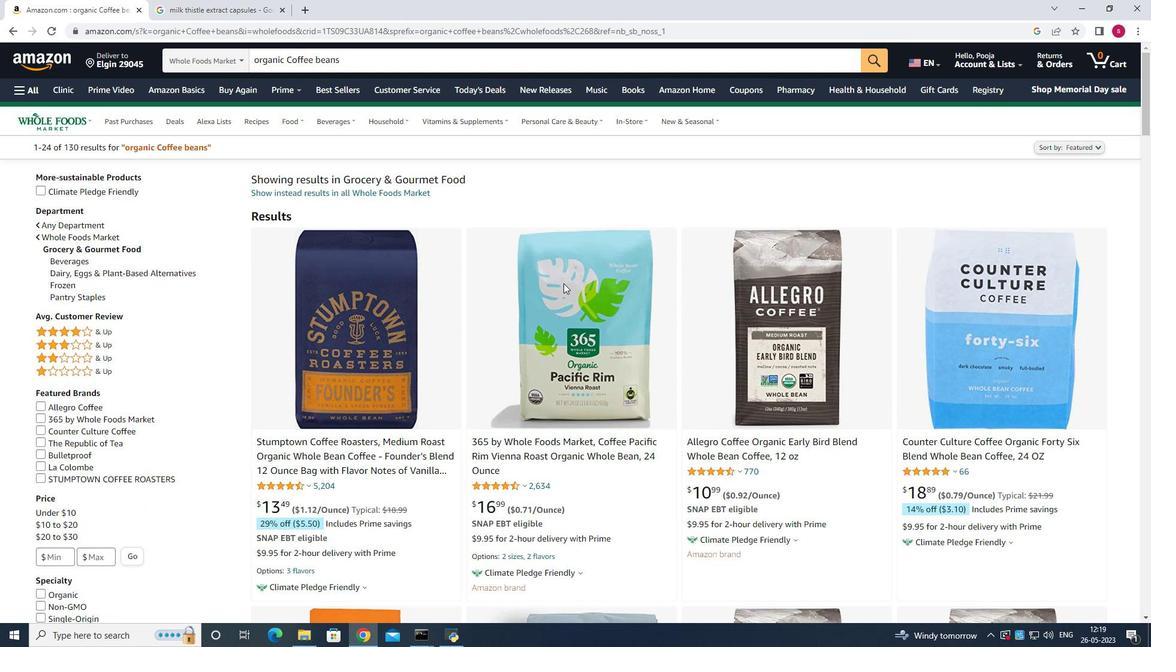 
Action: Mouse moved to (349, 59)
Screenshot: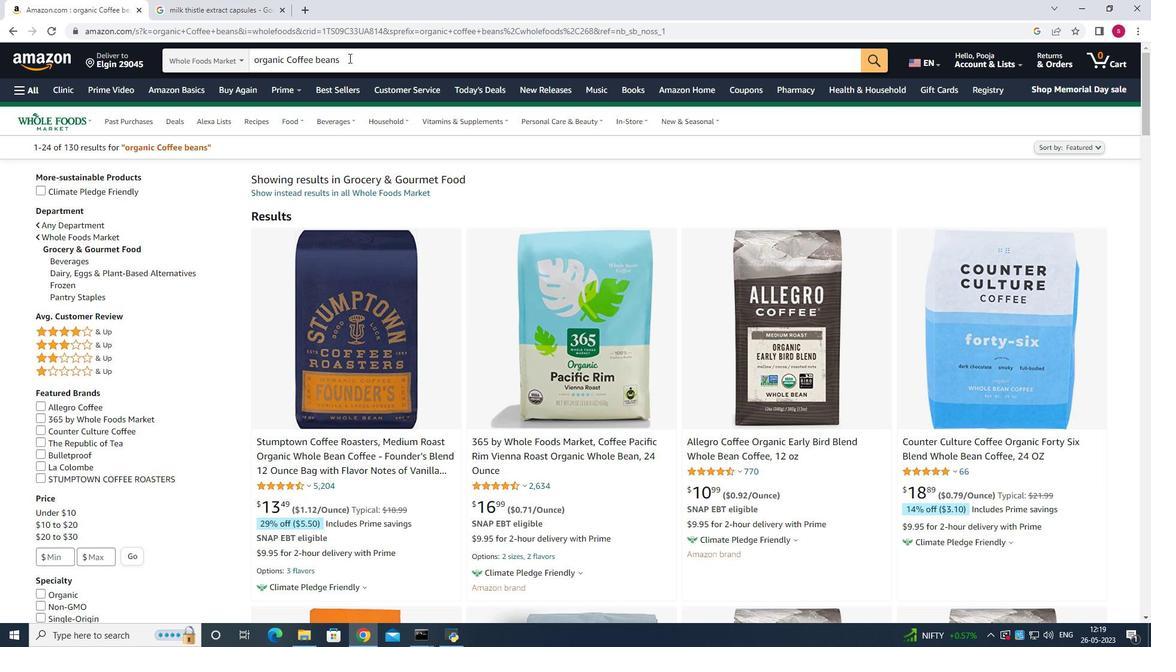 
Action: Mouse pressed left at (349, 59)
Screenshot: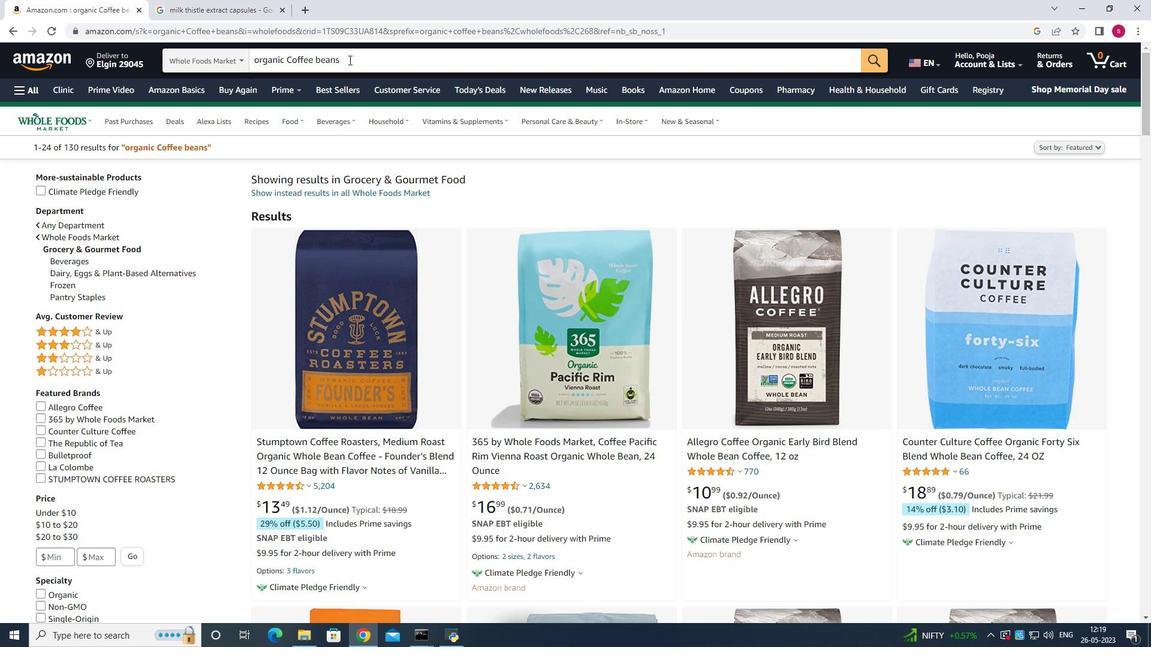 
Action: Mouse moved to (325, 164)
Screenshot: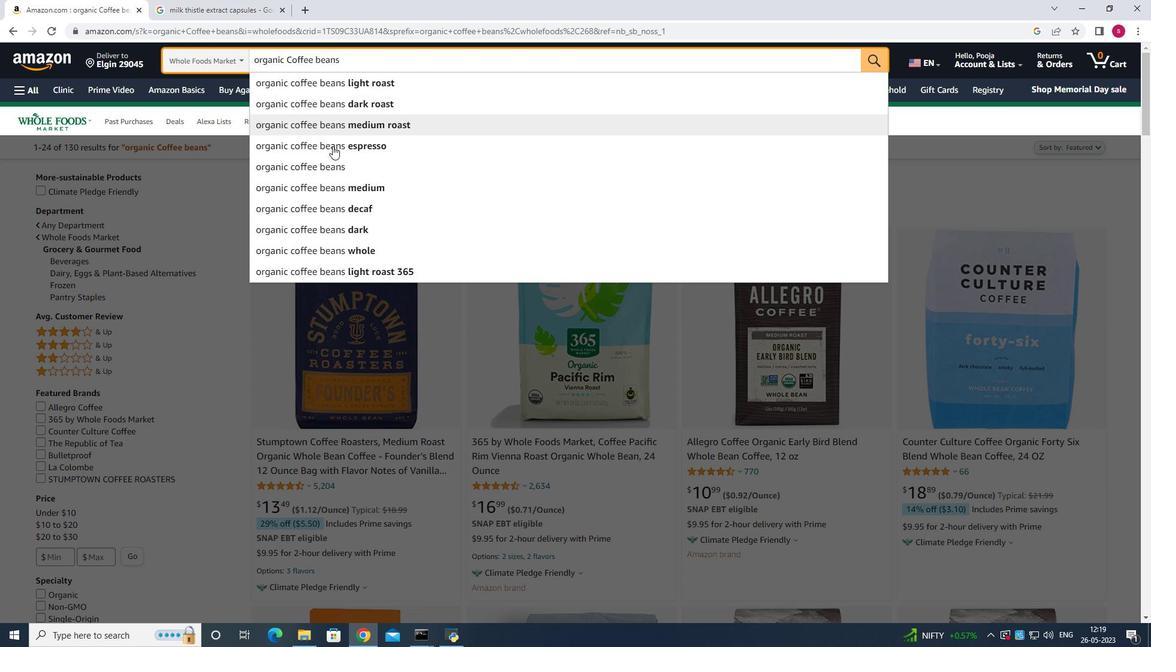 
Action: Mouse pressed left at (325, 164)
Screenshot: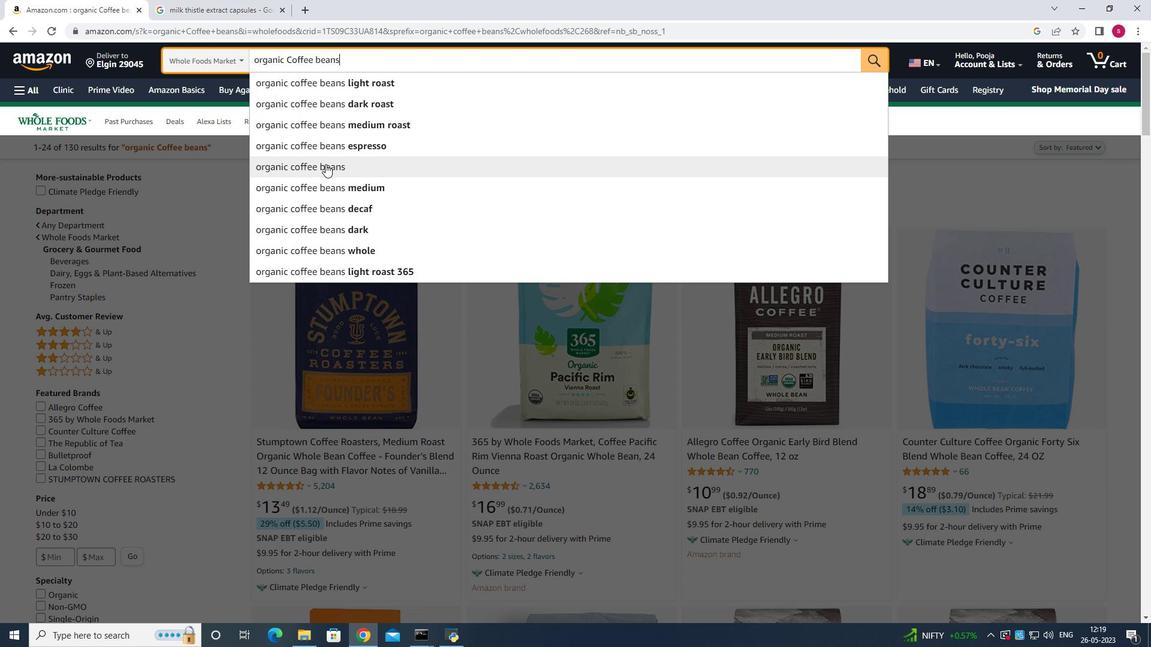 
Action: Mouse scrolled (325, 163) with delta (0, 0)
Screenshot: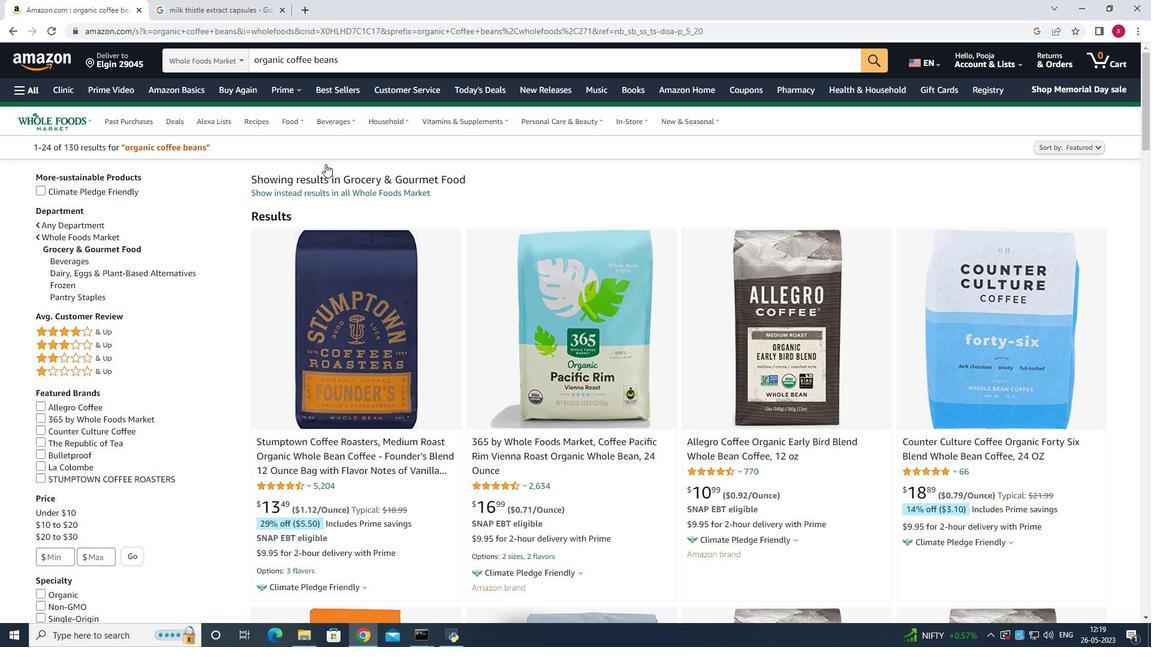 
Action: Mouse scrolled (325, 163) with delta (0, 0)
Screenshot: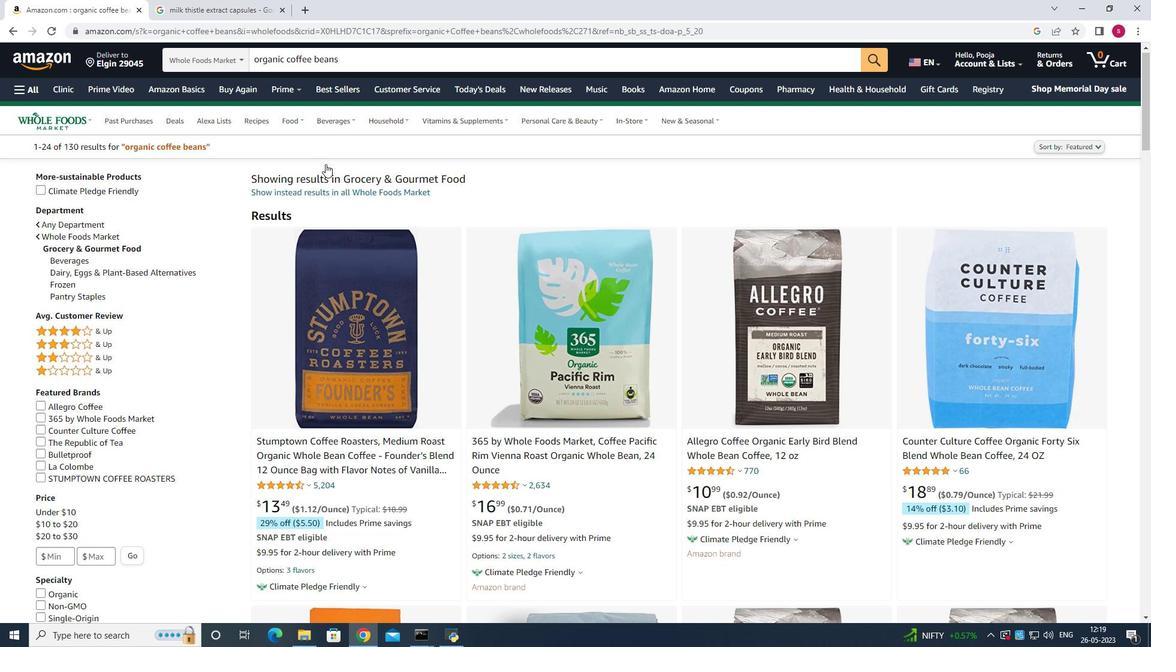
Action: Mouse scrolled (325, 163) with delta (0, 0)
Screenshot: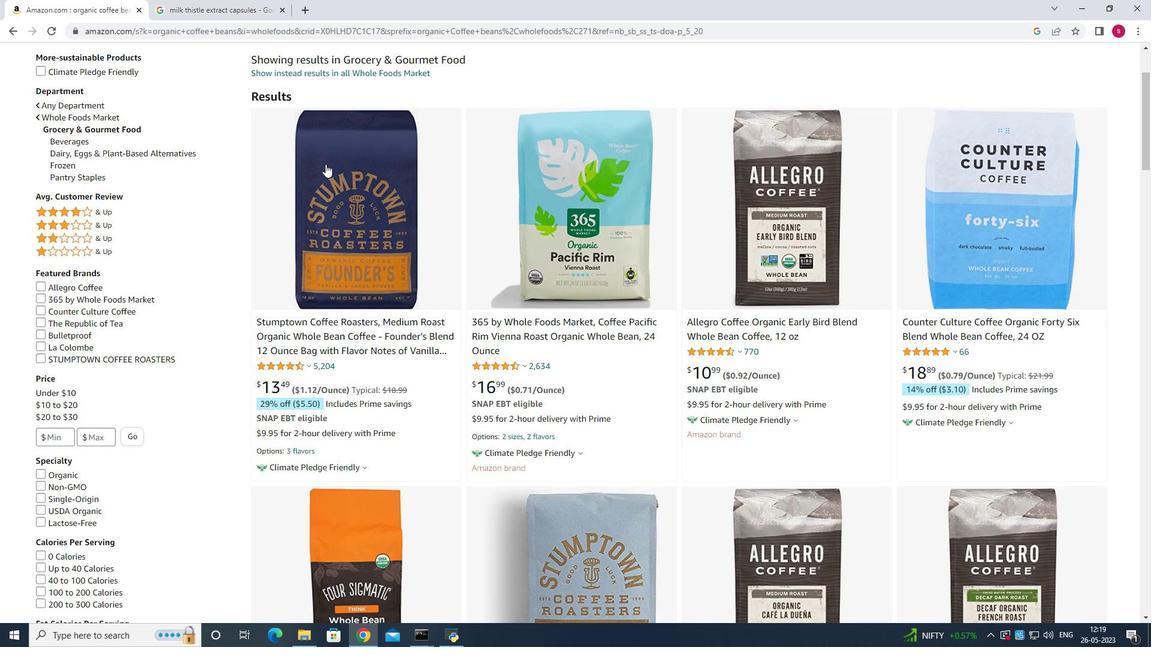 
Action: Mouse scrolled (325, 163) with delta (0, 0)
Screenshot: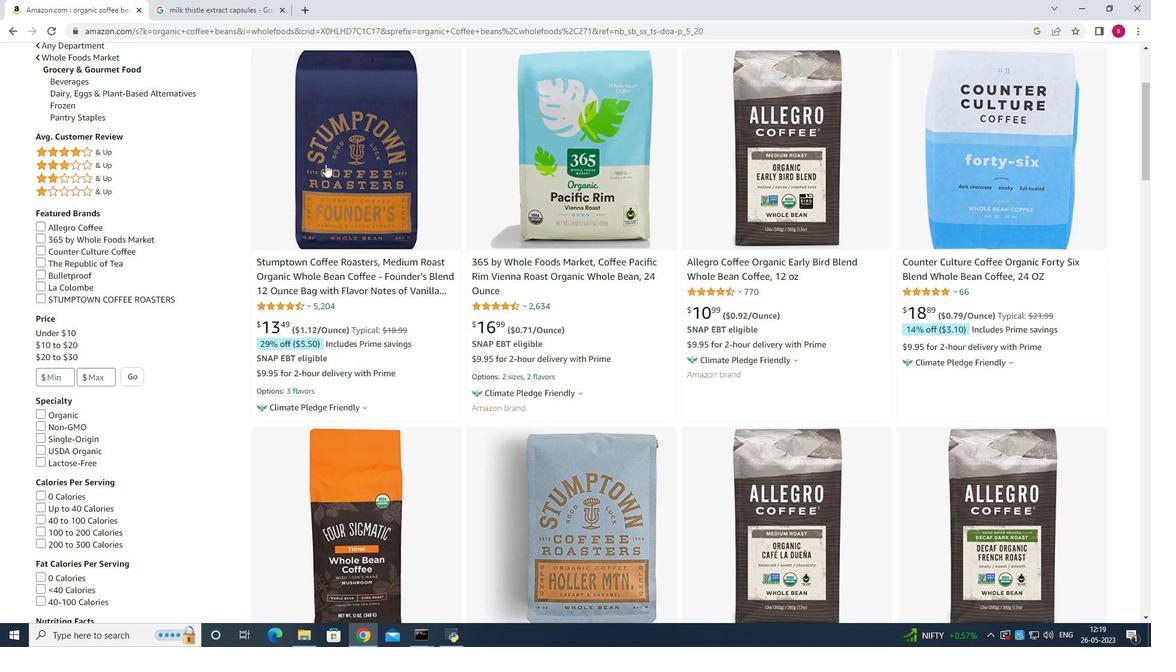 
Action: Mouse scrolled (325, 163) with delta (0, 0)
Screenshot: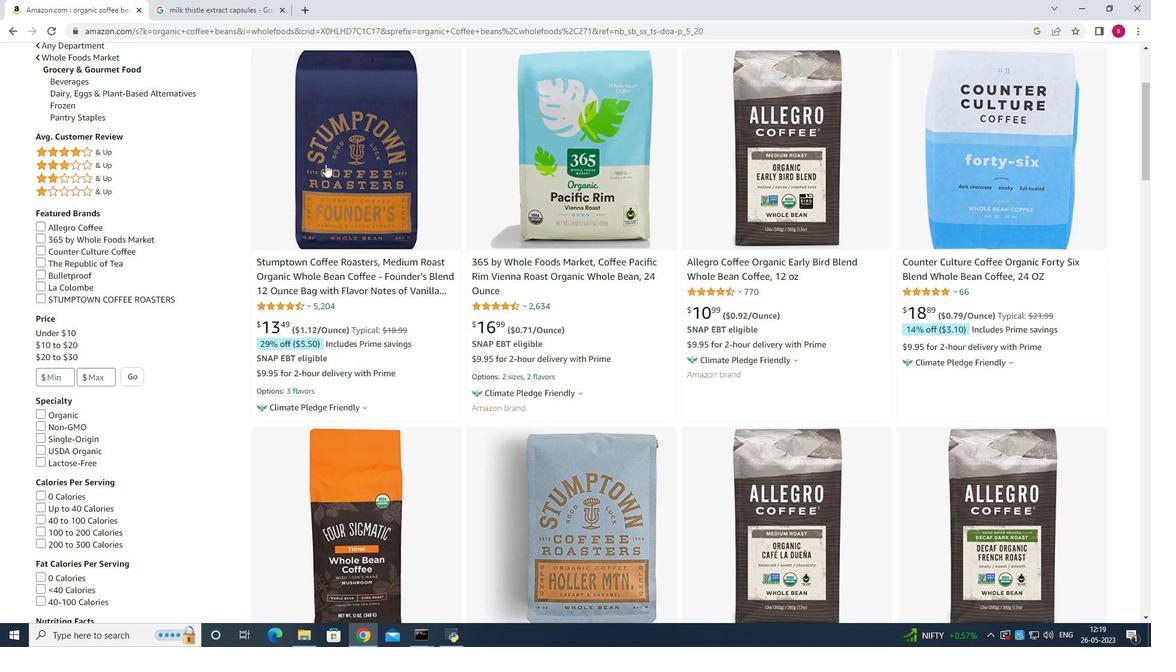 
Action: Mouse scrolled (325, 163) with delta (0, 0)
Screenshot: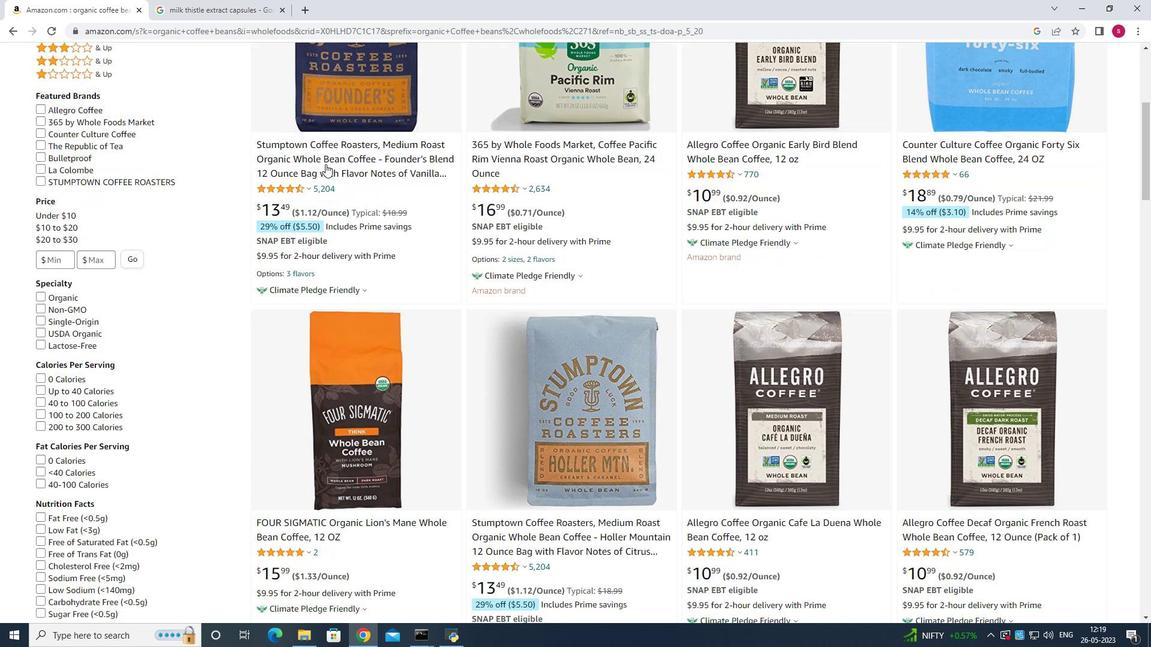 
Action: Mouse scrolled (325, 163) with delta (0, 0)
Screenshot: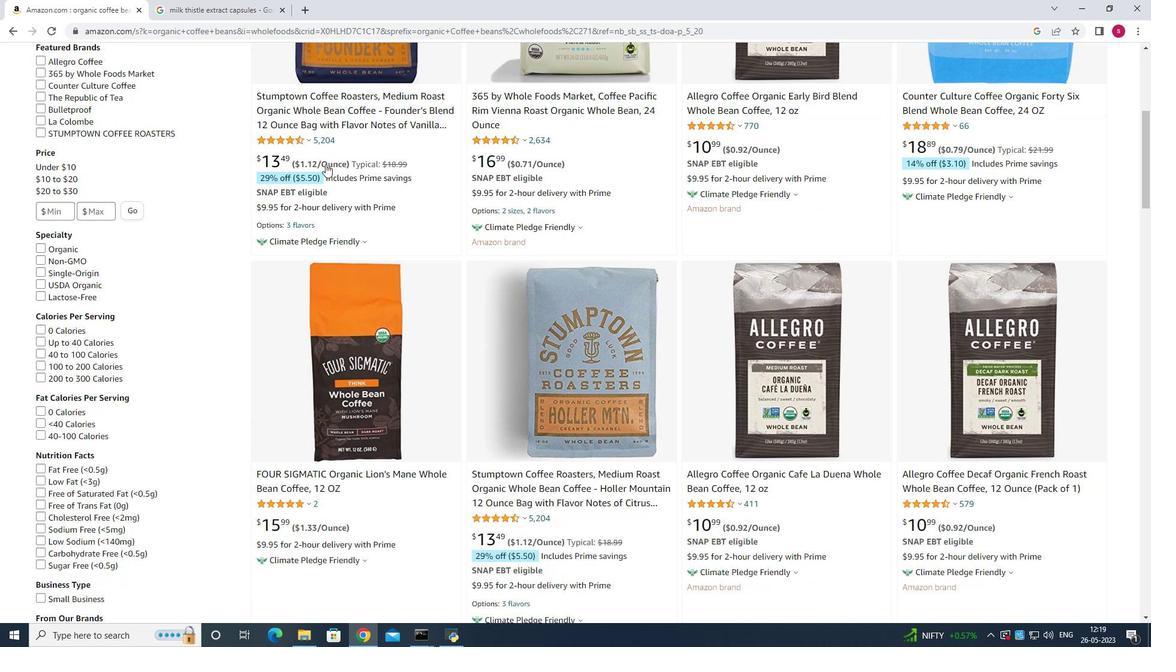 
Action: Mouse scrolled (325, 163) with delta (0, 0)
Screenshot: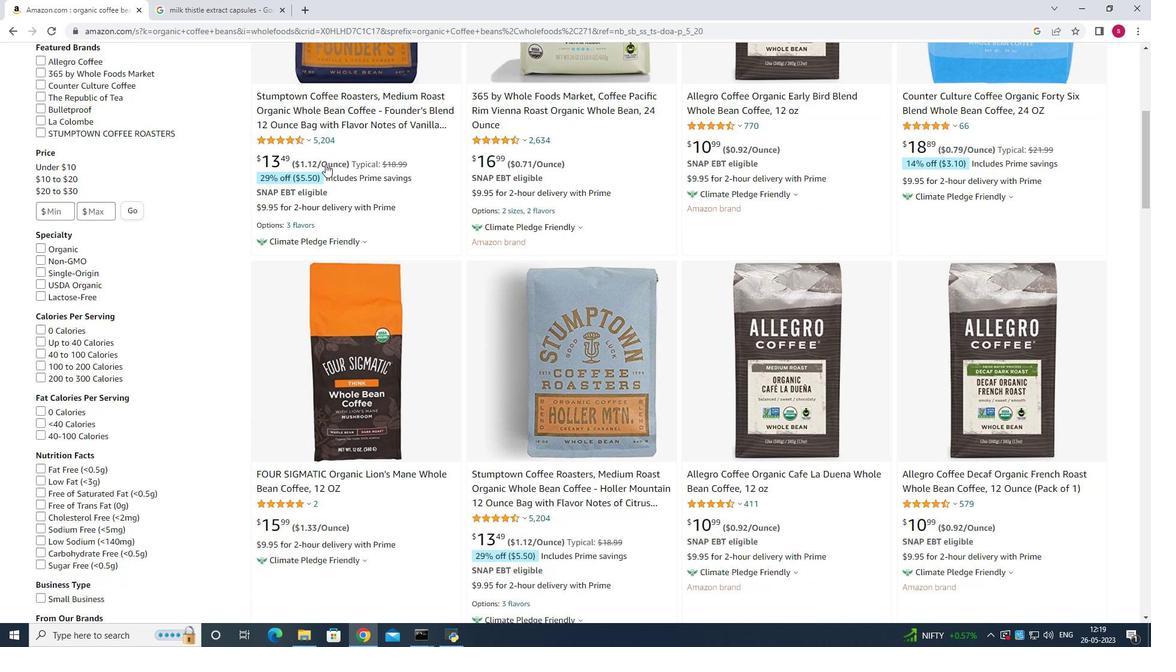 
Action: Mouse scrolled (325, 163) with delta (0, 0)
Screenshot: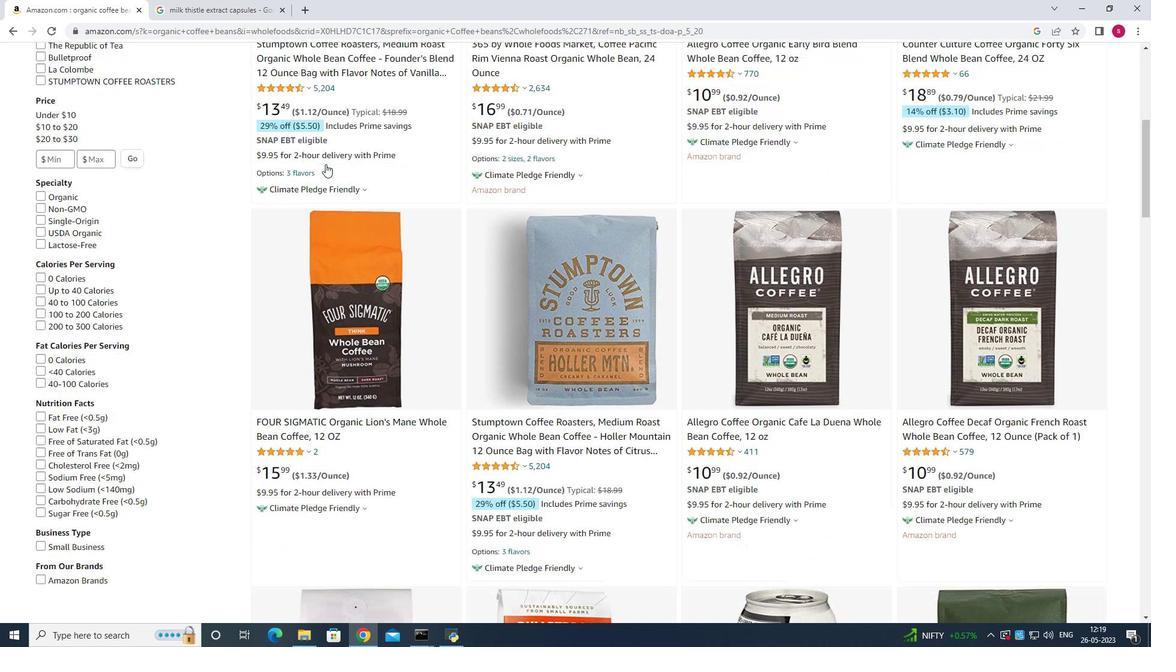 
Action: Mouse scrolled (325, 163) with delta (0, 0)
Screenshot: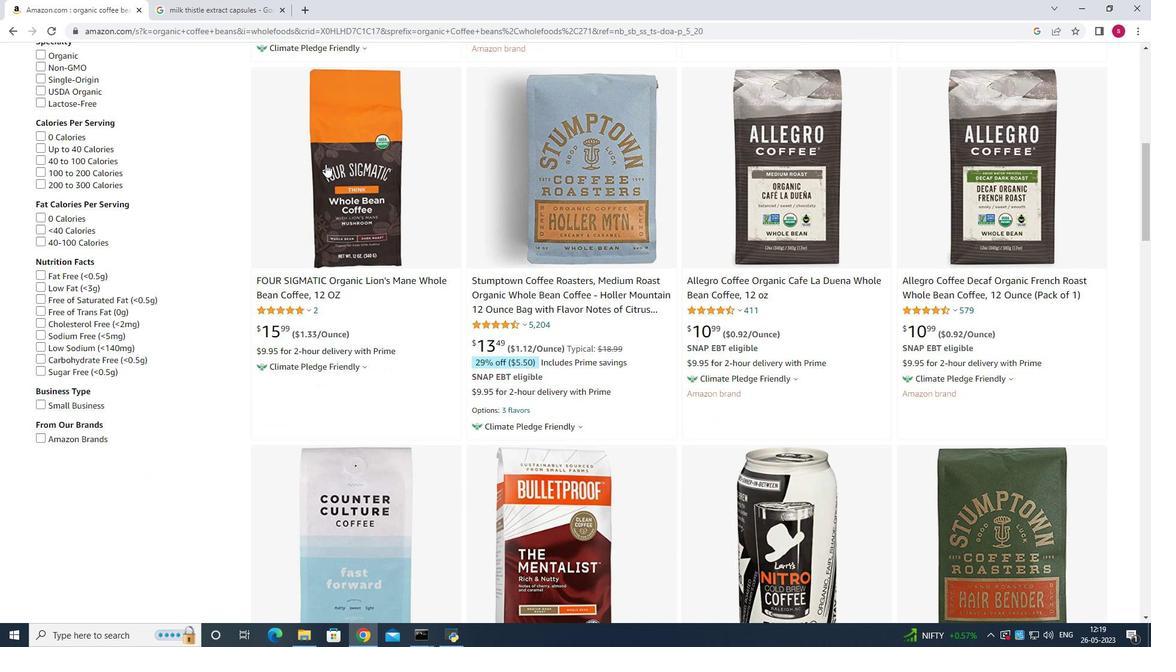 
Action: Mouse scrolled (325, 163) with delta (0, 0)
Screenshot: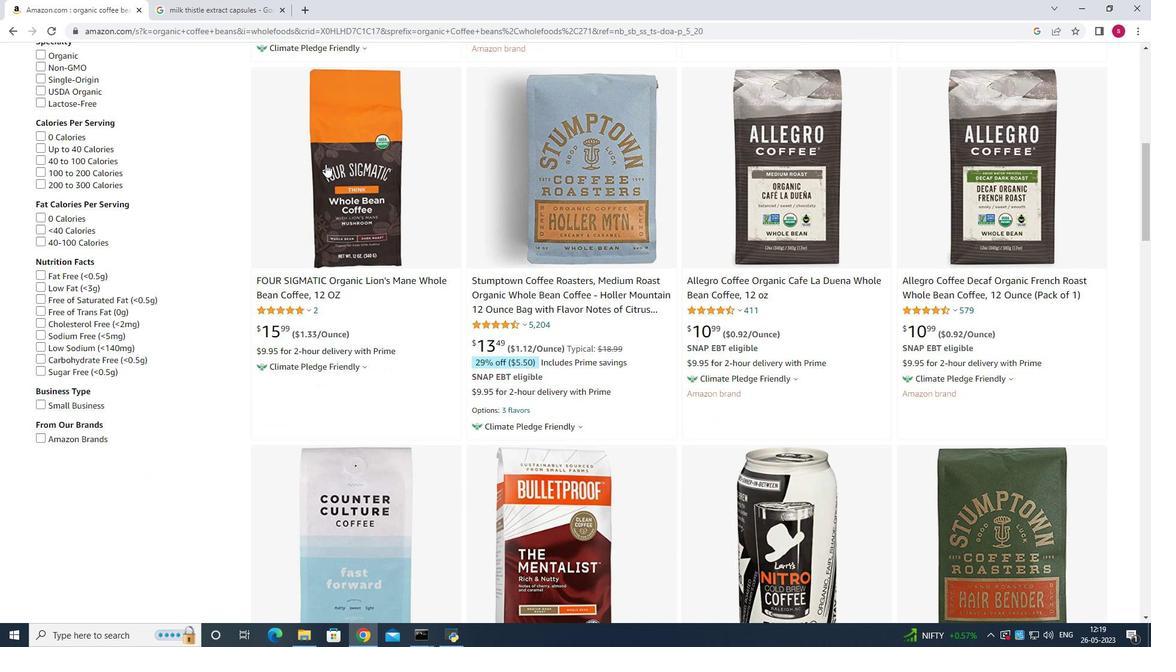 
Action: Mouse scrolled (325, 163) with delta (0, 0)
Screenshot: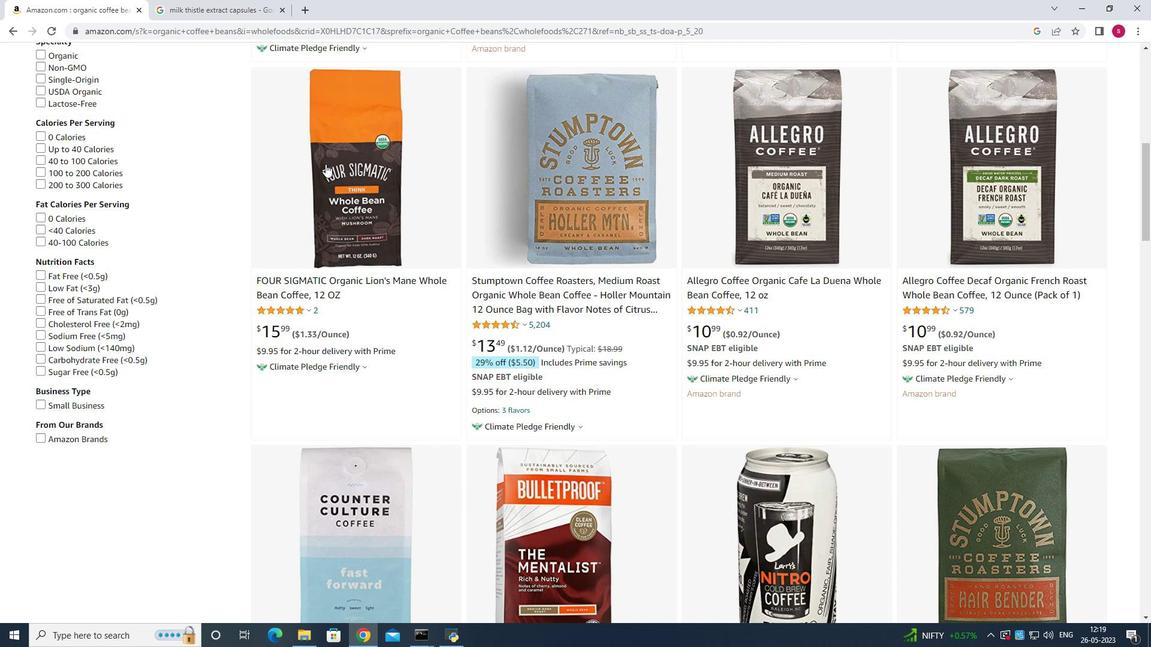 
Action: Mouse moved to (224, 437)
Screenshot: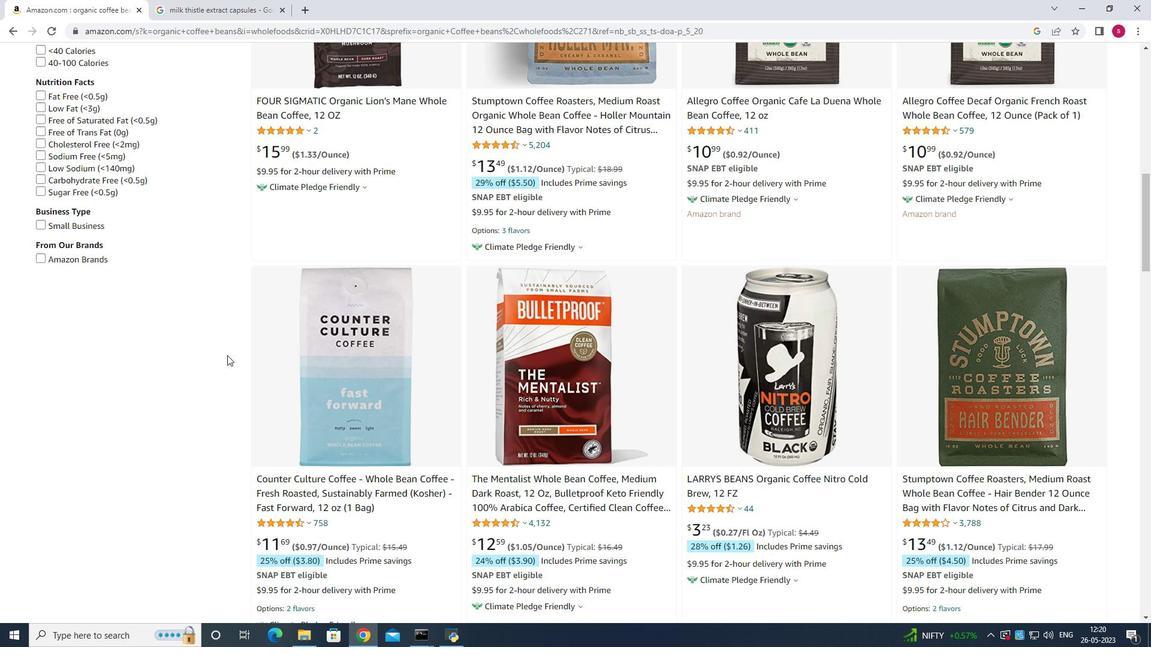 
Action: Mouse scrolled (224, 437) with delta (0, 0)
Screenshot: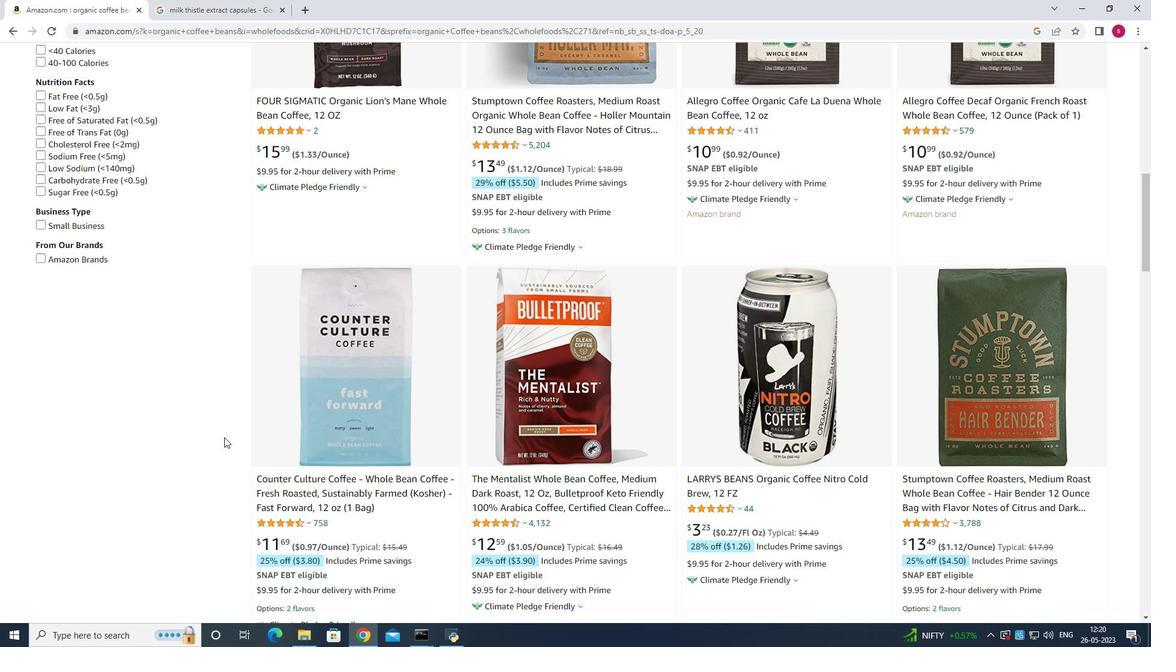 
Action: Mouse scrolled (224, 437) with delta (0, 0)
Screenshot: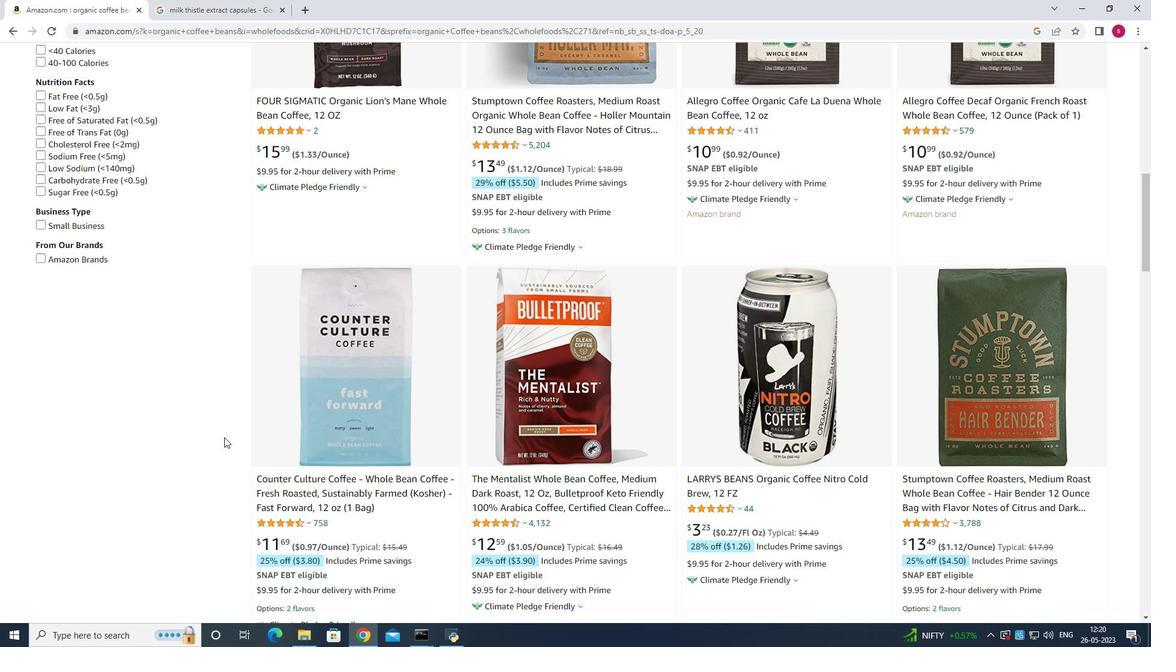 
Action: Mouse scrolled (224, 437) with delta (0, 0)
Screenshot: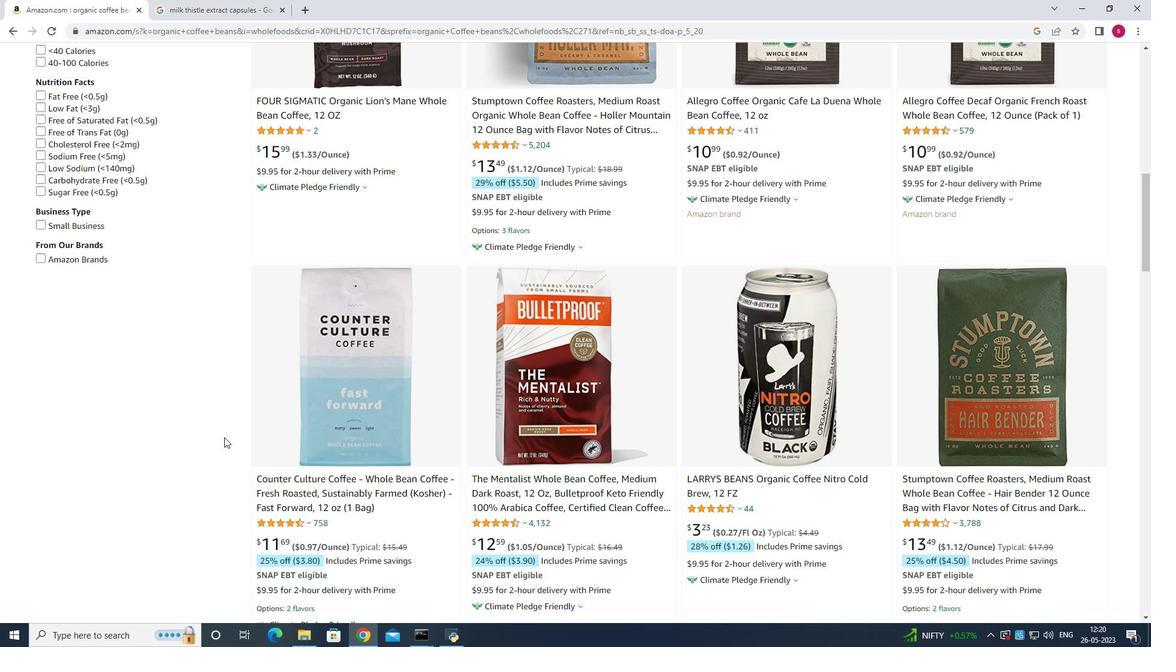 
Action: Mouse scrolled (224, 437) with delta (0, 0)
Screenshot: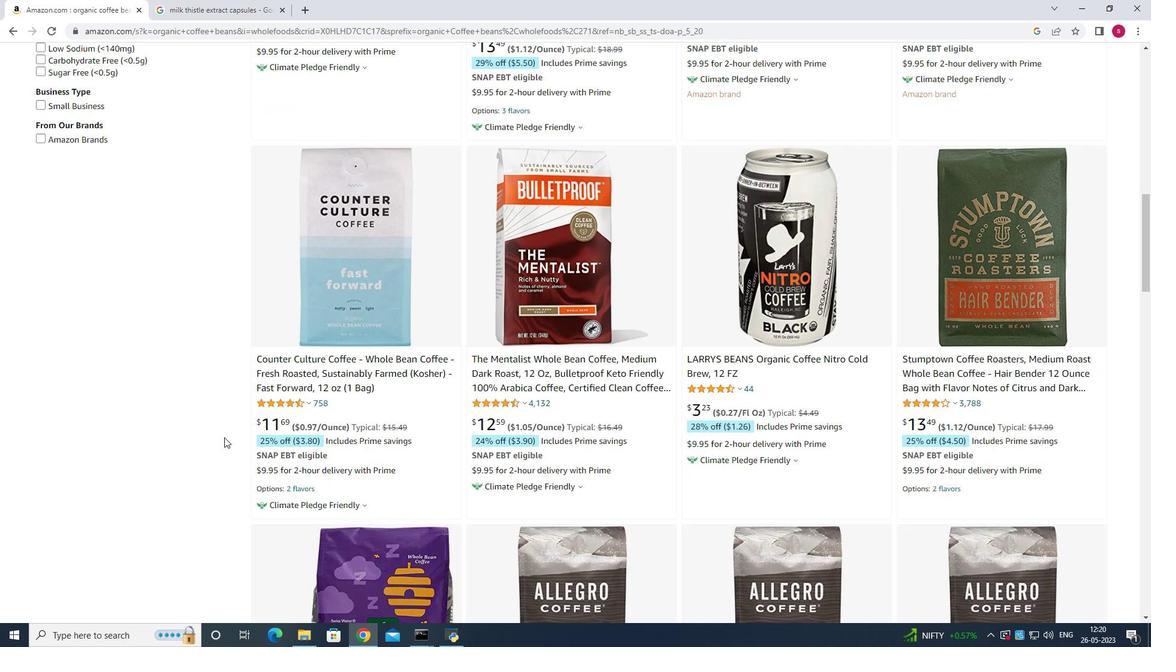 
Action: Mouse scrolled (224, 437) with delta (0, 0)
Screenshot: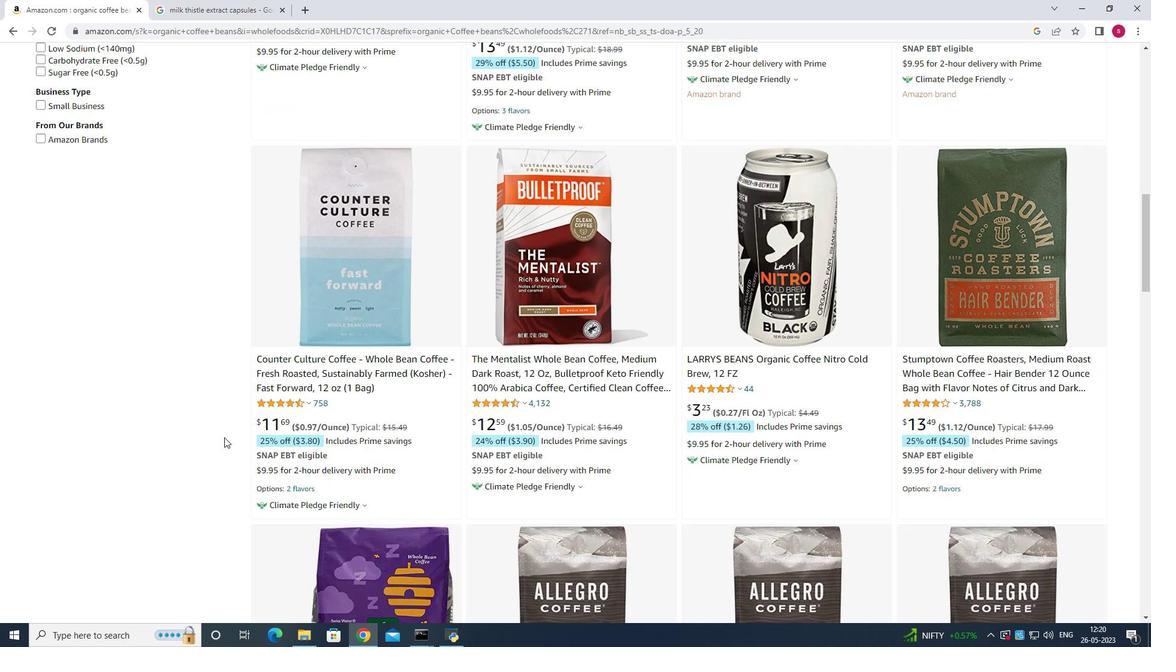 
Action: Mouse scrolled (224, 437) with delta (0, 0)
Screenshot: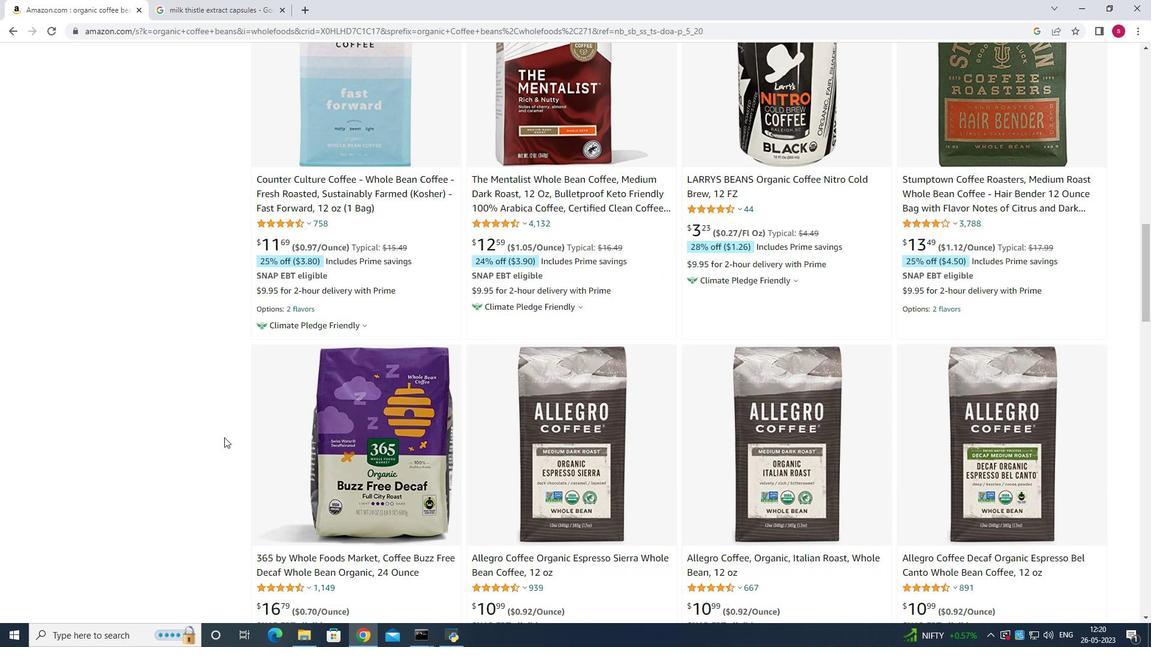 
Action: Mouse scrolled (224, 437) with delta (0, 0)
Screenshot: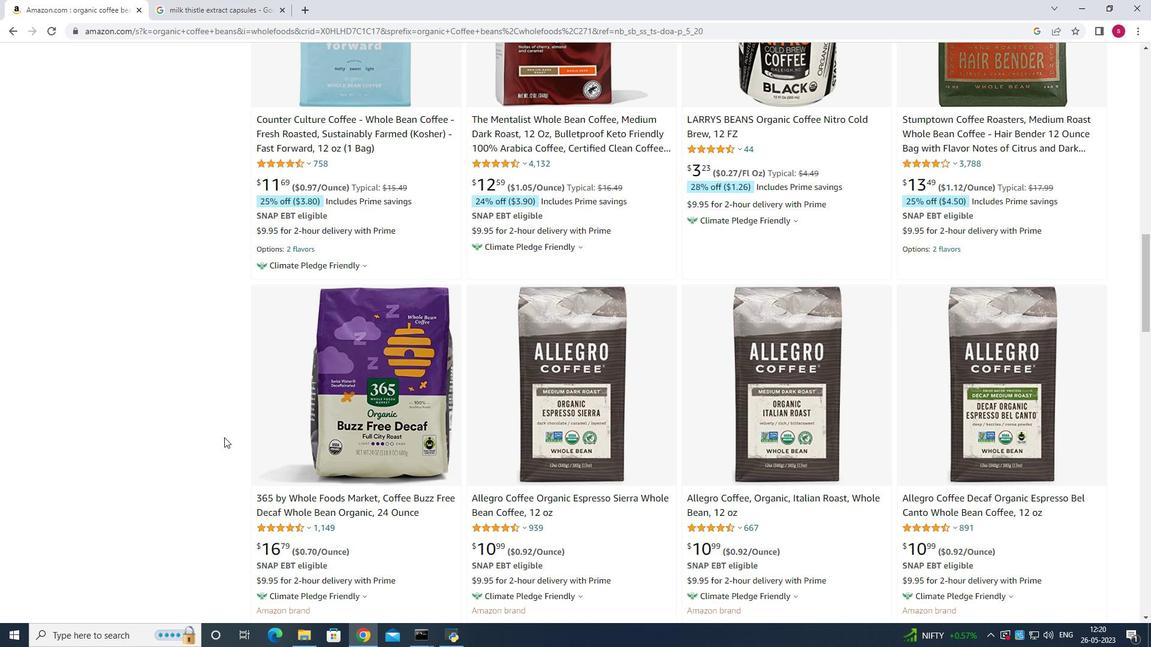
Action: Mouse scrolled (224, 437) with delta (0, 0)
Screenshot: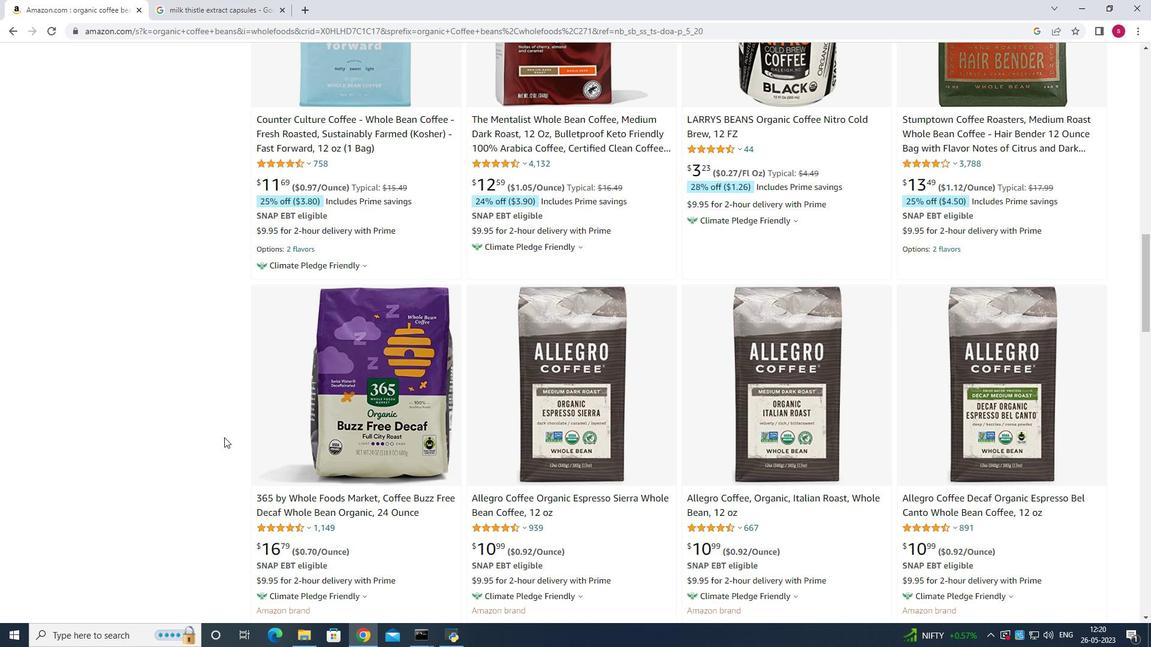 
Action: Mouse scrolled (224, 437) with delta (0, 0)
Screenshot: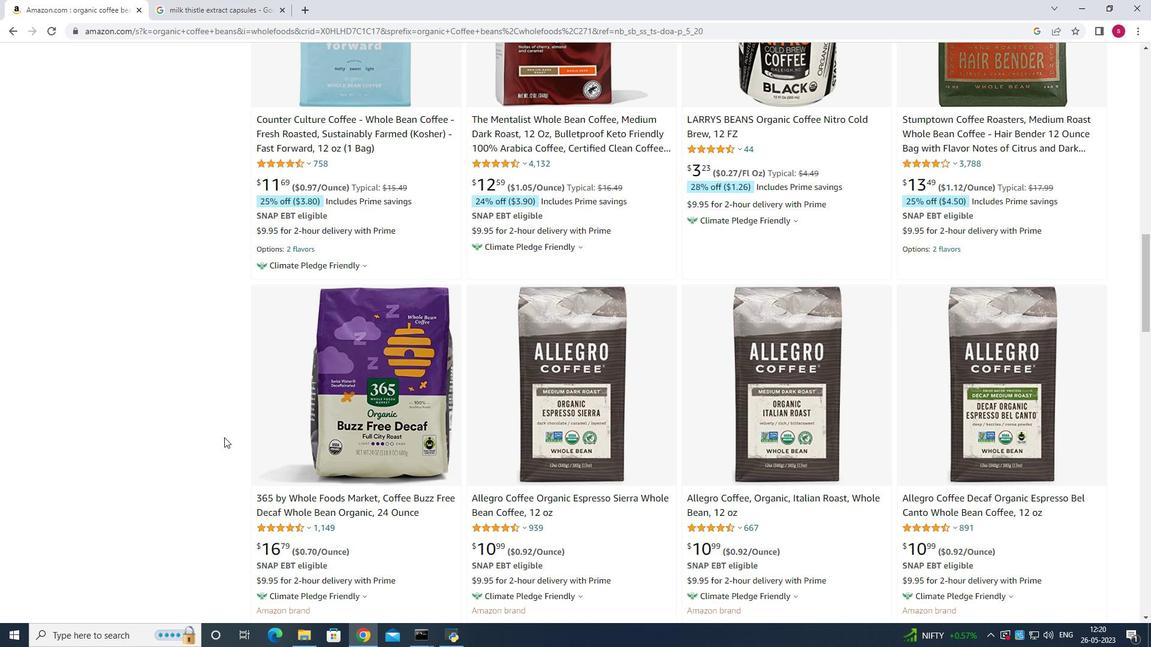 
Action: Mouse scrolled (224, 437) with delta (0, 0)
Screenshot: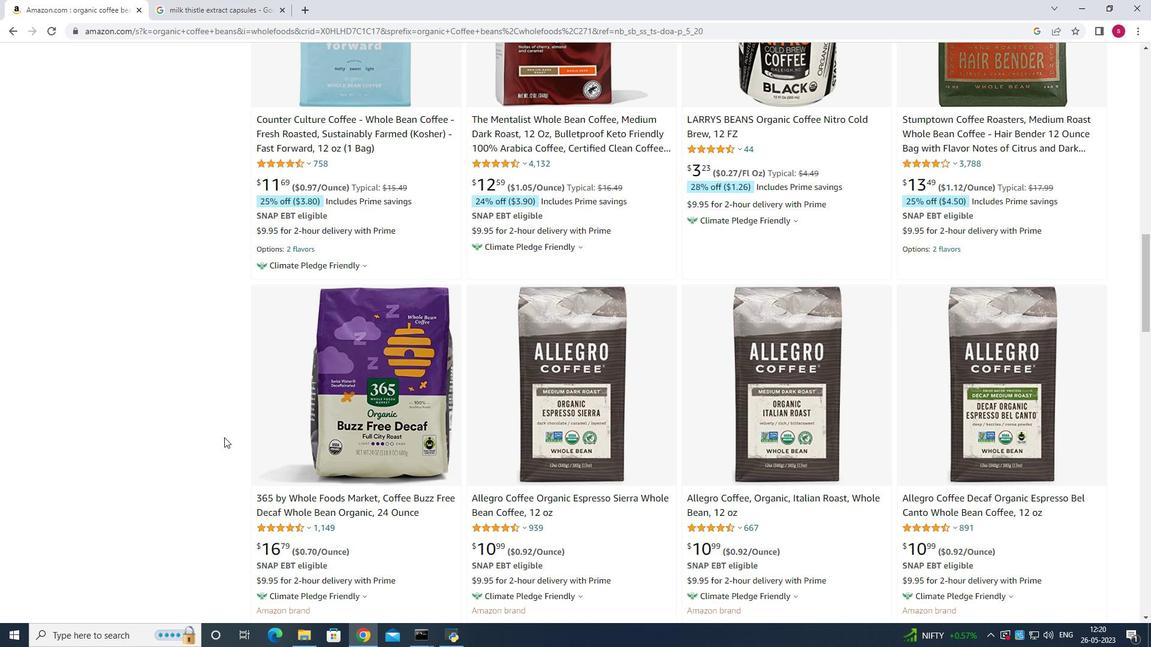 
Action: Mouse moved to (518, 530)
Screenshot: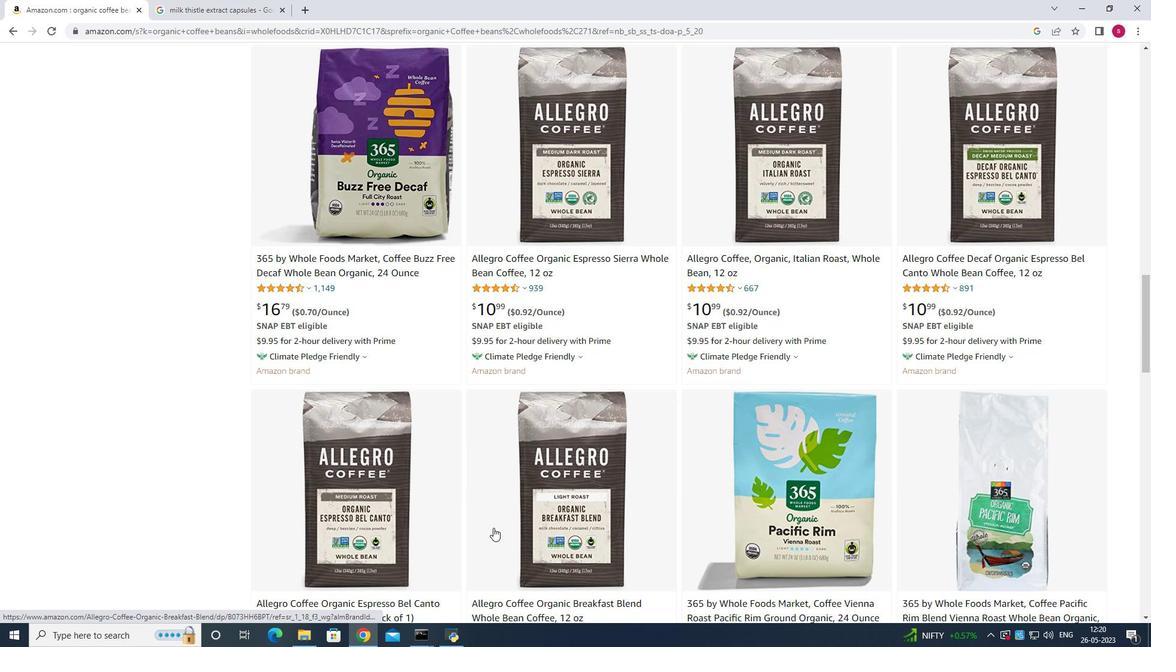 
Action: Mouse scrolled (518, 530) with delta (0, 0)
Screenshot: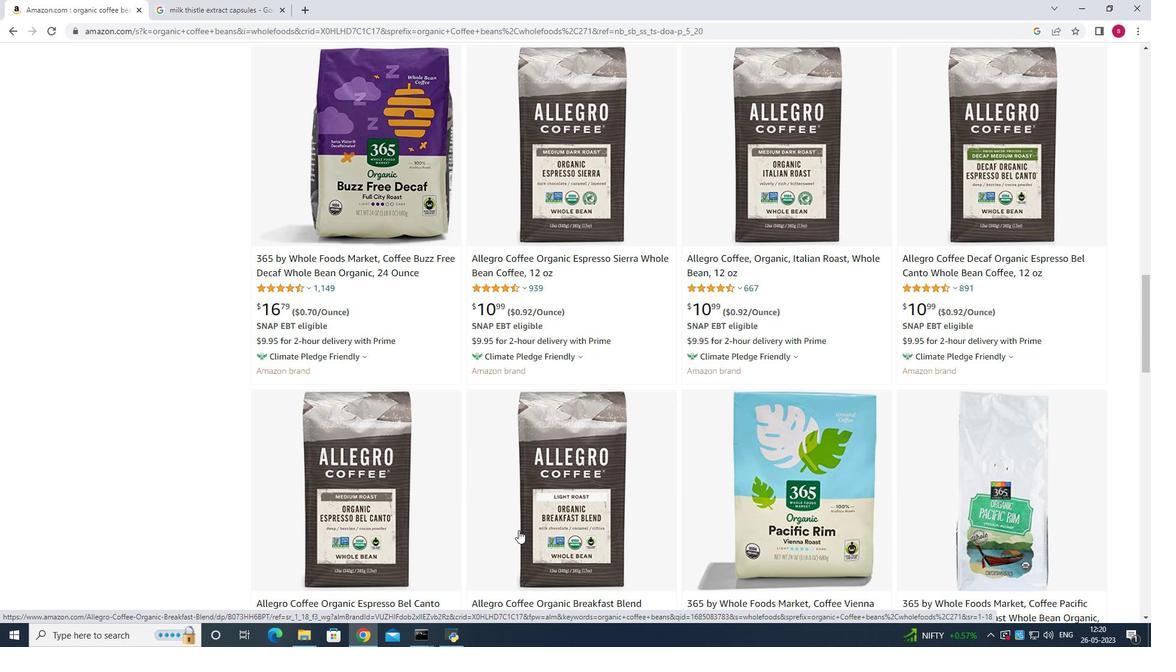 
Action: Mouse scrolled (518, 530) with delta (0, 0)
Screenshot: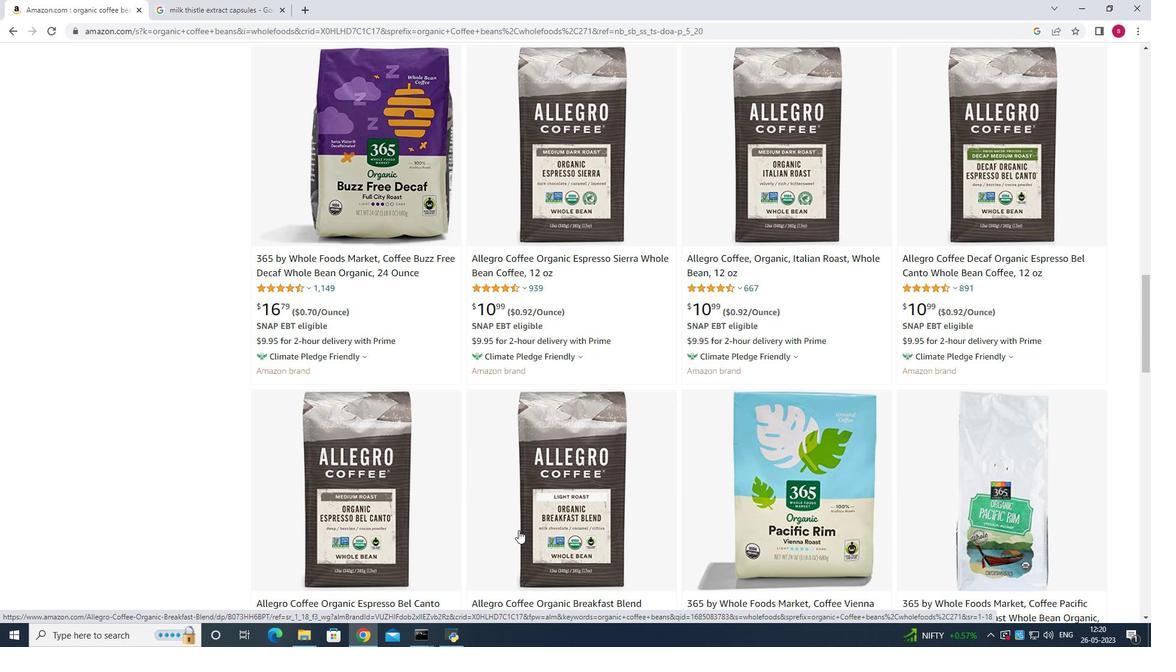 
Action: Mouse scrolled (518, 530) with delta (0, 0)
Screenshot: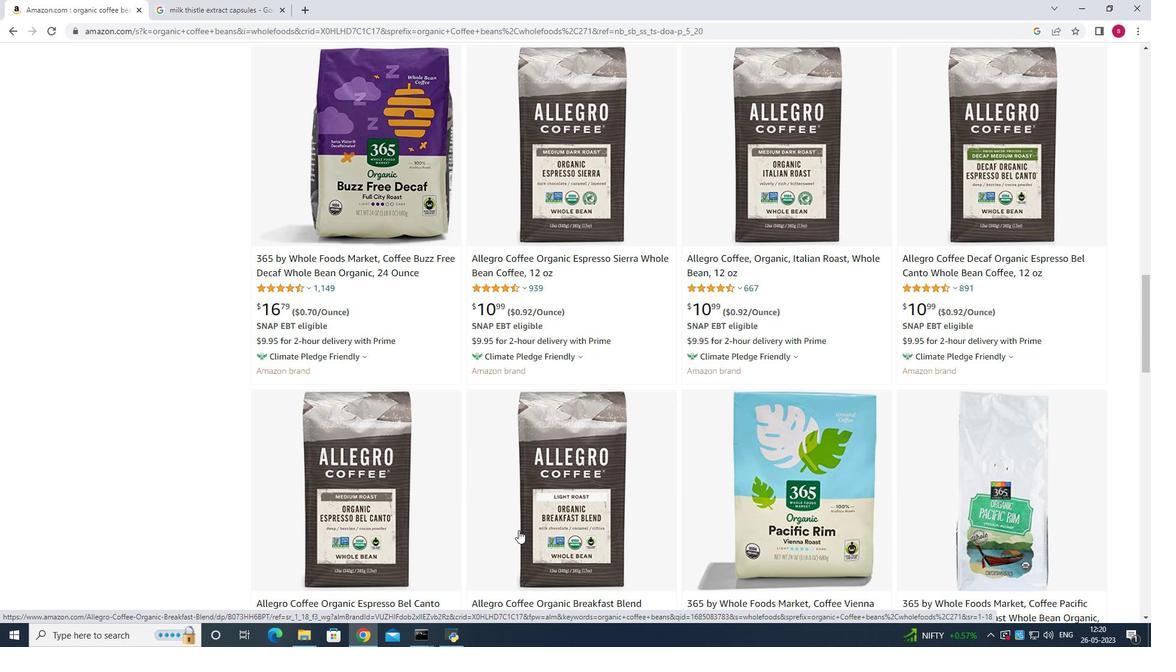
Action: Mouse scrolled (518, 530) with delta (0, 0)
Screenshot: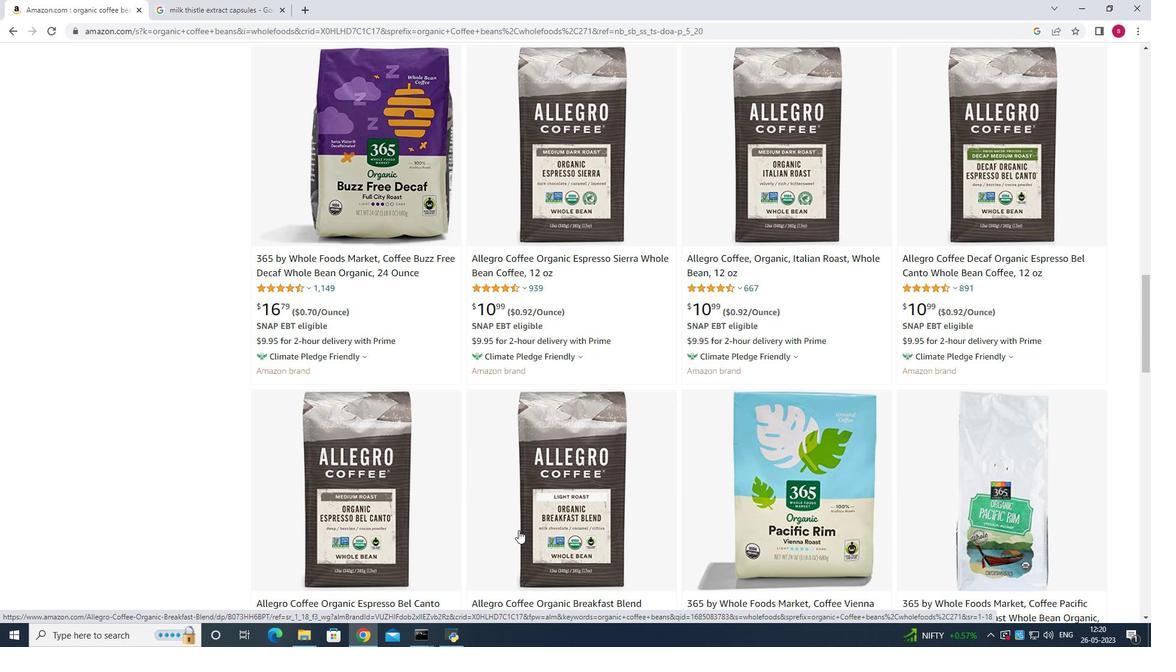 
Action: Mouse scrolled (518, 530) with delta (0, 0)
Screenshot: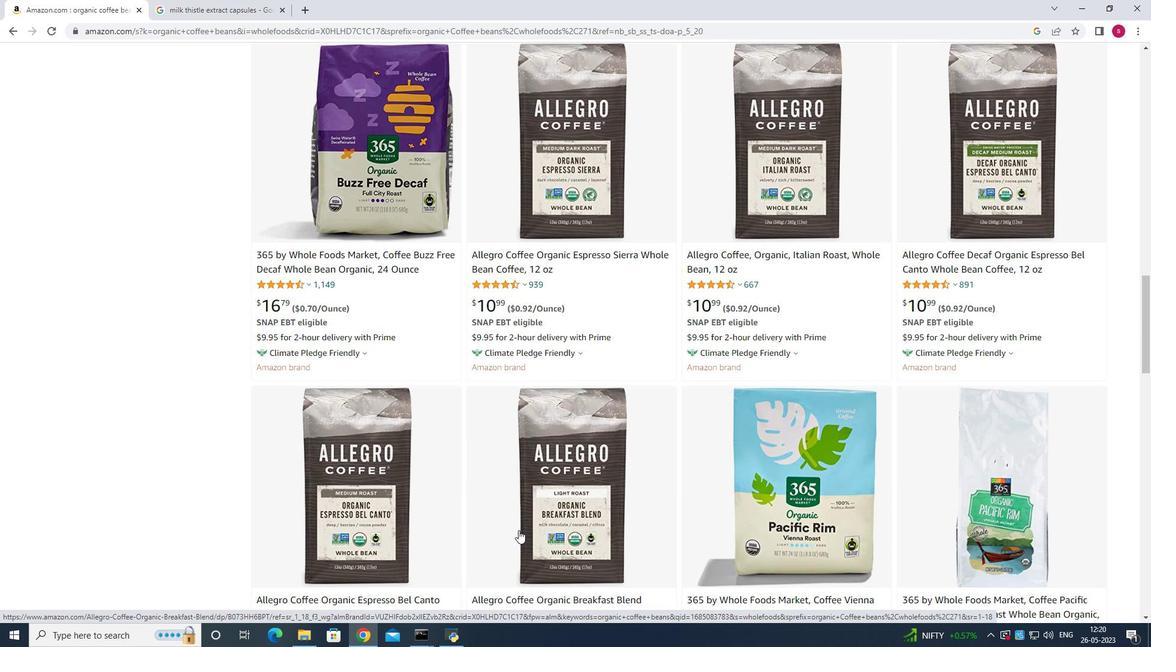 
Action: Mouse moved to (499, 533)
Screenshot: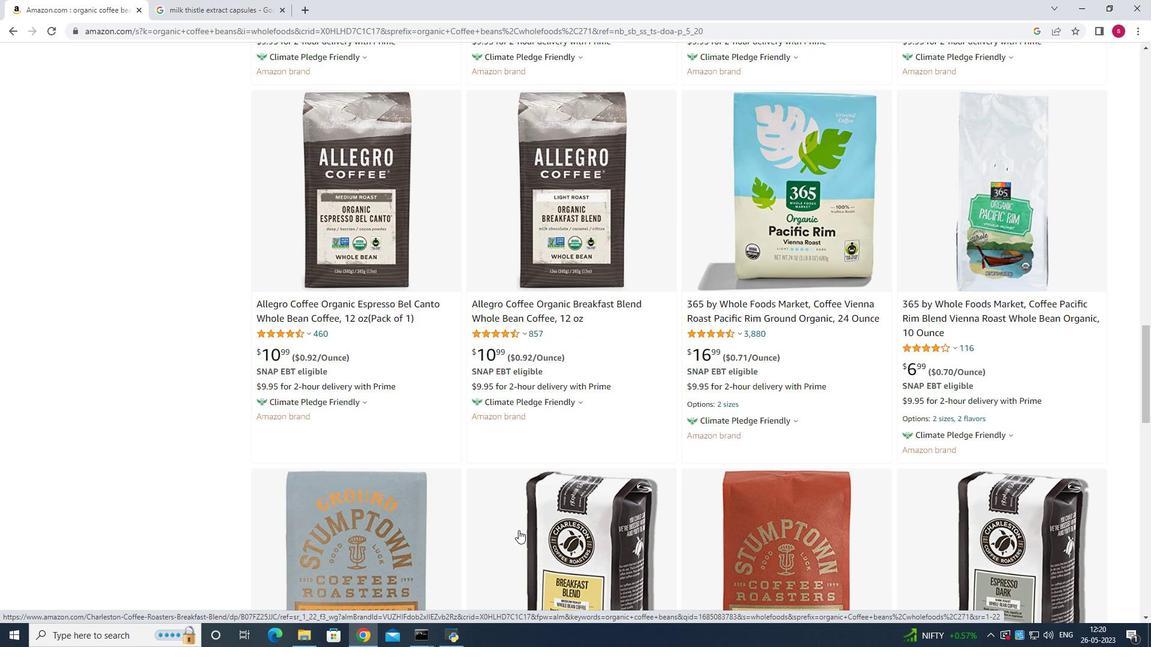
Action: Mouse scrolled (499, 532) with delta (0, 0)
Screenshot: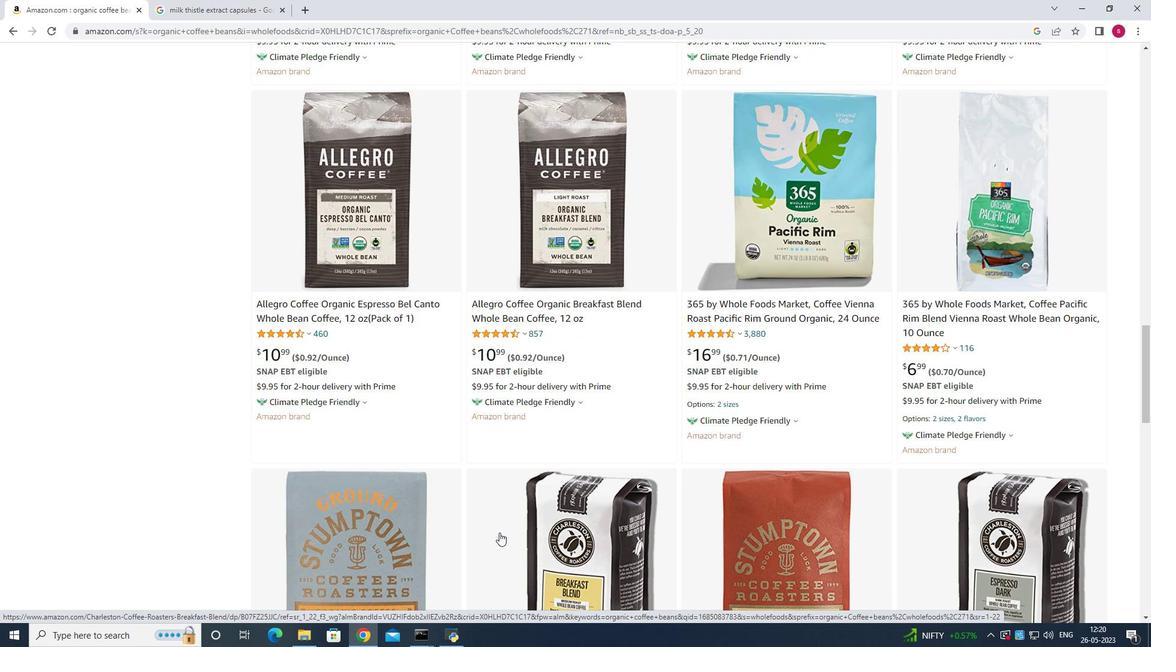 
Action: Mouse scrolled (499, 532) with delta (0, 0)
Screenshot: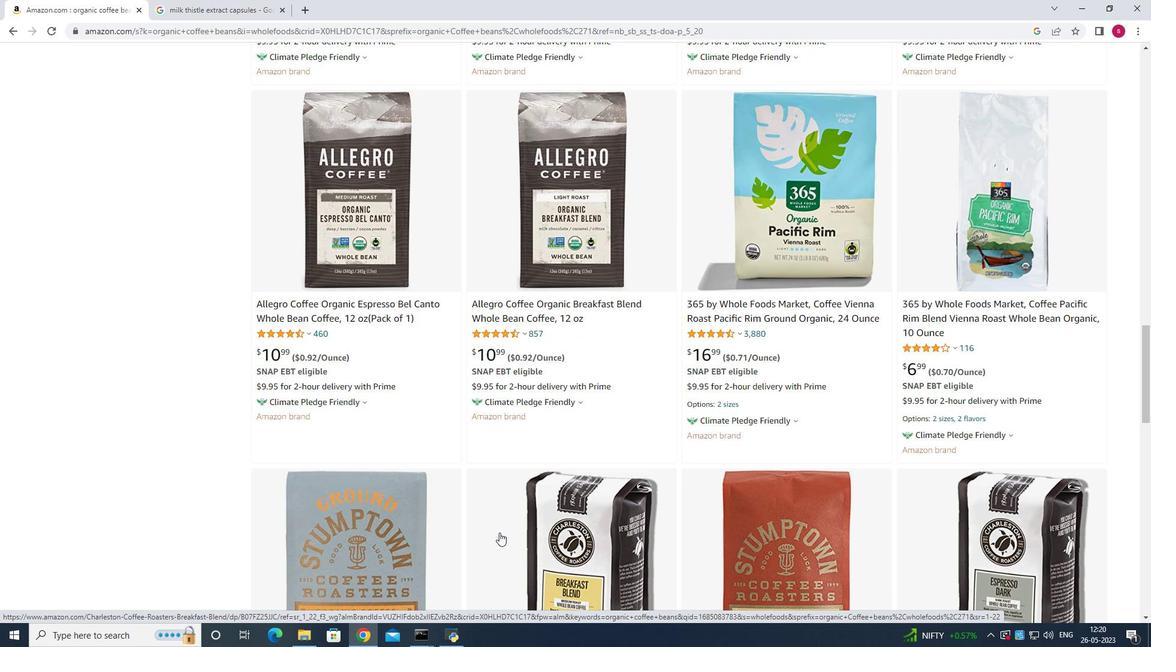 
Action: Mouse scrolled (499, 532) with delta (0, 0)
Screenshot: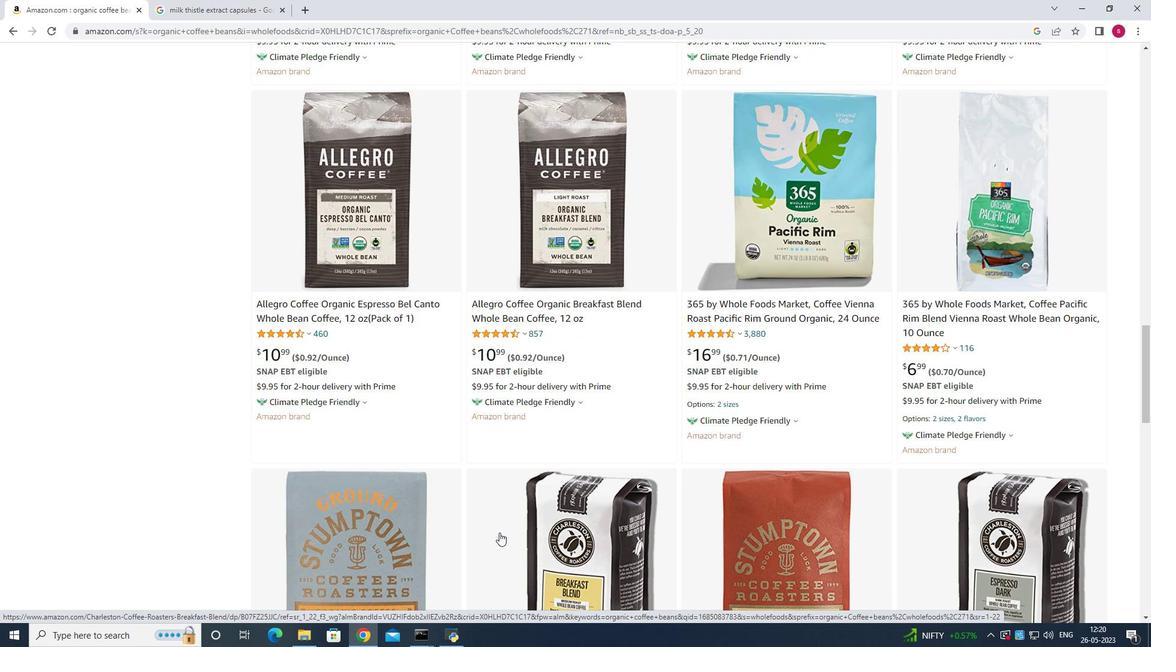 
Action: Mouse scrolled (499, 532) with delta (0, 0)
Screenshot: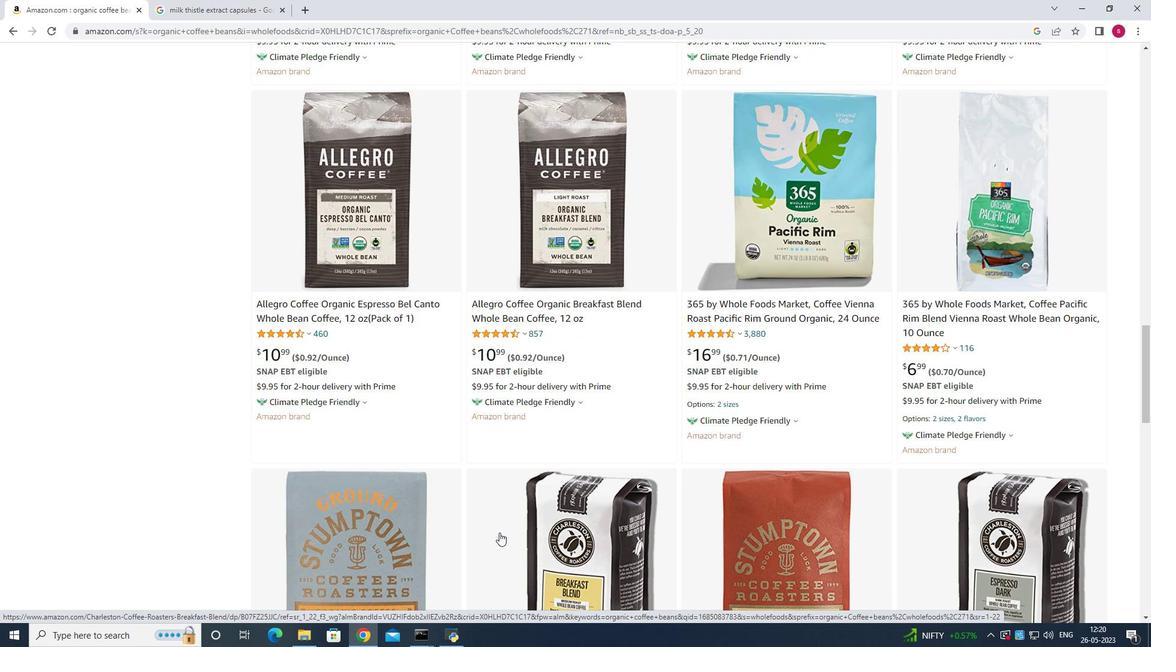 
Action: Mouse scrolled (499, 532) with delta (0, 0)
Screenshot: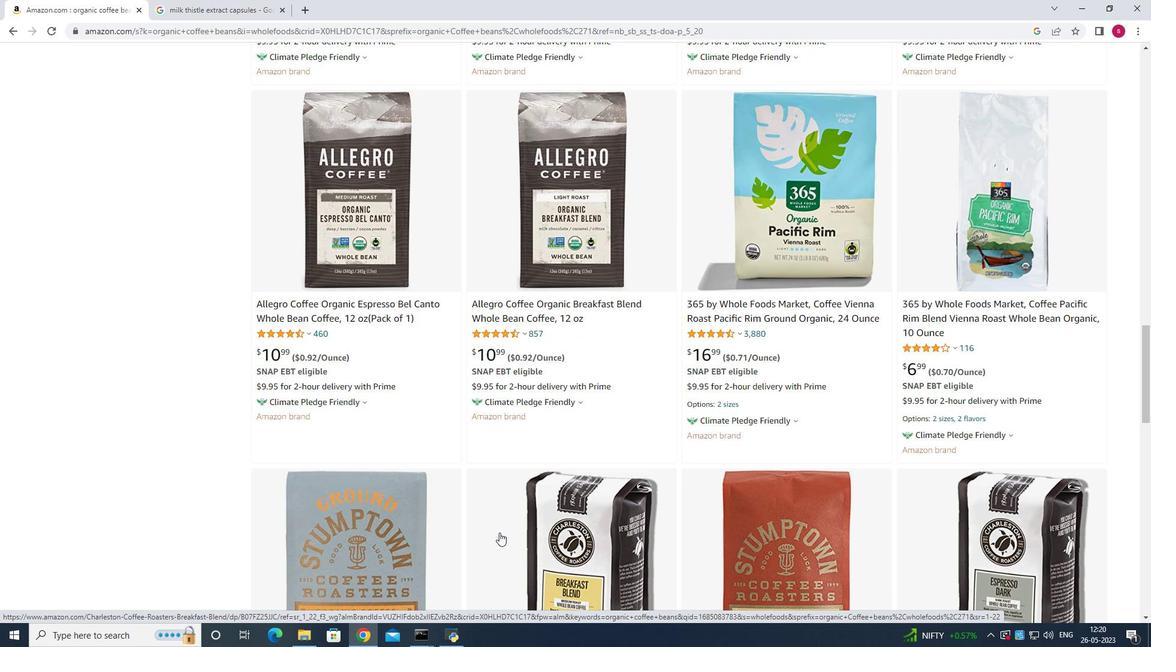 
Action: Mouse scrolled (499, 533) with delta (0, 0)
Screenshot: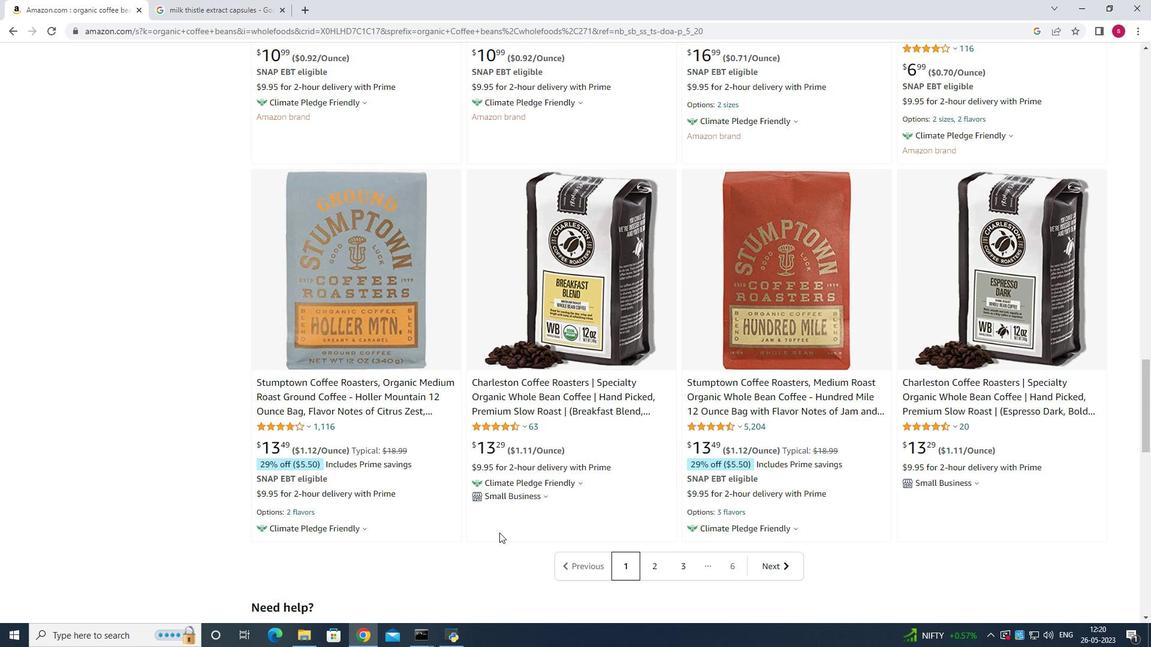 
Action: Mouse scrolled (499, 533) with delta (0, 0)
Screenshot: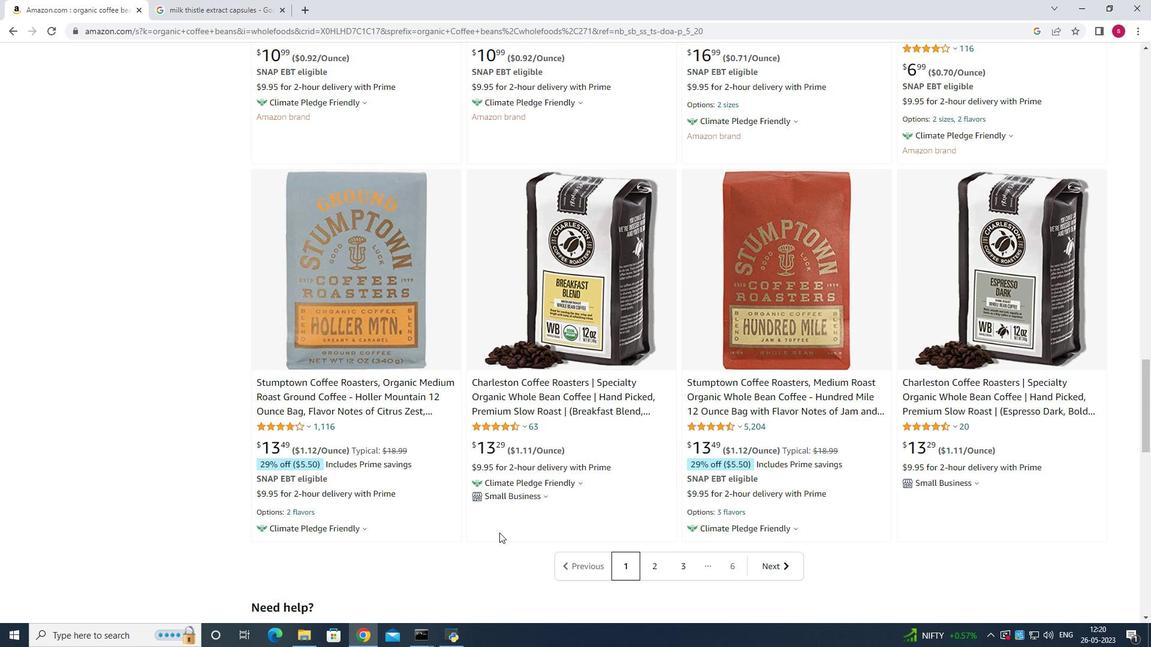 
Action: Mouse scrolled (499, 533) with delta (0, 0)
Screenshot: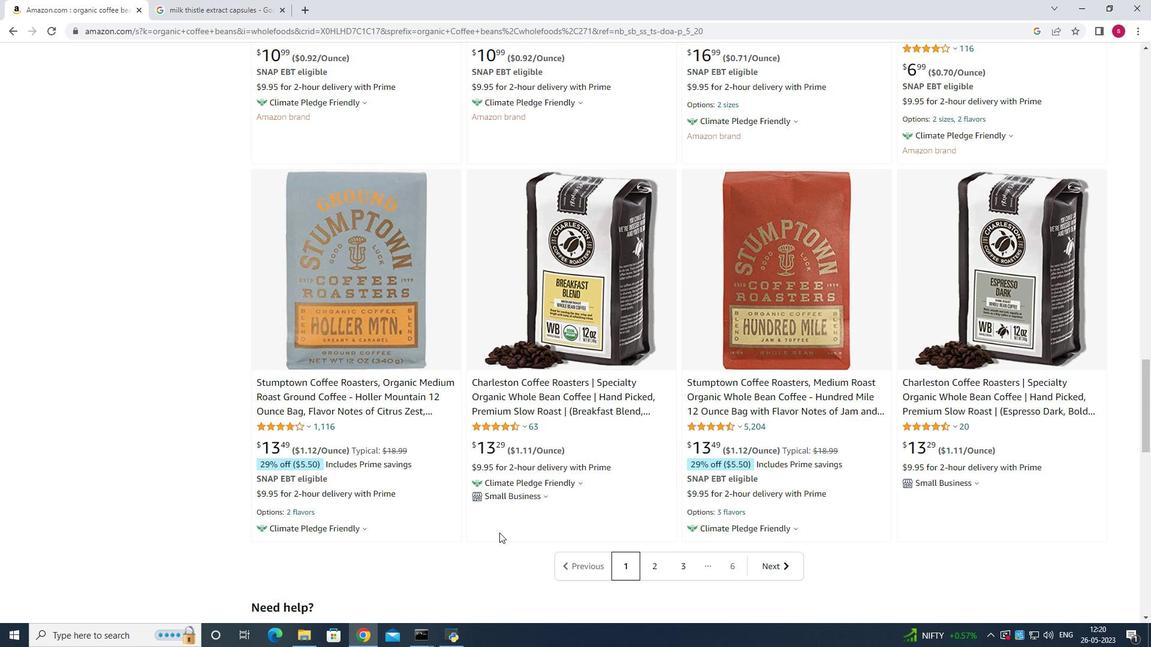 
Action: Mouse scrolled (499, 533) with delta (0, 0)
Screenshot: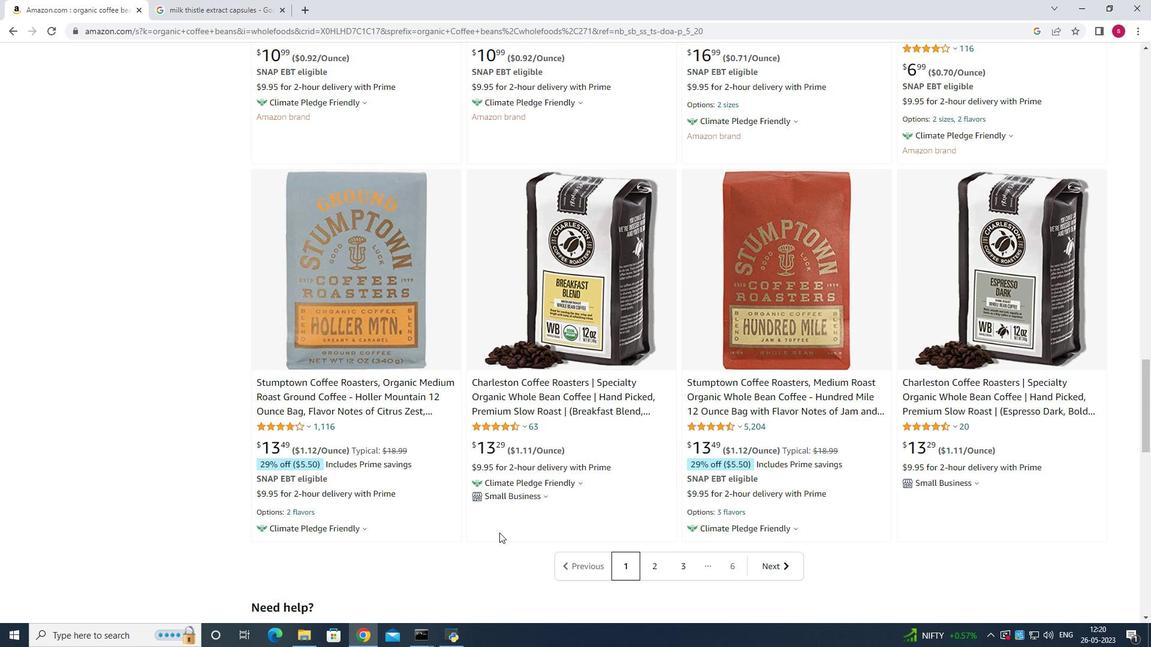 
Action: Mouse scrolled (499, 533) with delta (0, 0)
Screenshot: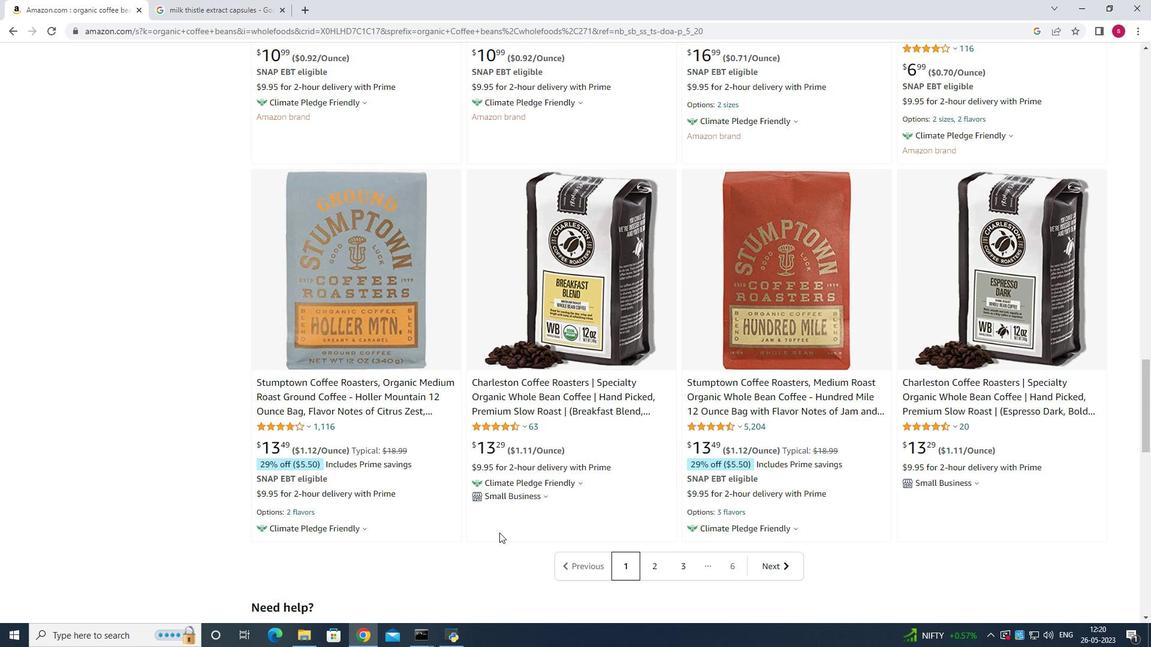 
Action: Mouse scrolled (499, 533) with delta (0, 0)
Screenshot: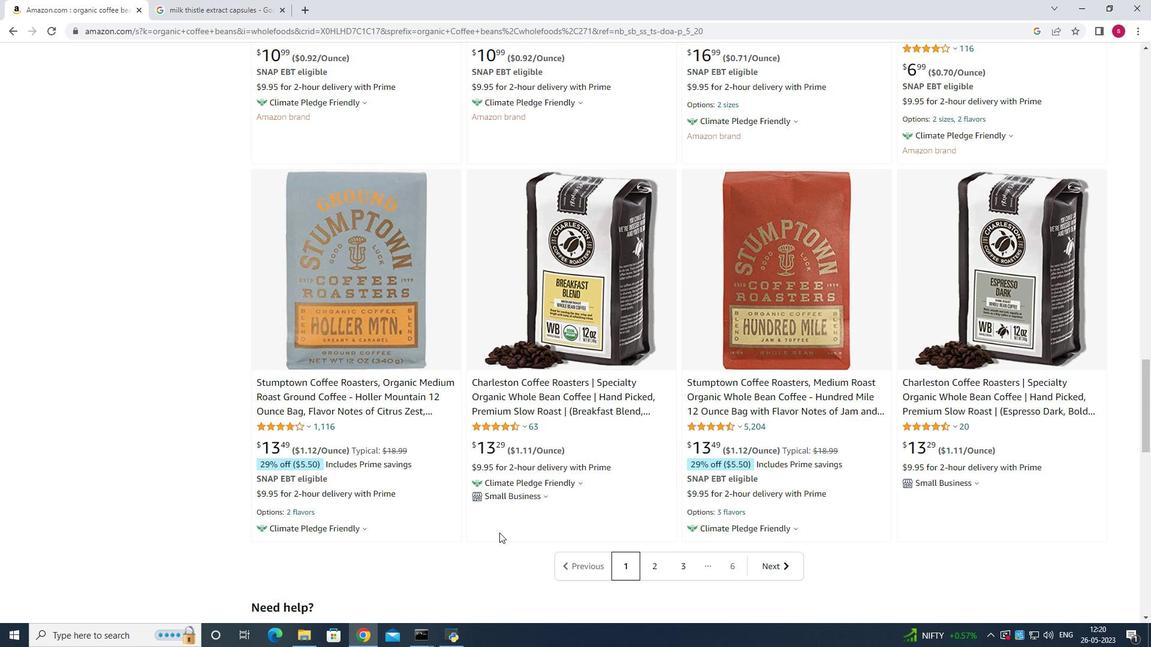 
Action: Mouse scrolled (499, 533) with delta (0, 0)
Screenshot: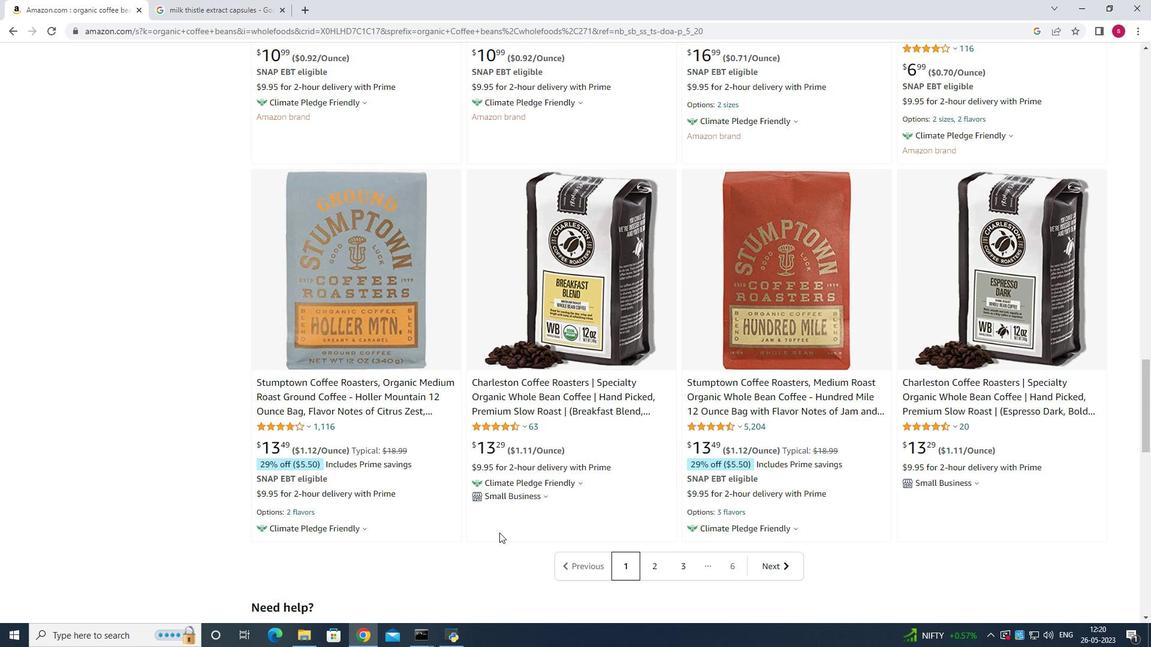 
Action: Mouse scrolled (499, 533) with delta (0, 0)
Screenshot: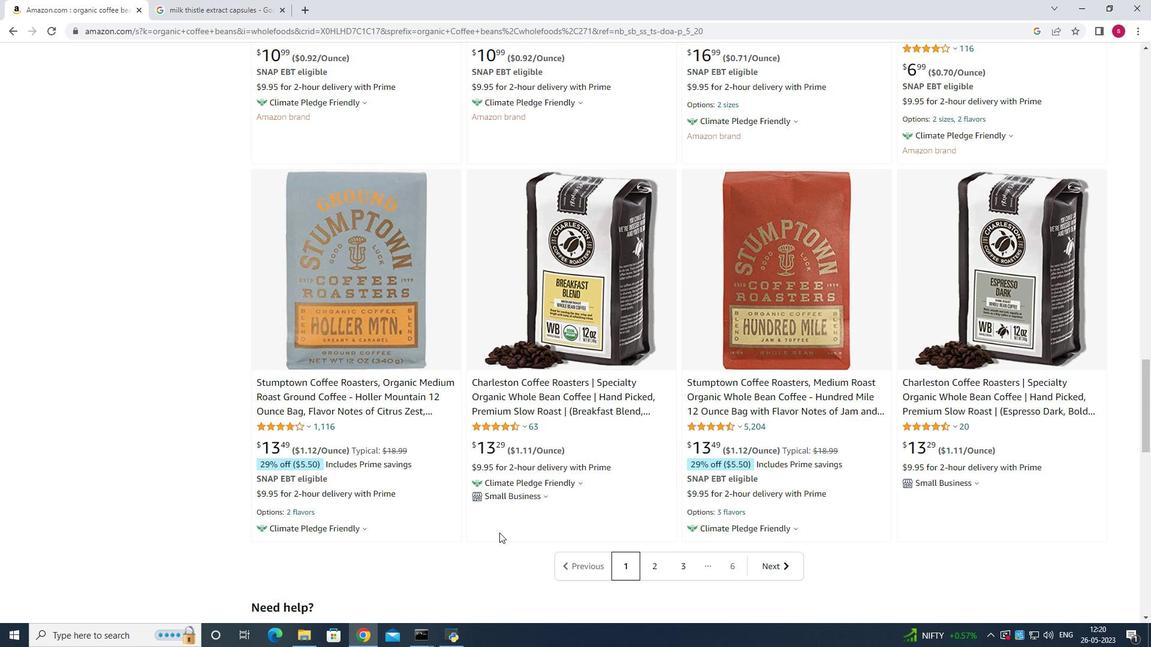 
Action: Mouse scrolled (499, 533) with delta (0, 0)
Screenshot: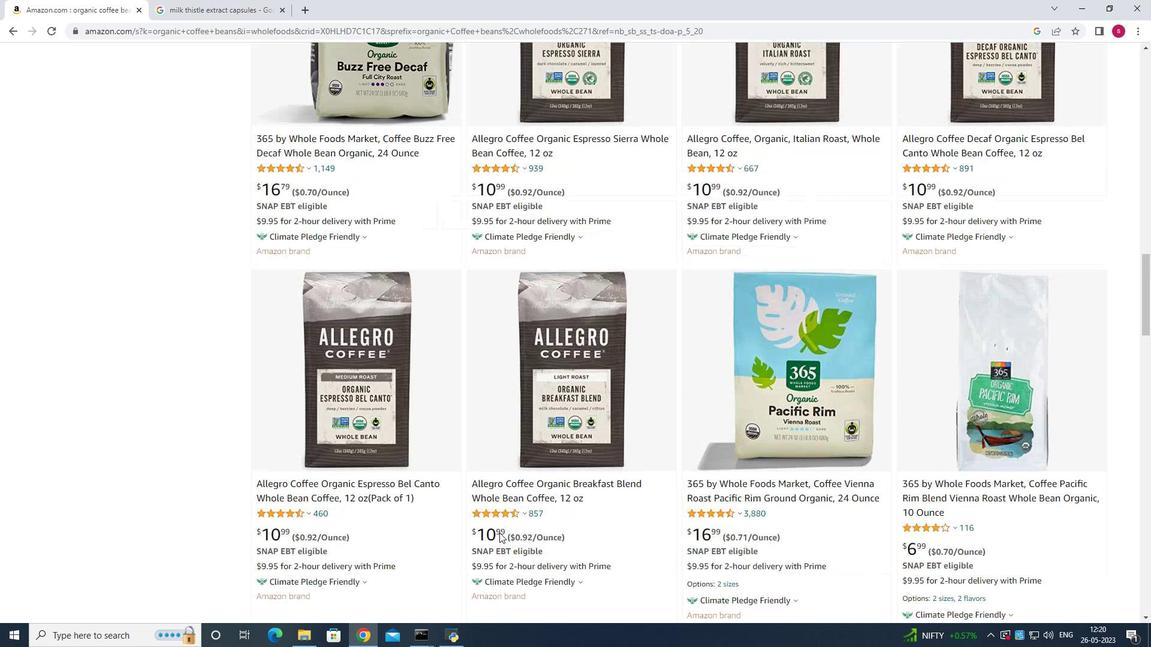 
Action: Mouse scrolled (499, 533) with delta (0, 0)
Screenshot: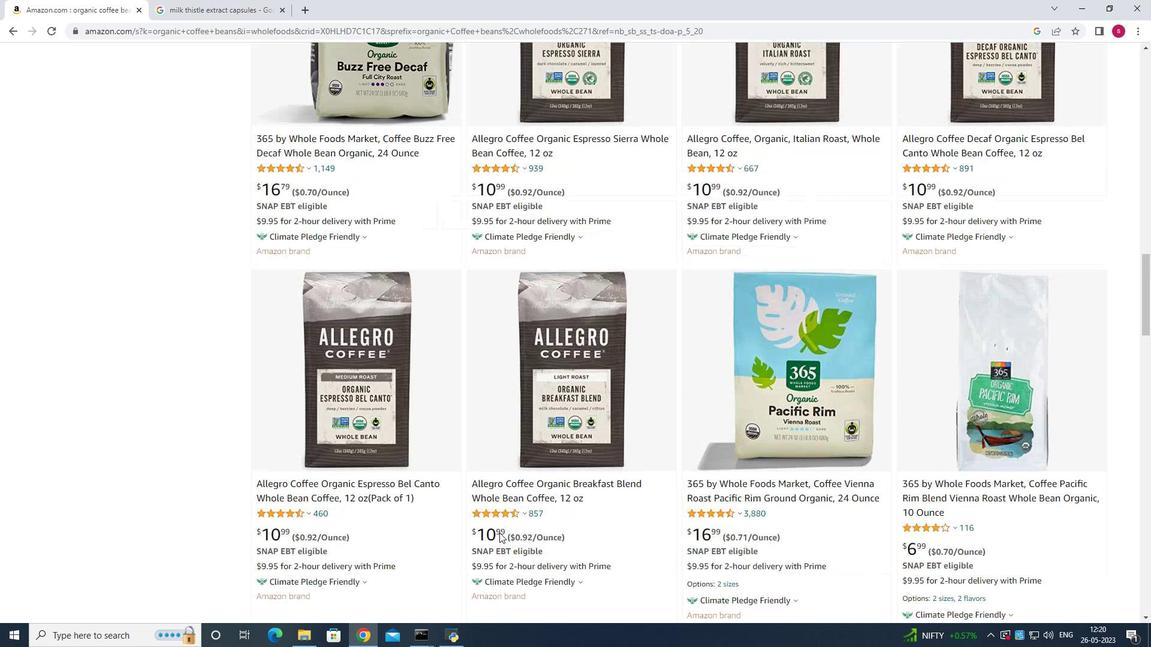 
Action: Mouse scrolled (499, 533) with delta (0, 0)
Screenshot: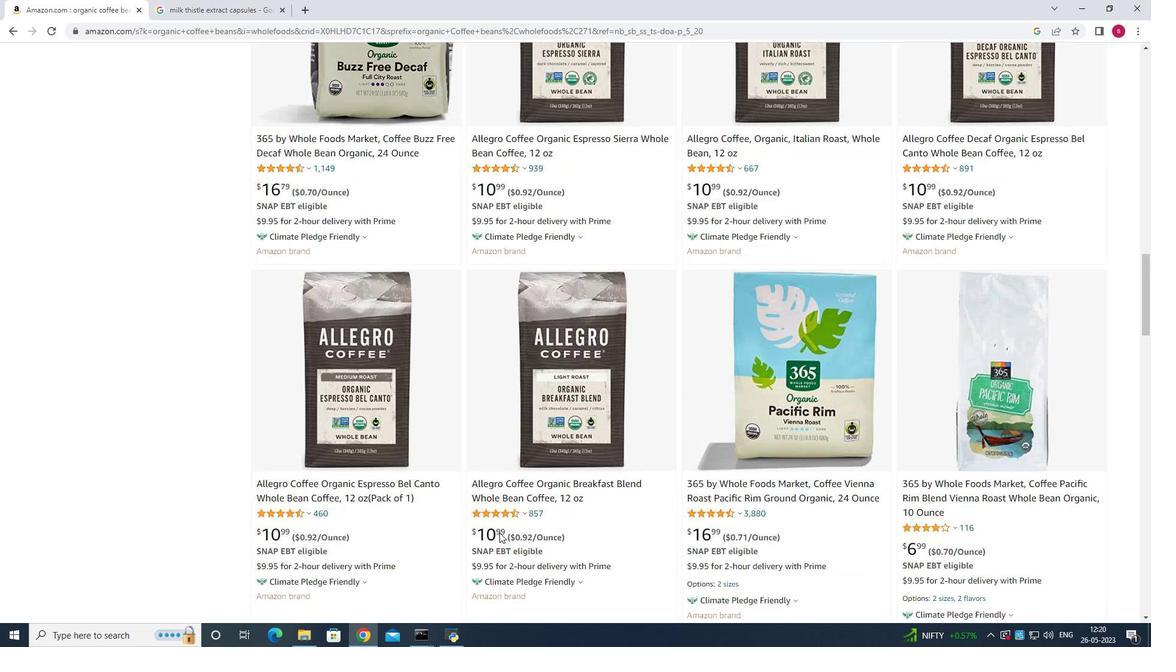 
Action: Mouse scrolled (499, 533) with delta (0, 0)
Screenshot: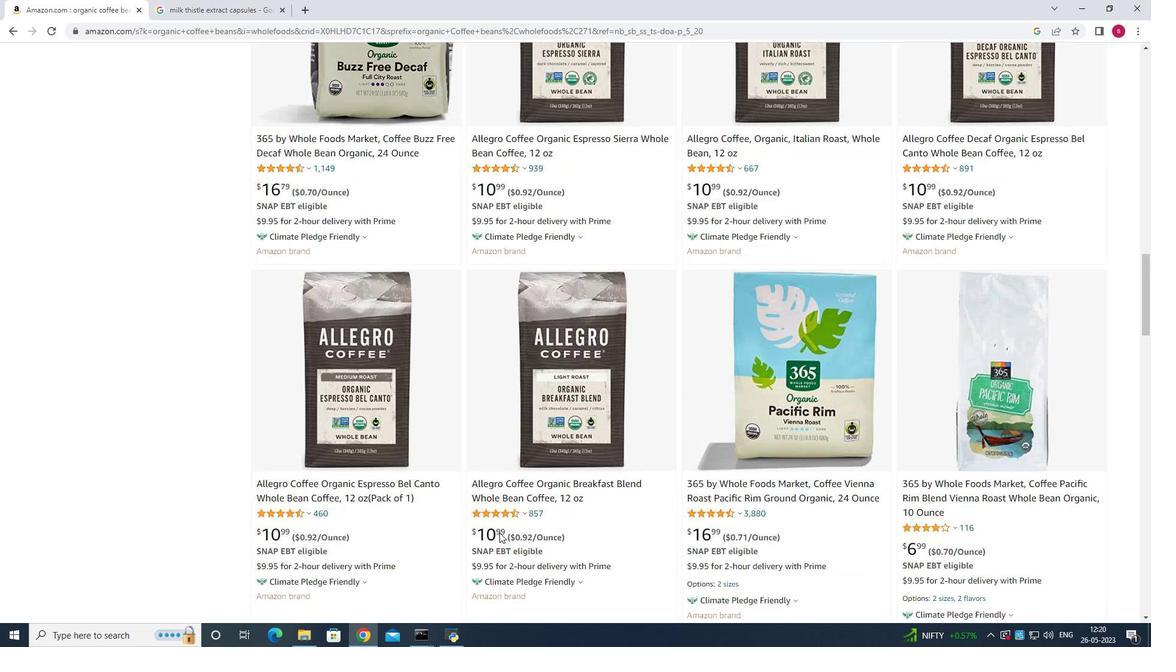 
Action: Mouse scrolled (499, 533) with delta (0, 0)
Screenshot: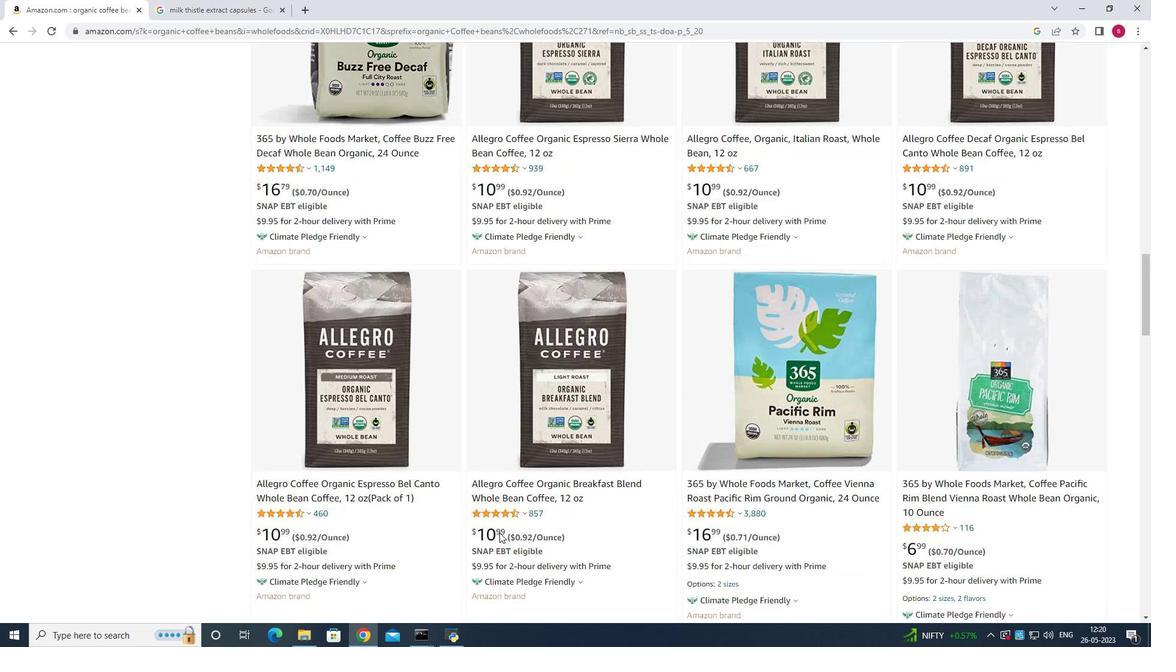 
Action: Mouse scrolled (499, 533) with delta (0, 0)
Screenshot: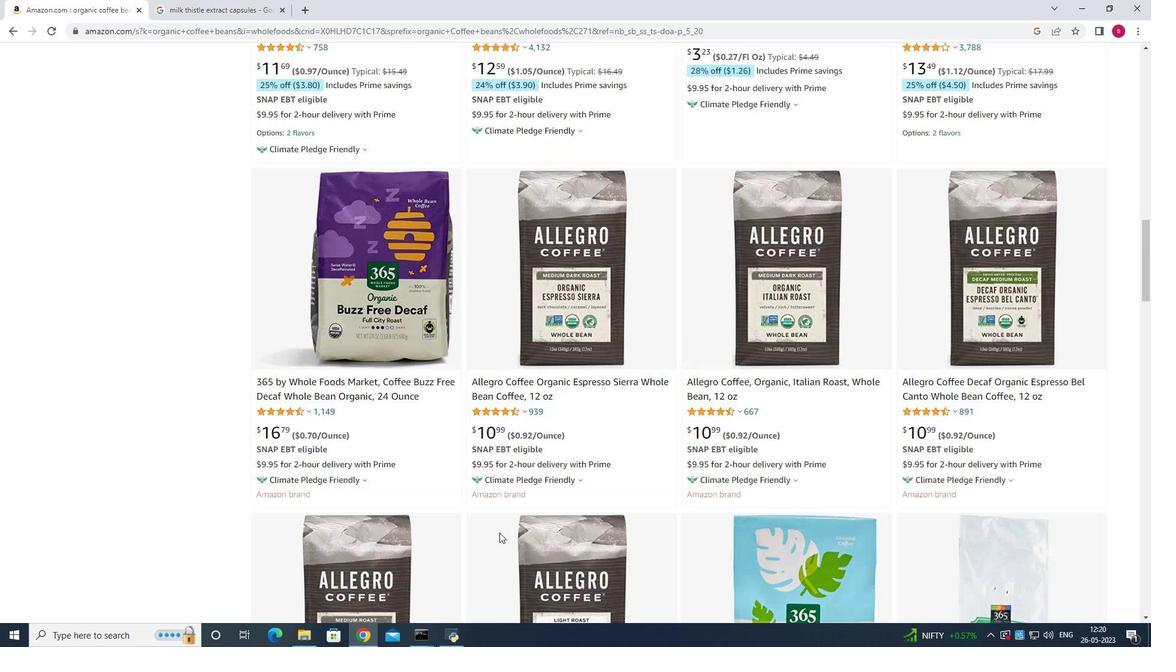 
Action: Mouse scrolled (499, 533) with delta (0, 0)
Screenshot: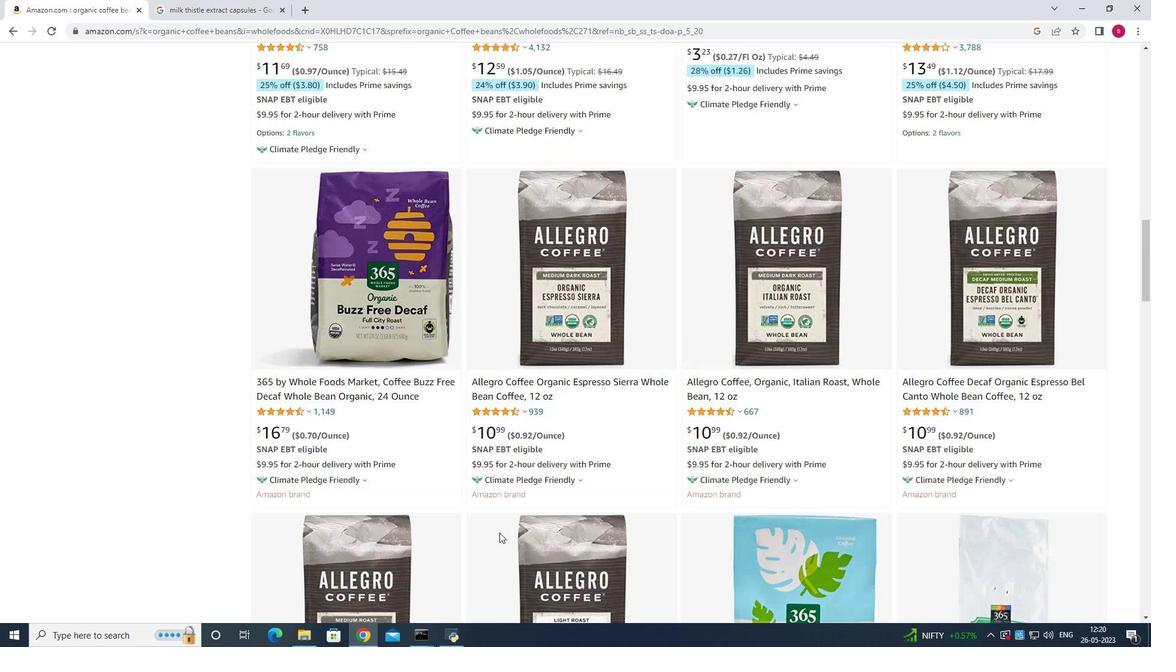
Action: Mouse scrolled (499, 533) with delta (0, 0)
Screenshot: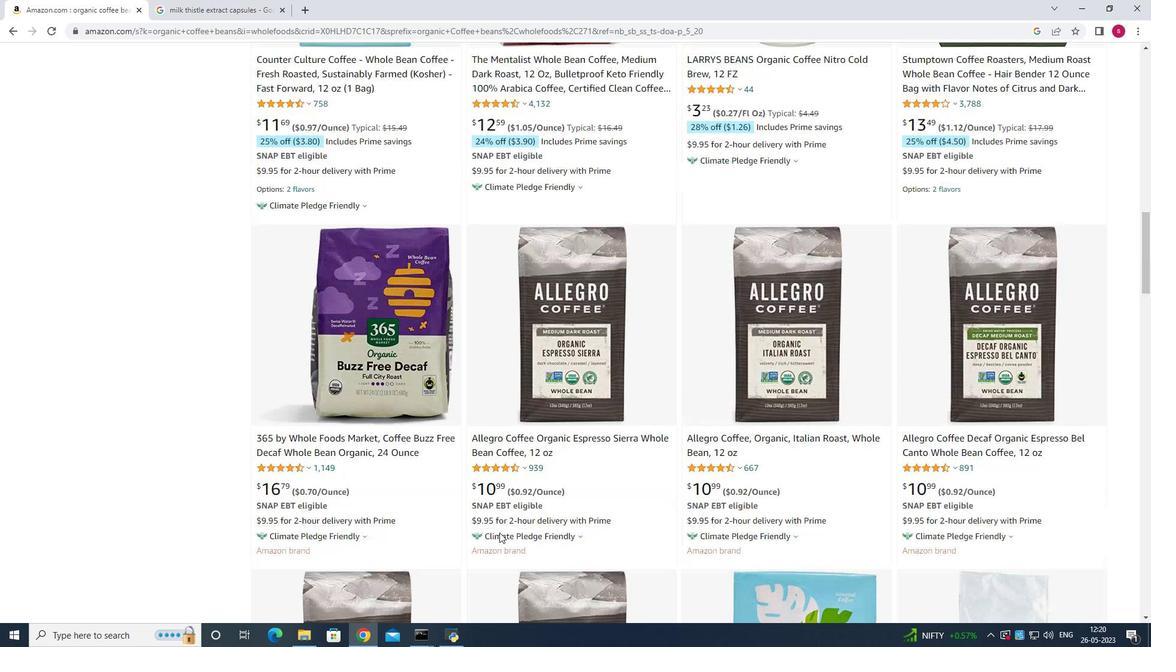 
Action: Mouse scrolled (499, 533) with delta (0, 0)
Screenshot: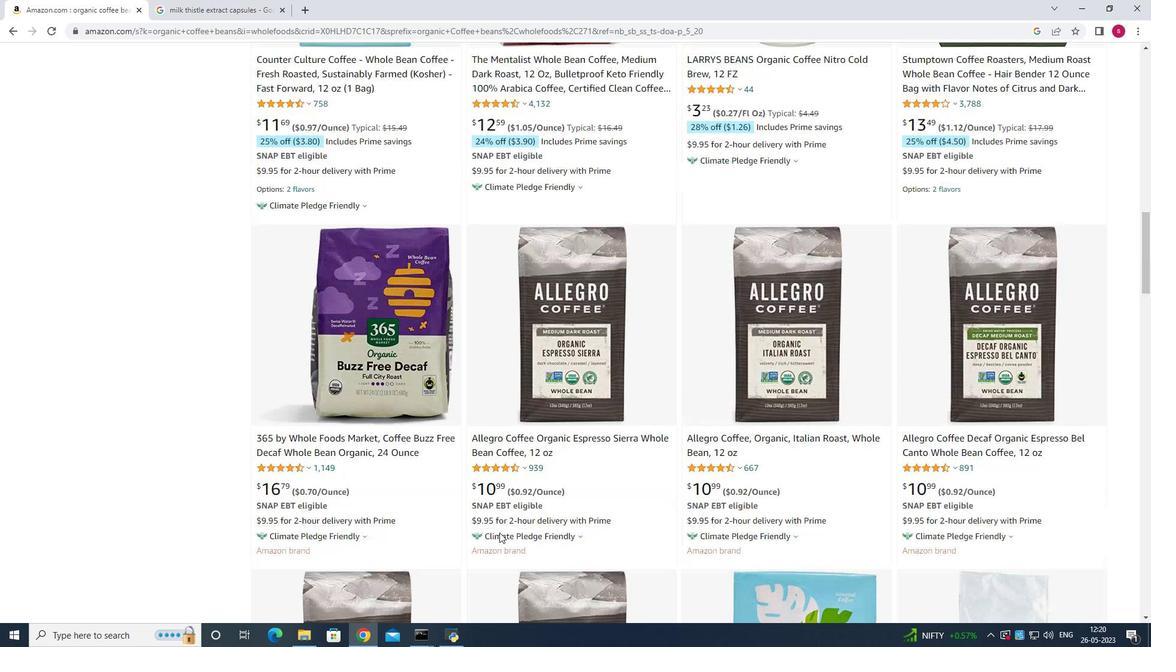 
Action: Mouse scrolled (499, 533) with delta (0, 0)
Screenshot: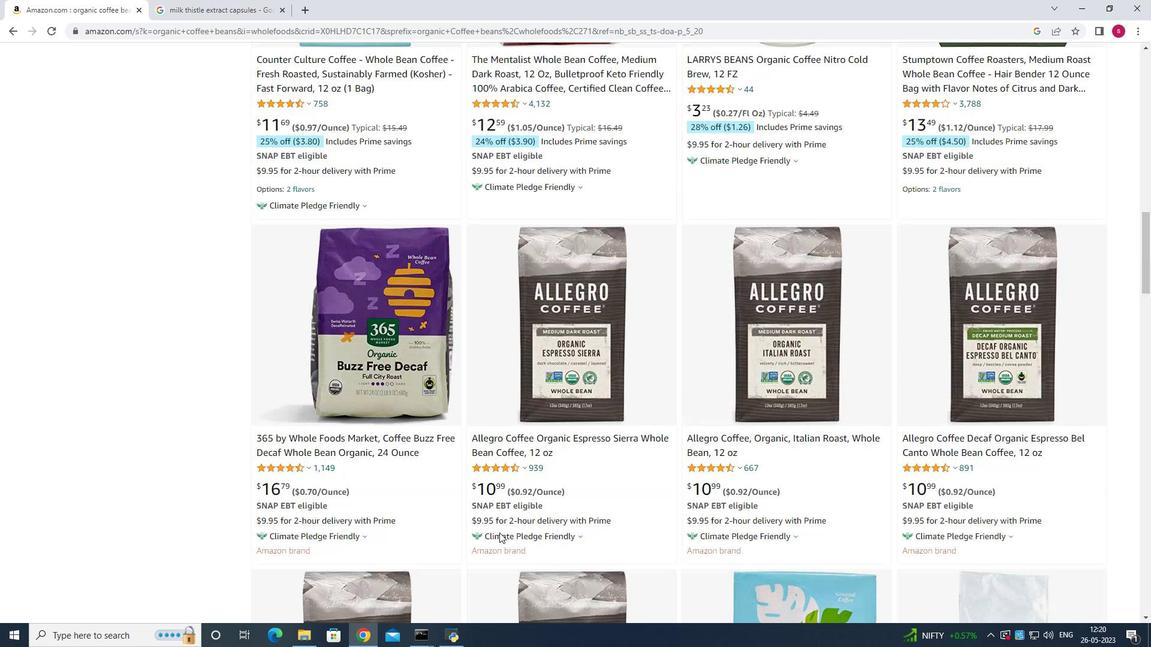 
Action: Mouse scrolled (499, 533) with delta (0, 0)
Screenshot: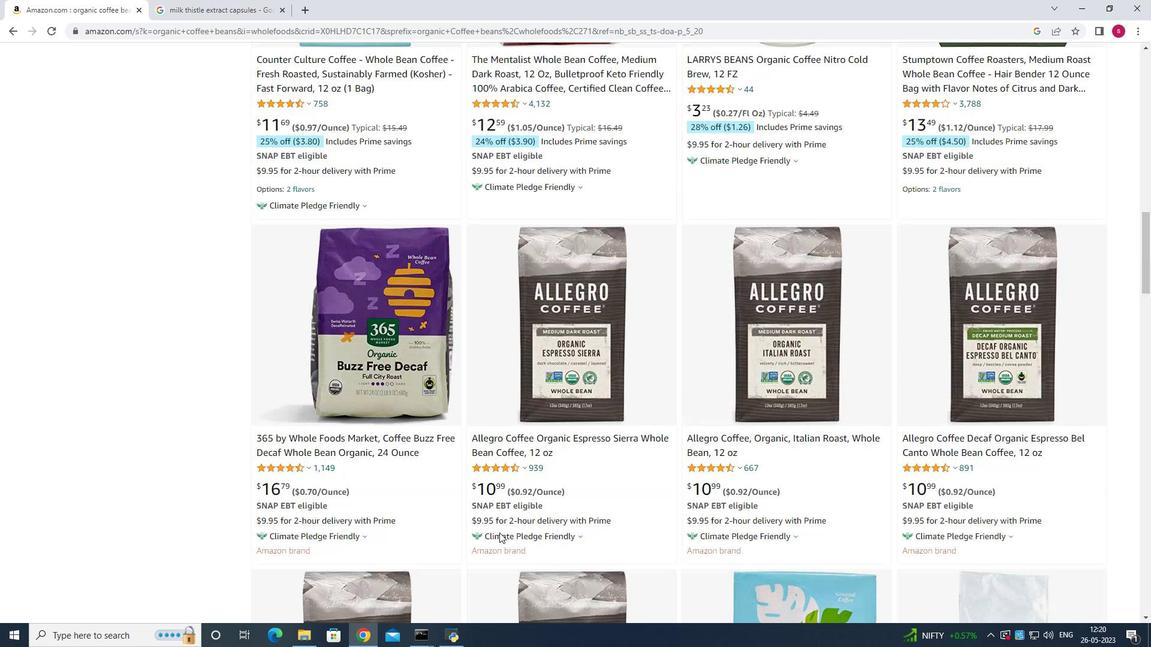 
Action: Mouse scrolled (499, 533) with delta (0, 0)
Screenshot: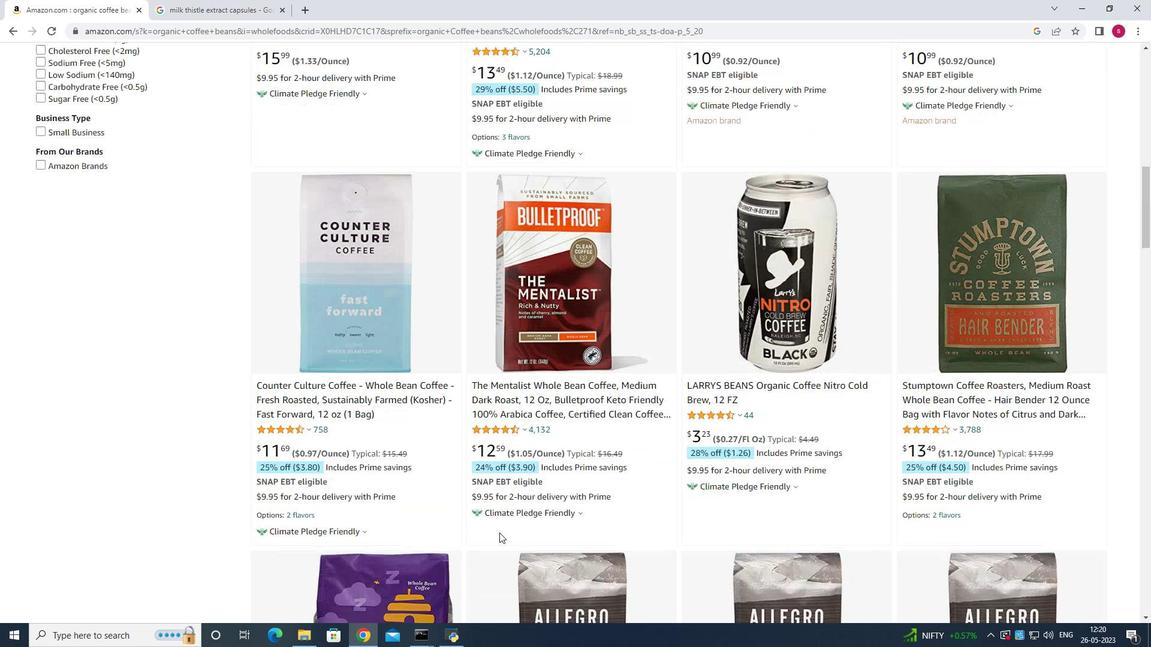 
Action: Mouse scrolled (499, 533) with delta (0, 0)
Screenshot: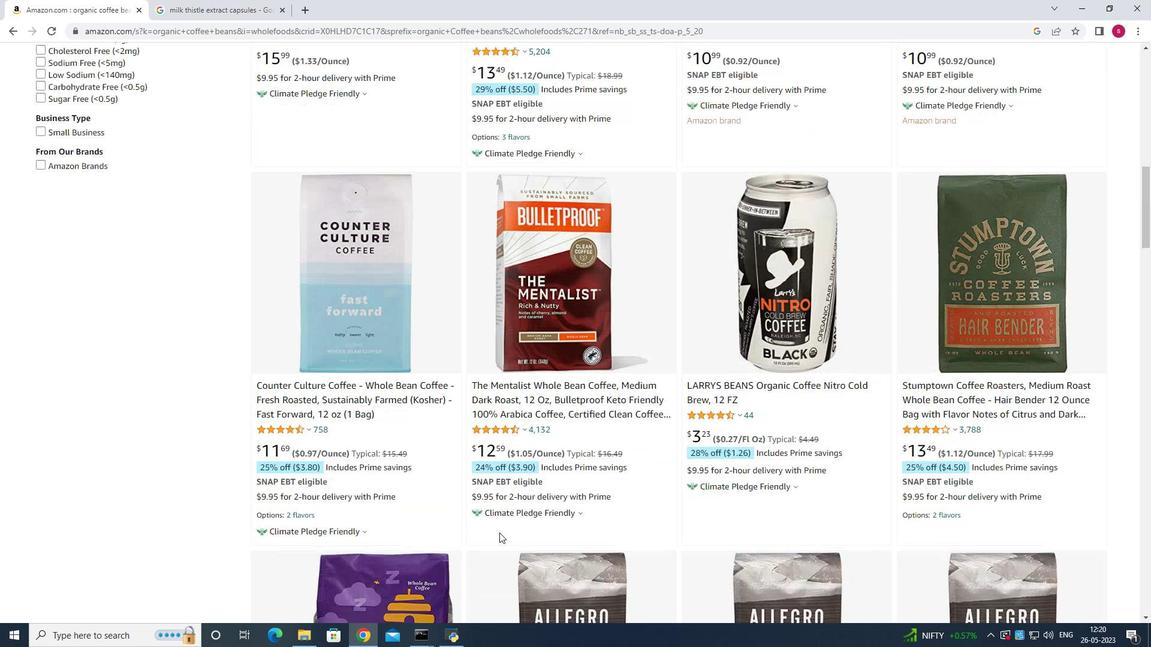 
Action: Mouse scrolled (499, 533) with delta (0, 0)
Screenshot: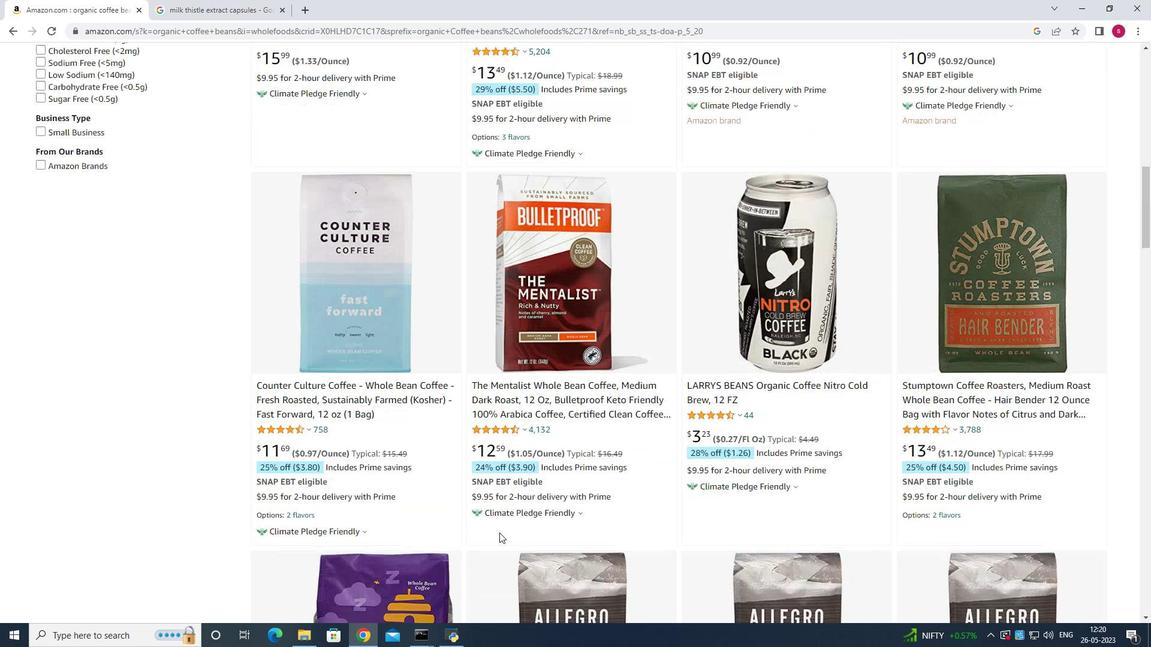 
Action: Mouse scrolled (499, 533) with delta (0, 0)
Screenshot: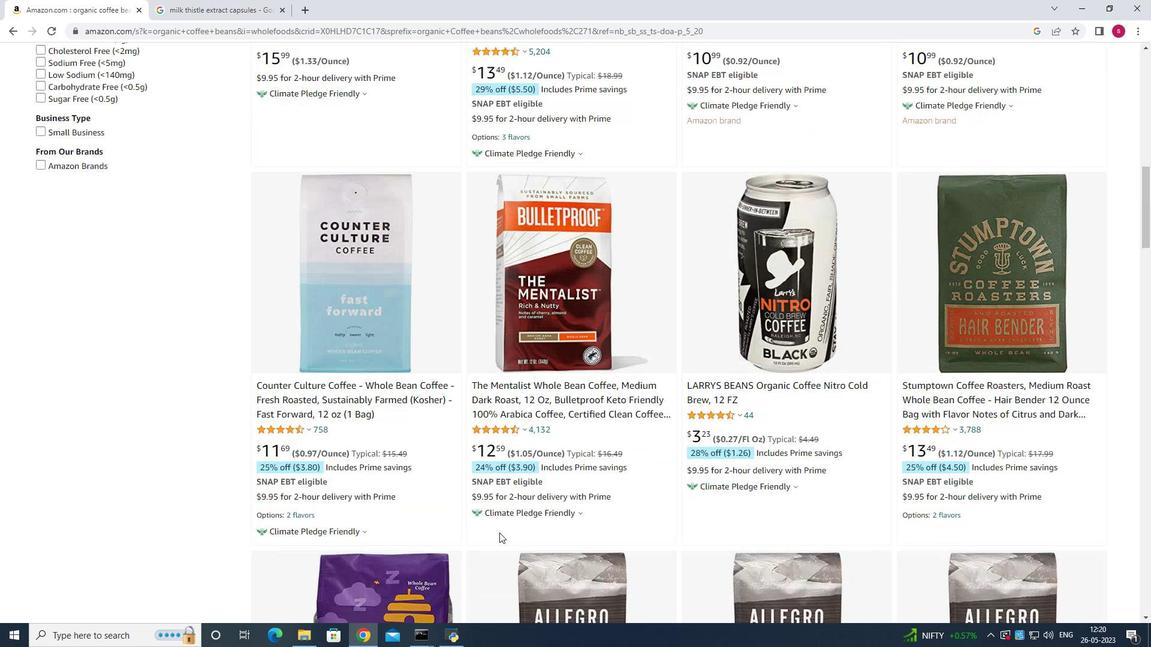 
Action: Mouse scrolled (499, 533) with delta (0, 0)
Screenshot: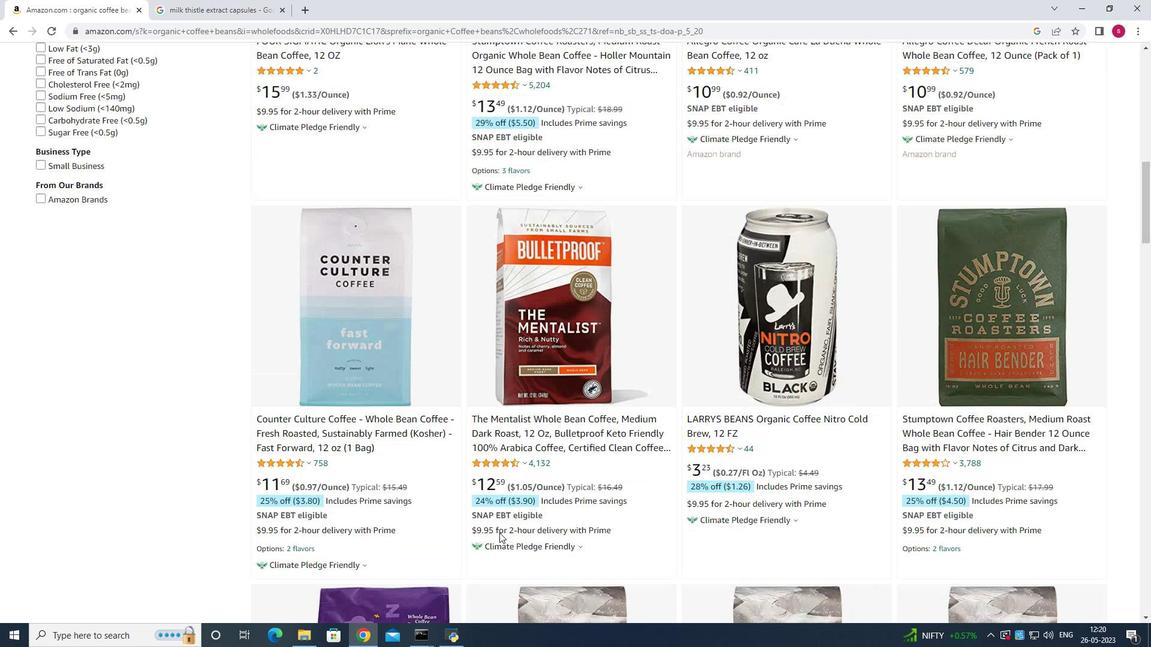 
Action: Mouse scrolled (499, 533) with delta (0, 0)
Screenshot: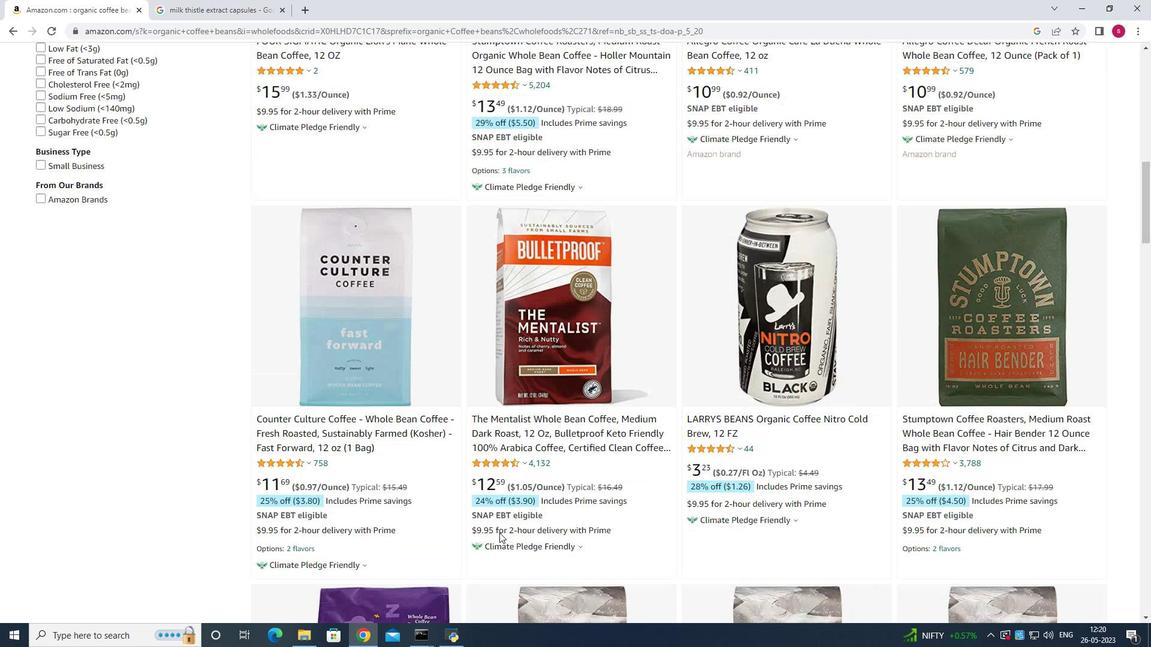 
Action: Mouse scrolled (499, 533) with delta (0, 0)
Screenshot: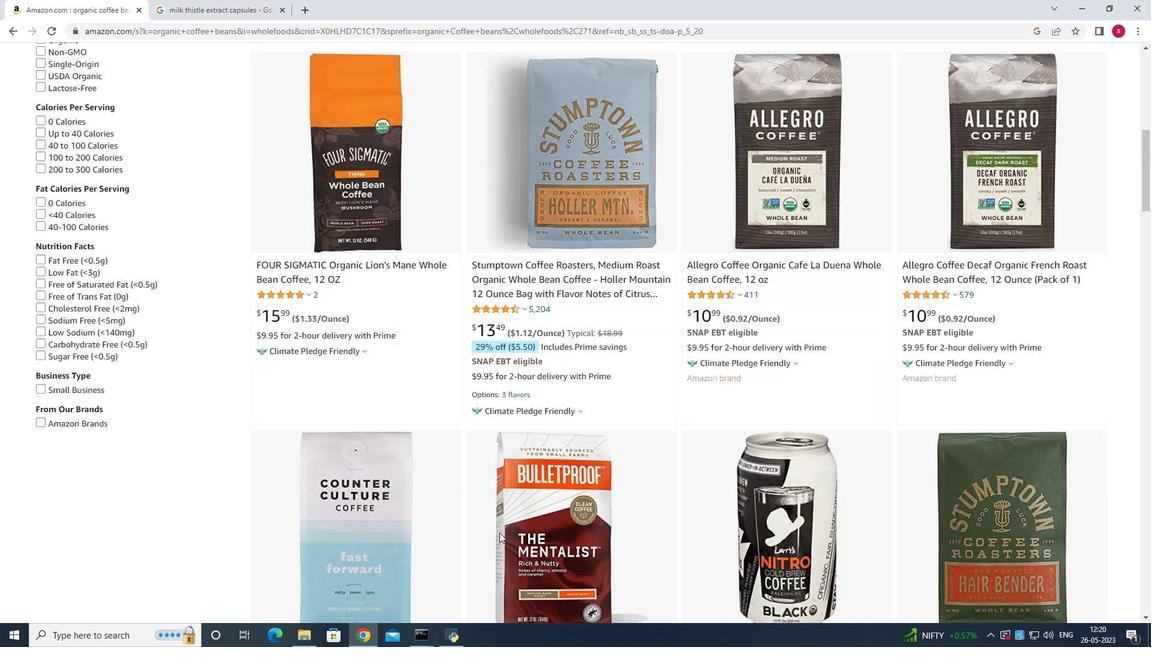 
Action: Mouse scrolled (499, 533) with delta (0, 0)
Screenshot: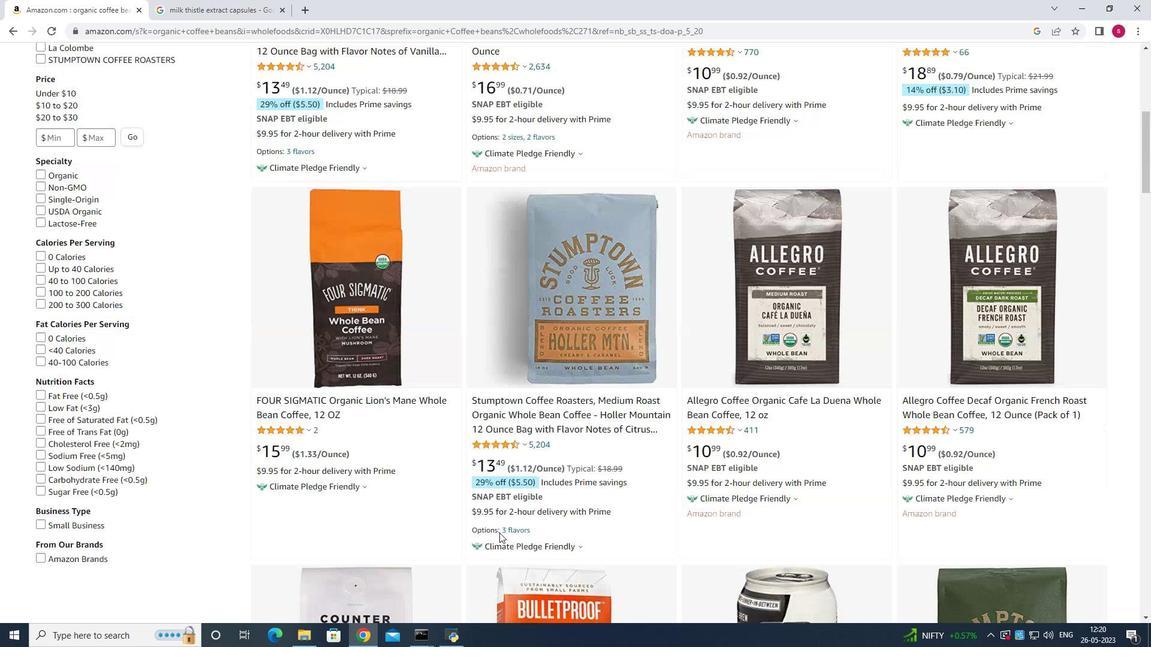 
Action: Mouse scrolled (499, 533) with delta (0, 0)
Screenshot: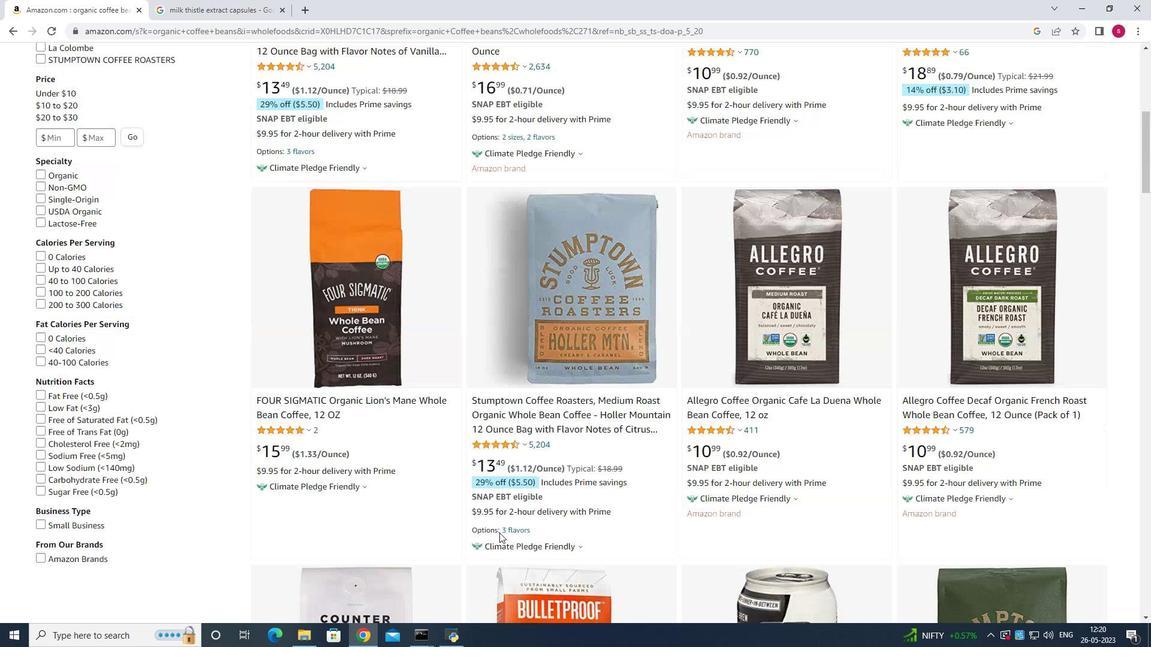
Action: Mouse scrolled (499, 533) with delta (0, 0)
Screenshot: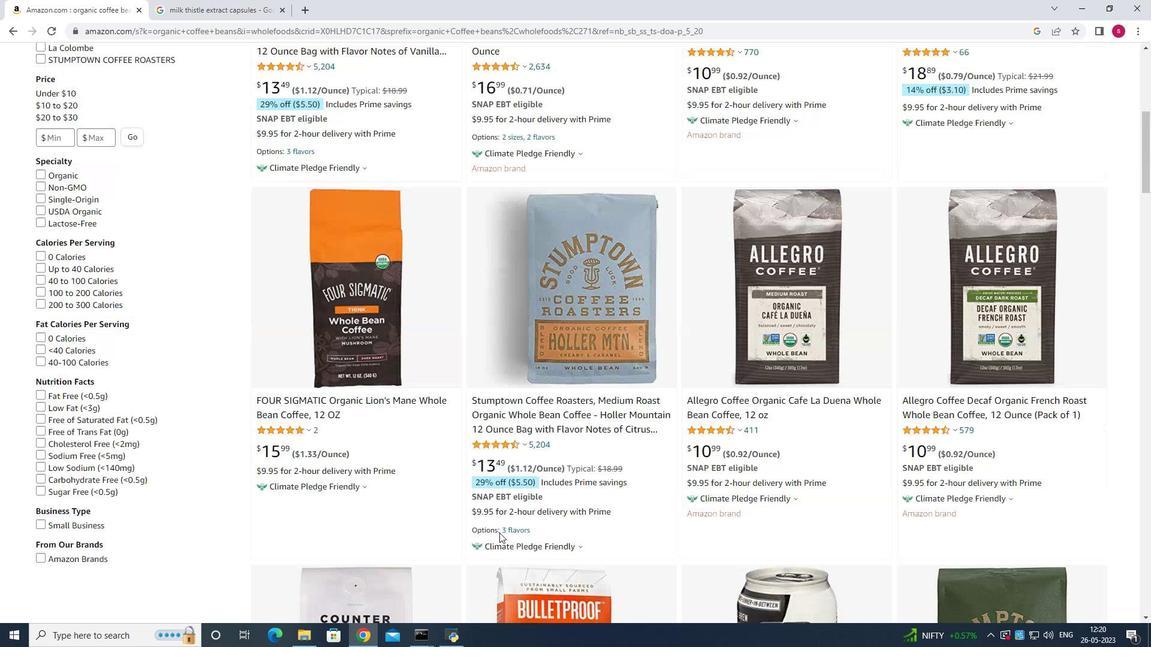 
Action: Mouse scrolled (499, 533) with delta (0, 0)
Screenshot: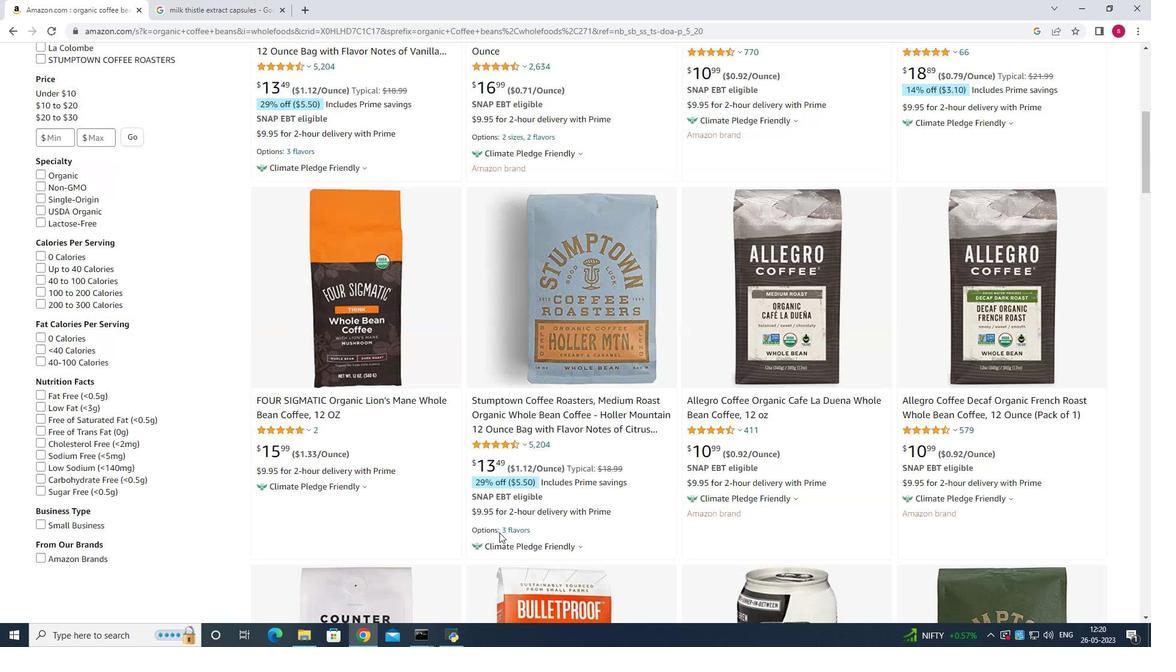 
Action: Mouse scrolled (499, 533) with delta (0, 0)
